 Task: Create an Ethical Hacking and Penetration Testing: Resources for ethical hackers and penetration testers.
Action: Mouse moved to (940, 185)
Screenshot: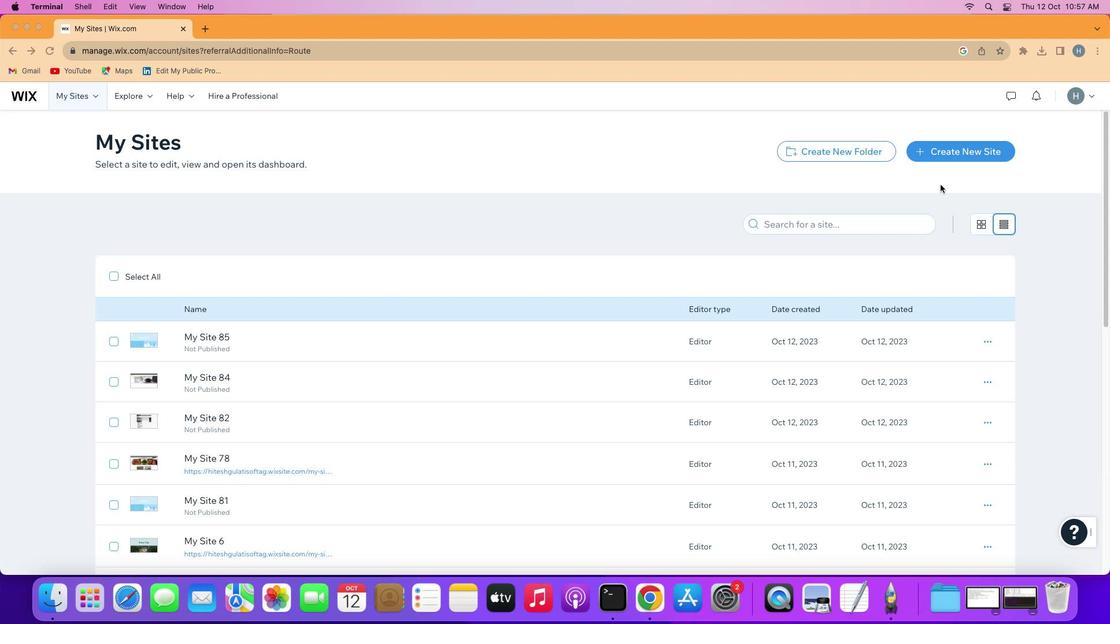 
Action: Mouse pressed left at (940, 185)
Screenshot: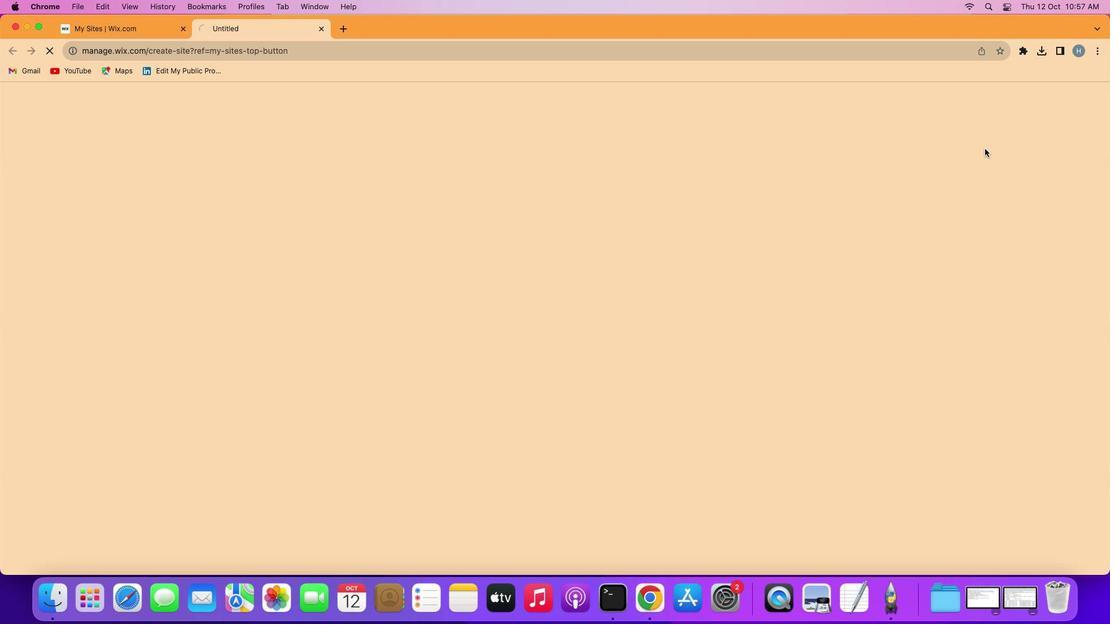 
Action: Mouse moved to (985, 148)
Screenshot: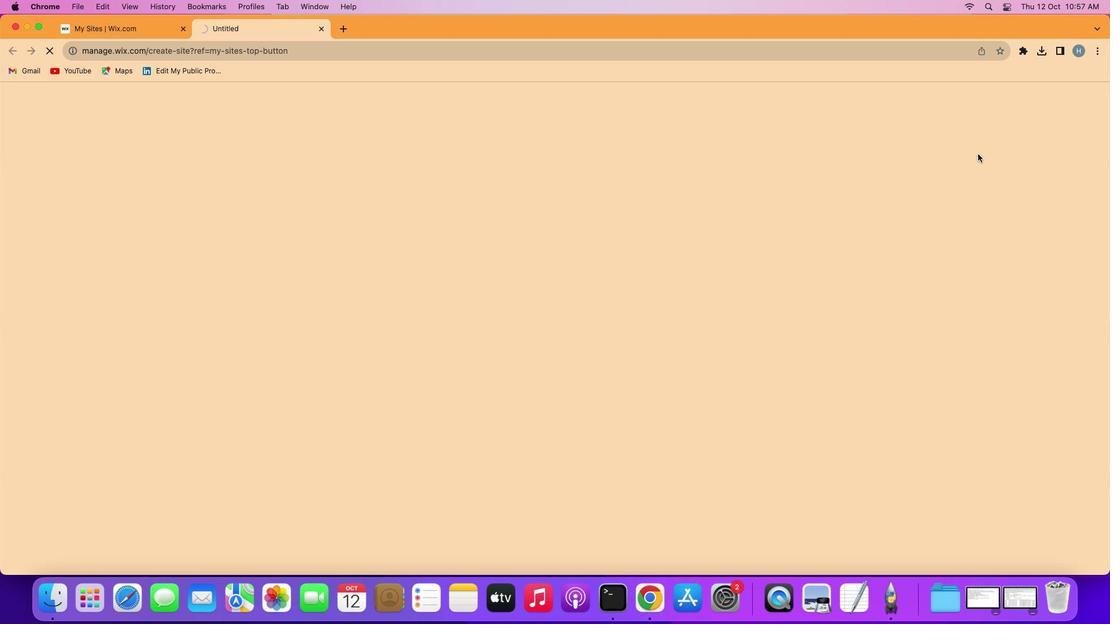
Action: Mouse pressed left at (985, 148)
Screenshot: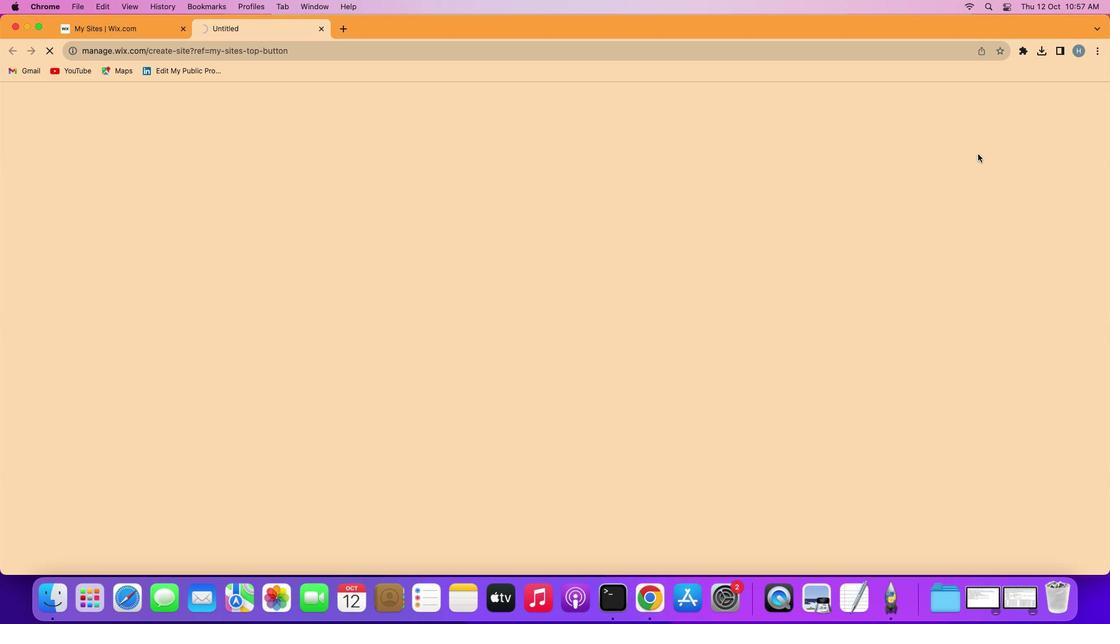 
Action: Mouse moved to (1064, 541)
Screenshot: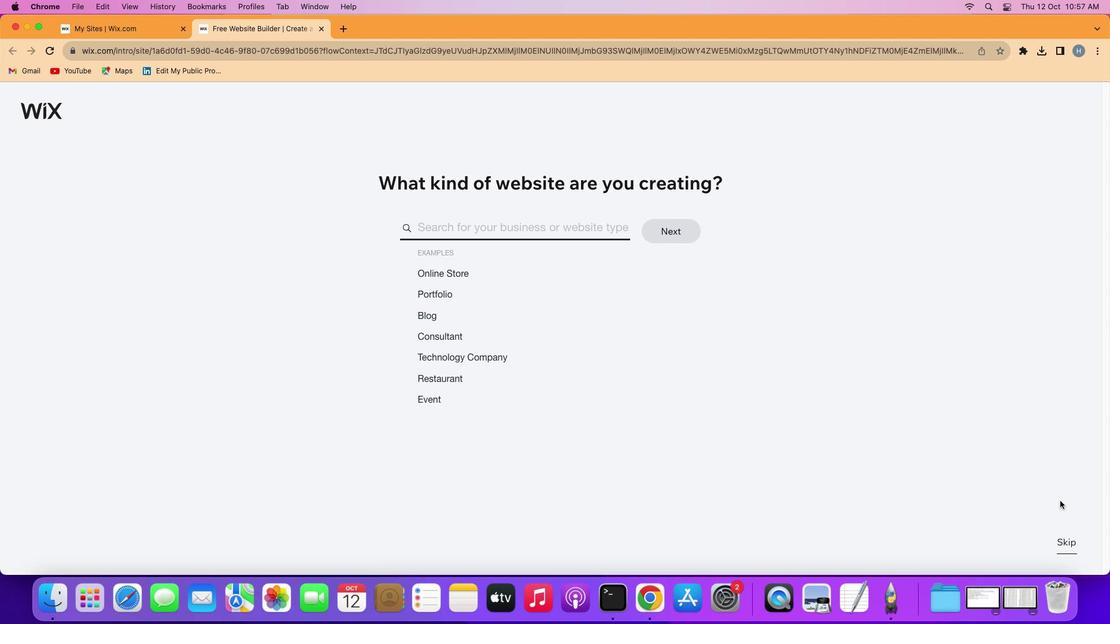 
Action: Mouse pressed left at (1064, 541)
Screenshot: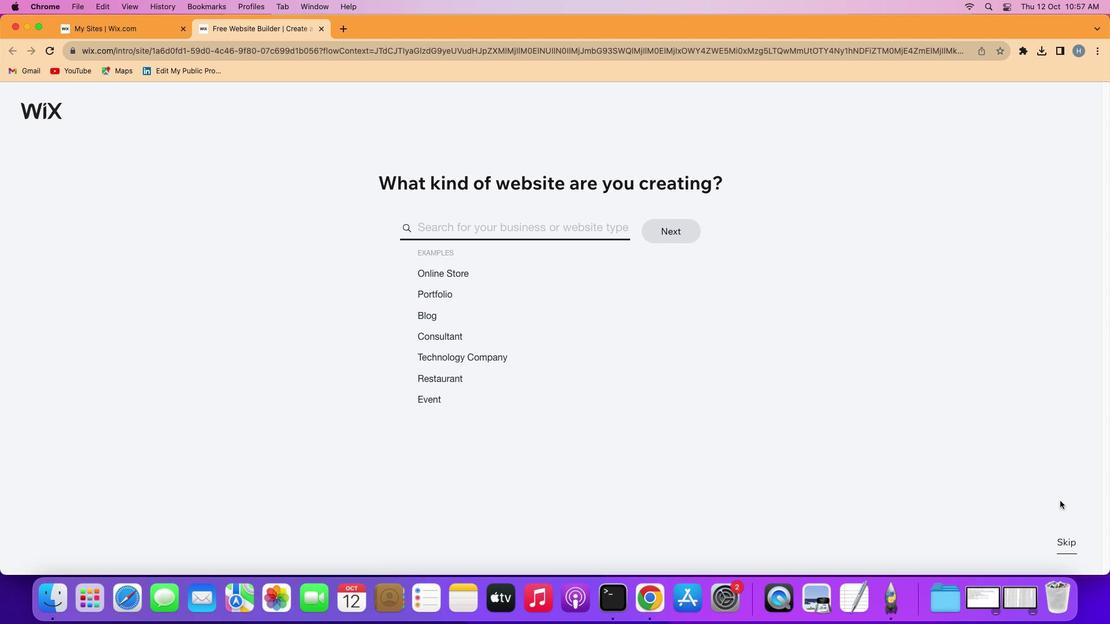 
Action: Mouse moved to (1066, 540)
Screenshot: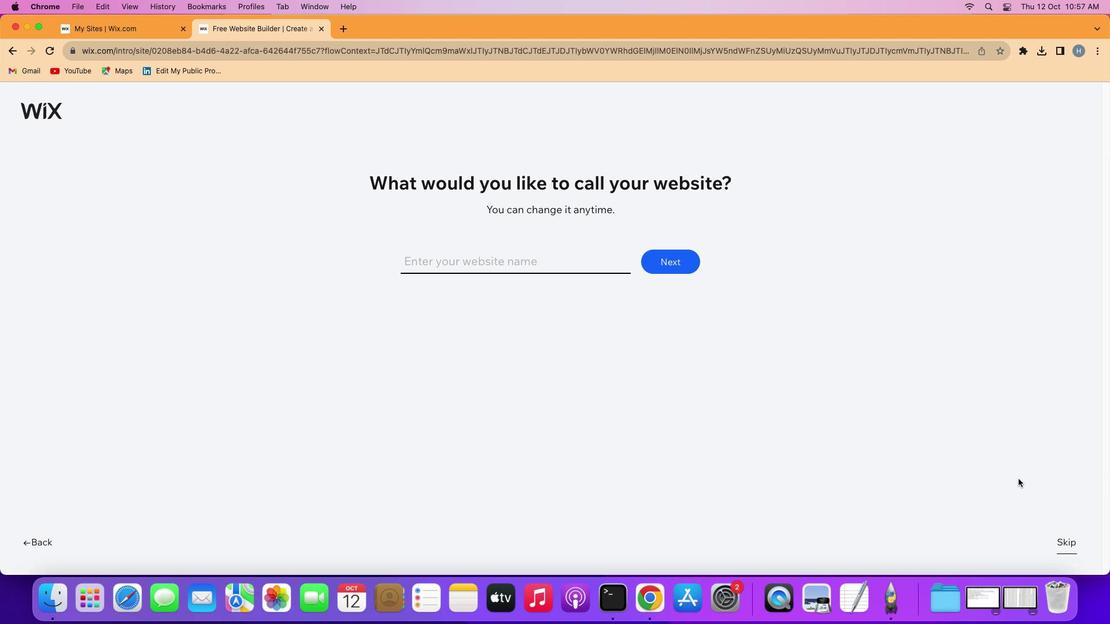 
Action: Mouse pressed left at (1066, 540)
Screenshot: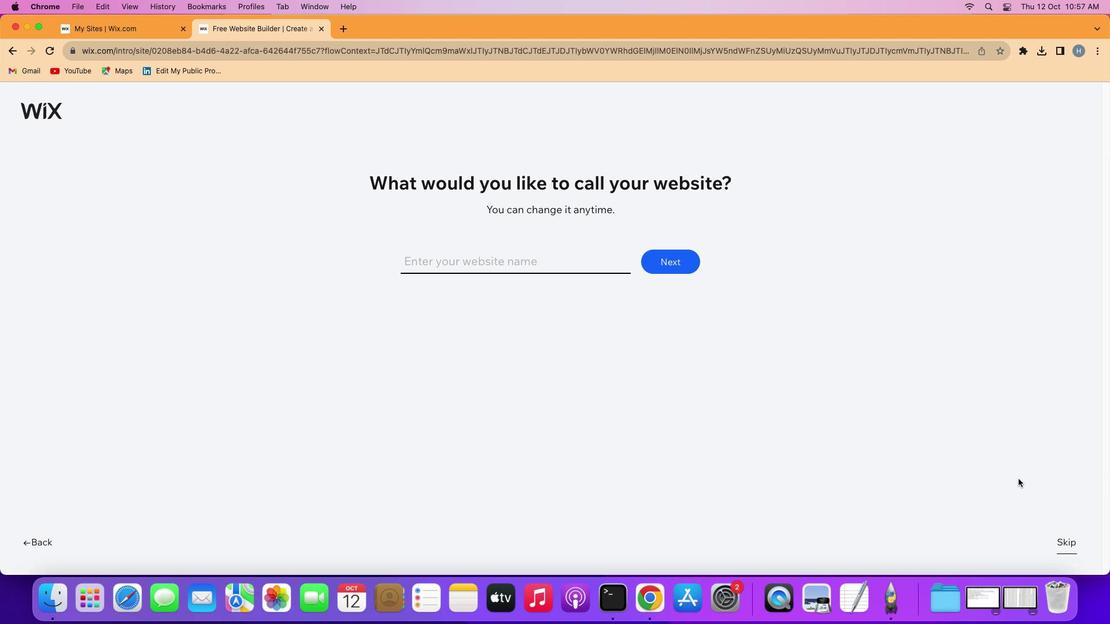 
Action: Mouse moved to (1065, 541)
Screenshot: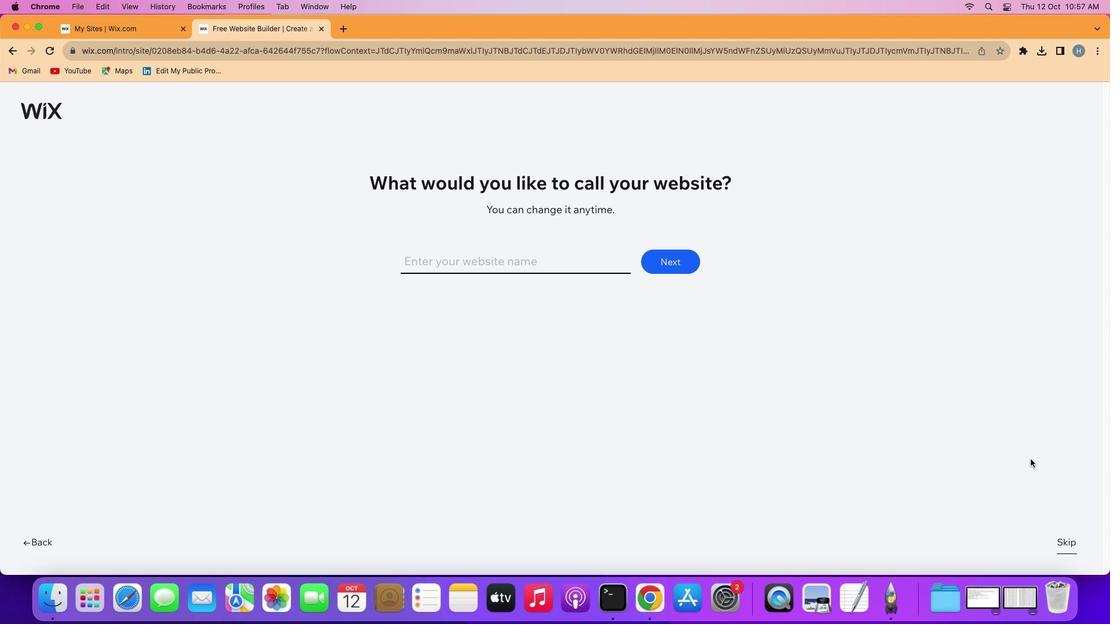 
Action: Mouse pressed left at (1065, 541)
Screenshot: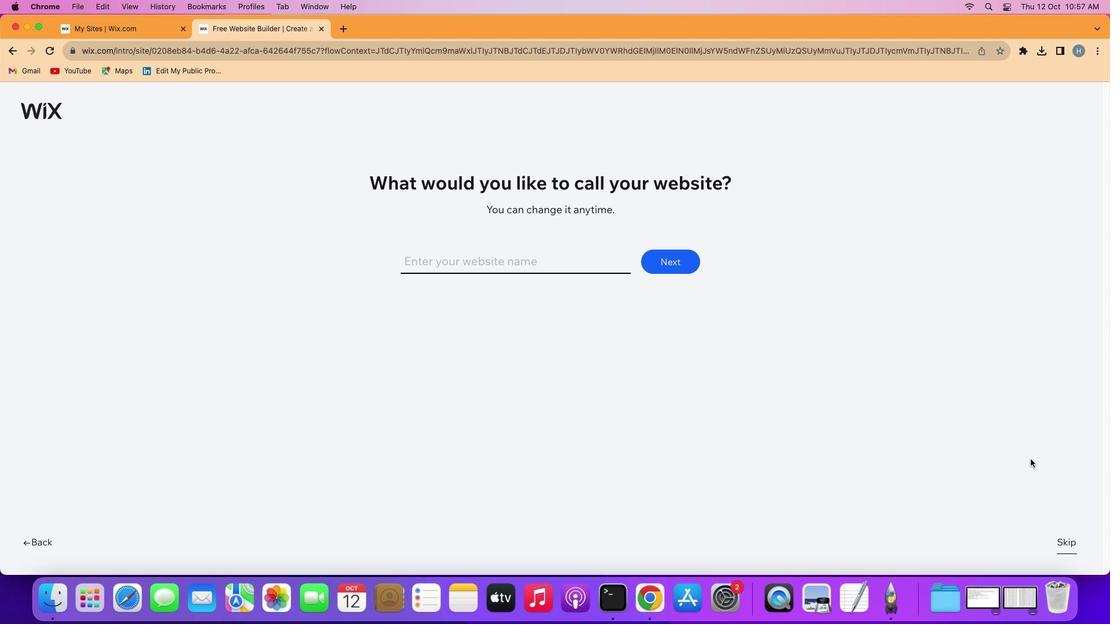 
Action: Mouse moved to (1067, 542)
Screenshot: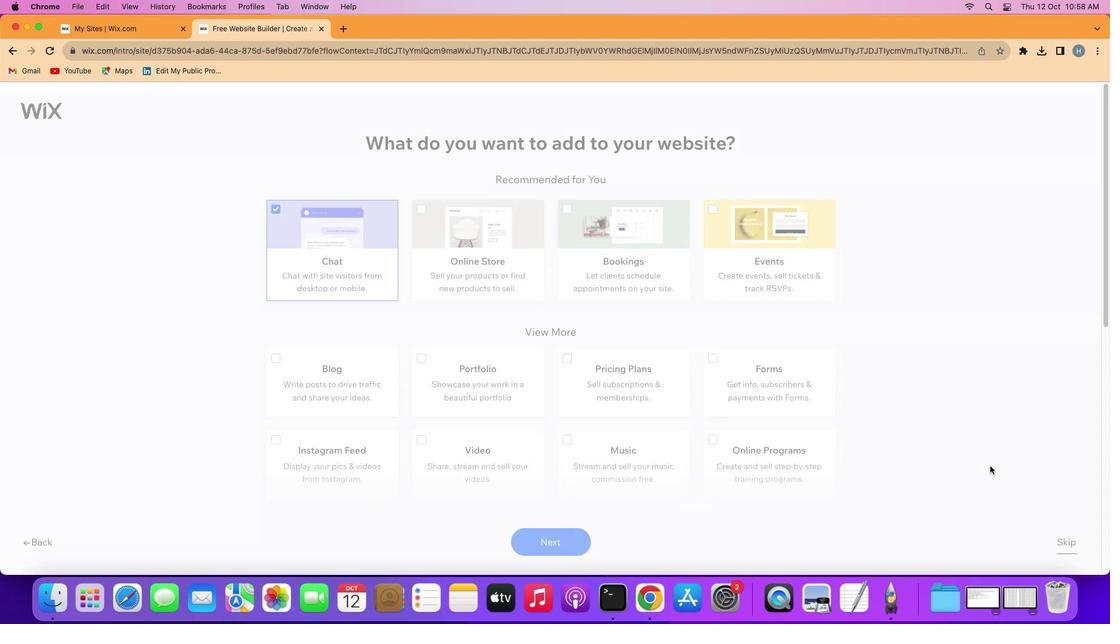
Action: Mouse pressed left at (1067, 542)
Screenshot: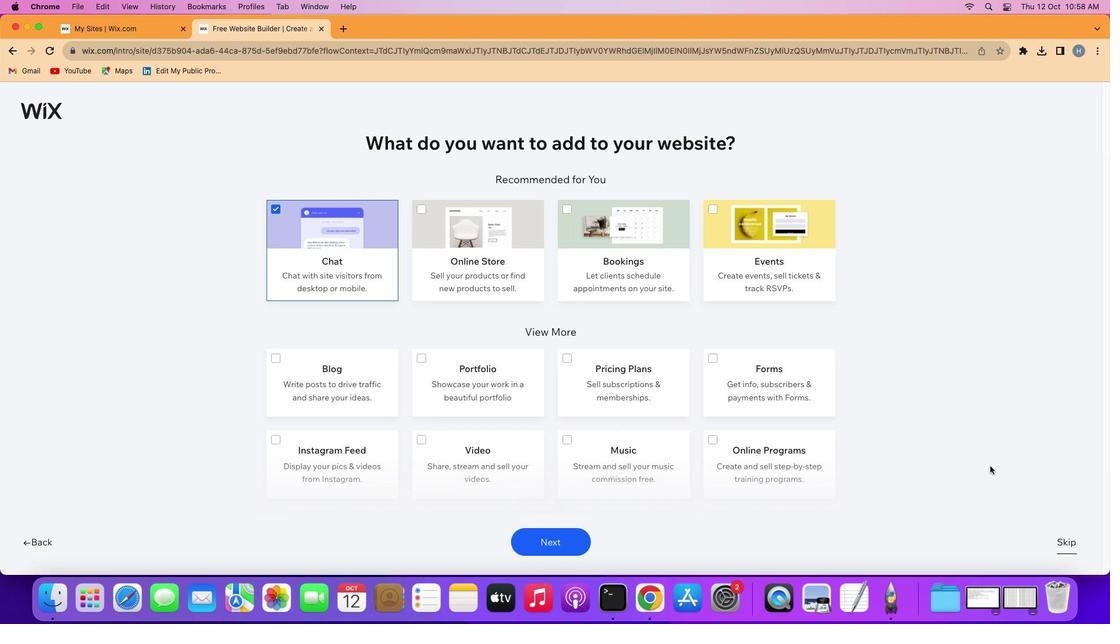 
Action: Mouse moved to (1069, 542)
Screenshot: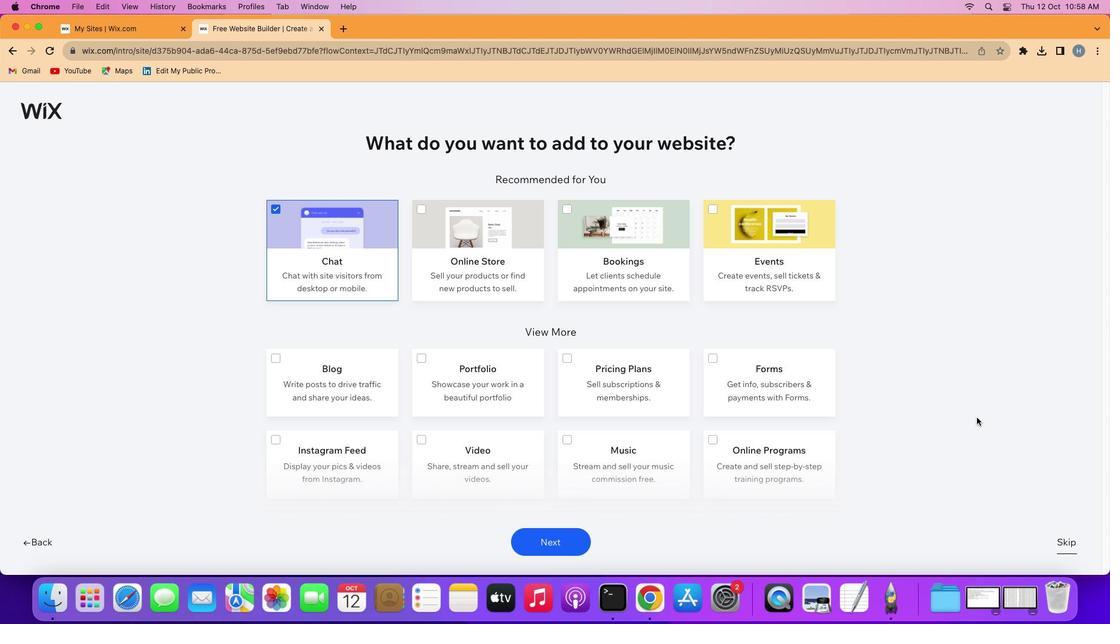 
Action: Mouse pressed left at (1069, 542)
Screenshot: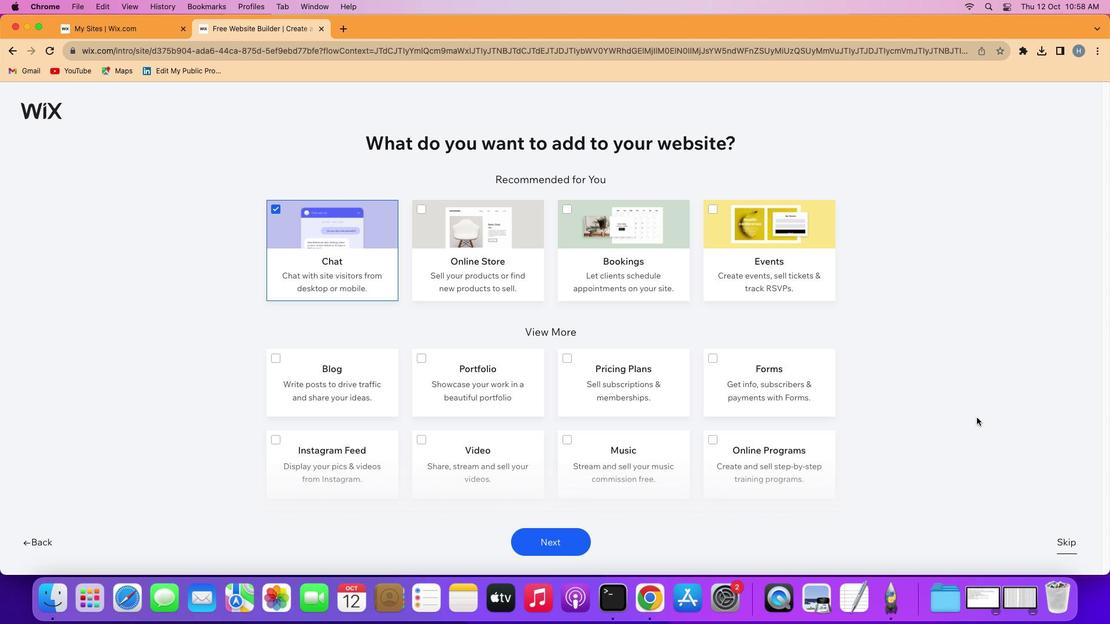 
Action: Mouse moved to (420, 339)
Screenshot: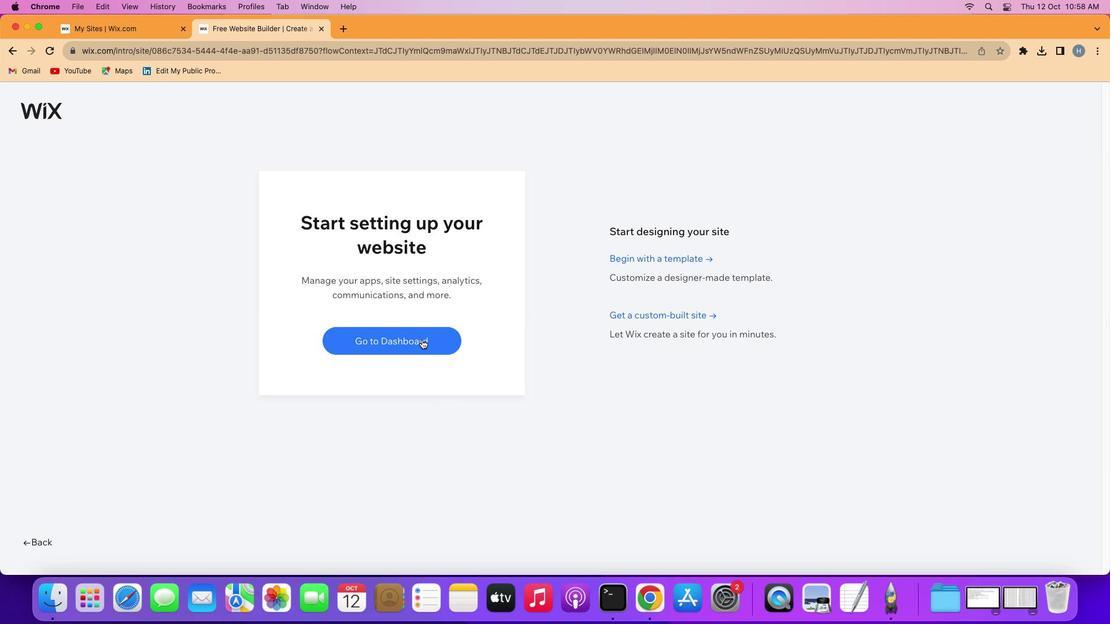 
Action: Mouse pressed left at (420, 339)
Screenshot: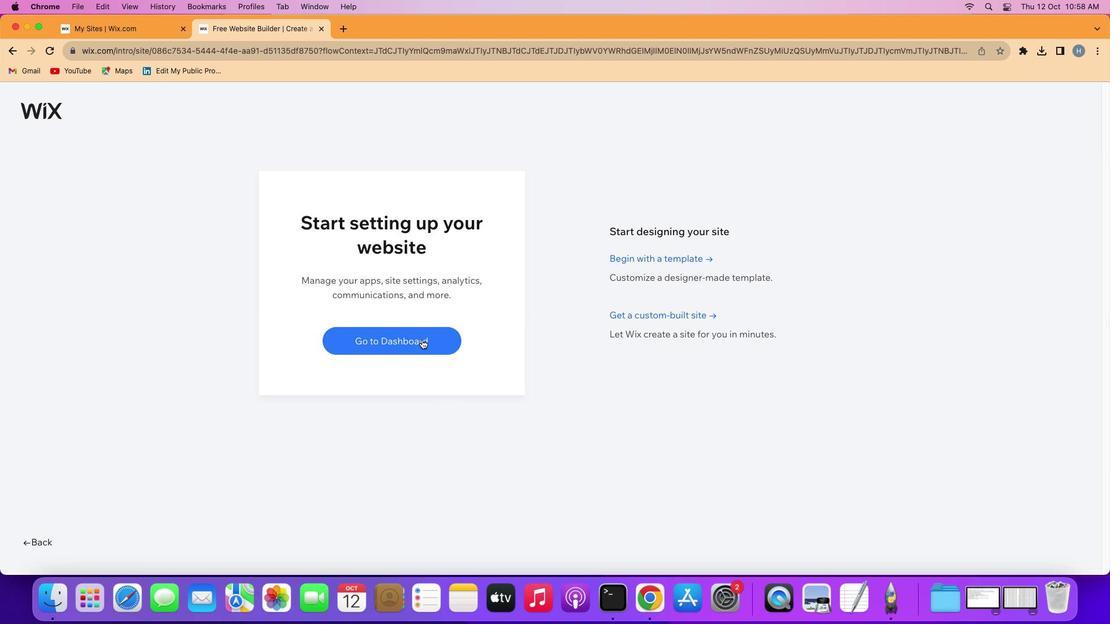 
Action: Mouse moved to (434, 338)
Screenshot: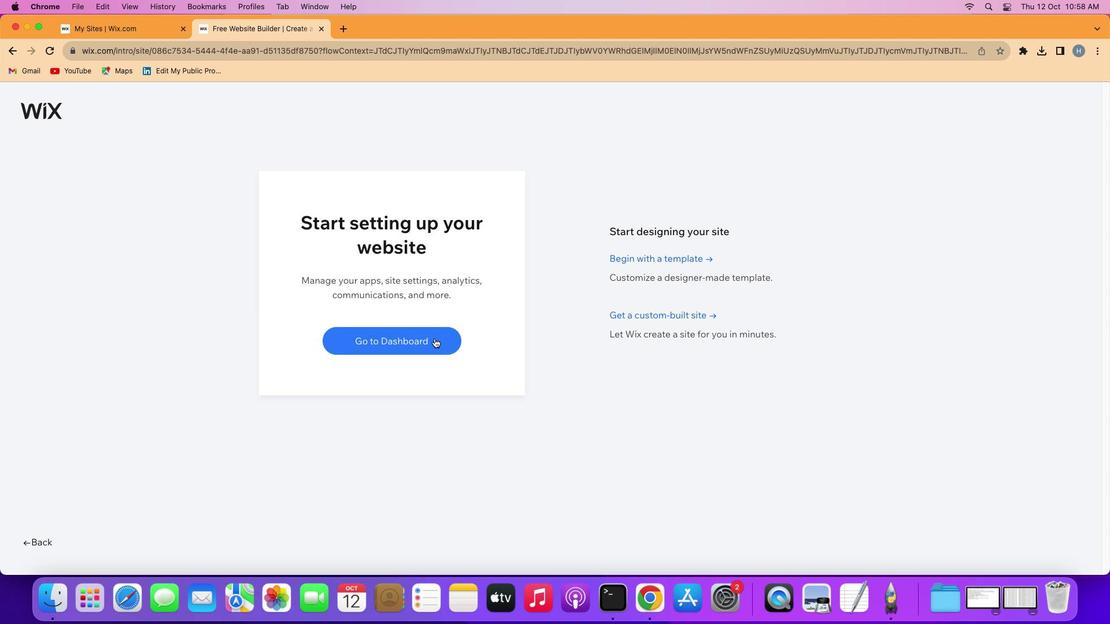 
Action: Mouse pressed left at (434, 338)
Screenshot: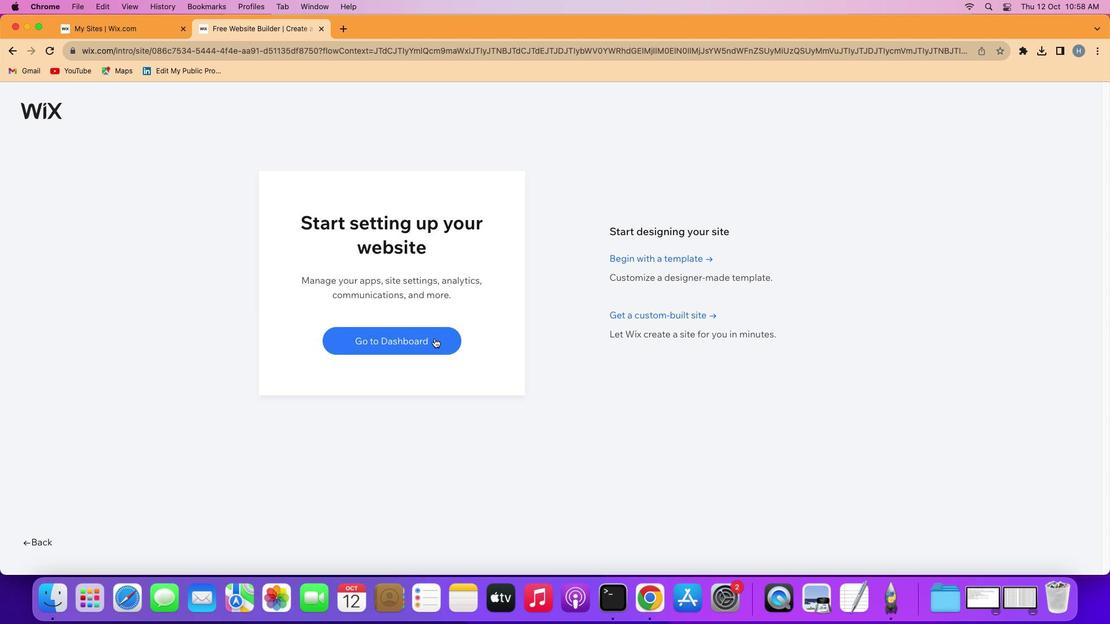 
Action: Mouse moved to (757, 291)
Screenshot: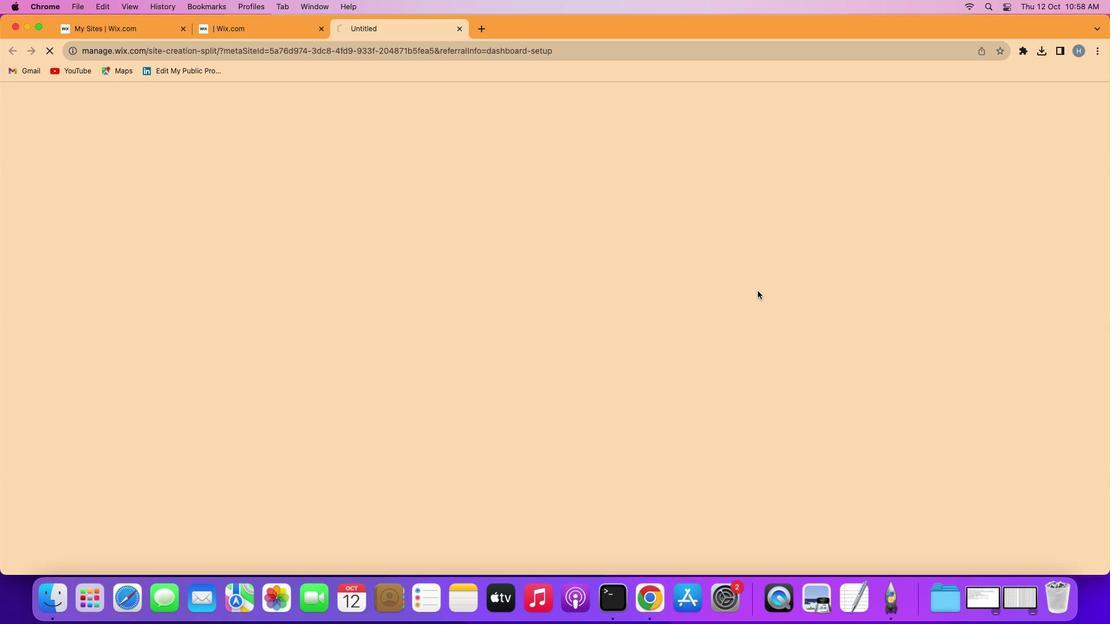 
Action: Mouse pressed left at (757, 291)
Screenshot: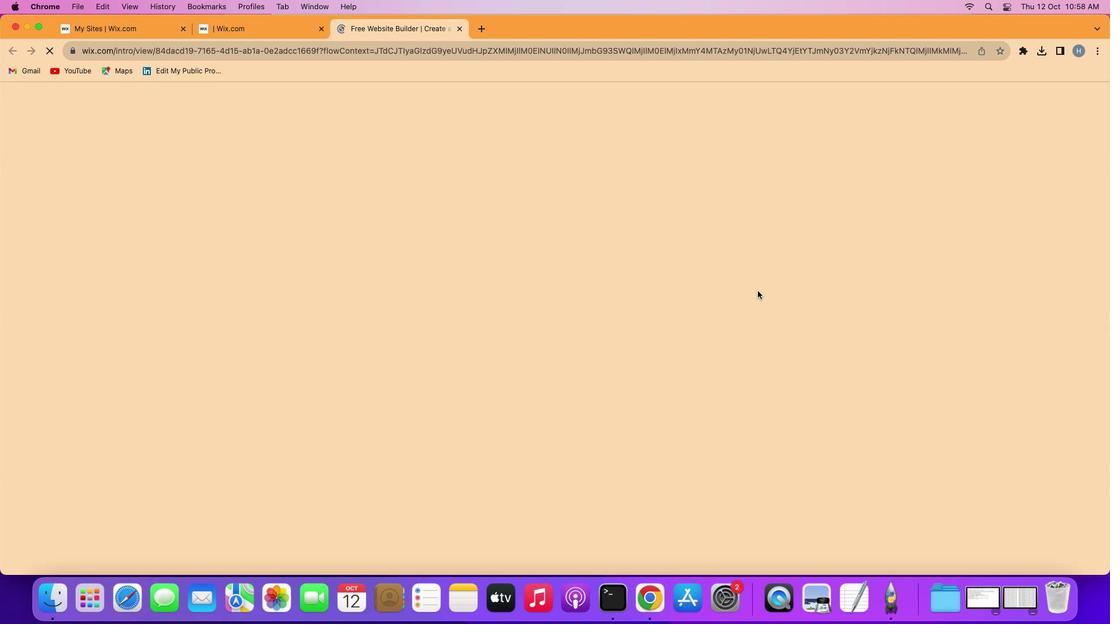 
Action: Mouse moved to (692, 405)
Screenshot: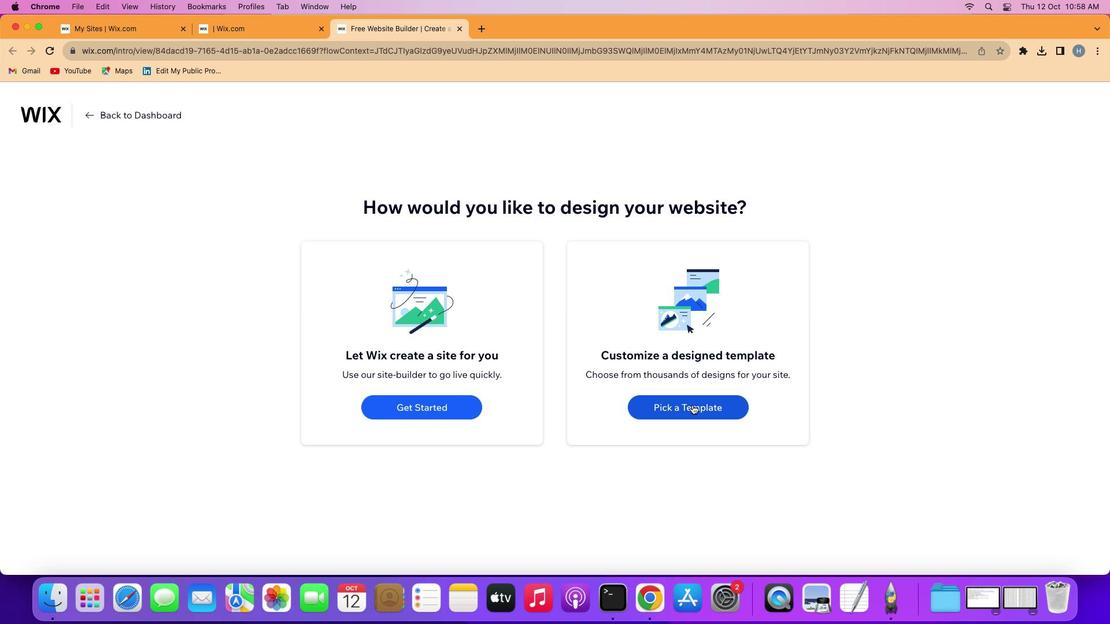 
Action: Mouse pressed left at (692, 405)
Screenshot: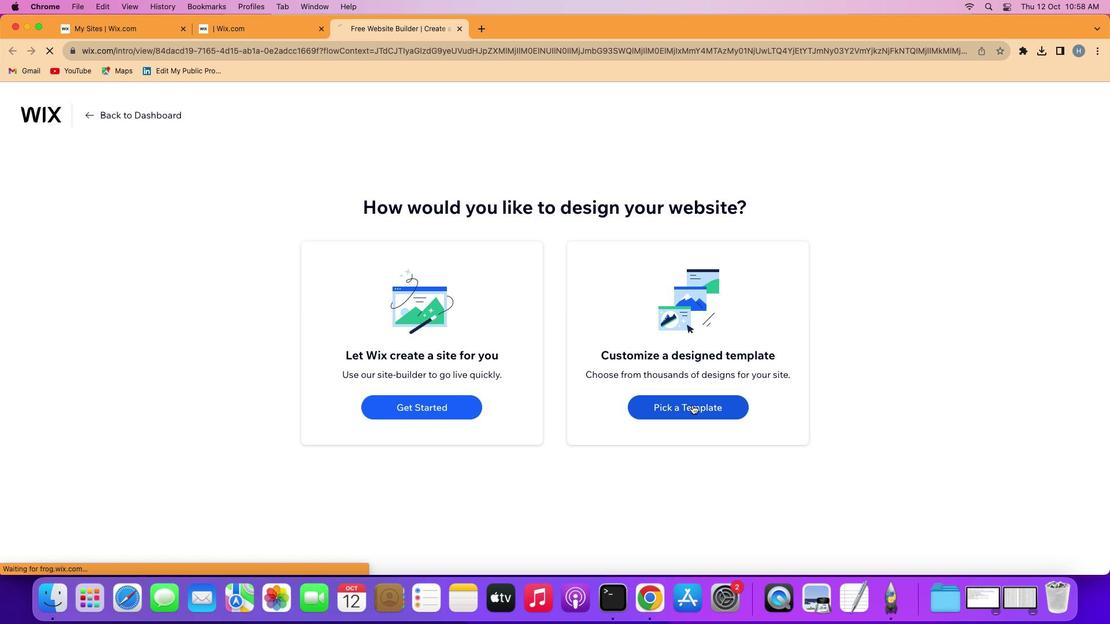 
Action: Mouse moved to (950, 164)
Screenshot: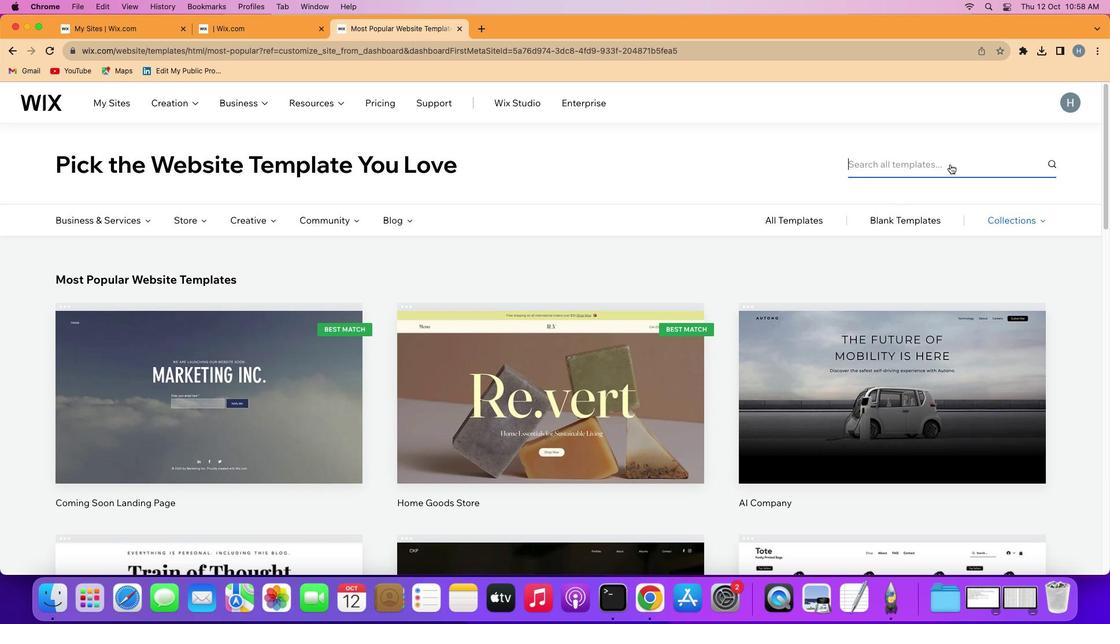 
Action: Mouse pressed left at (950, 164)
Screenshot: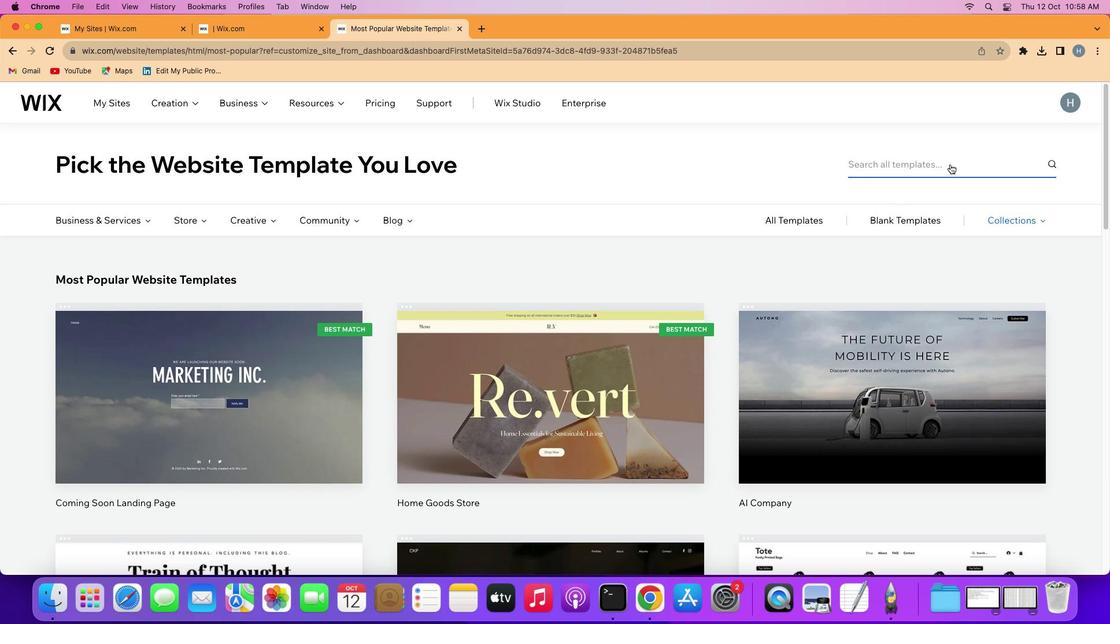 
Action: Key pressed 'e''t''h''i''c''a''l'Key.space'h''a''c''k''i''n''g'Key.enter
Screenshot: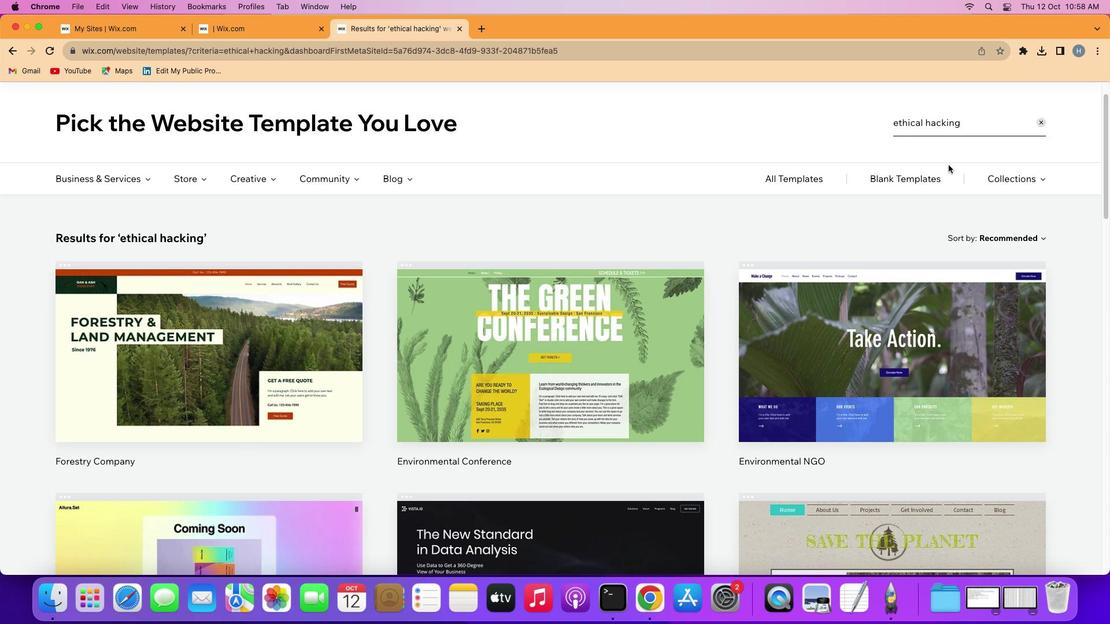 
Action: Mouse moved to (707, 320)
Screenshot: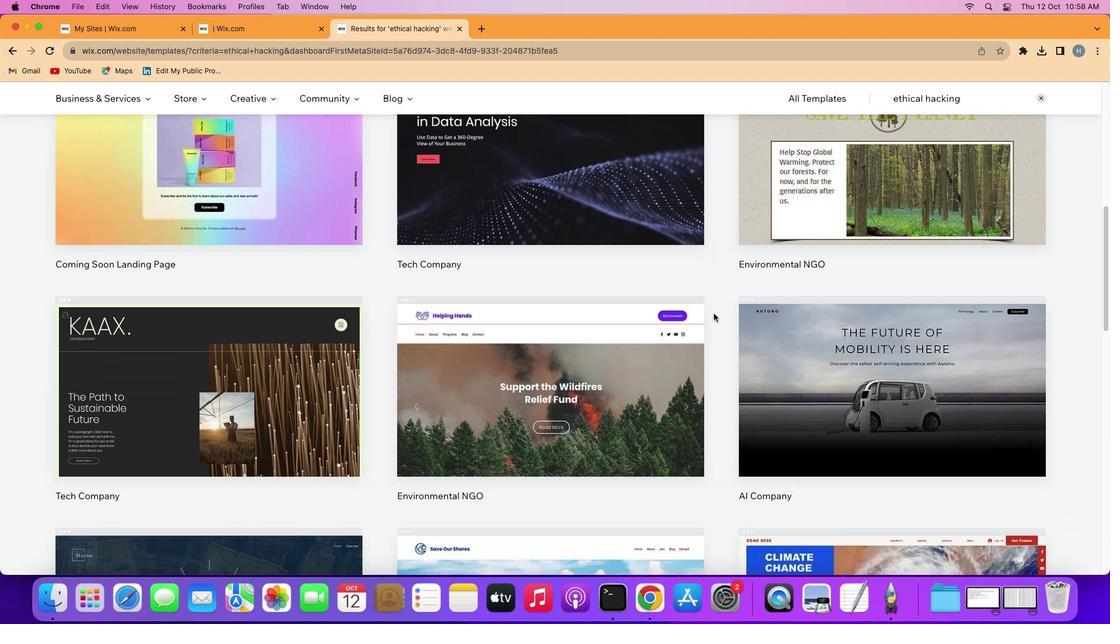 
Action: Mouse scrolled (707, 320) with delta (0, 0)
Screenshot: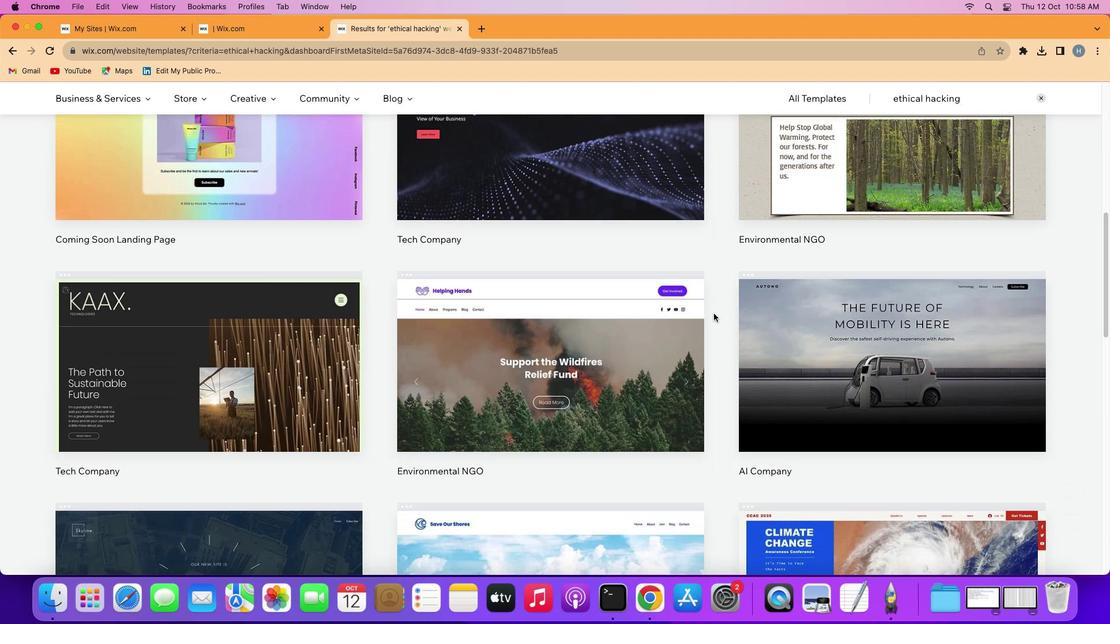 
Action: Mouse scrolled (707, 320) with delta (0, 0)
Screenshot: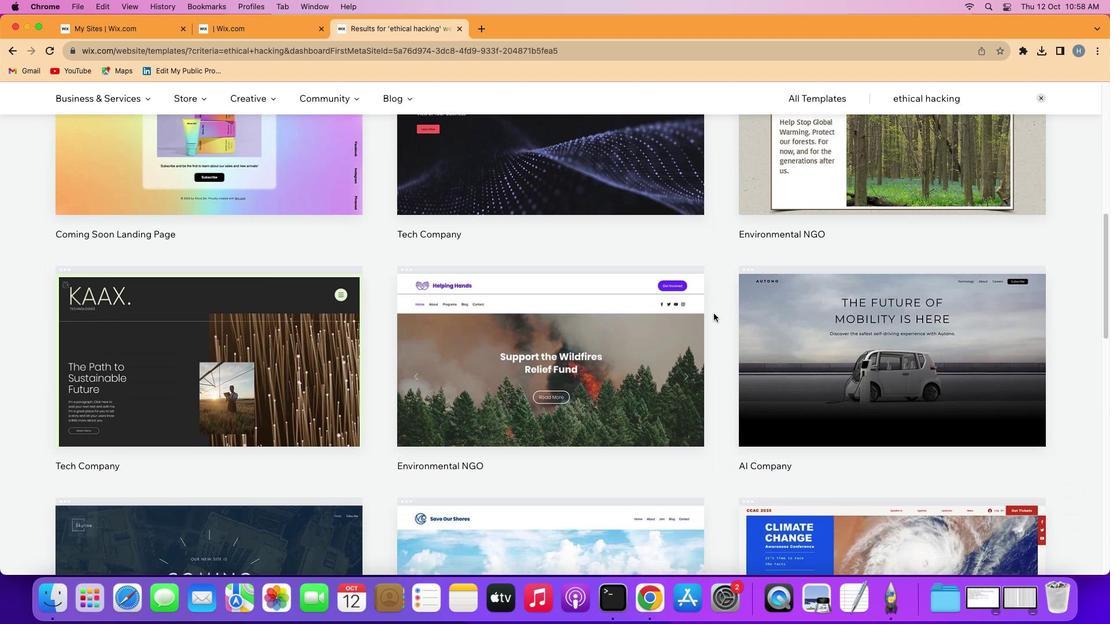 
Action: Mouse moved to (707, 320)
Screenshot: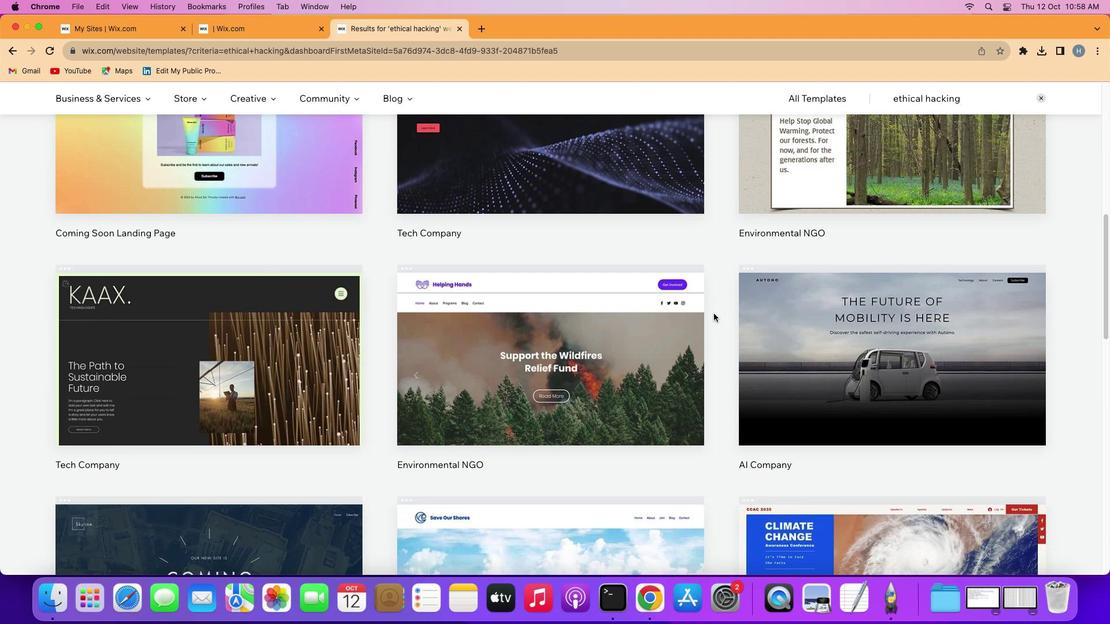 
Action: Mouse scrolled (707, 320) with delta (0, -1)
Screenshot: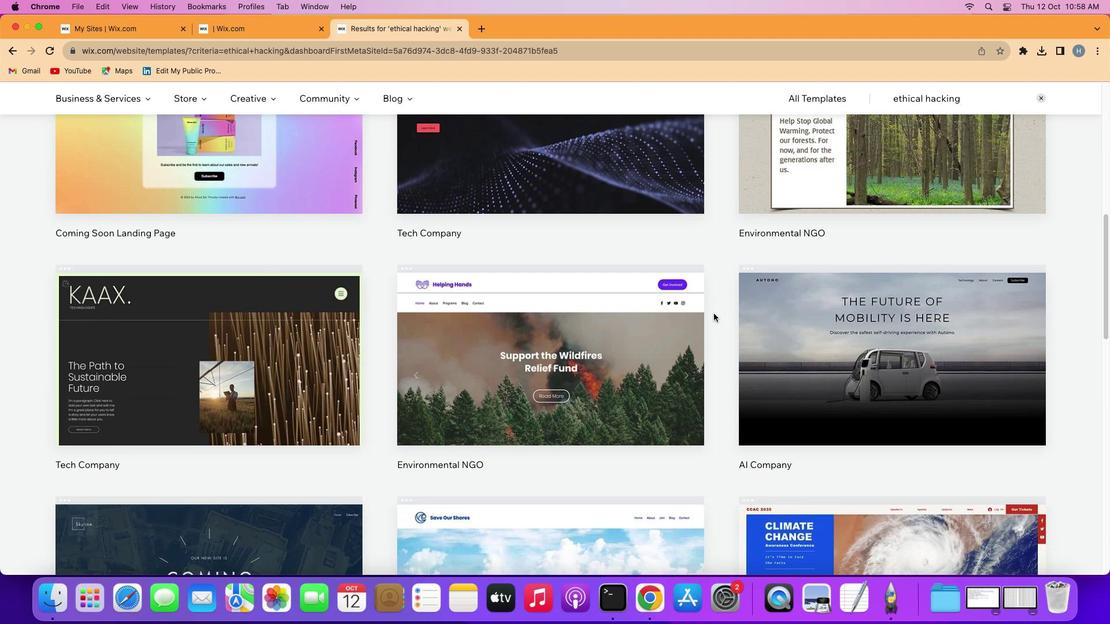 
Action: Mouse moved to (712, 316)
Screenshot: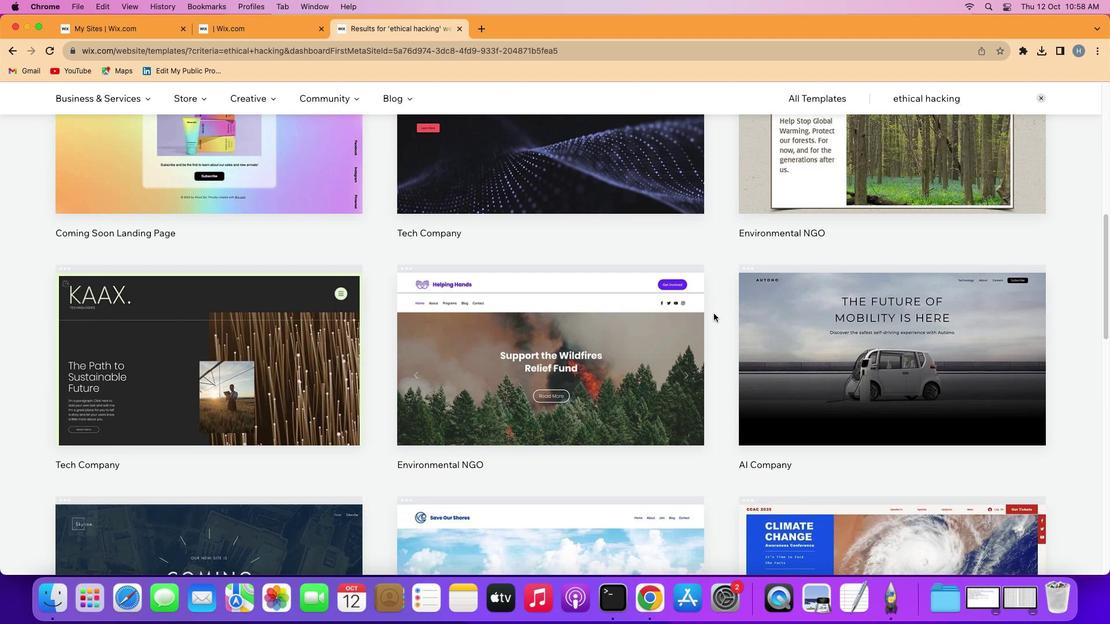 
Action: Mouse scrolled (712, 316) with delta (0, -1)
Screenshot: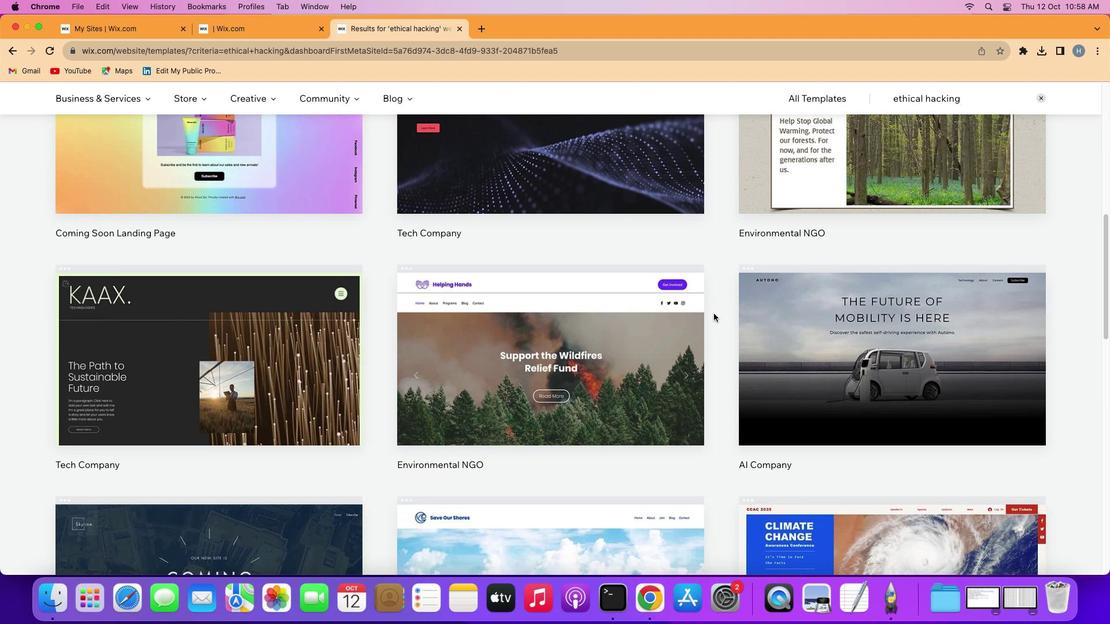 
Action: Mouse moved to (714, 313)
Screenshot: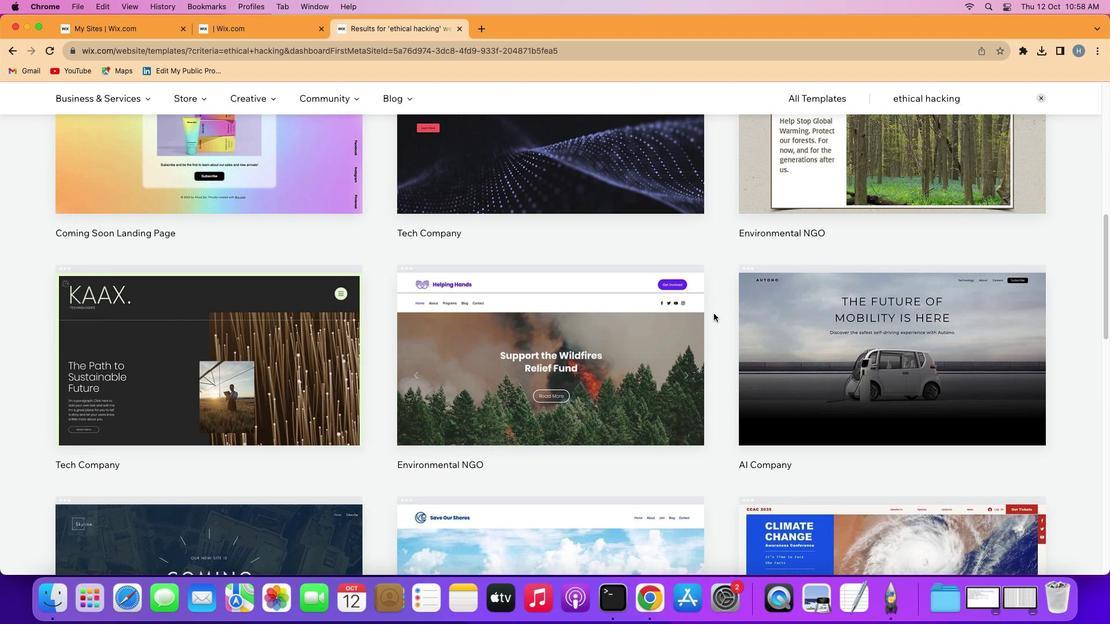 
Action: Mouse scrolled (714, 313) with delta (0, 0)
Screenshot: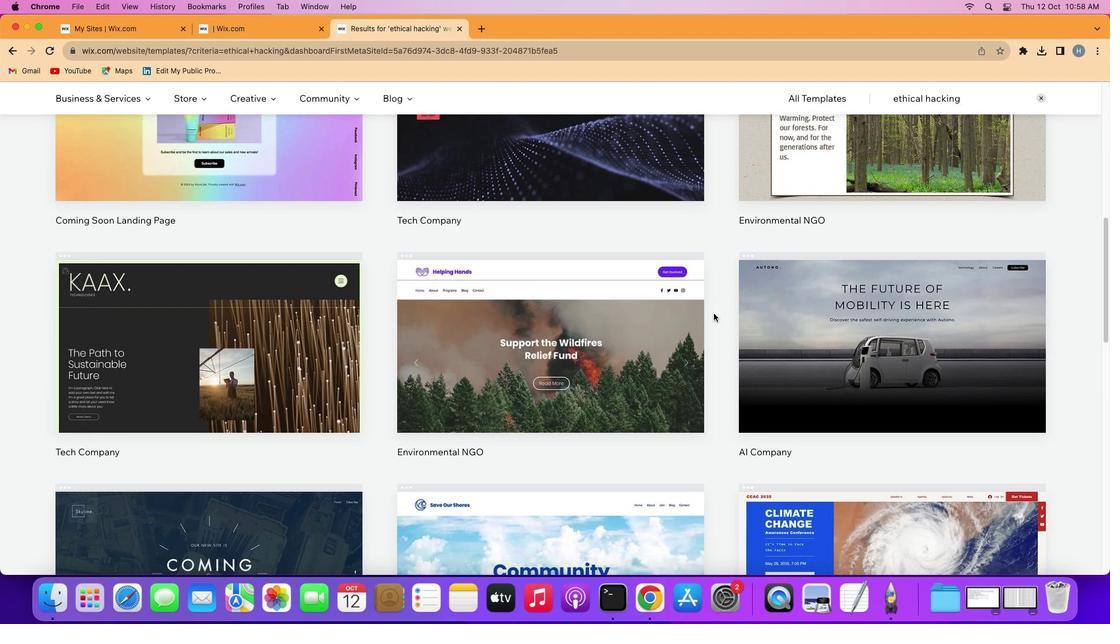 
Action: Mouse scrolled (714, 313) with delta (0, 0)
Screenshot: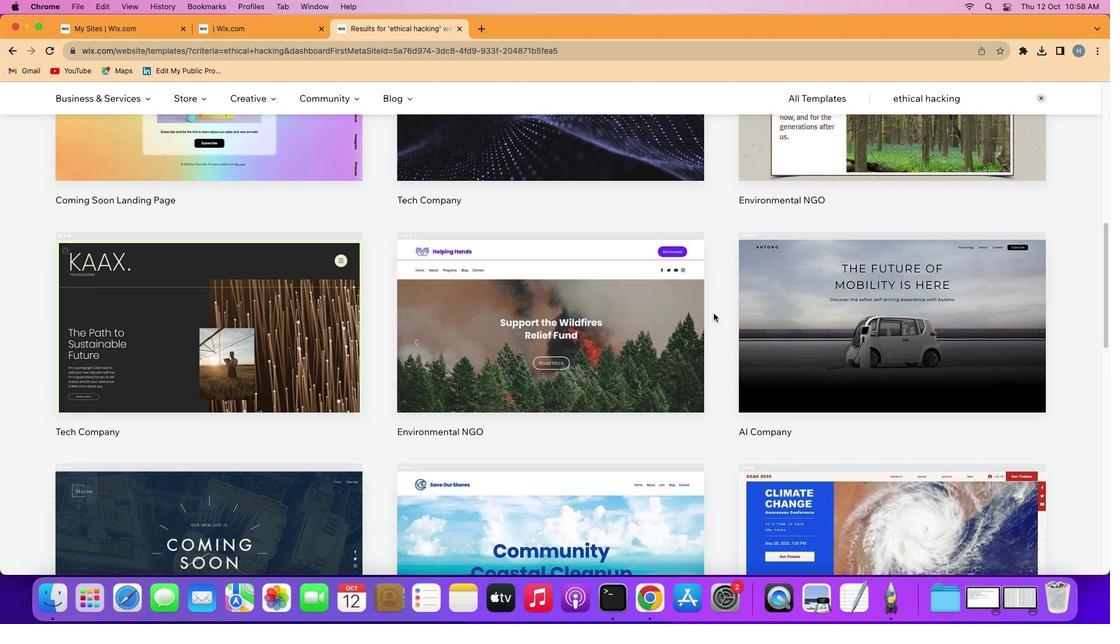 
Action: Mouse scrolled (714, 313) with delta (0, -1)
Screenshot: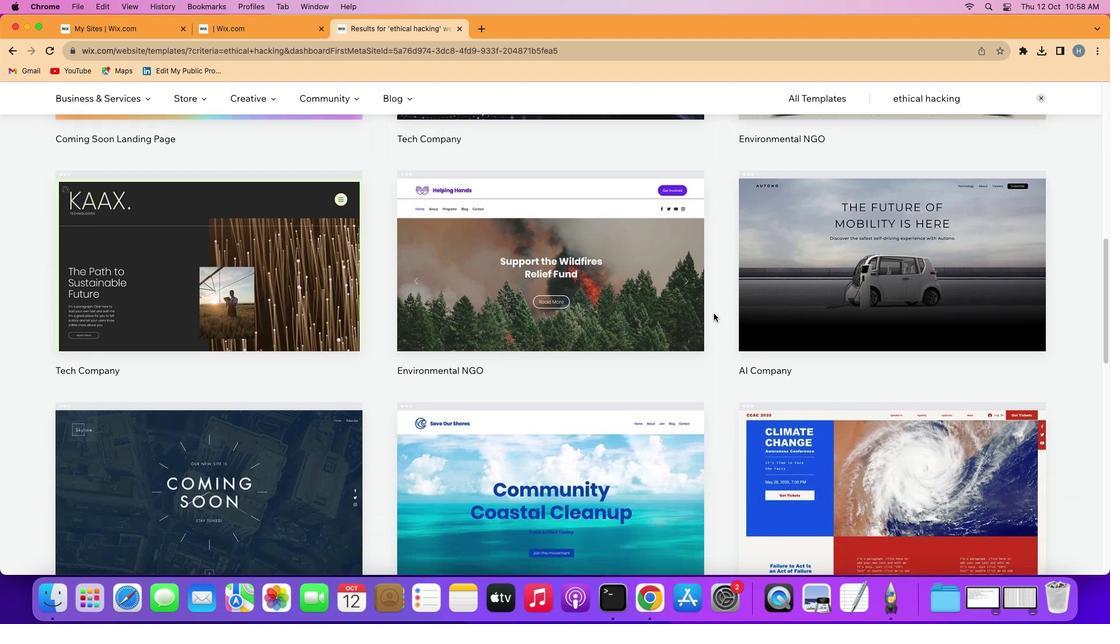 
Action: Mouse scrolled (714, 313) with delta (0, -2)
Screenshot: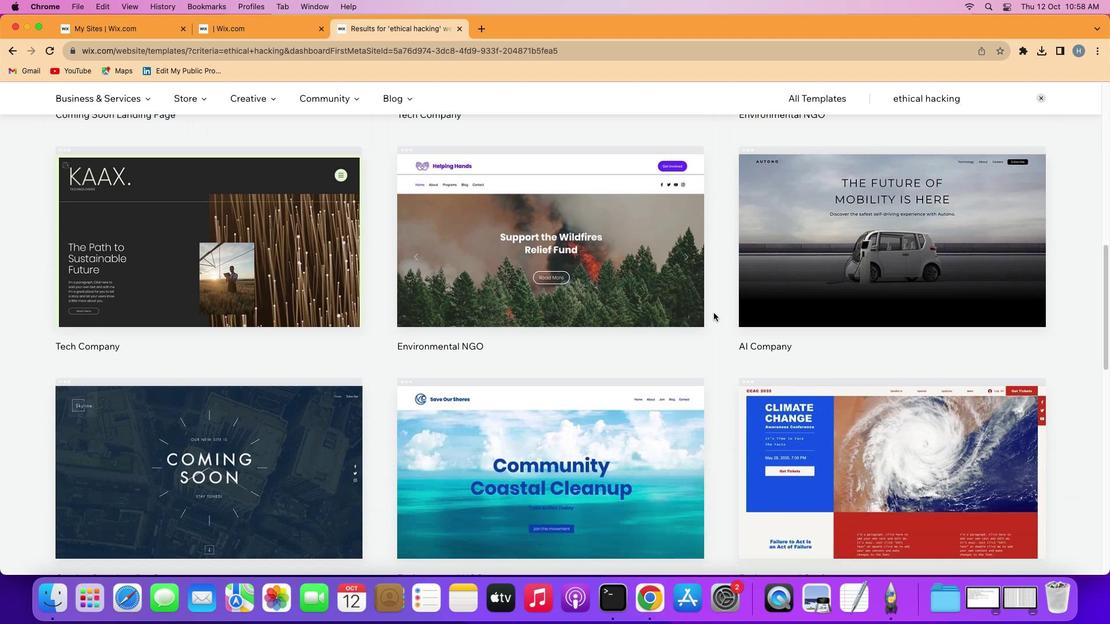 
Action: Mouse scrolled (714, 313) with delta (0, 0)
Screenshot: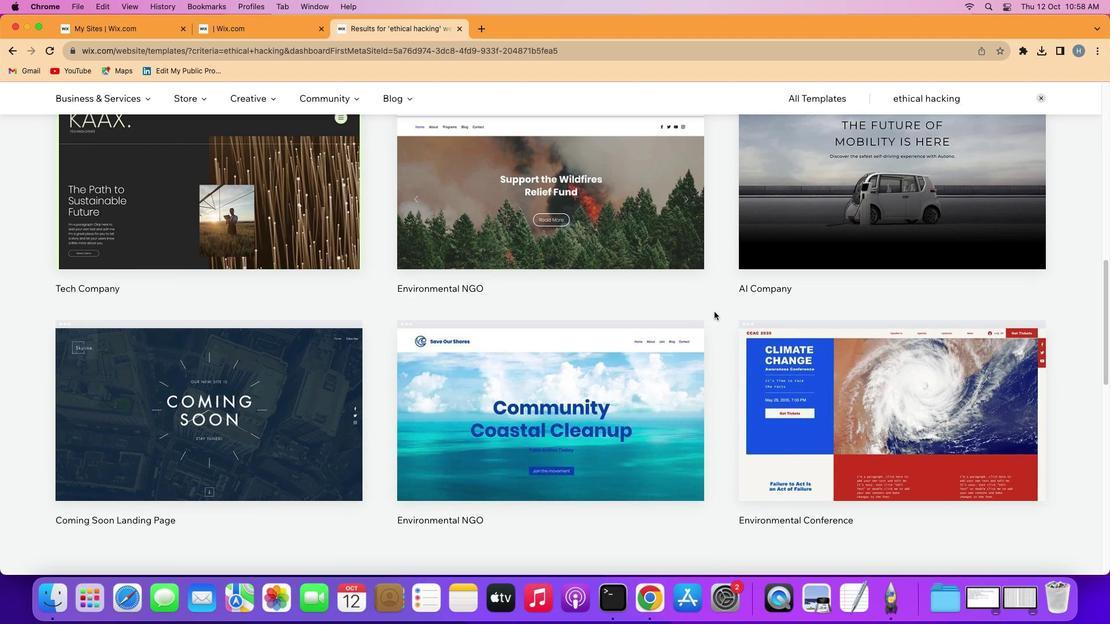 
Action: Mouse scrolled (714, 313) with delta (0, 0)
Screenshot: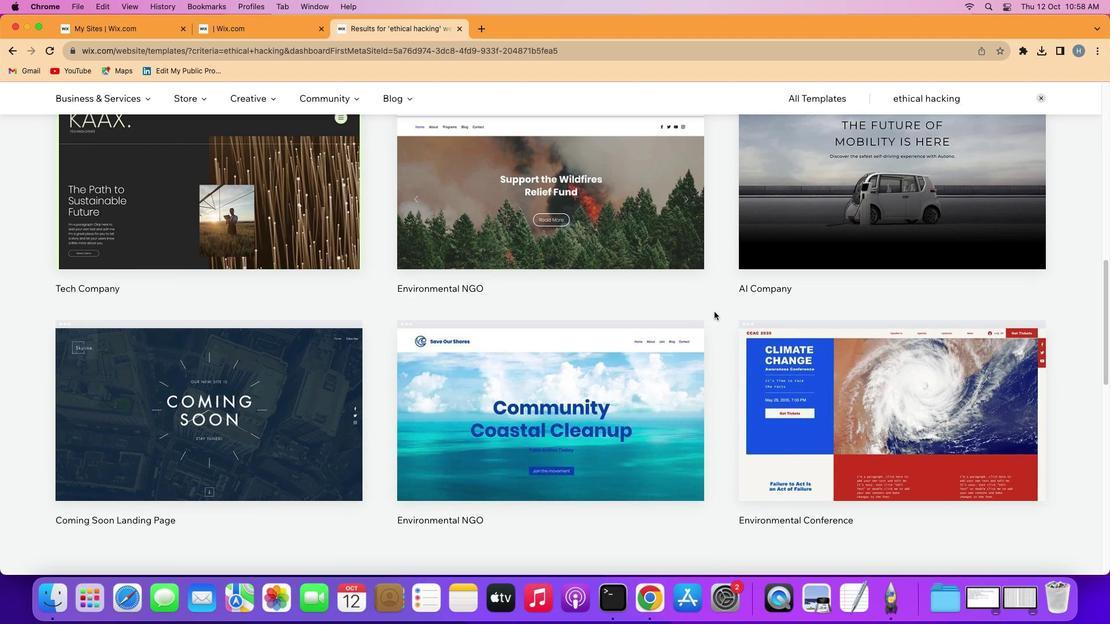 
Action: Mouse scrolled (714, 313) with delta (0, 0)
Screenshot: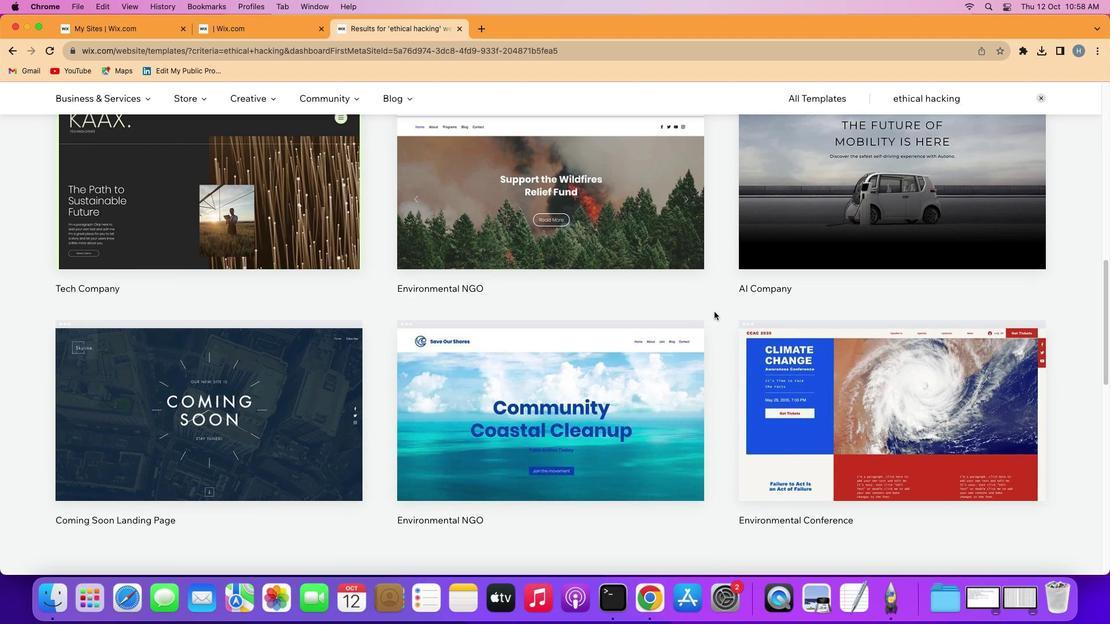 
Action: Mouse scrolled (714, 313) with delta (0, 0)
Screenshot: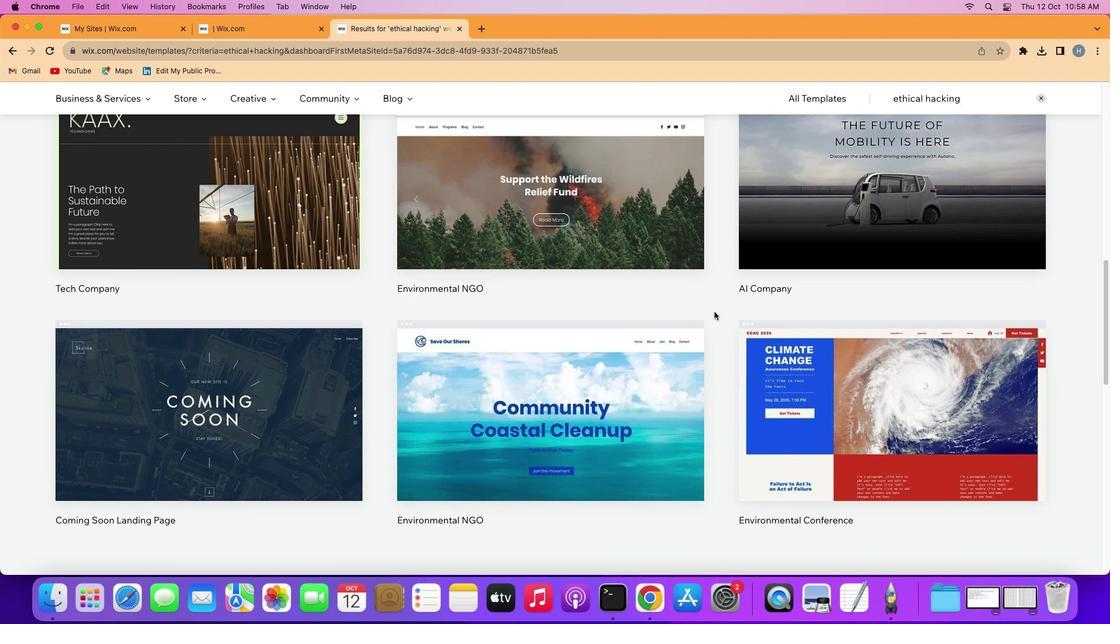 
Action: Mouse moved to (714, 313)
Screenshot: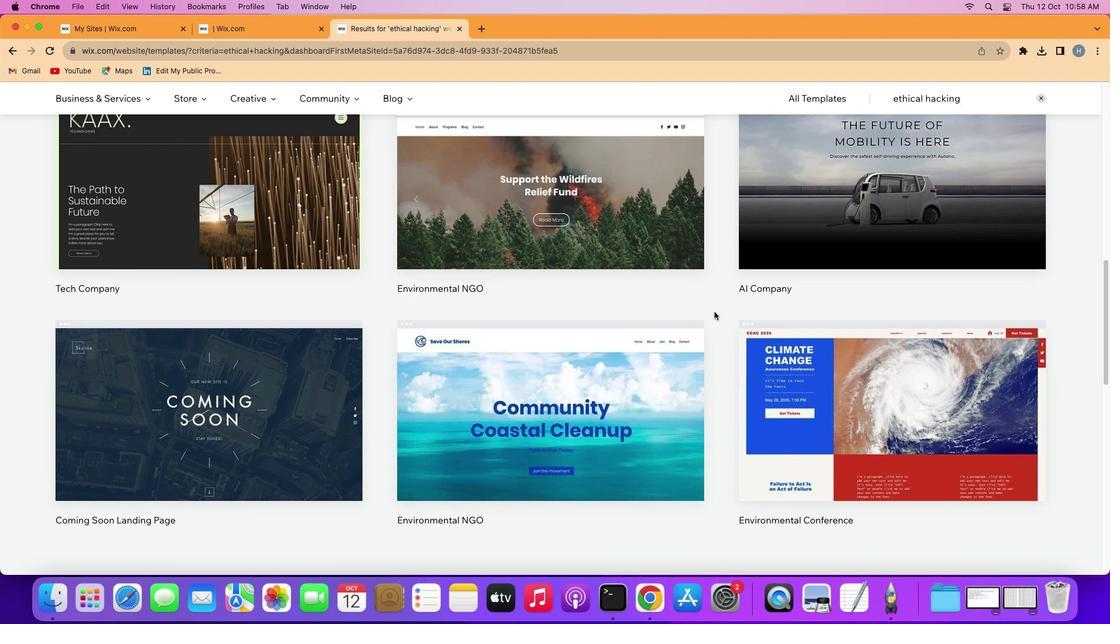 
Action: Mouse scrolled (714, 313) with delta (0, 0)
Screenshot: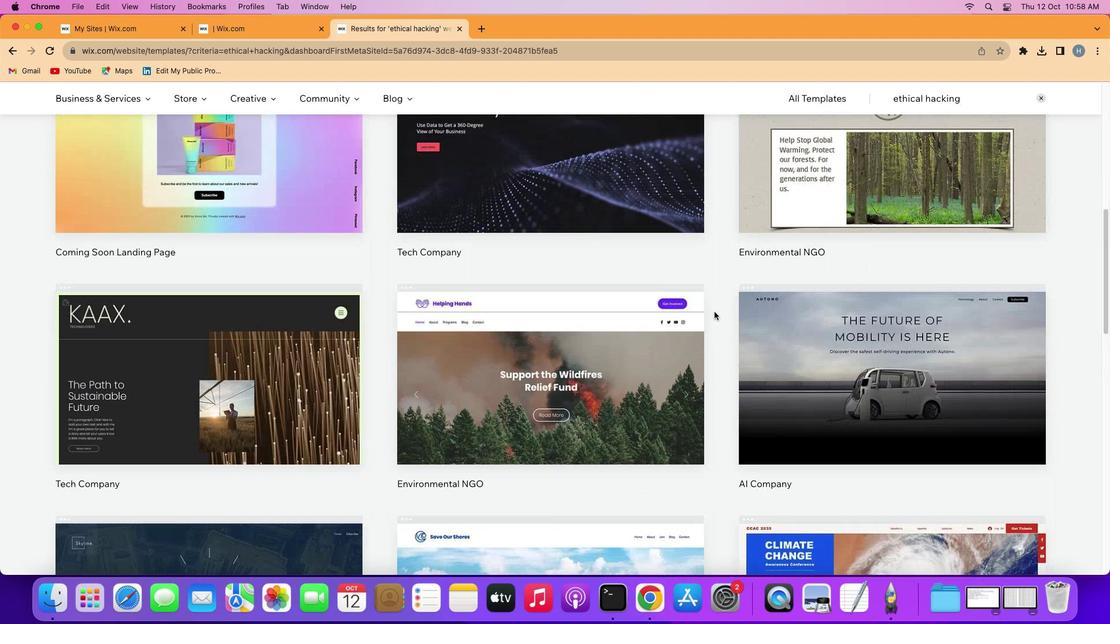 
Action: Mouse scrolled (714, 313) with delta (0, 0)
Screenshot: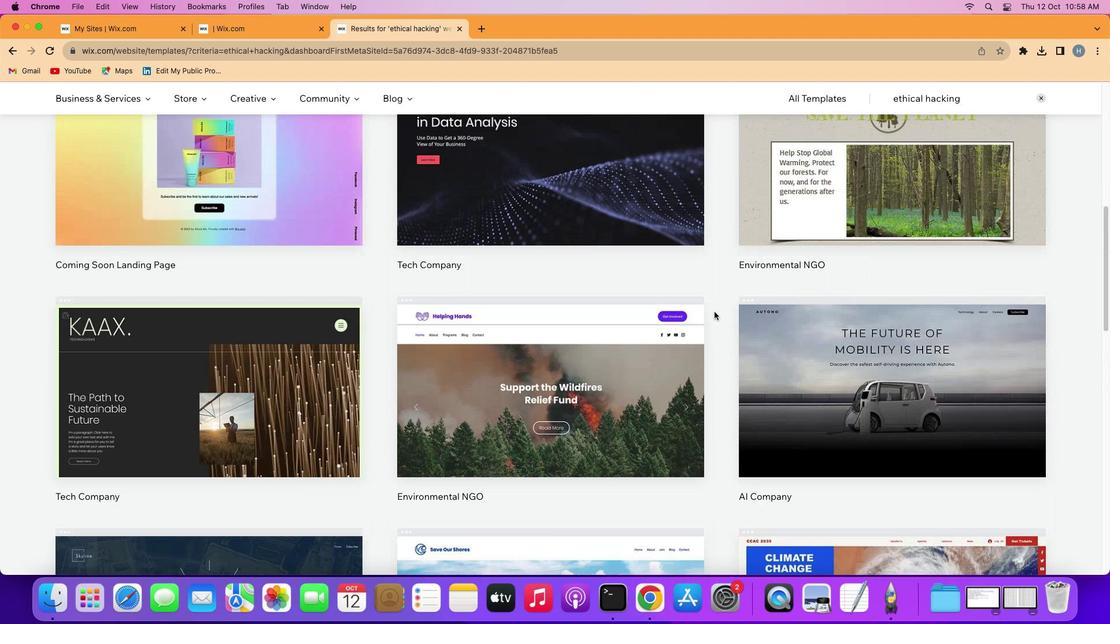 
Action: Mouse scrolled (714, 313) with delta (0, -1)
Screenshot: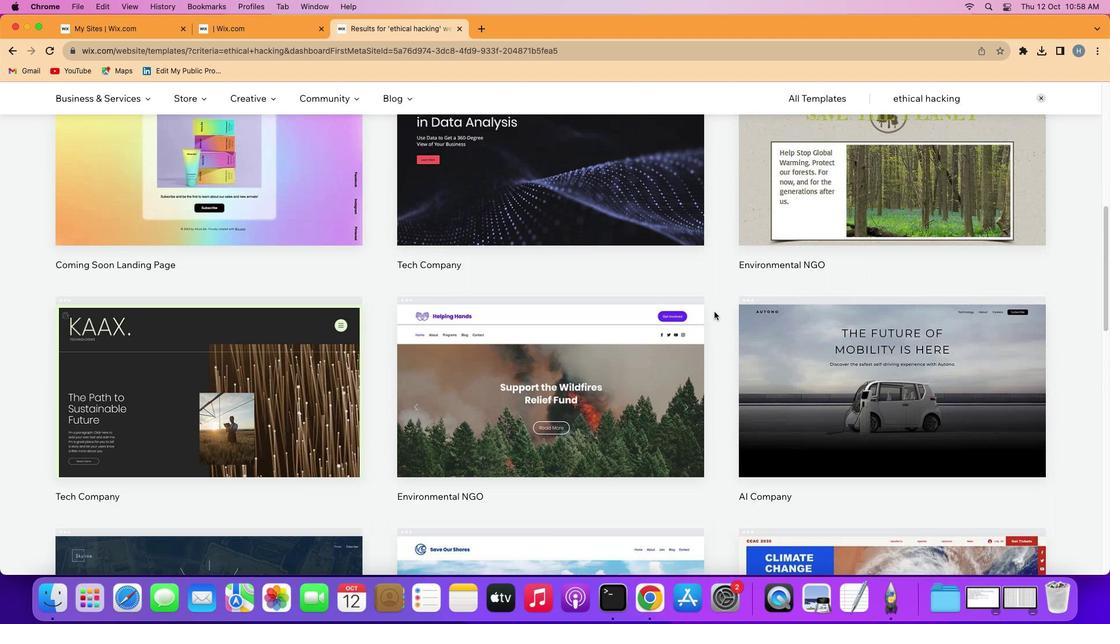 
Action: Mouse scrolled (714, 313) with delta (0, -1)
Screenshot: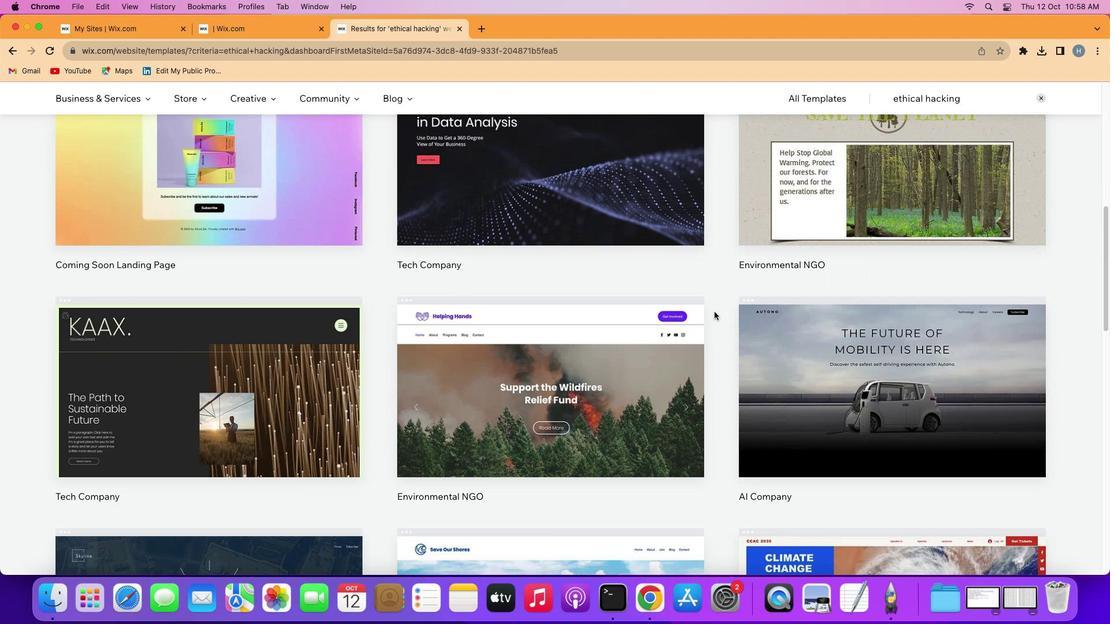 
Action: Mouse moved to (714, 312)
Screenshot: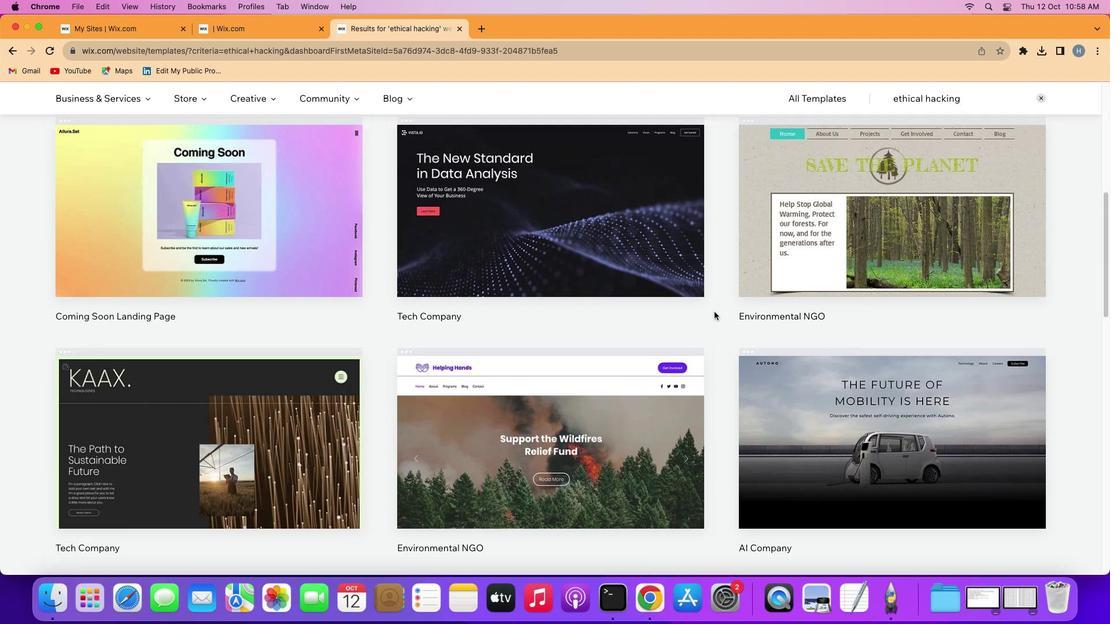 
Action: Mouse scrolled (714, 312) with delta (0, 0)
Screenshot: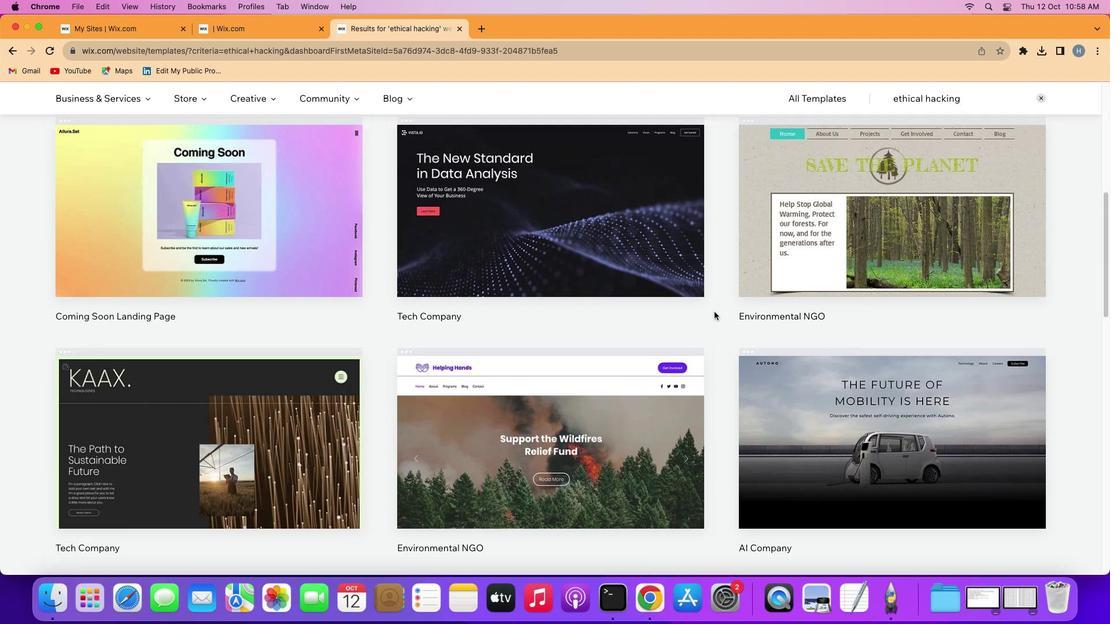 
Action: Mouse moved to (714, 311)
Screenshot: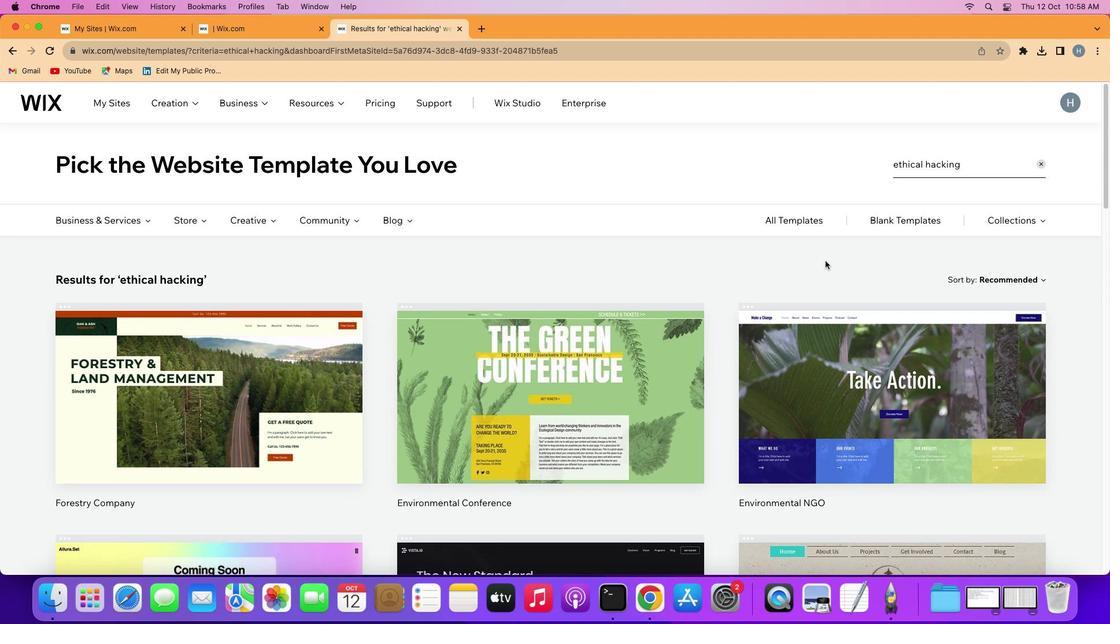 
Action: Mouse scrolled (714, 311) with delta (0, 0)
Screenshot: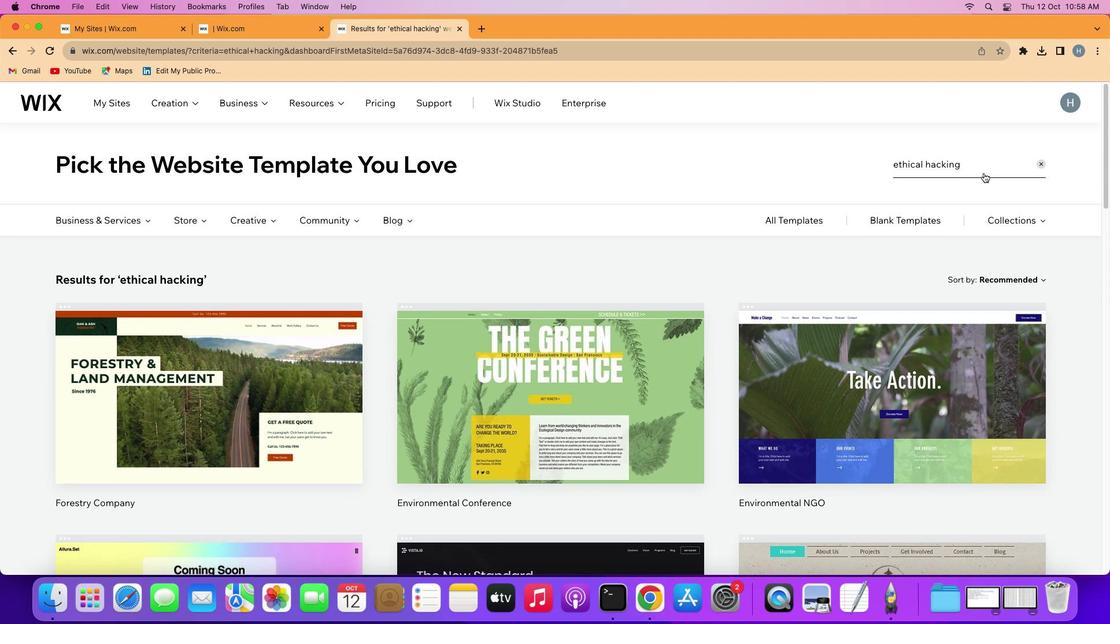 
Action: Mouse scrolled (714, 311) with delta (0, 0)
Screenshot: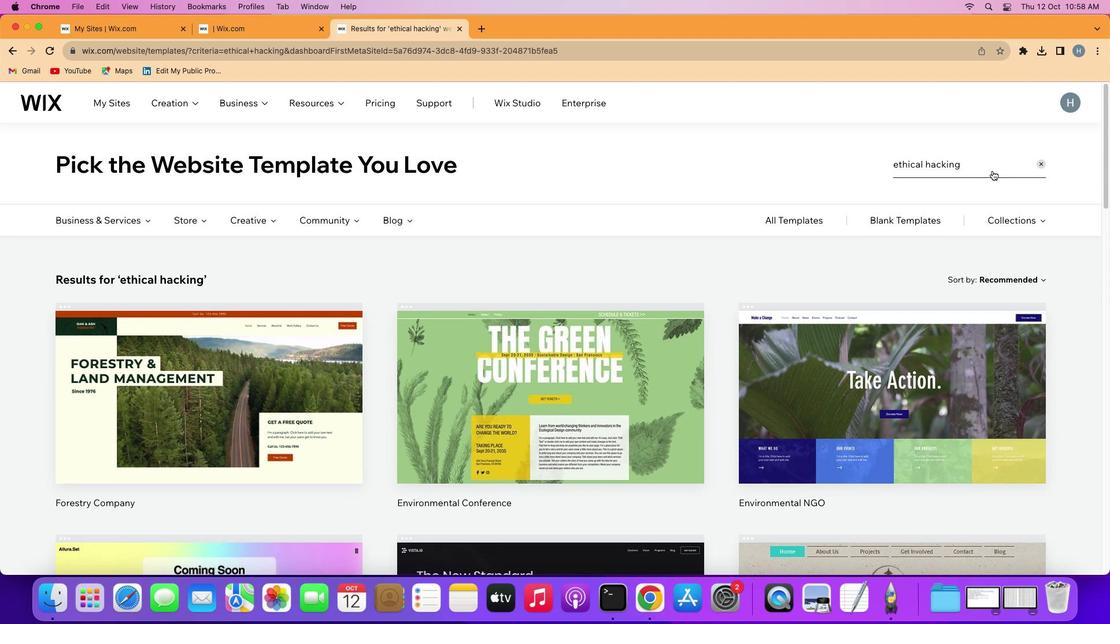 
Action: Mouse scrolled (714, 311) with delta (0, 1)
Screenshot: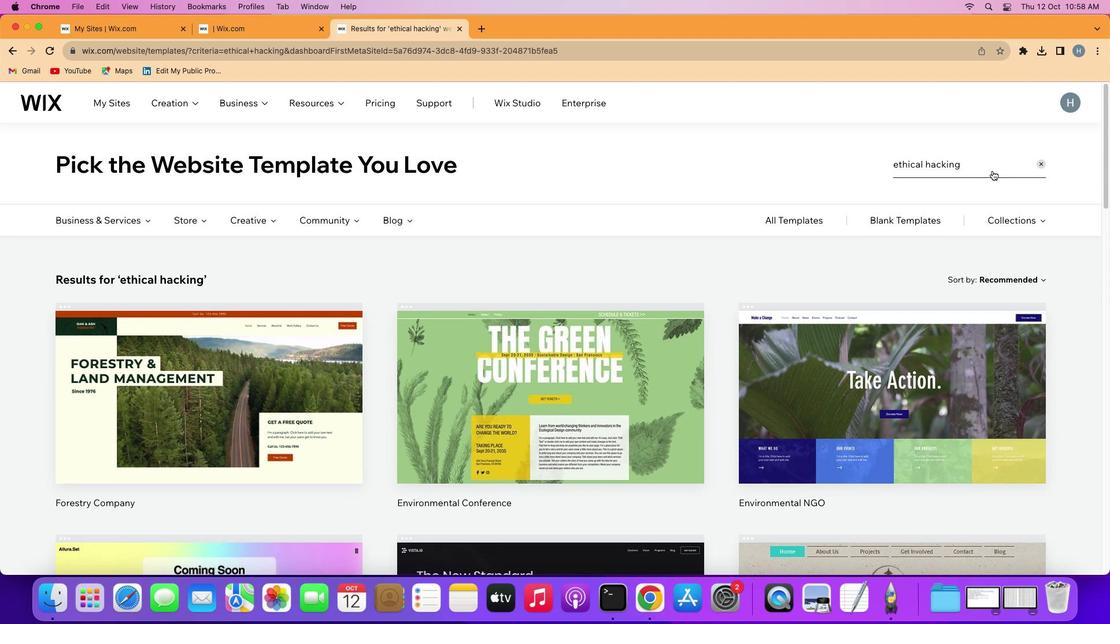 
Action: Mouse scrolled (714, 311) with delta (0, 2)
Screenshot: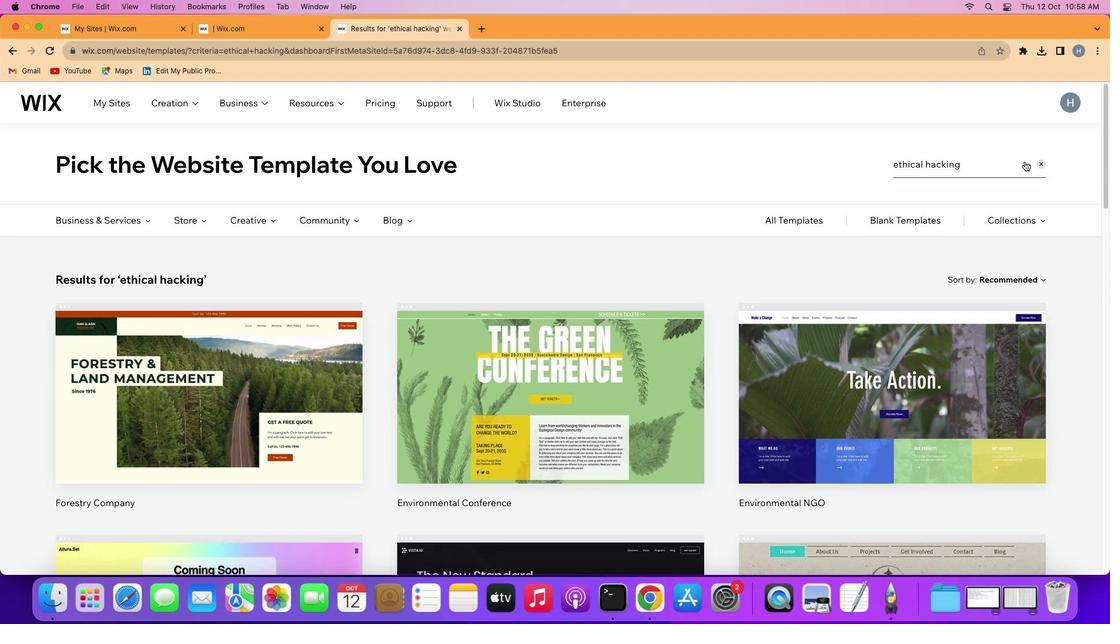 
Action: Mouse scrolled (714, 311) with delta (0, 0)
Screenshot: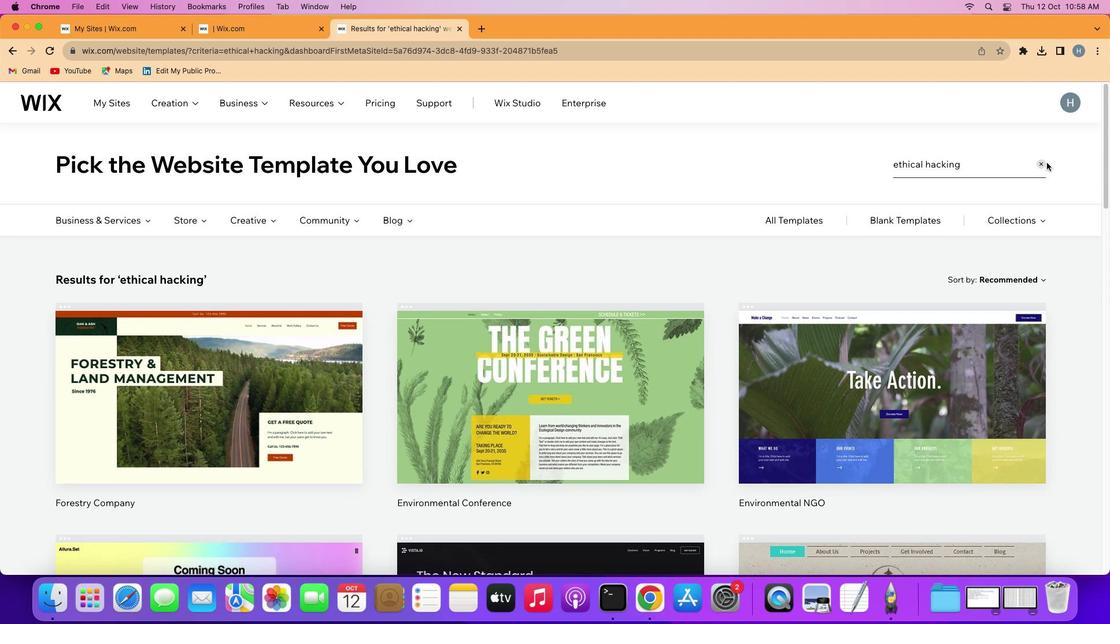 
Action: Mouse scrolled (714, 311) with delta (0, 0)
Screenshot: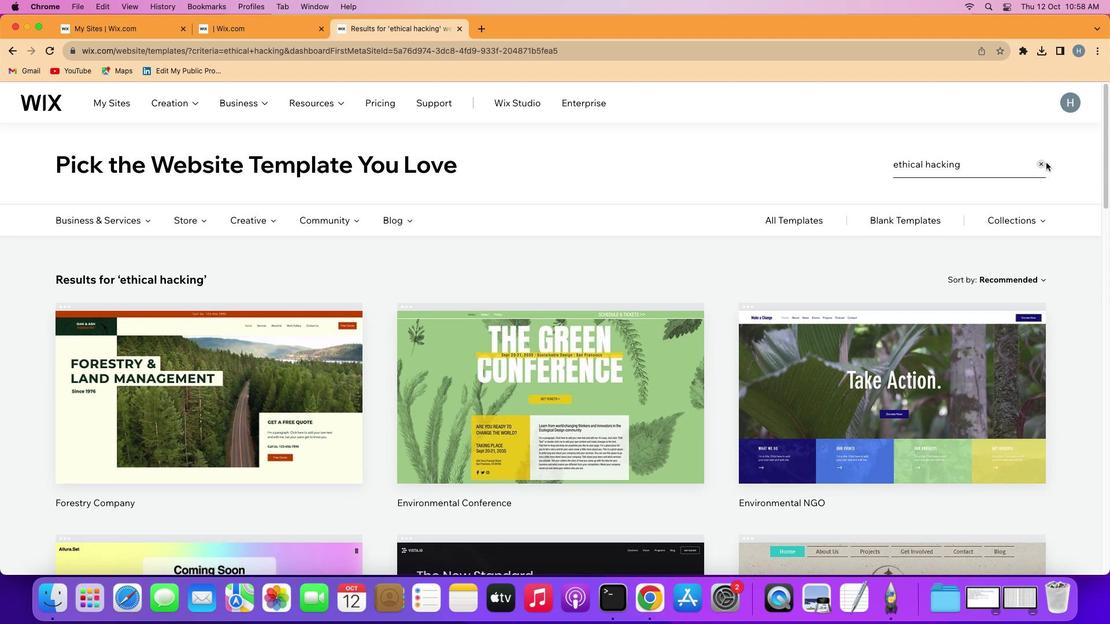 
Action: Mouse scrolled (714, 311) with delta (0, 2)
Screenshot: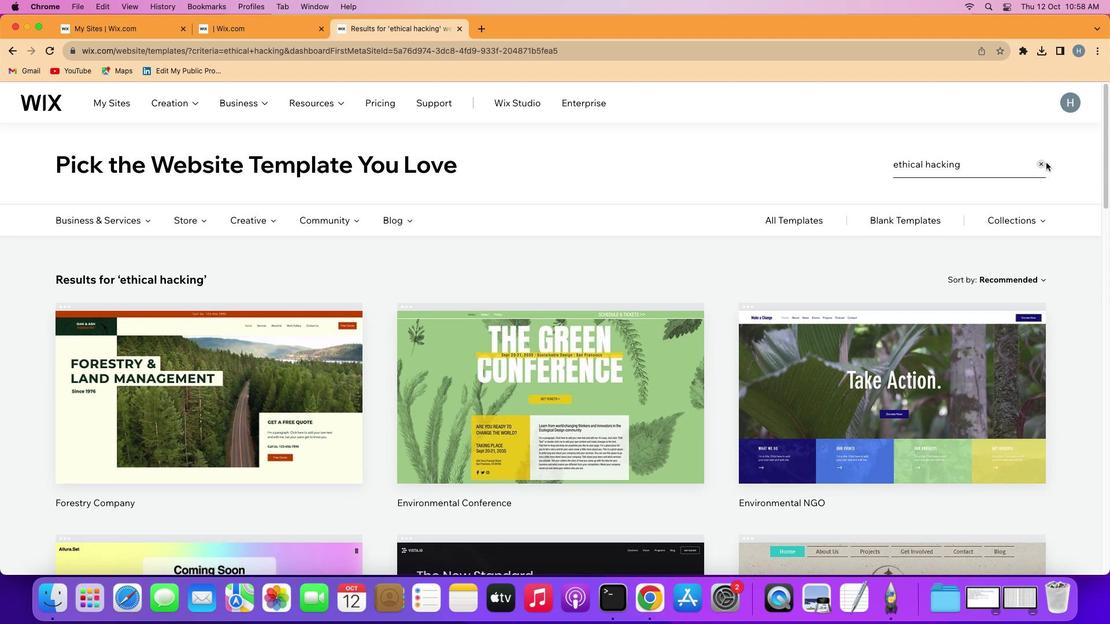 
Action: Mouse scrolled (714, 311) with delta (0, 2)
Screenshot: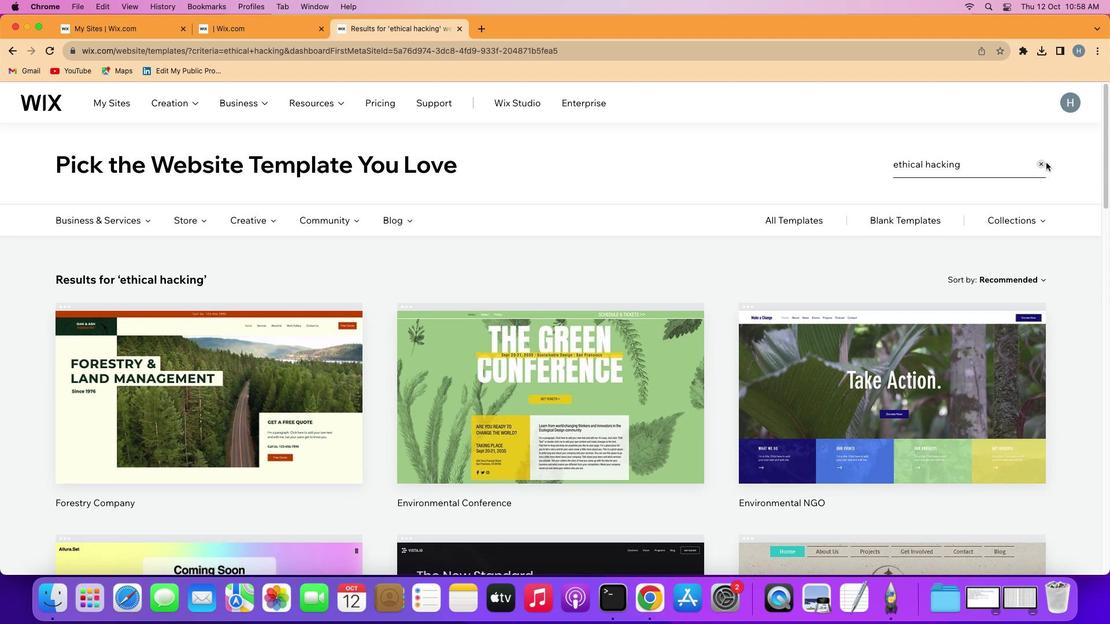 
Action: Mouse scrolled (714, 311) with delta (0, 3)
Screenshot: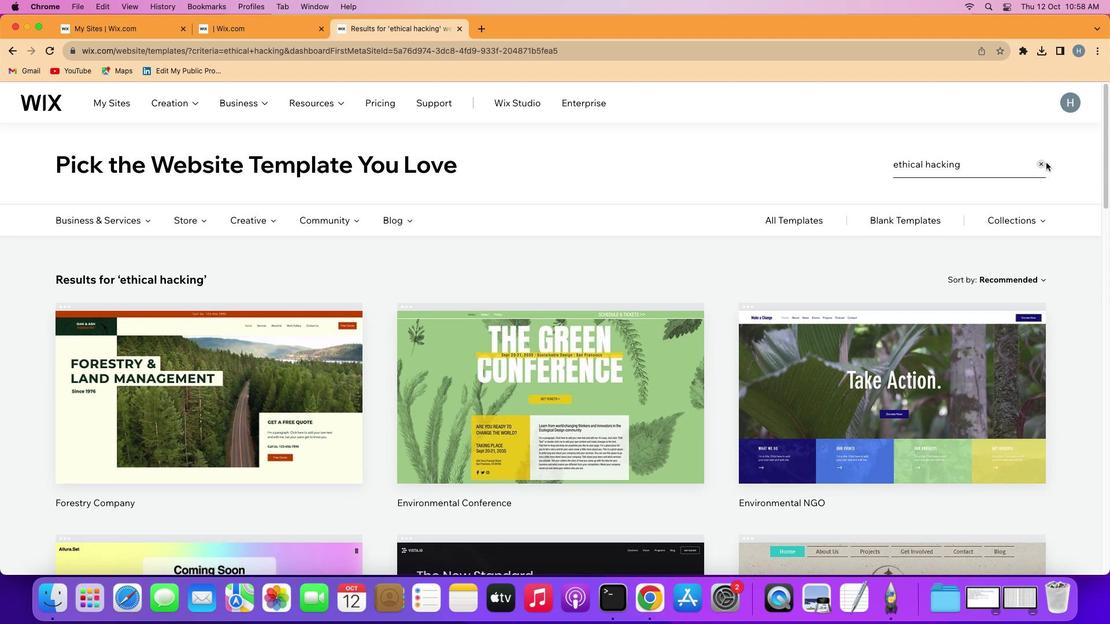 
Action: Mouse scrolled (714, 311) with delta (0, 4)
Screenshot: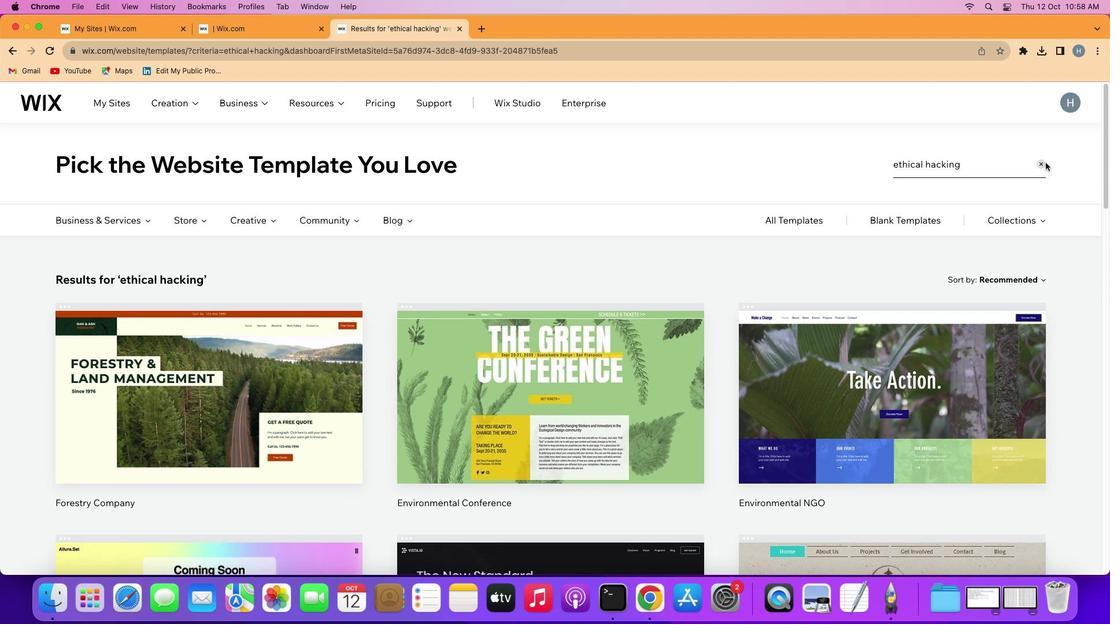
Action: Mouse moved to (714, 310)
Screenshot: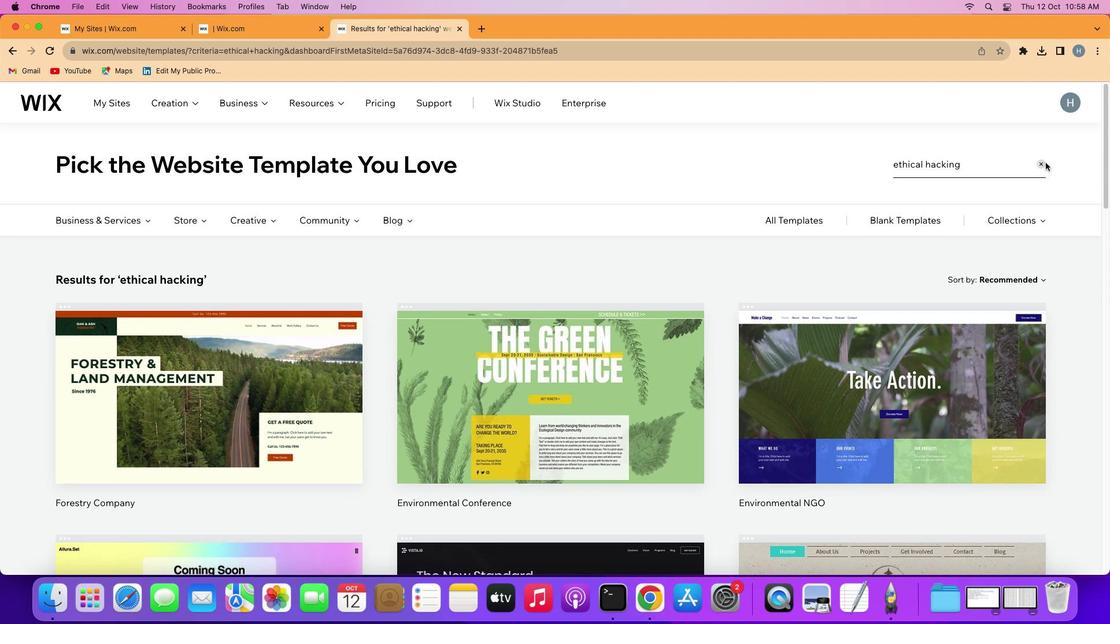
Action: Mouse scrolled (714, 310) with delta (0, 0)
Screenshot: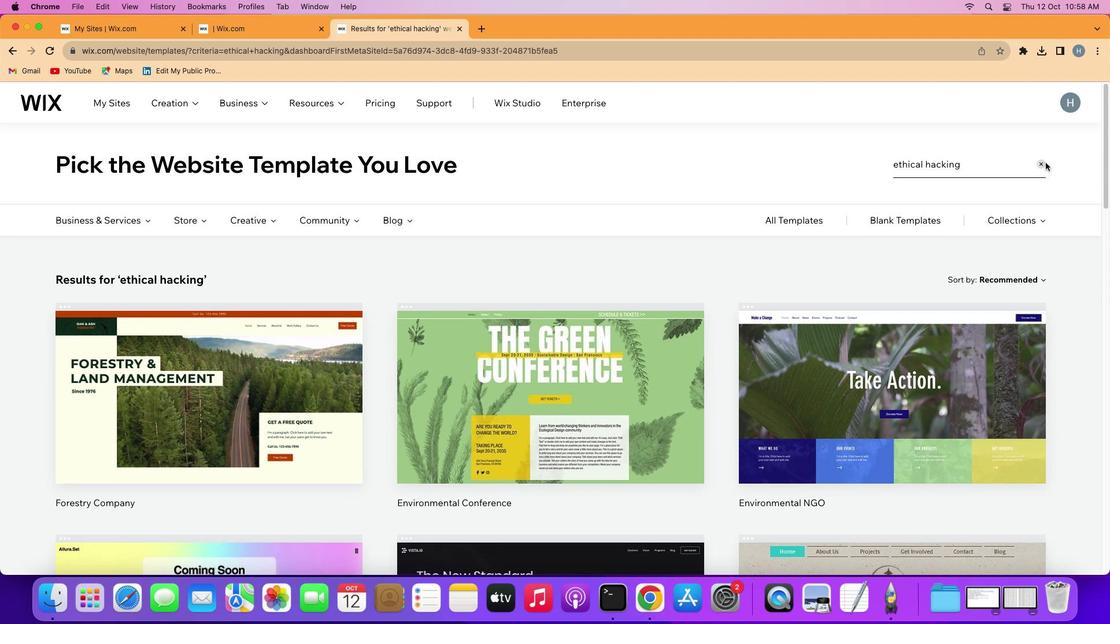 
Action: Mouse scrolled (714, 310) with delta (0, 0)
Screenshot: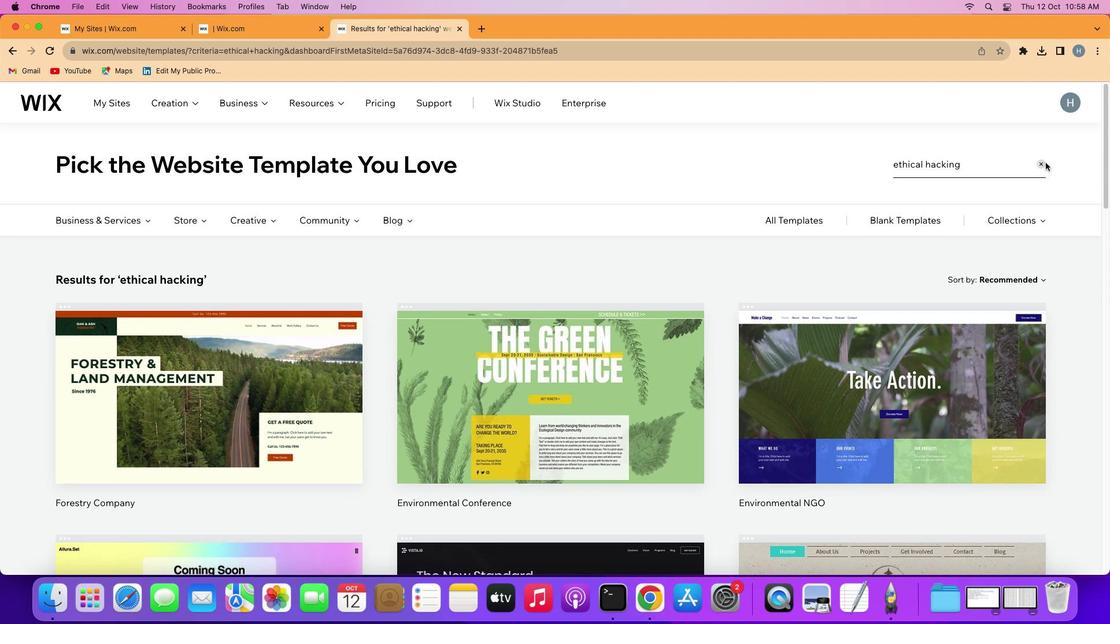 
Action: Mouse scrolled (714, 310) with delta (0, 2)
Screenshot: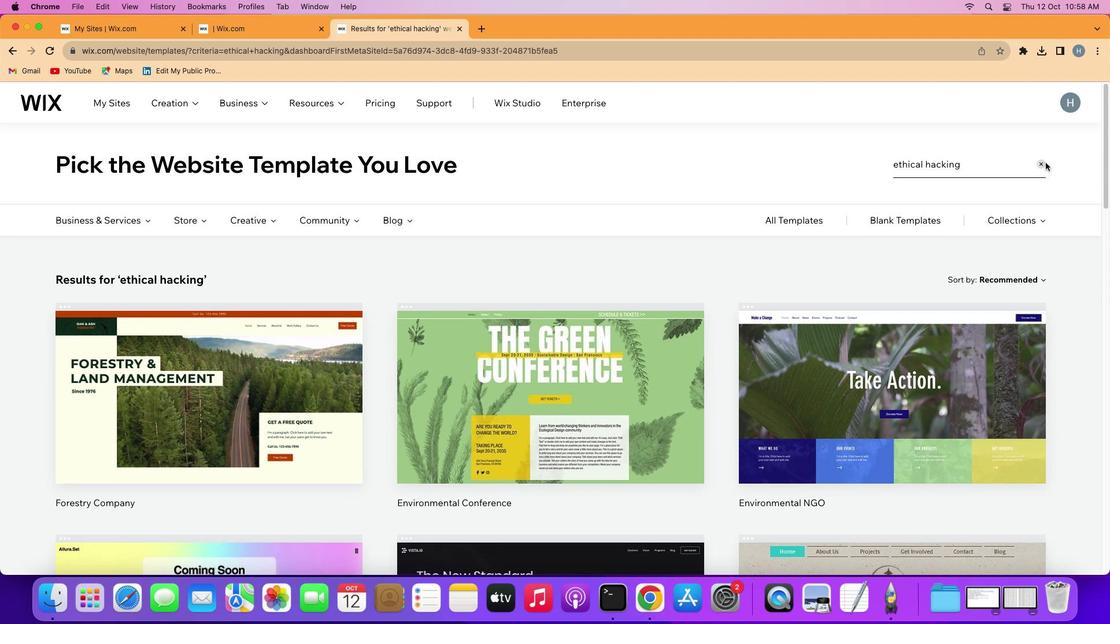 
Action: Mouse moved to (714, 310)
Screenshot: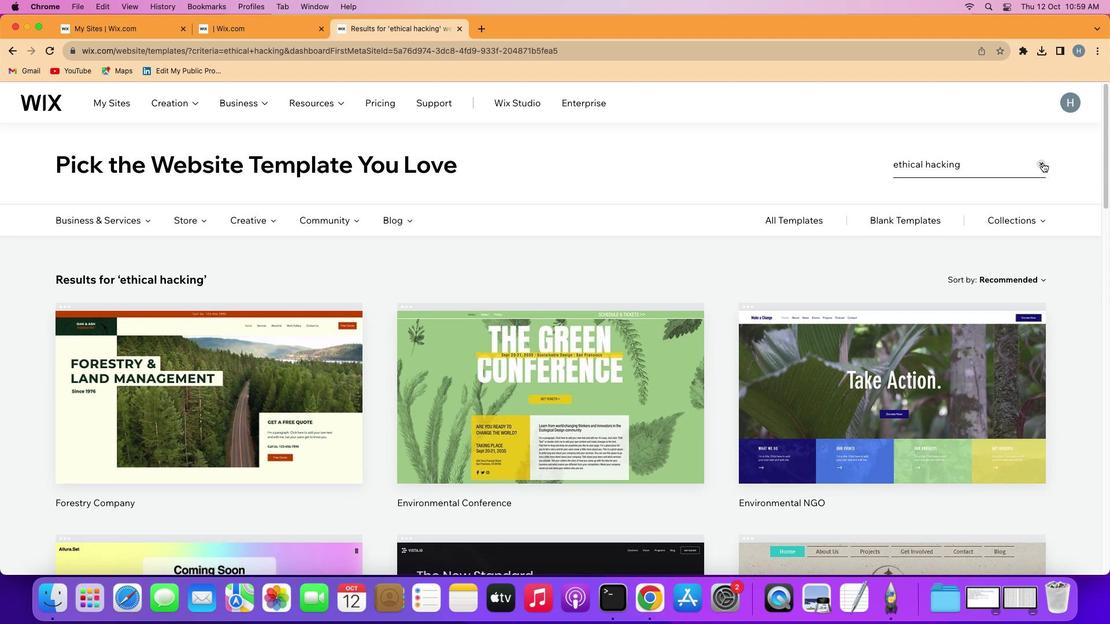
Action: Mouse scrolled (714, 310) with delta (0, 2)
Screenshot: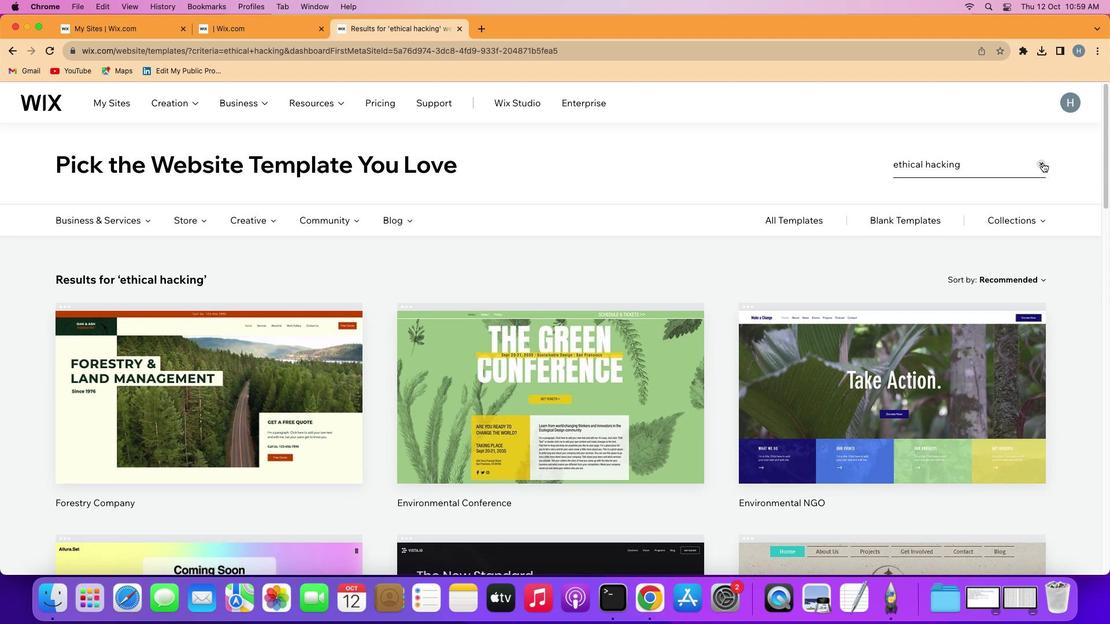 
Action: Mouse moved to (714, 309)
Screenshot: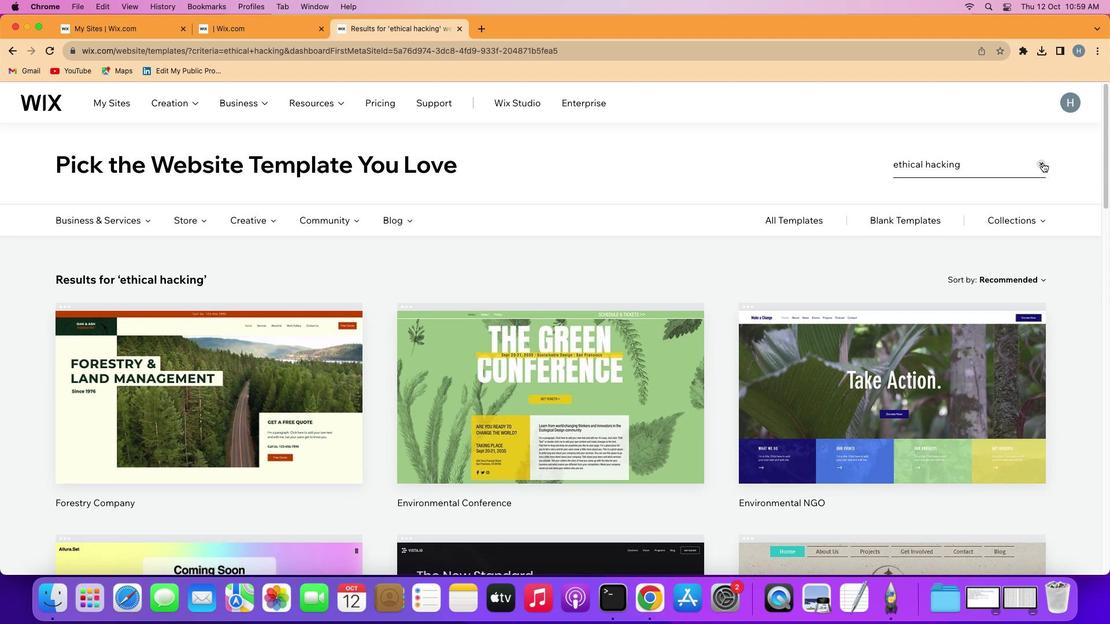 
Action: Mouse scrolled (714, 309) with delta (0, 3)
Screenshot: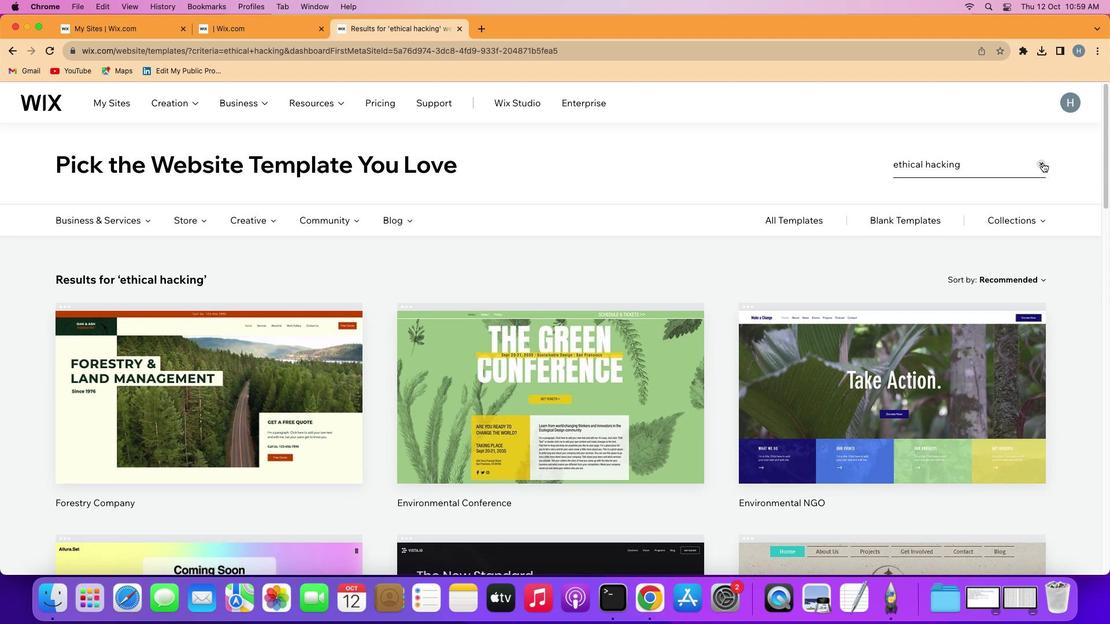 
Action: Mouse moved to (714, 309)
Screenshot: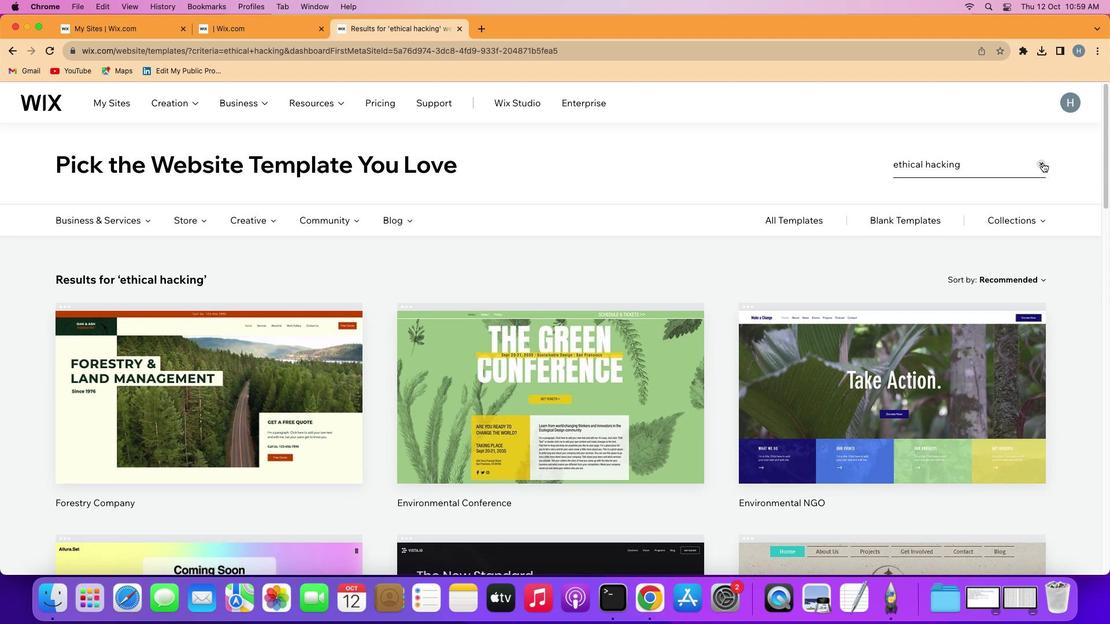 
Action: Mouse scrolled (714, 309) with delta (0, 4)
Screenshot: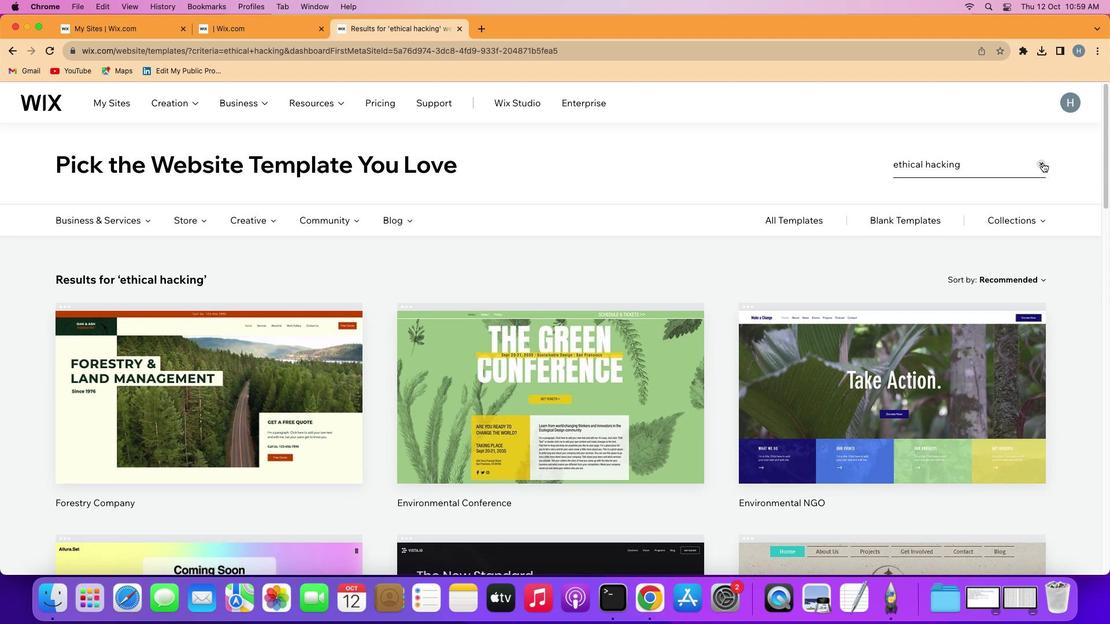 
Action: Mouse moved to (714, 308)
Screenshot: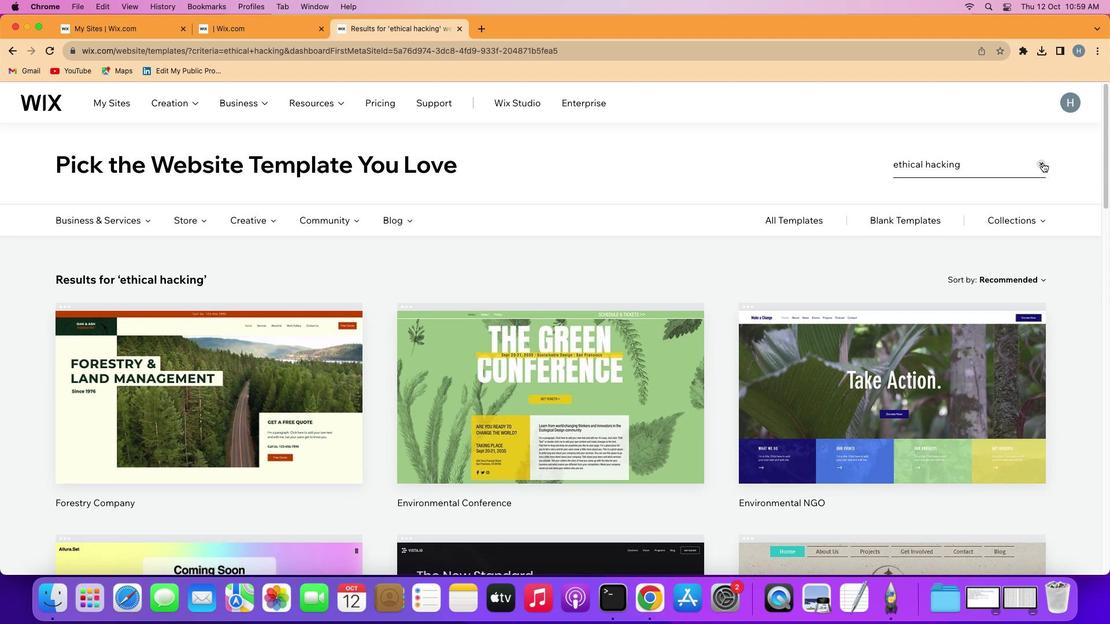 
Action: Mouse scrolled (714, 308) with delta (0, 4)
Screenshot: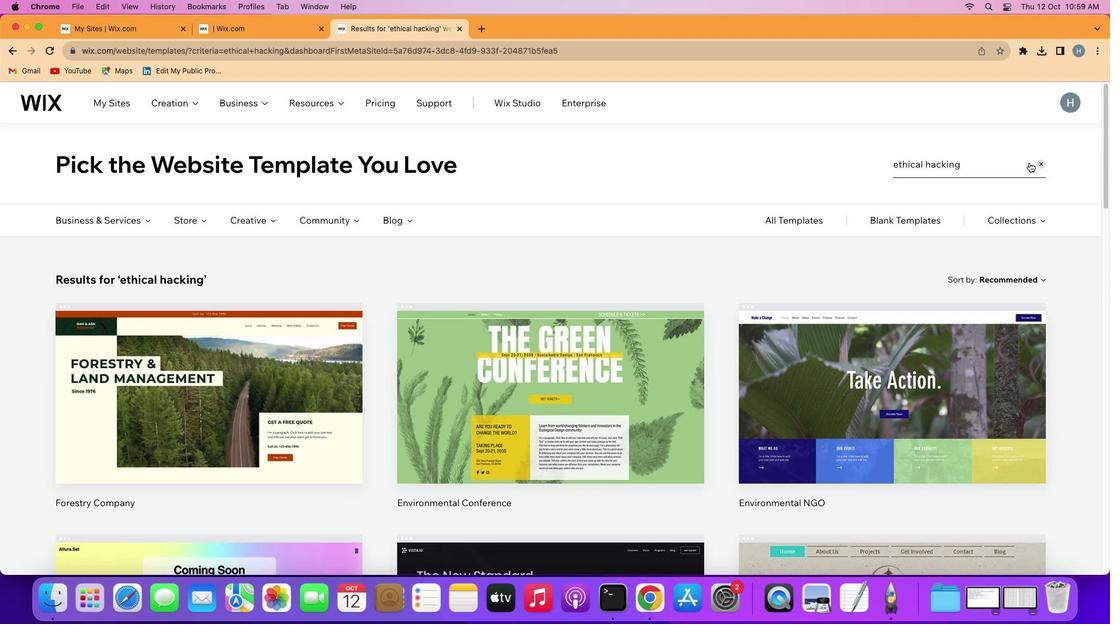 
Action: Mouse scrolled (714, 308) with delta (0, 4)
Screenshot: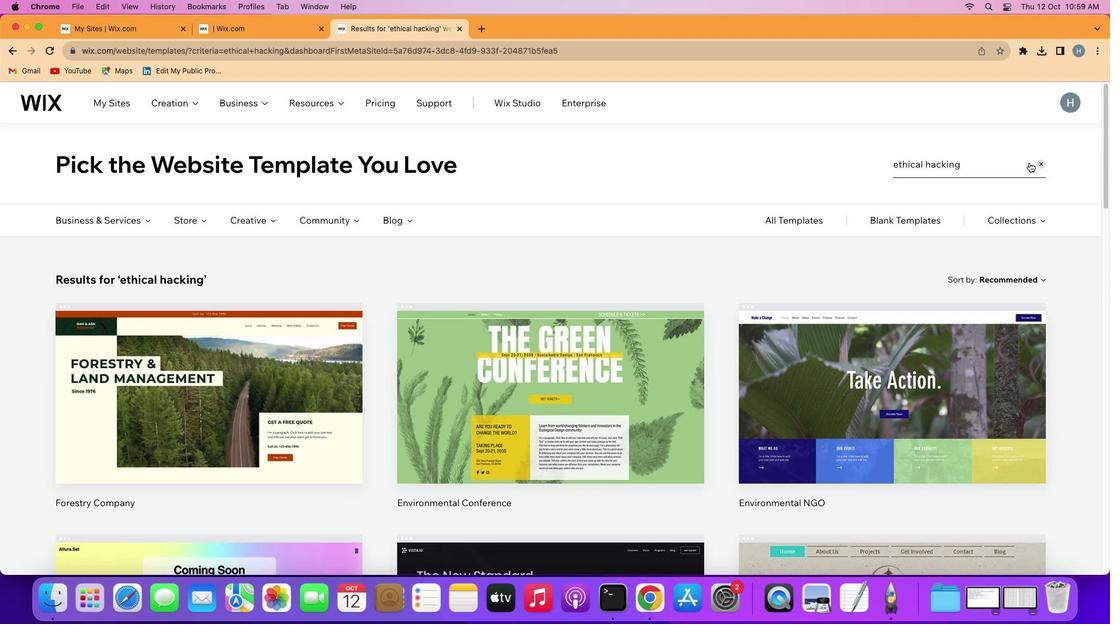 
Action: Mouse moved to (715, 308)
Screenshot: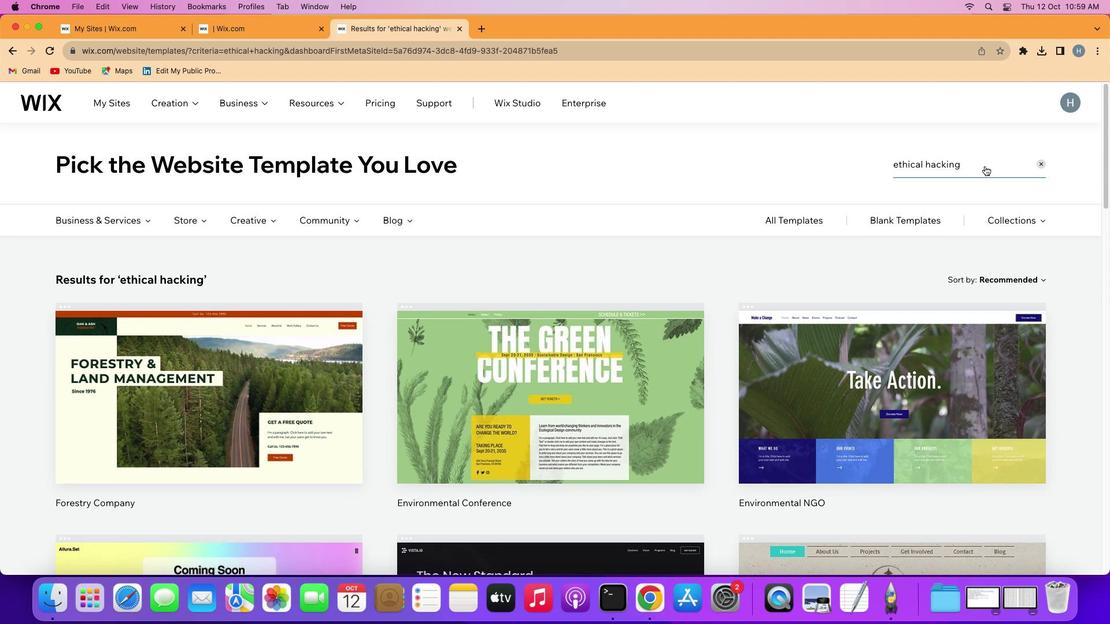 
Action: Mouse scrolled (715, 308) with delta (0, 0)
Screenshot: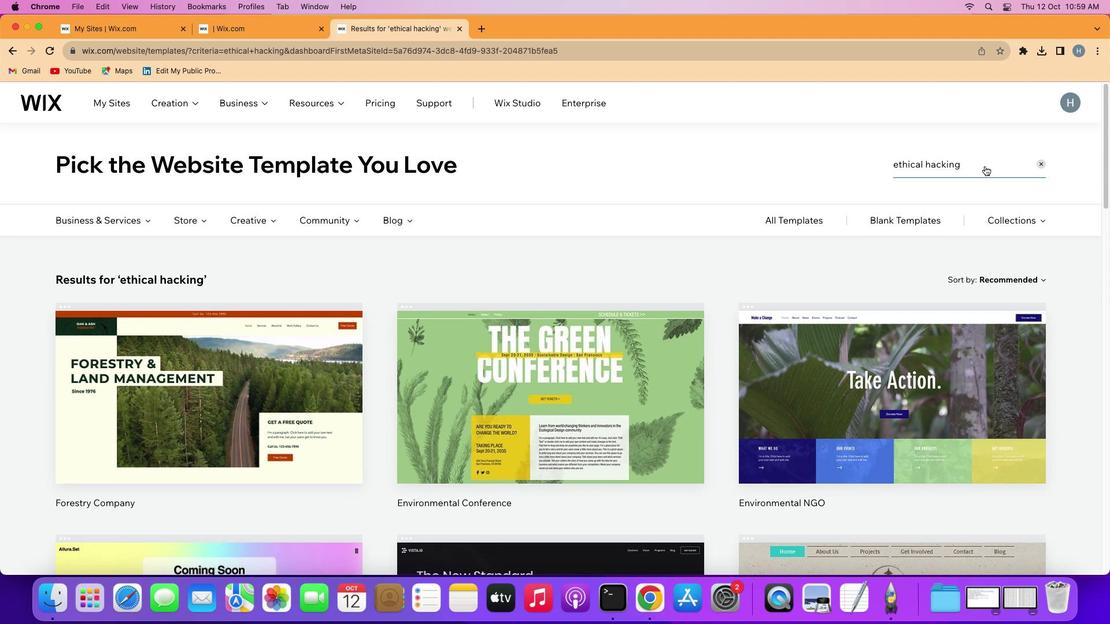 
Action: Mouse scrolled (715, 308) with delta (0, 0)
Screenshot: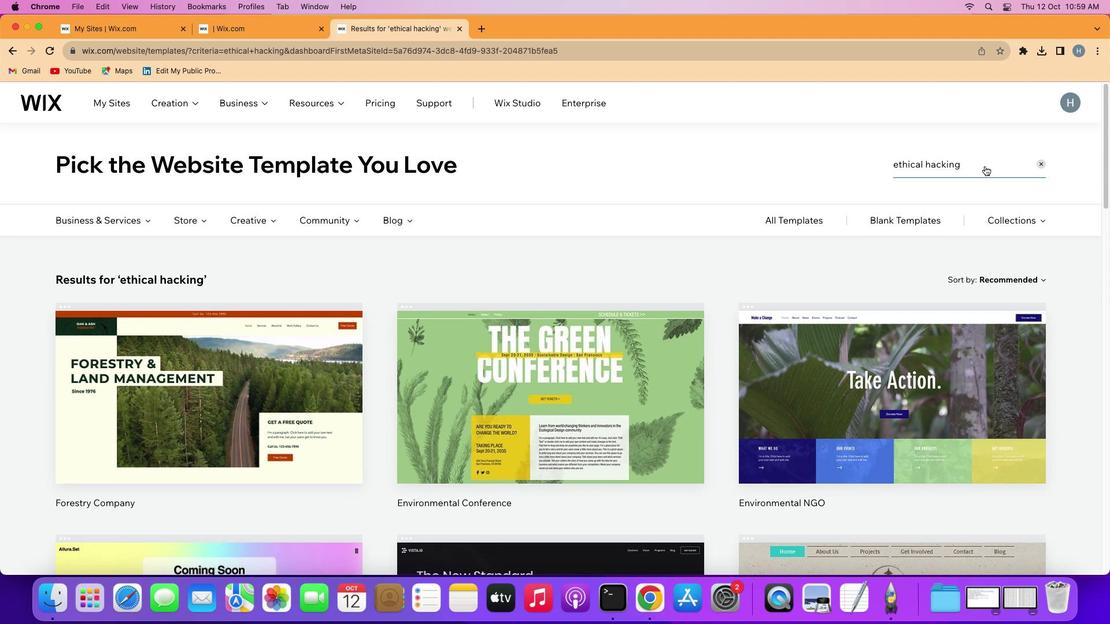 
Action: Mouse scrolled (715, 308) with delta (0, 2)
Screenshot: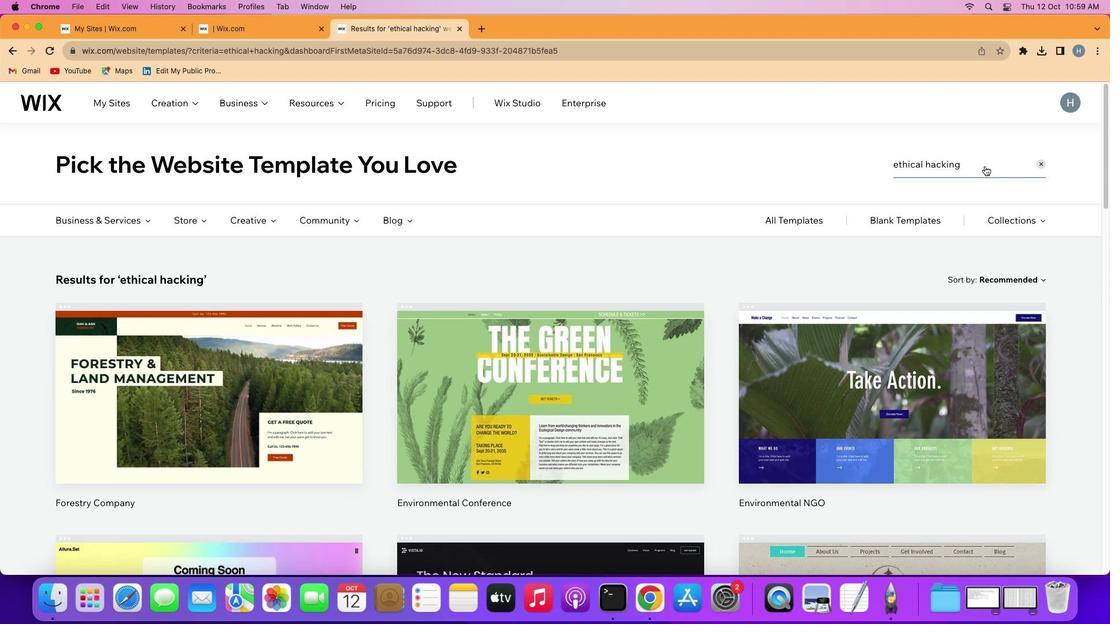 
Action: Mouse scrolled (715, 308) with delta (0, 2)
Screenshot: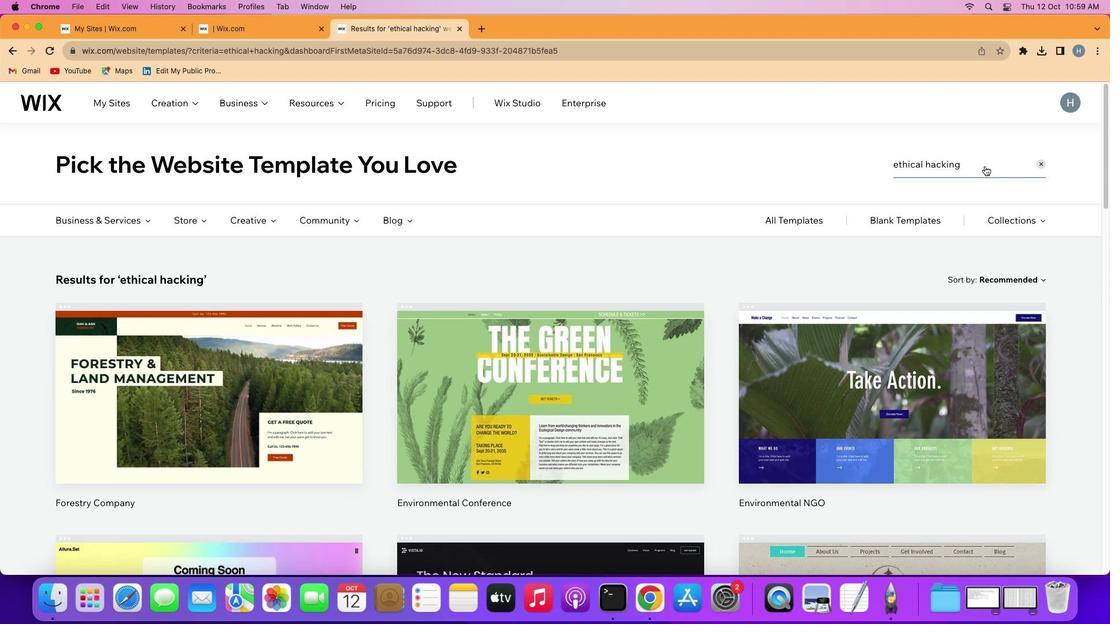 
Action: Mouse moved to (1046, 163)
Screenshot: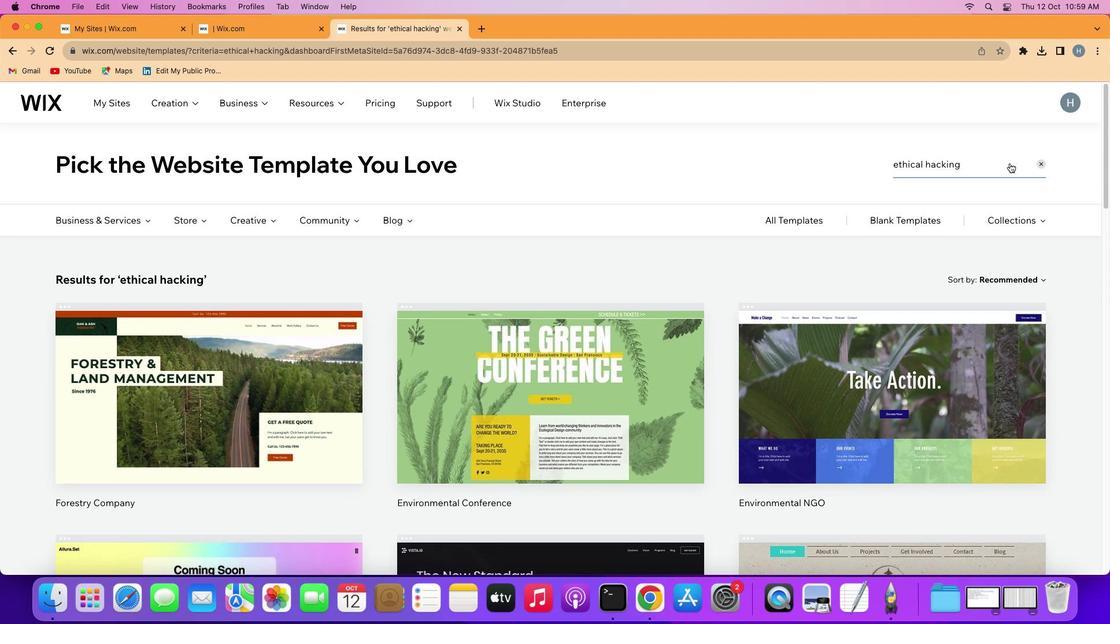 
Action: Mouse pressed left at (1046, 163)
Screenshot: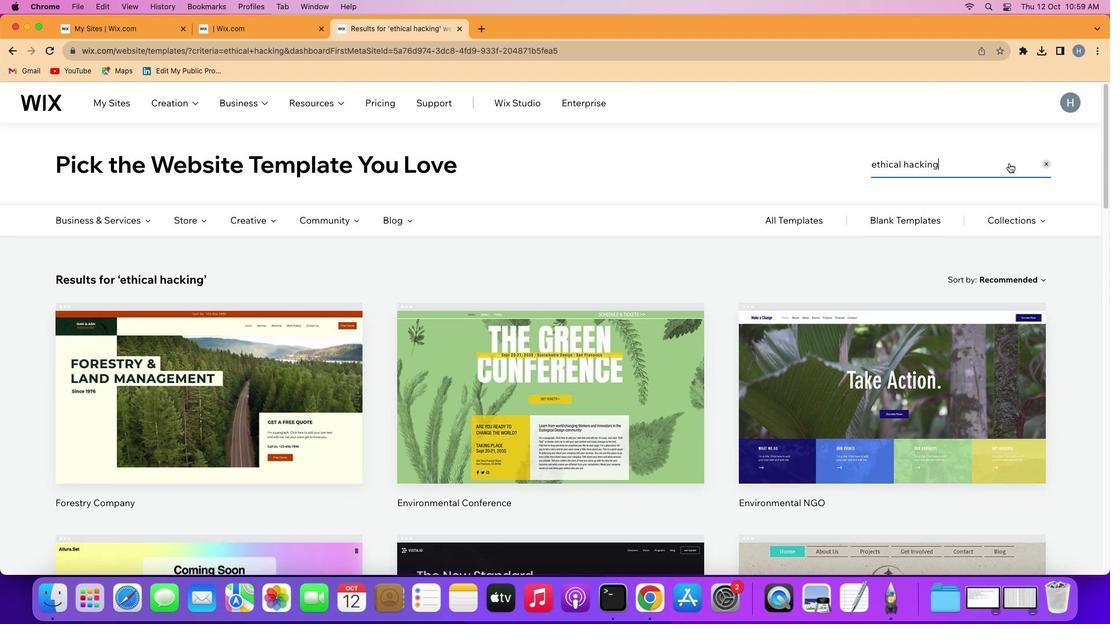 
Action: Mouse moved to (1009, 163)
Screenshot: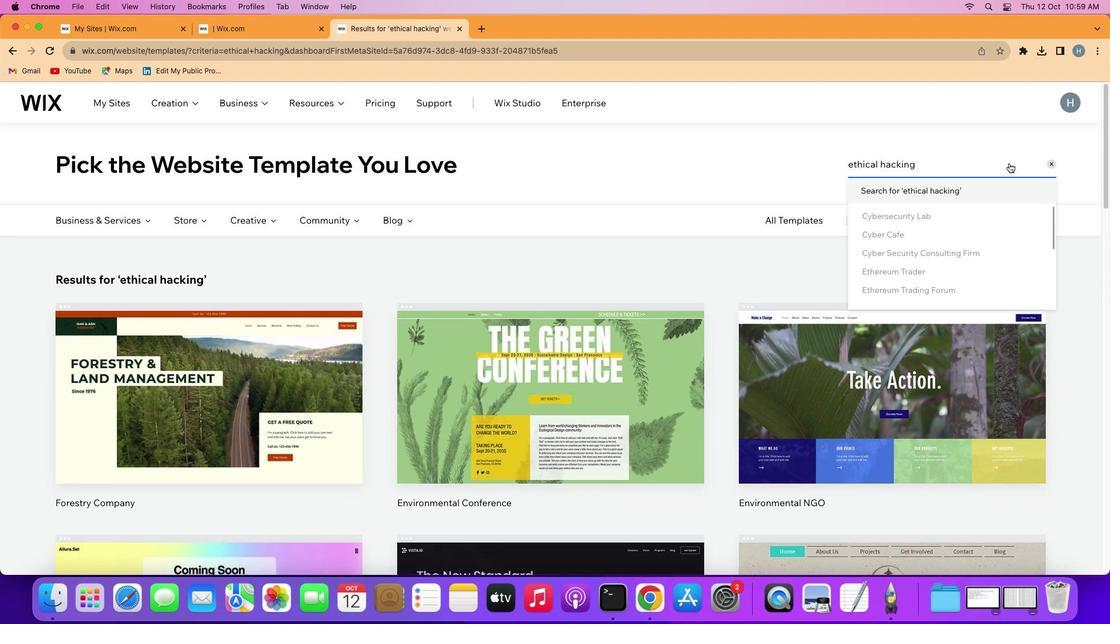 
Action: Mouse pressed left at (1009, 163)
Screenshot: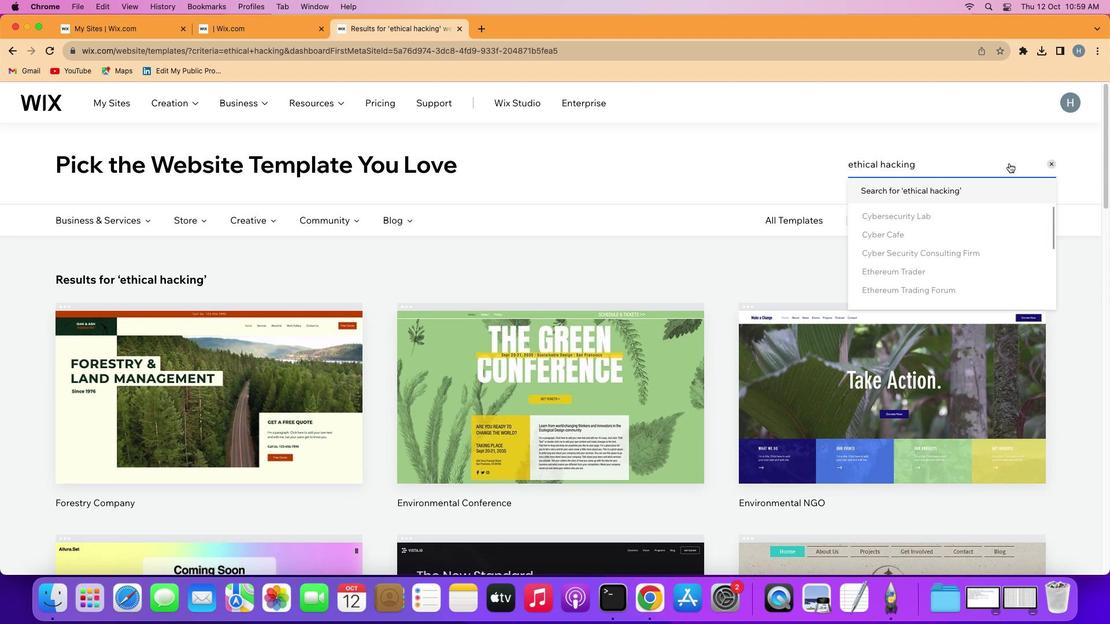 
Action: Key pressed Key.backspaceKey.backspaceKey.backspaceKey.backspaceKey.backspaceKey.backspaceKey.backspace
Screenshot: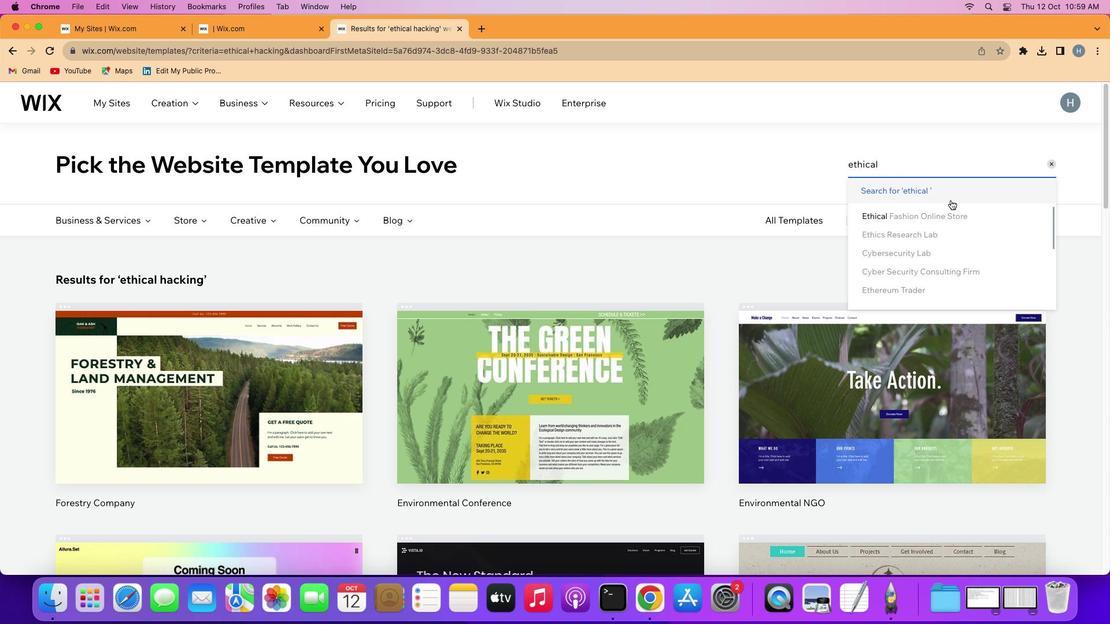 
Action: Mouse moved to (940, 272)
Screenshot: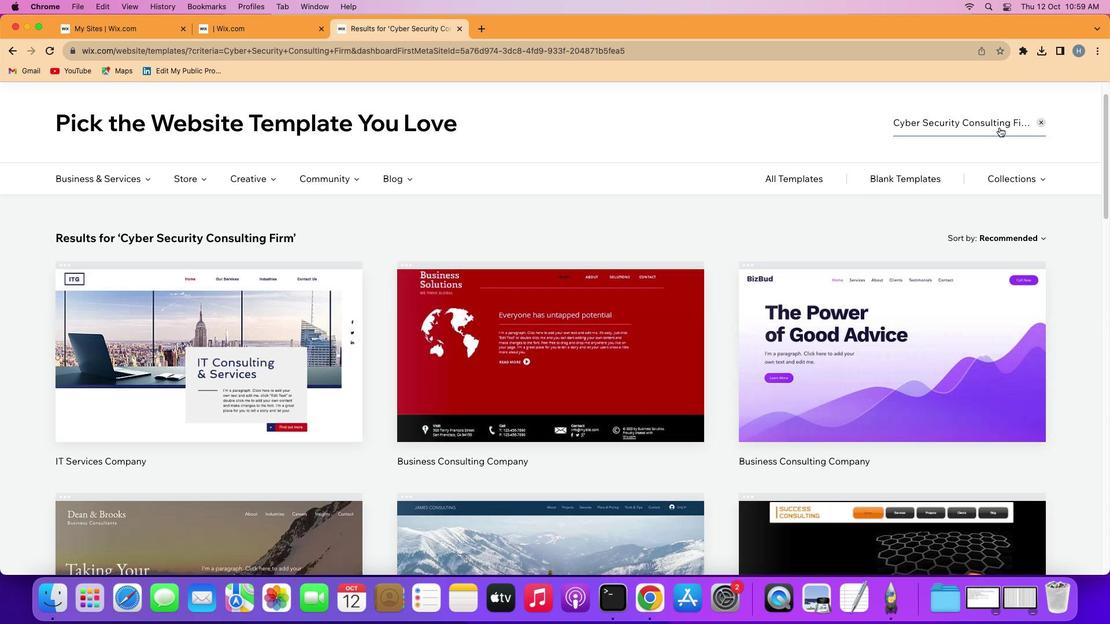 
Action: Mouse pressed left at (940, 272)
Screenshot: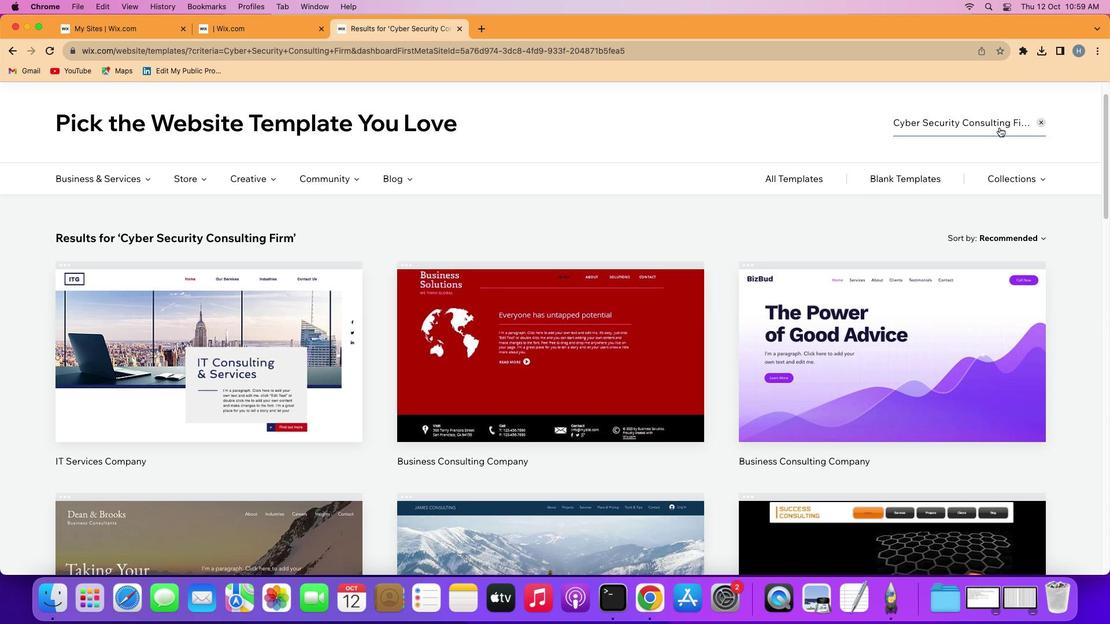 
Action: Mouse moved to (719, 390)
Screenshot: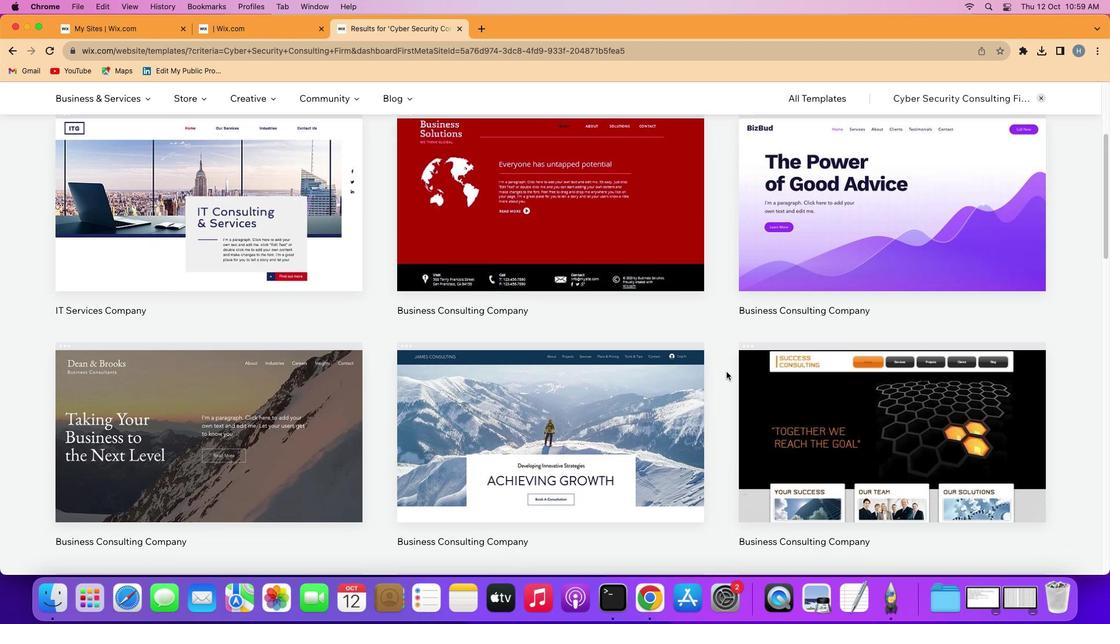 
Action: Mouse scrolled (719, 390) with delta (0, 0)
Screenshot: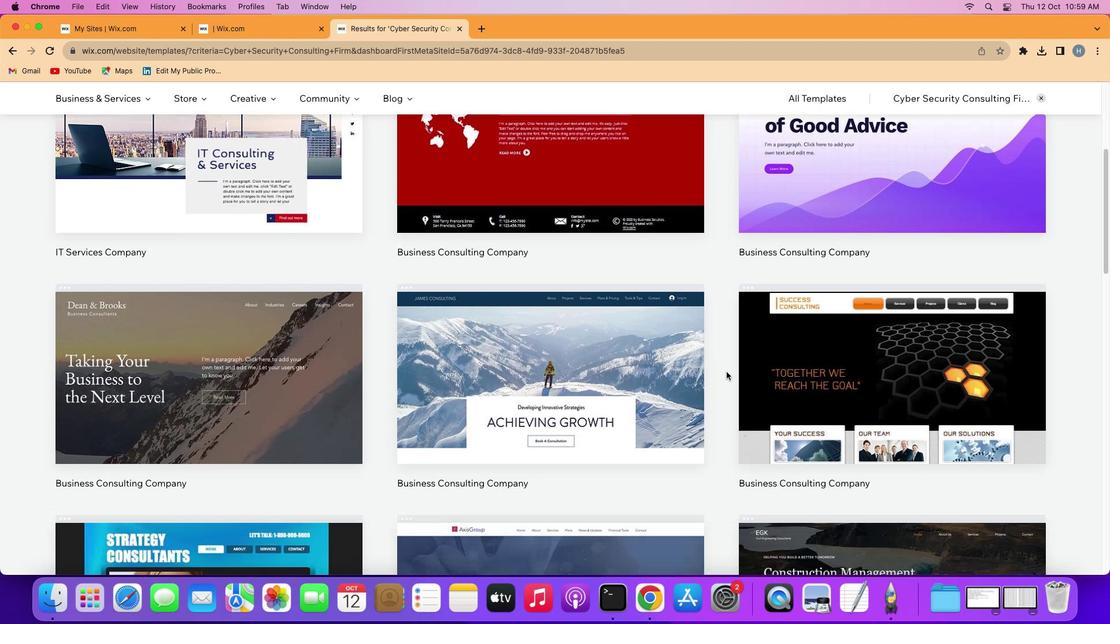 
Action: Mouse moved to (719, 389)
Screenshot: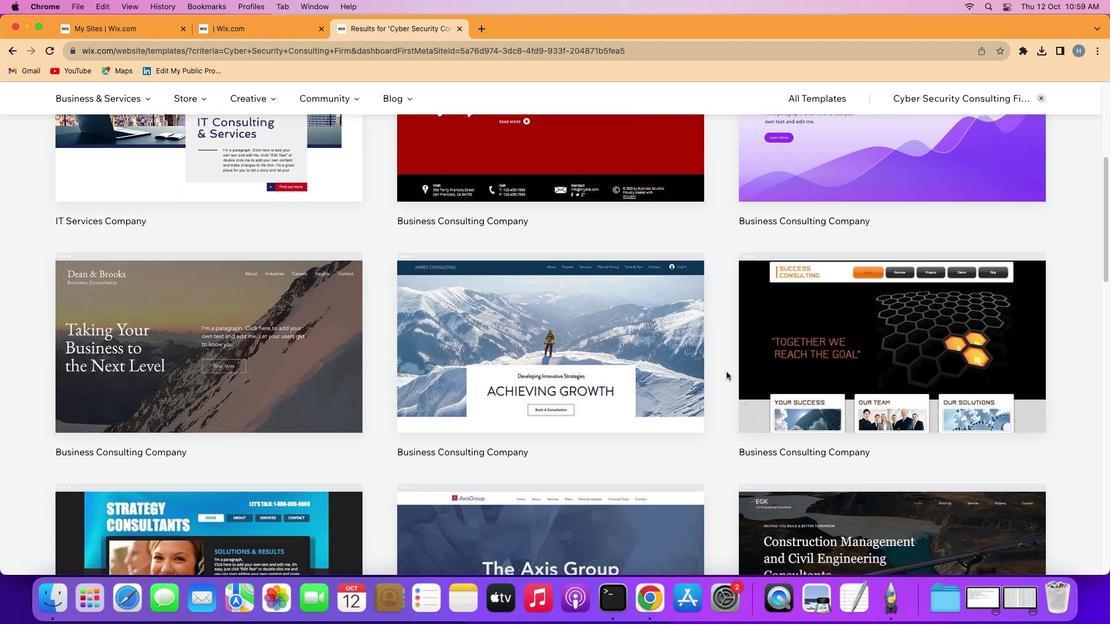 
Action: Mouse scrolled (719, 389) with delta (0, 0)
Screenshot: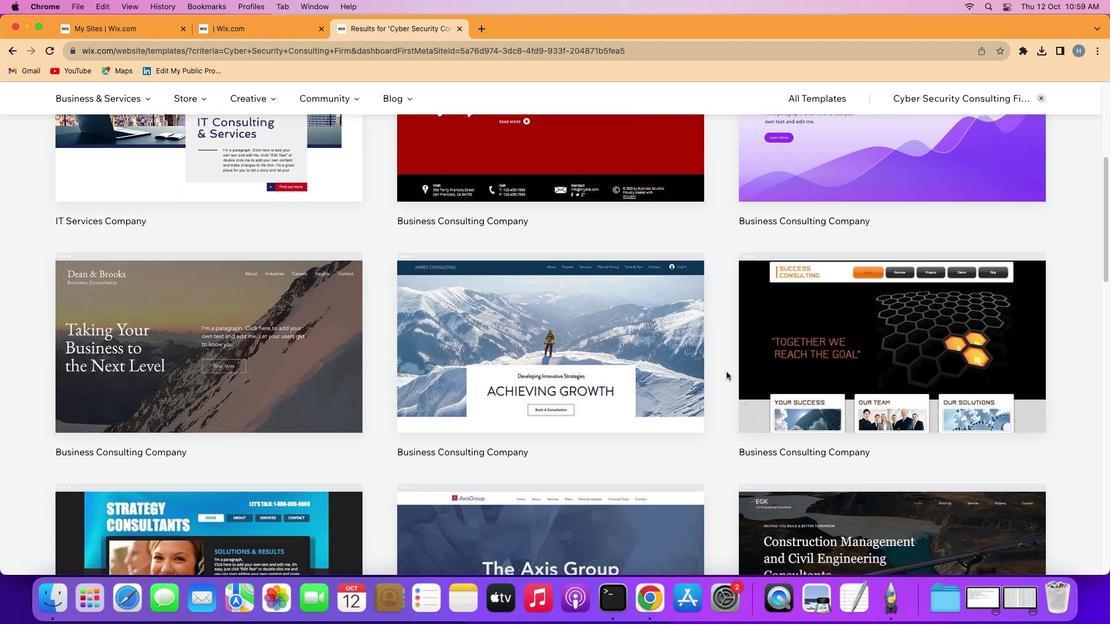 
Action: Mouse moved to (719, 385)
Screenshot: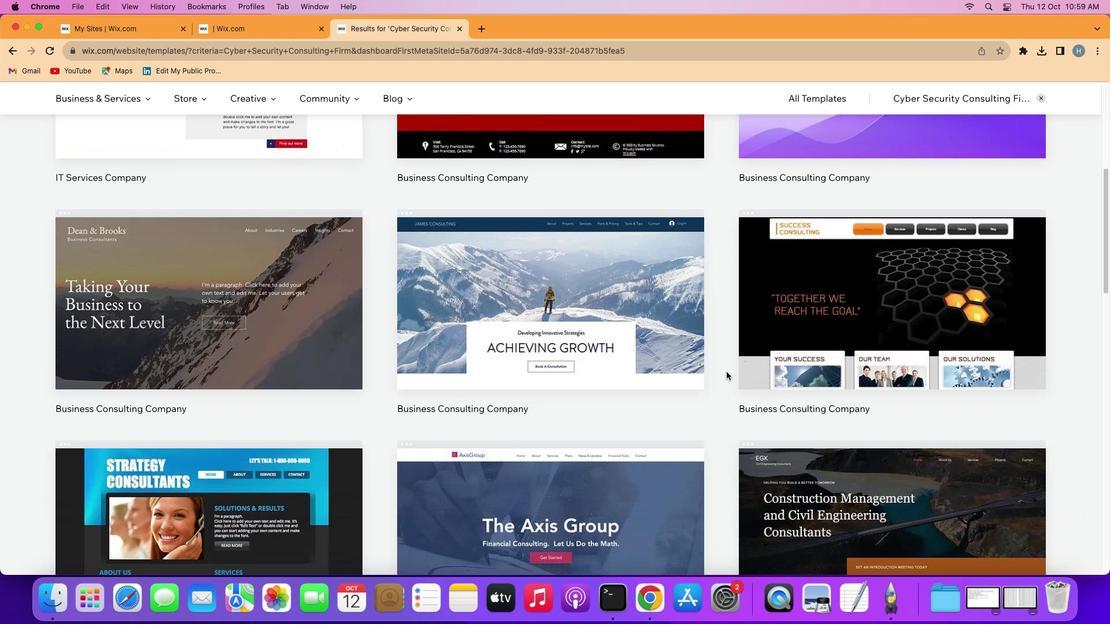 
Action: Mouse scrolled (719, 385) with delta (0, 0)
Screenshot: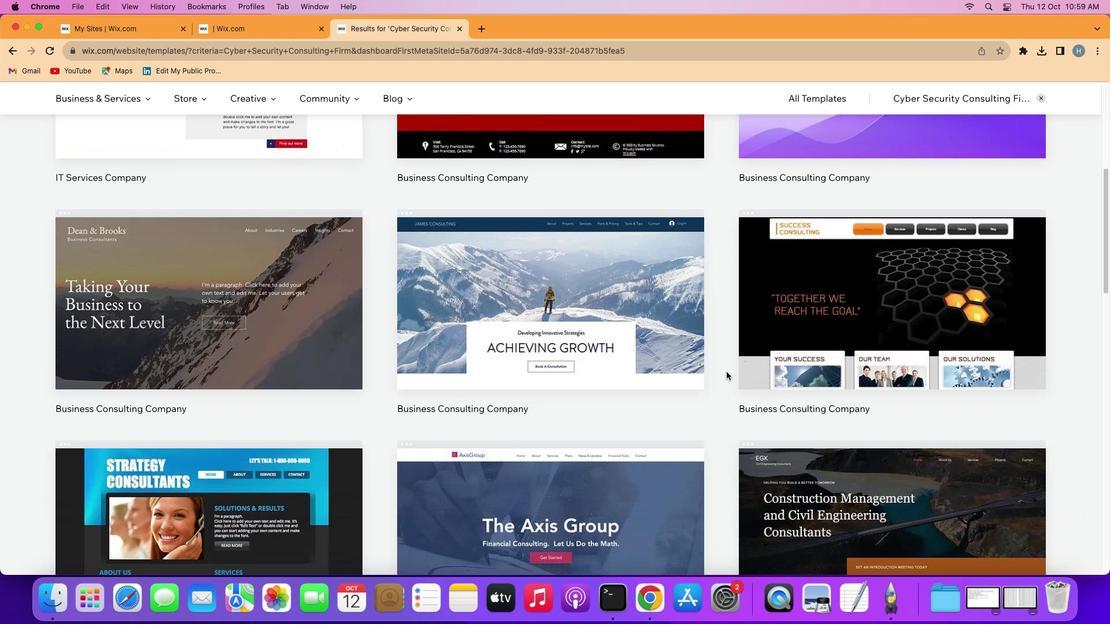 
Action: Mouse moved to (726, 371)
Screenshot: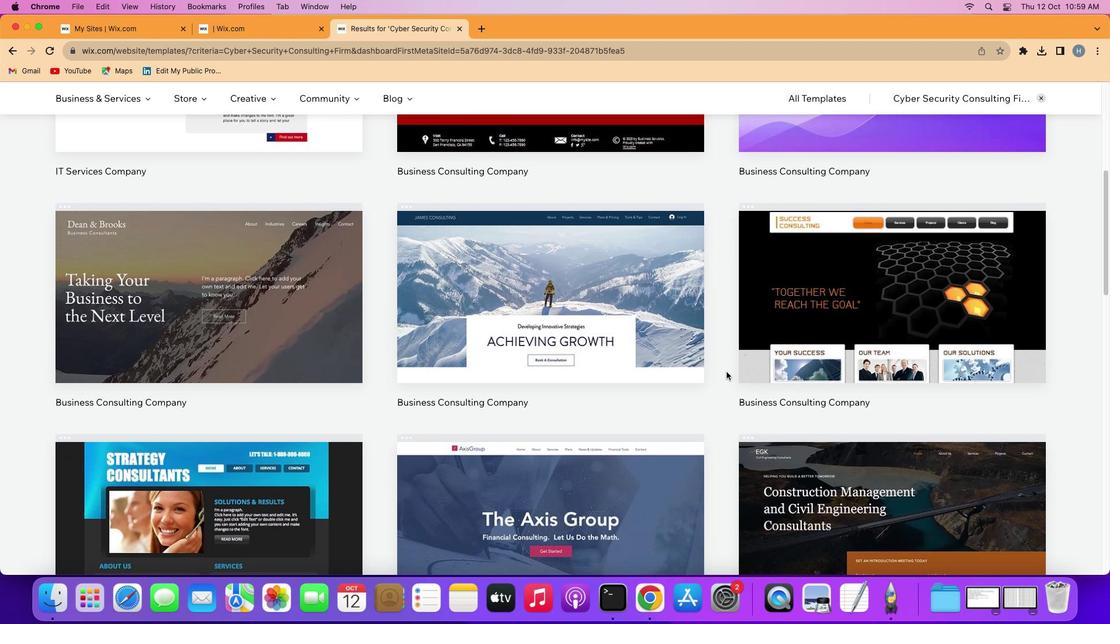 
Action: Mouse scrolled (726, 371) with delta (0, 0)
Screenshot: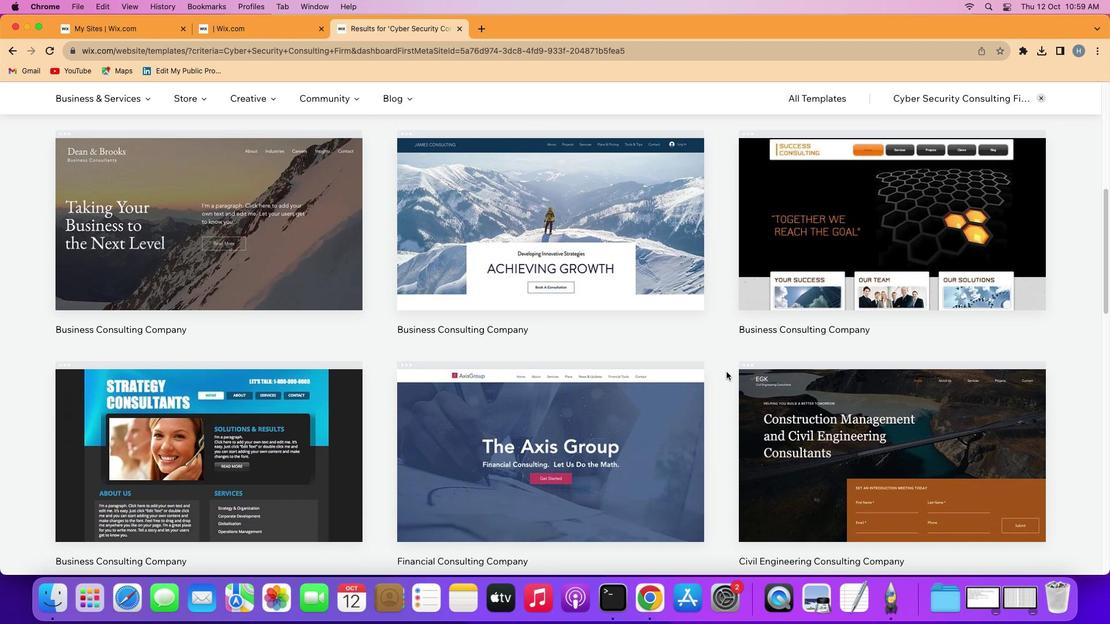 
Action: Mouse scrolled (726, 371) with delta (0, 0)
Screenshot: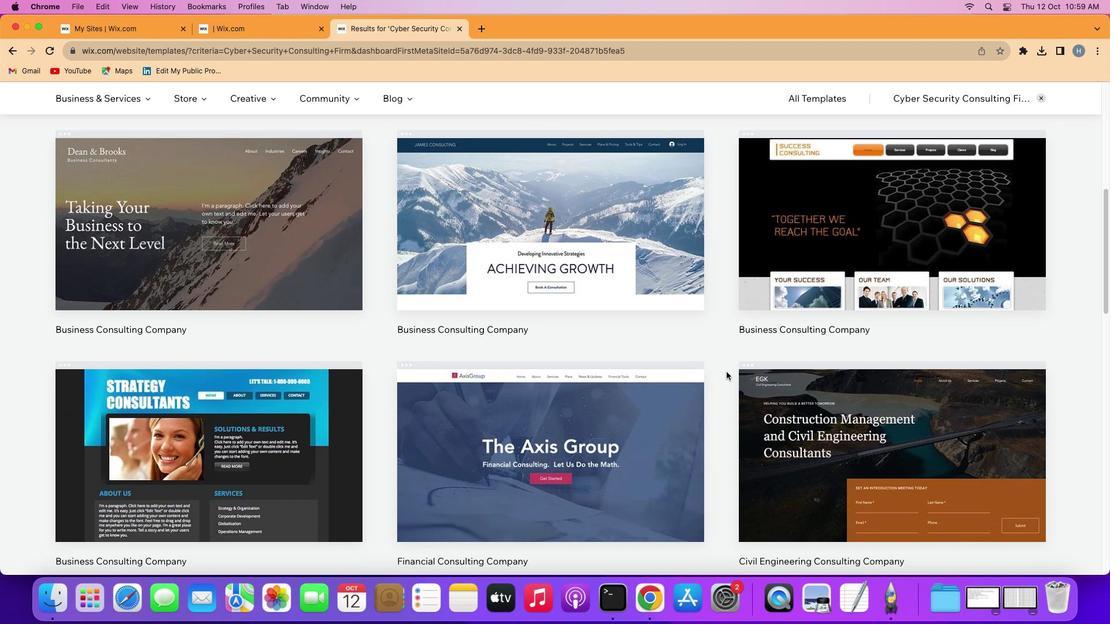 
Action: Mouse scrolled (726, 371) with delta (0, -1)
Screenshot: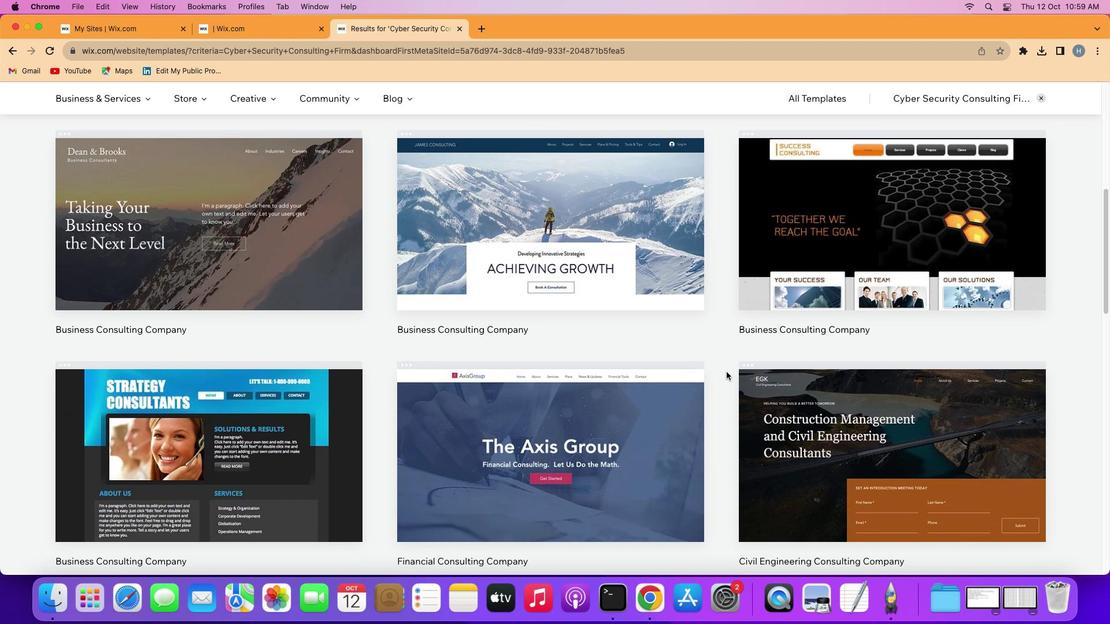 
Action: Mouse scrolled (726, 371) with delta (0, 0)
Screenshot: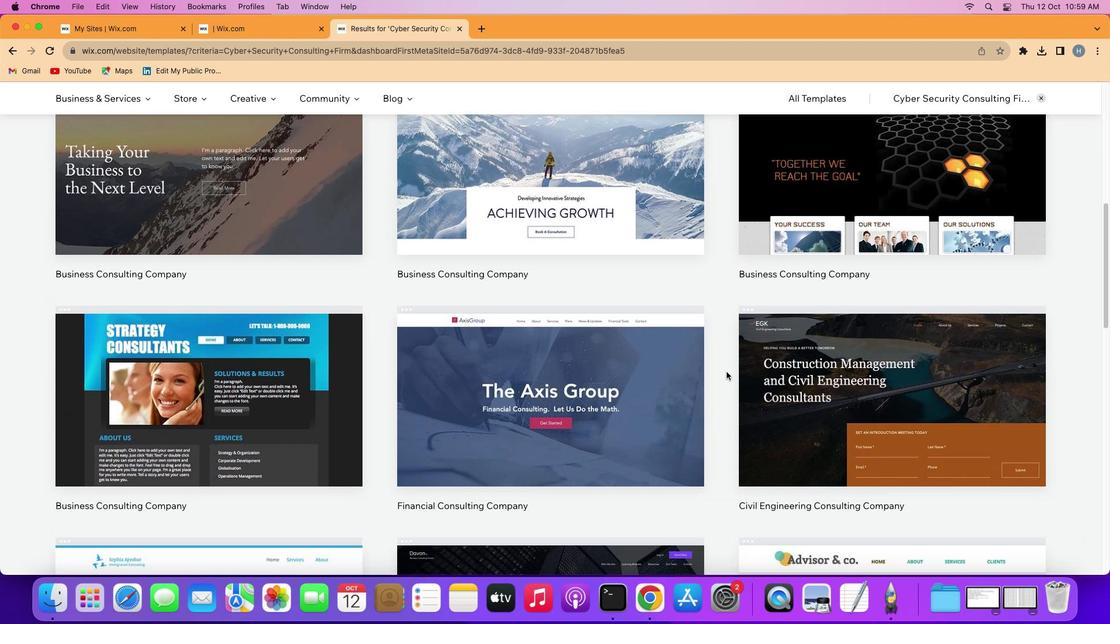 
Action: Mouse scrolled (726, 371) with delta (0, 0)
Screenshot: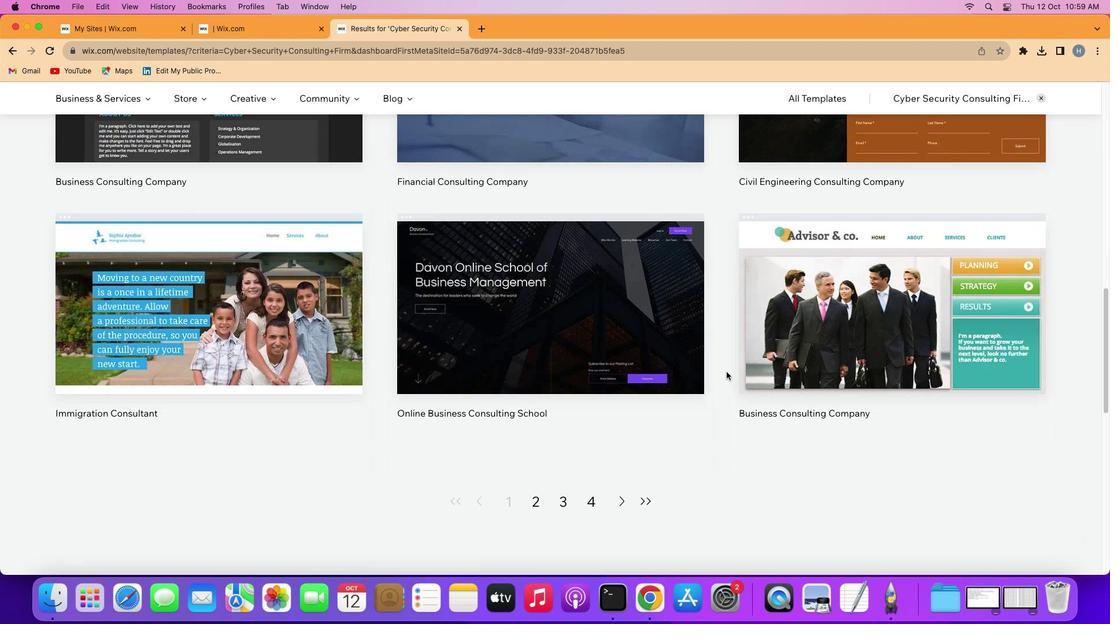 
Action: Mouse scrolled (726, 371) with delta (0, -1)
Screenshot: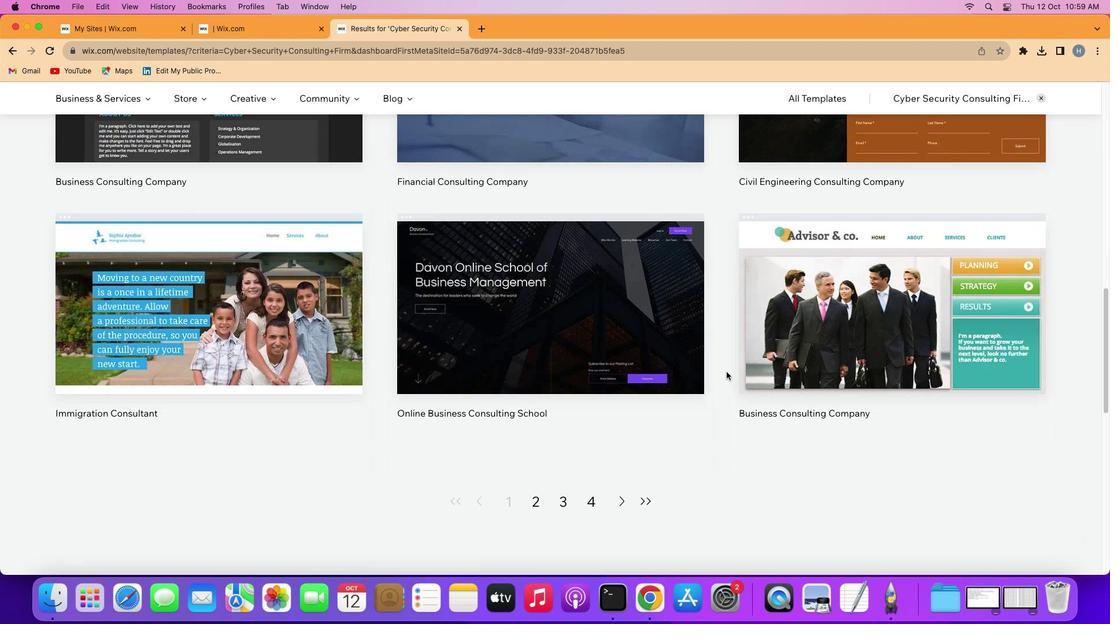 
Action: Mouse scrolled (726, 371) with delta (0, -1)
Screenshot: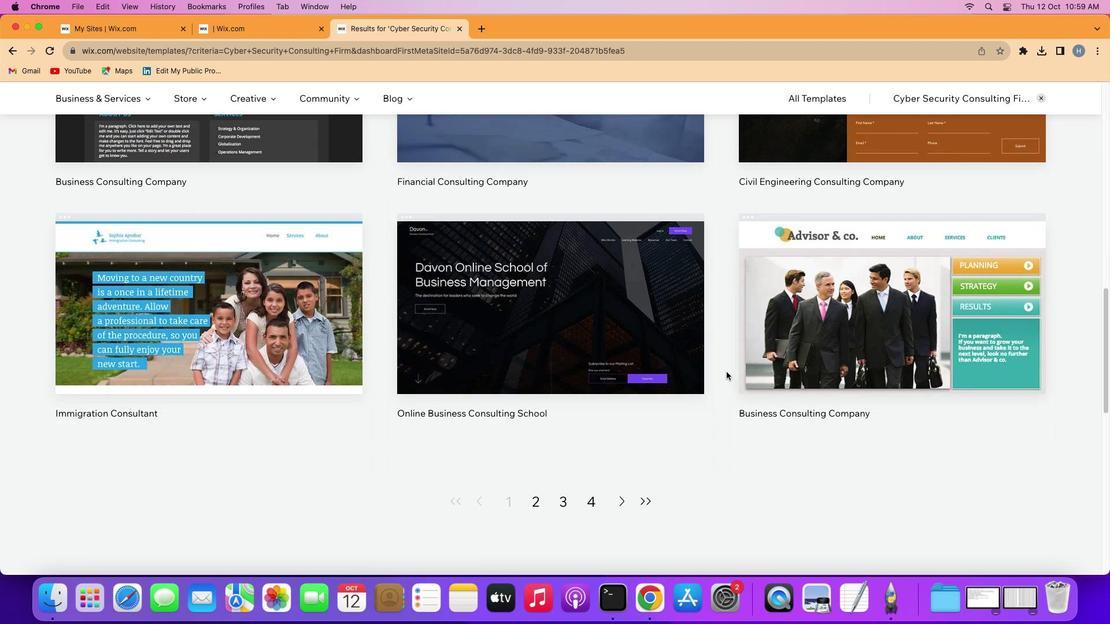 
Action: Mouse scrolled (726, 371) with delta (0, 0)
Screenshot: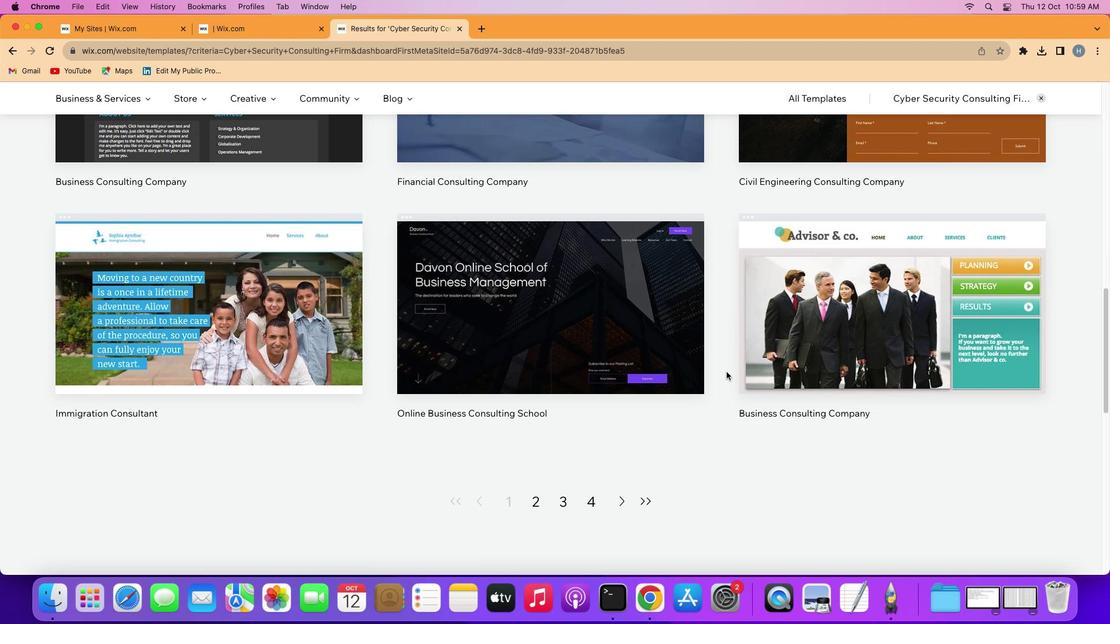 
Action: Mouse scrolled (726, 371) with delta (0, 0)
Screenshot: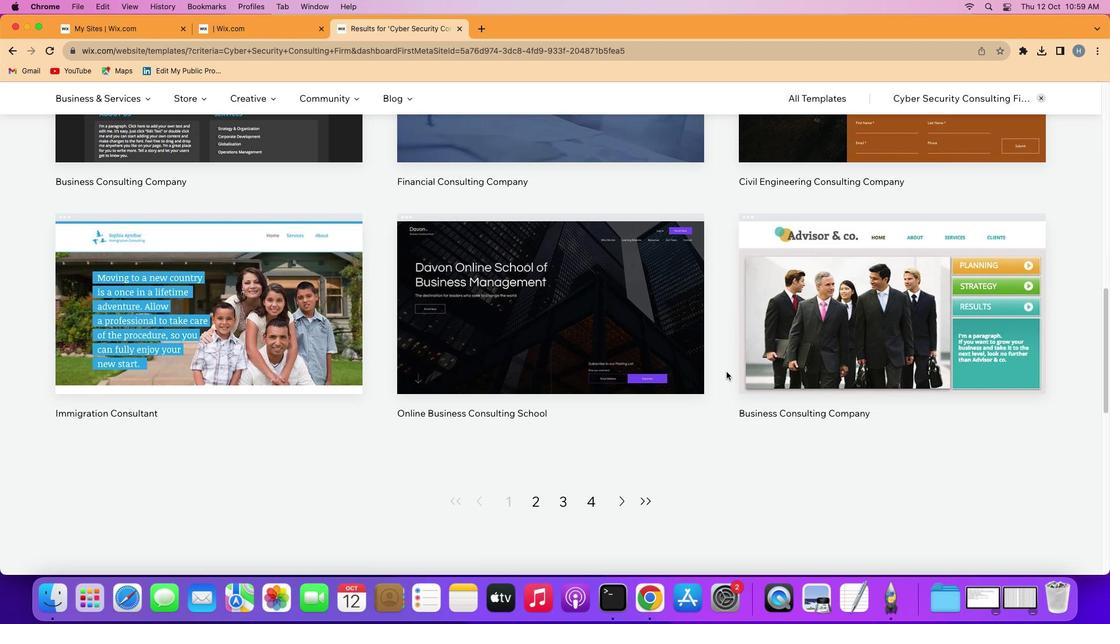 
Action: Mouse scrolled (726, 371) with delta (0, -1)
Screenshot: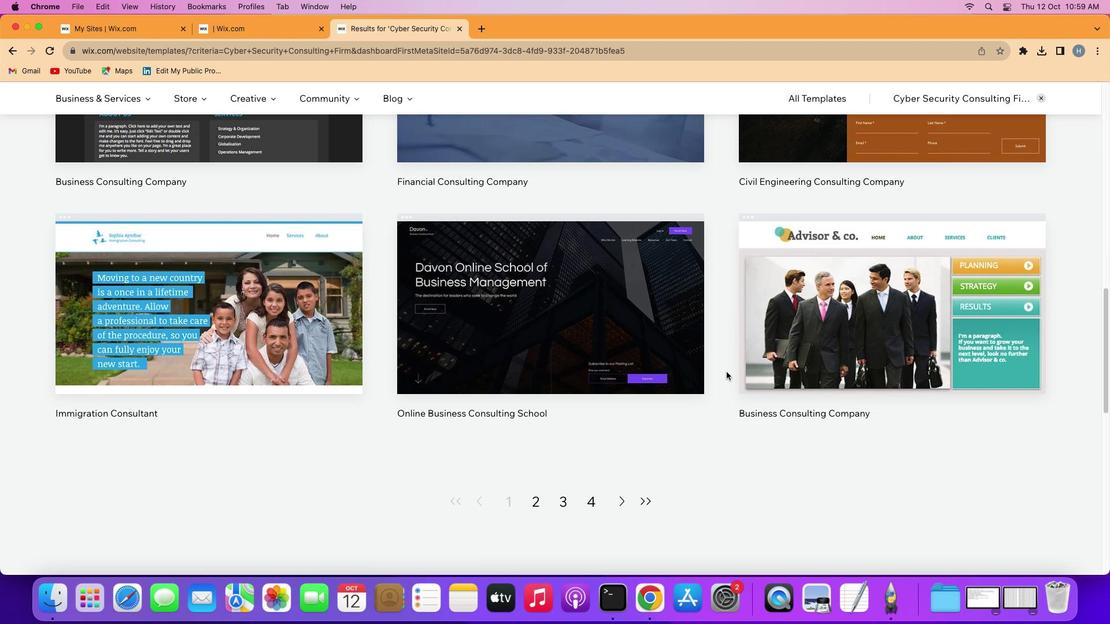 
Action: Mouse scrolled (726, 371) with delta (0, 0)
Screenshot: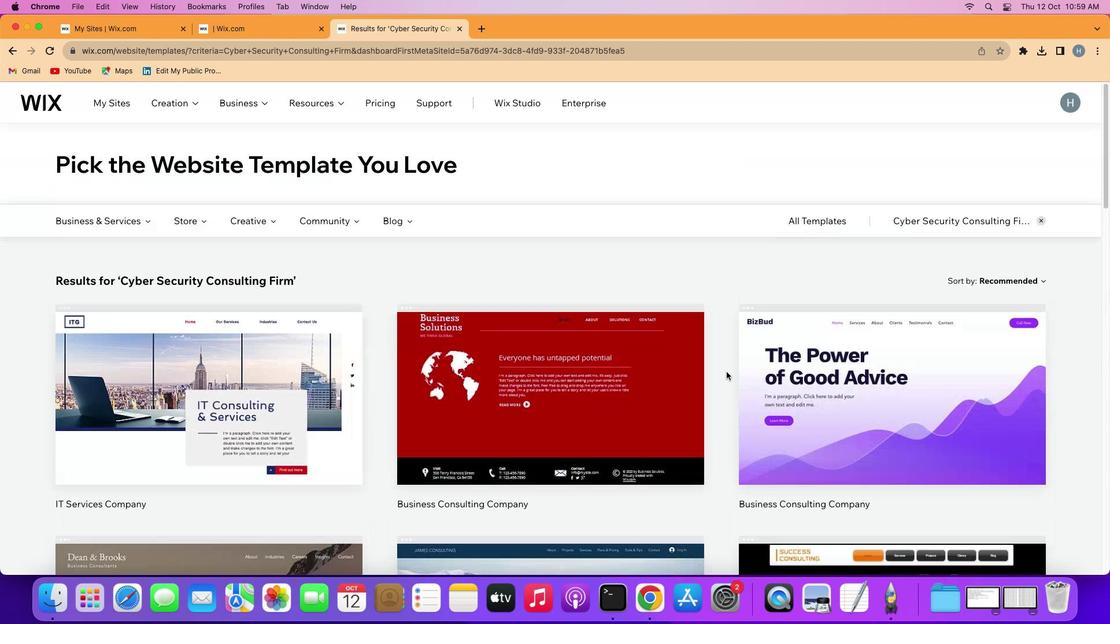 
Action: Mouse scrolled (726, 371) with delta (0, 0)
Screenshot: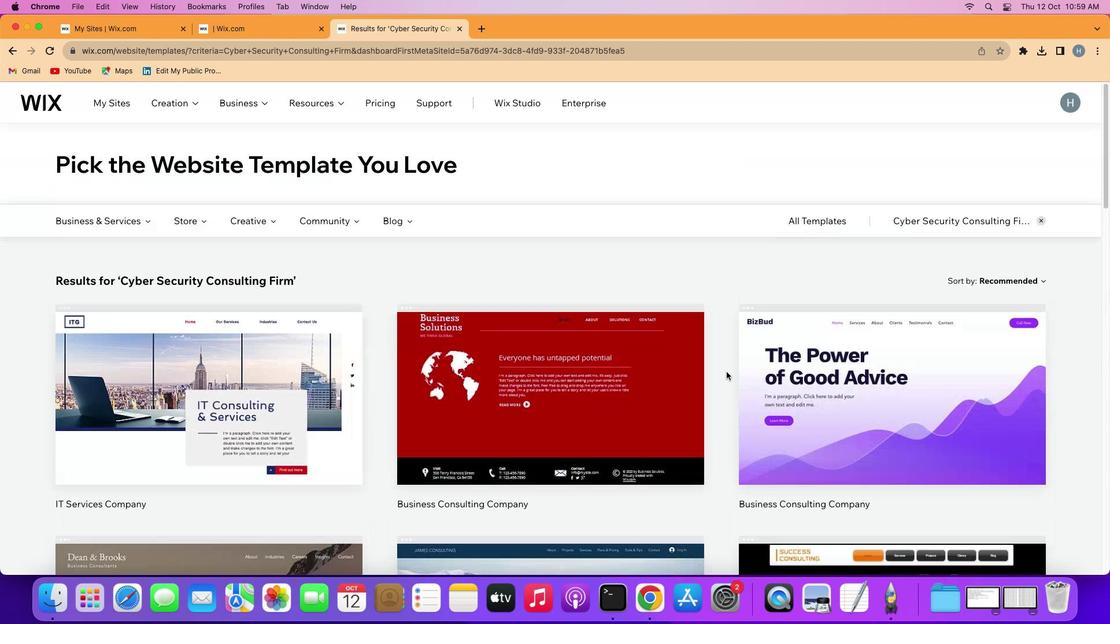 
Action: Mouse scrolled (726, 371) with delta (0, -1)
Screenshot: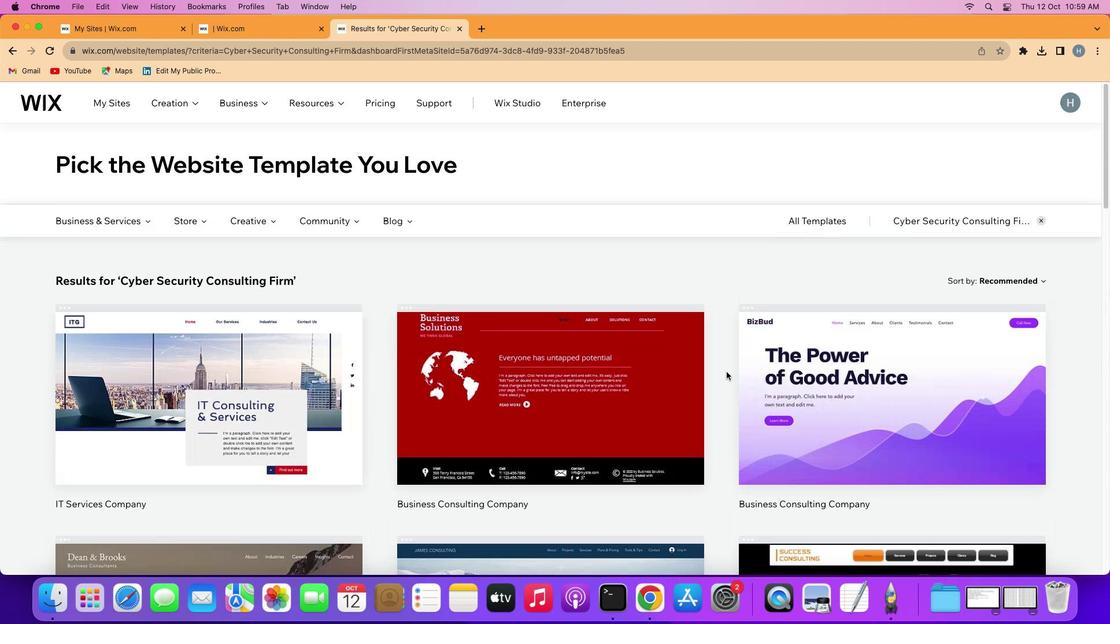 
Action: Mouse scrolled (726, 371) with delta (0, -2)
Screenshot: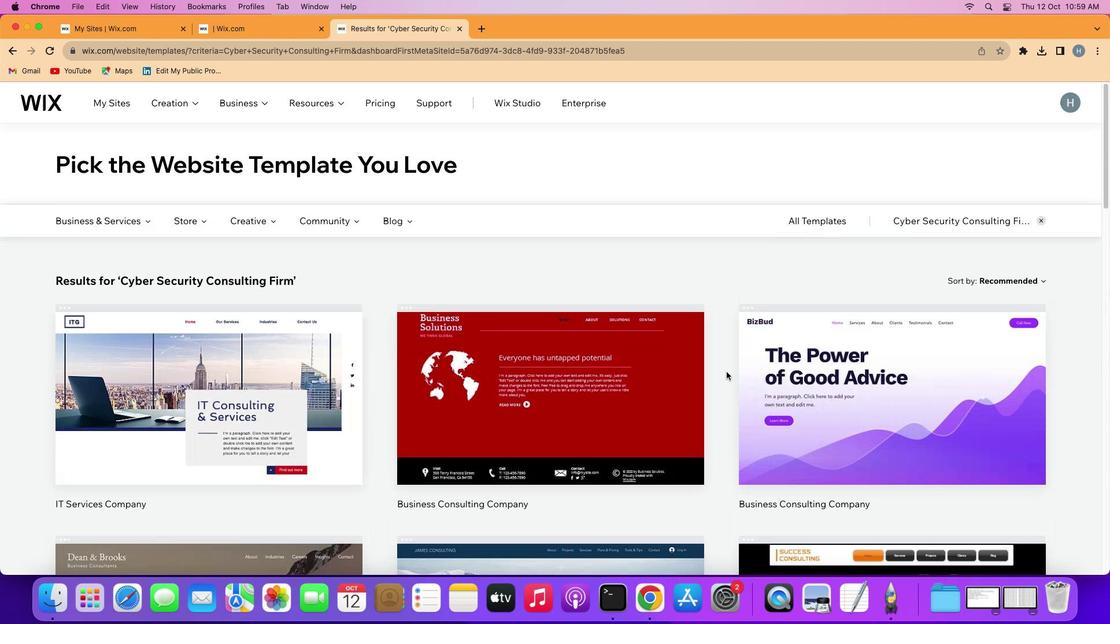 
Action: Mouse scrolled (726, 371) with delta (0, -2)
Screenshot: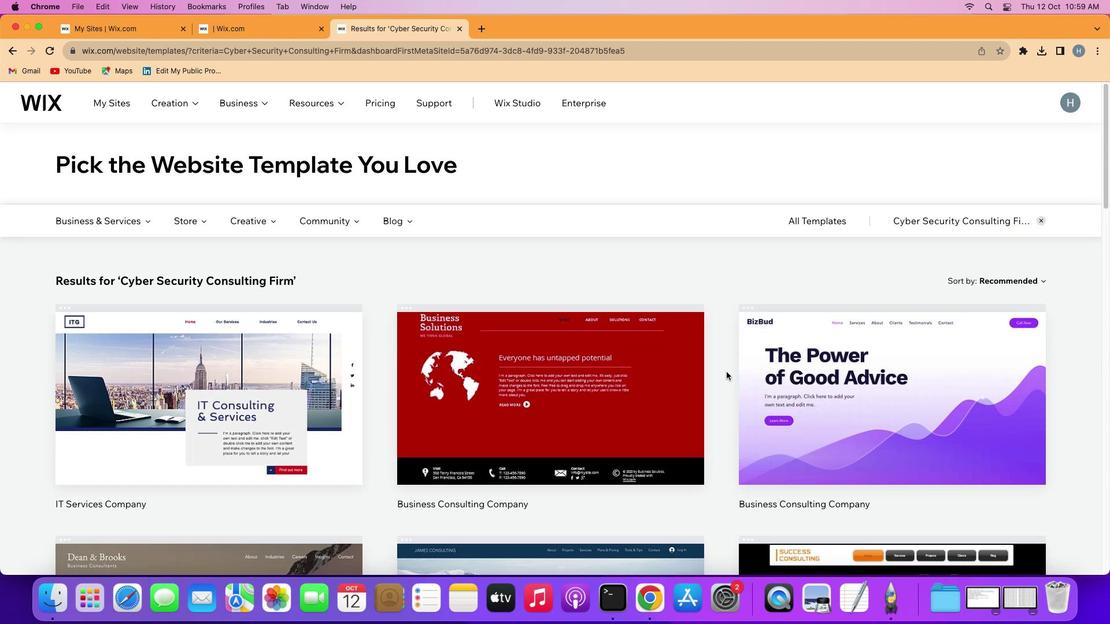
Action: Mouse scrolled (726, 371) with delta (0, 0)
Screenshot: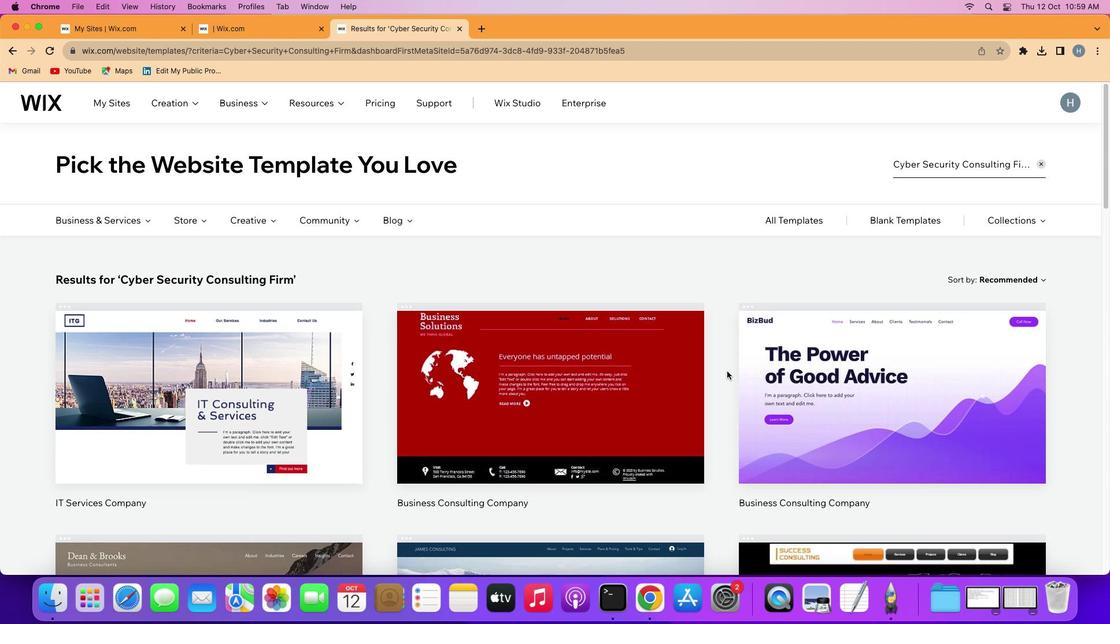 
Action: Mouse scrolled (726, 371) with delta (0, 0)
Screenshot: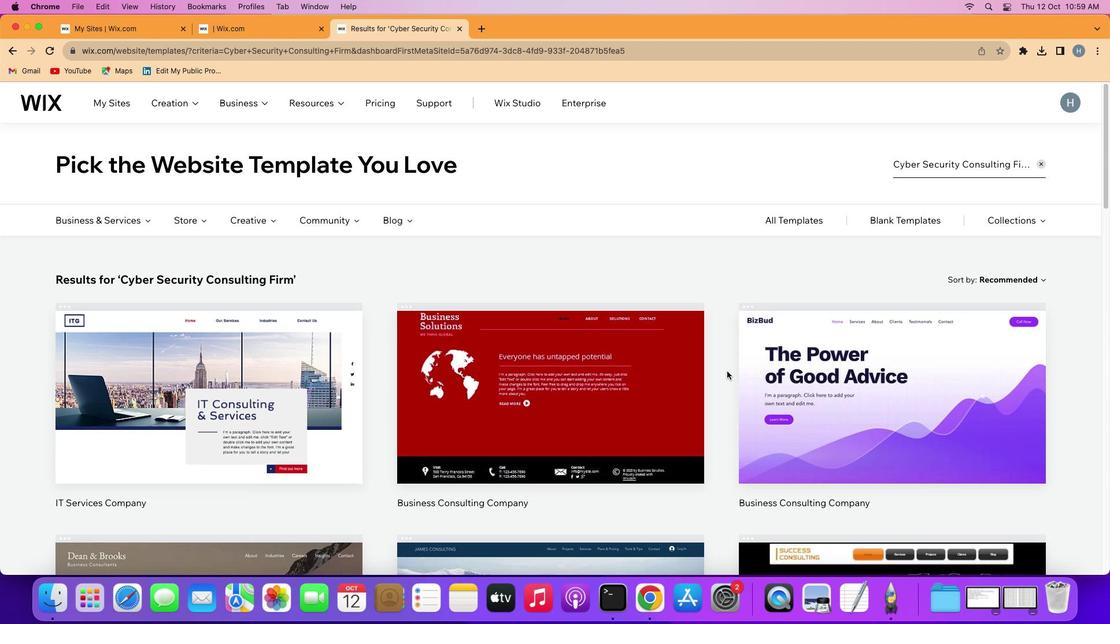 
Action: Mouse scrolled (726, 371) with delta (0, 1)
Screenshot: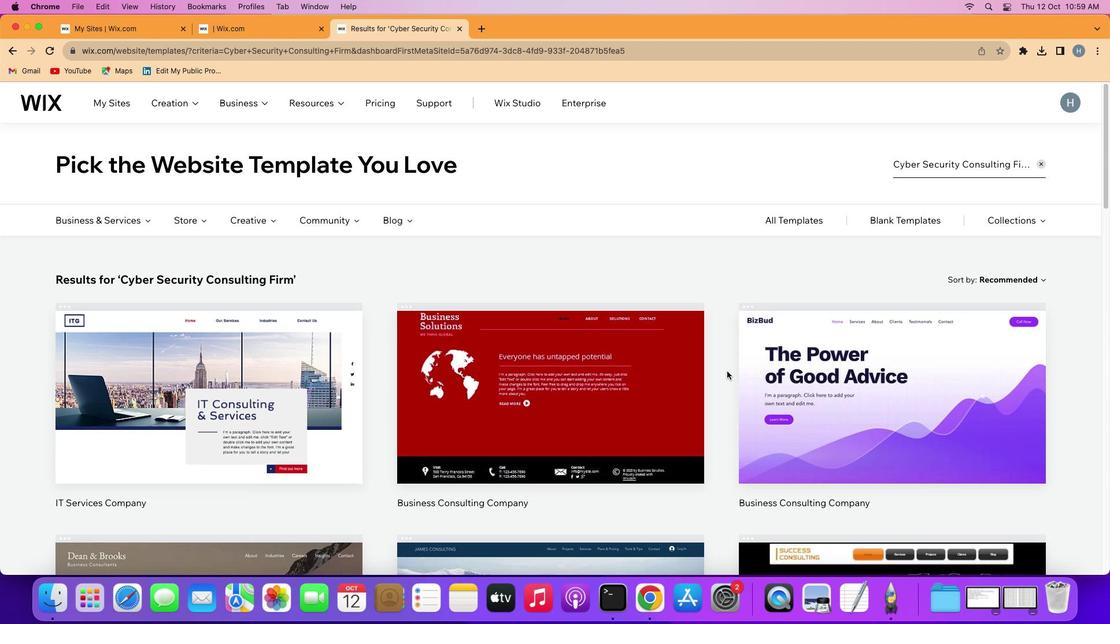 
Action: Mouse scrolled (726, 371) with delta (0, 2)
Screenshot: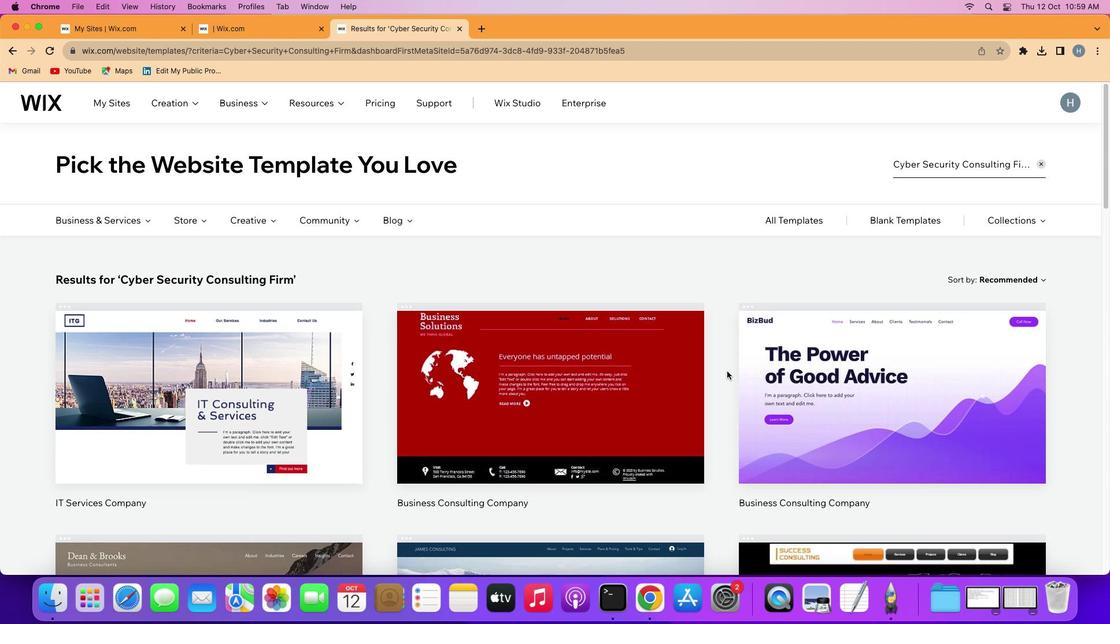 
Action: Mouse scrolled (726, 371) with delta (0, 3)
Screenshot: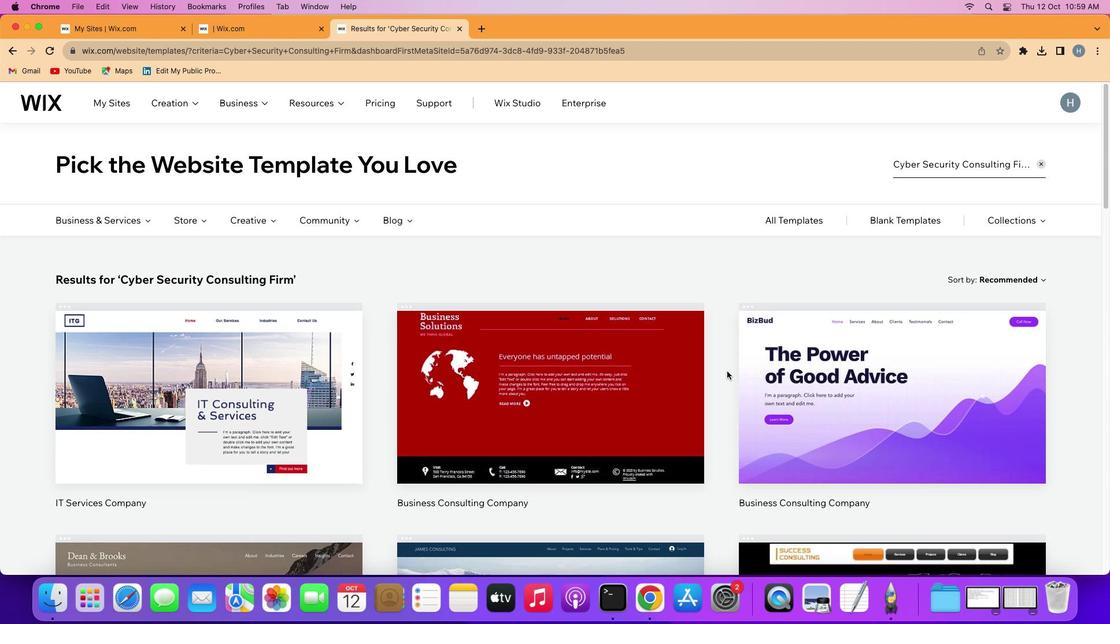 
Action: Mouse scrolled (726, 371) with delta (0, 0)
Screenshot: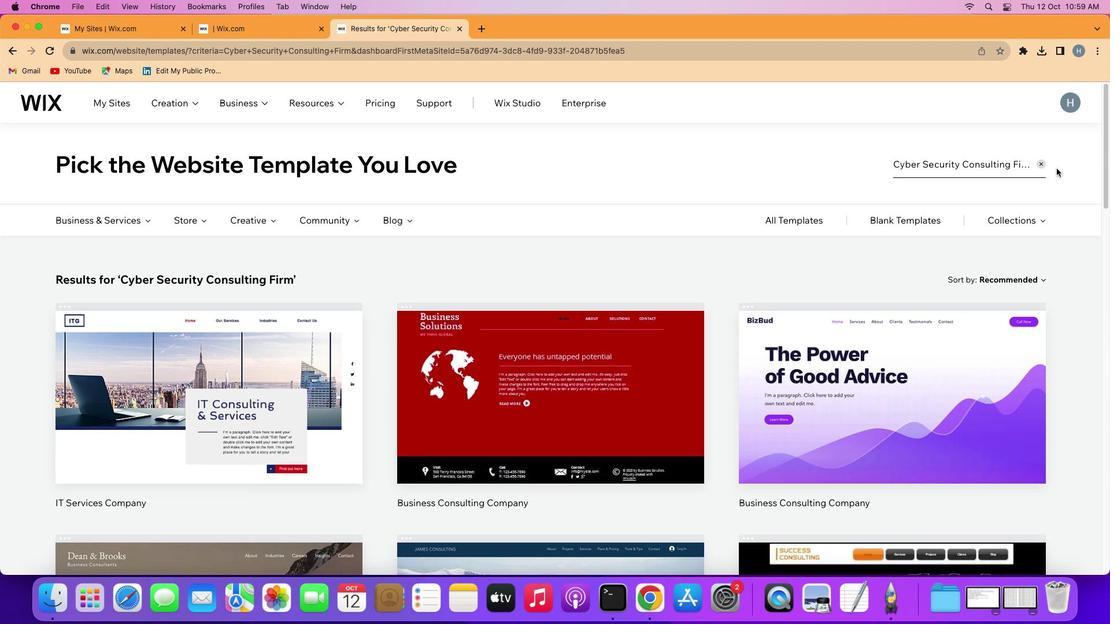 
Action: Mouse scrolled (726, 371) with delta (0, 0)
Screenshot: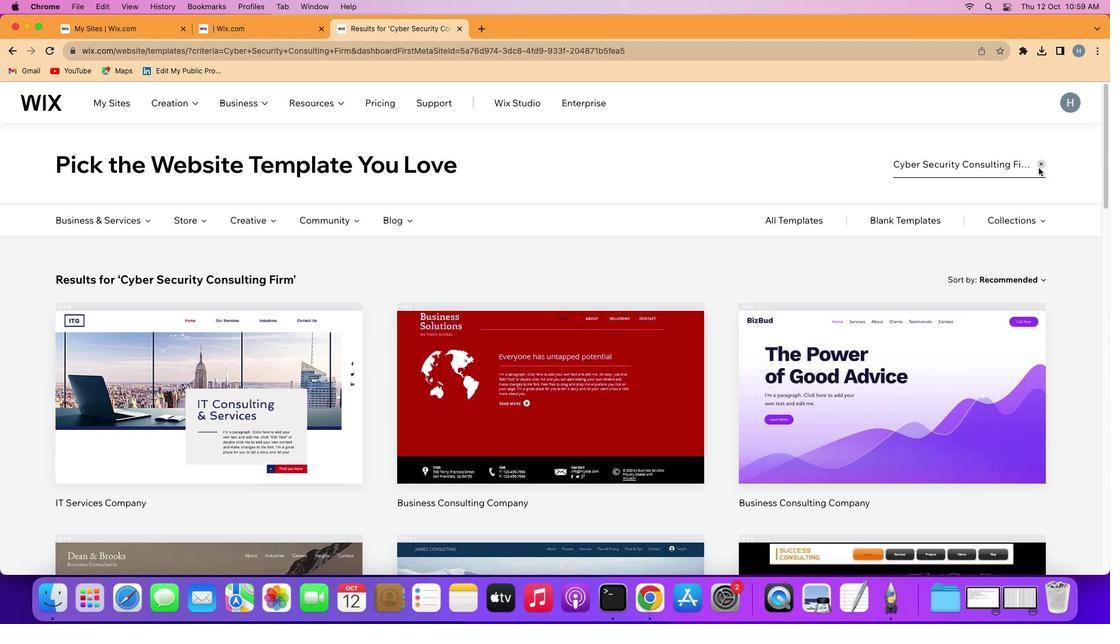 
Action: Mouse scrolled (726, 371) with delta (0, 2)
Screenshot: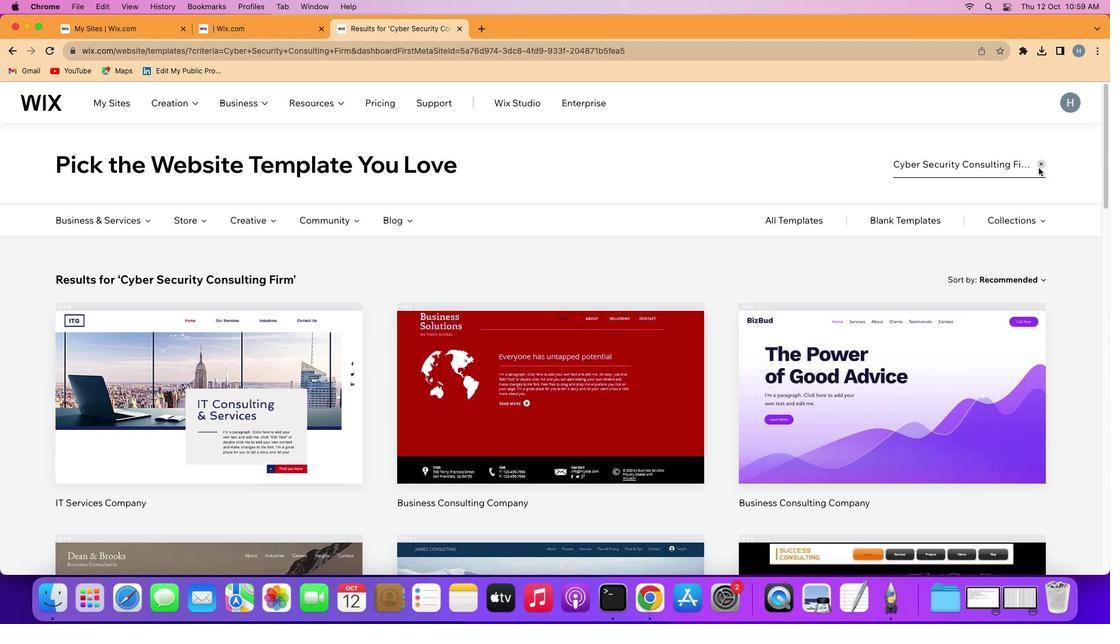 
Action: Mouse scrolled (726, 371) with delta (0, 2)
Screenshot: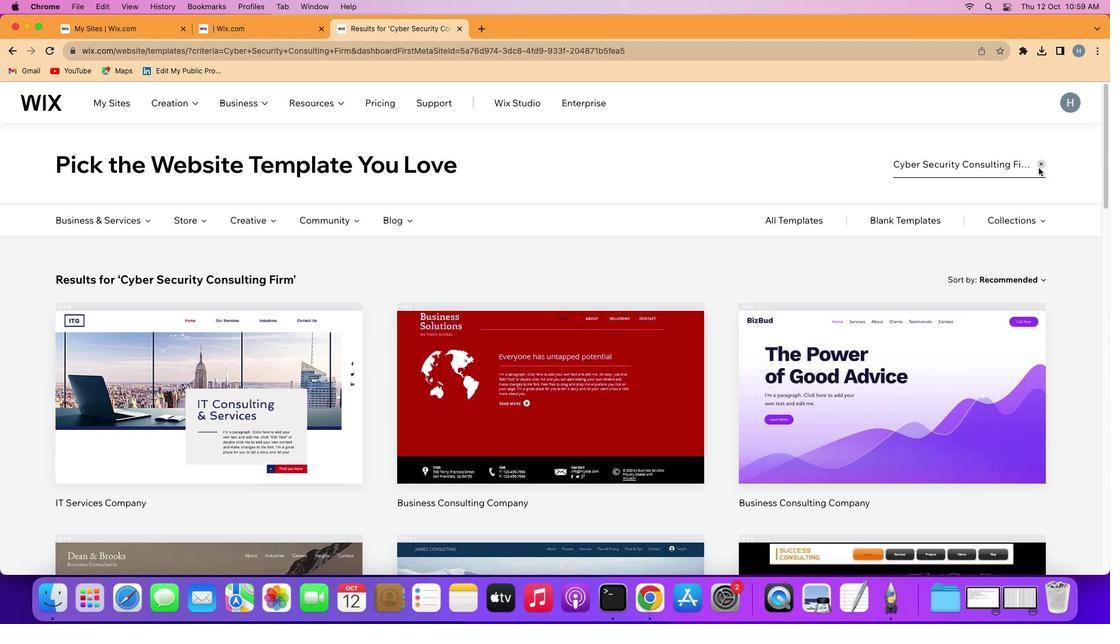 
Action: Mouse scrolled (726, 371) with delta (0, 3)
Screenshot: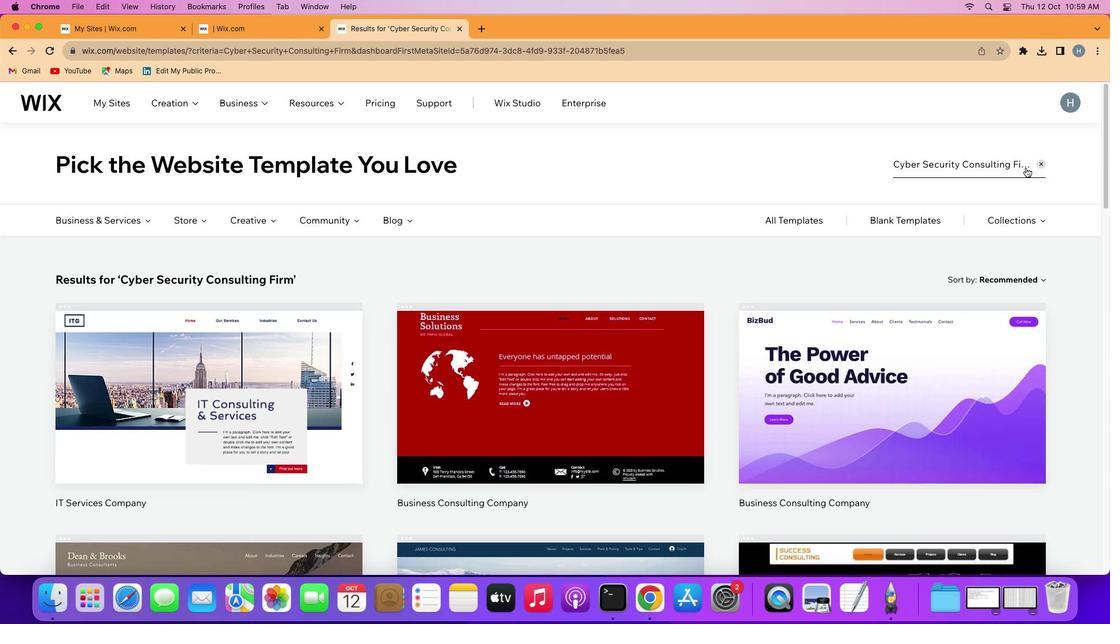 
Action: Mouse scrolled (726, 371) with delta (0, 4)
Screenshot: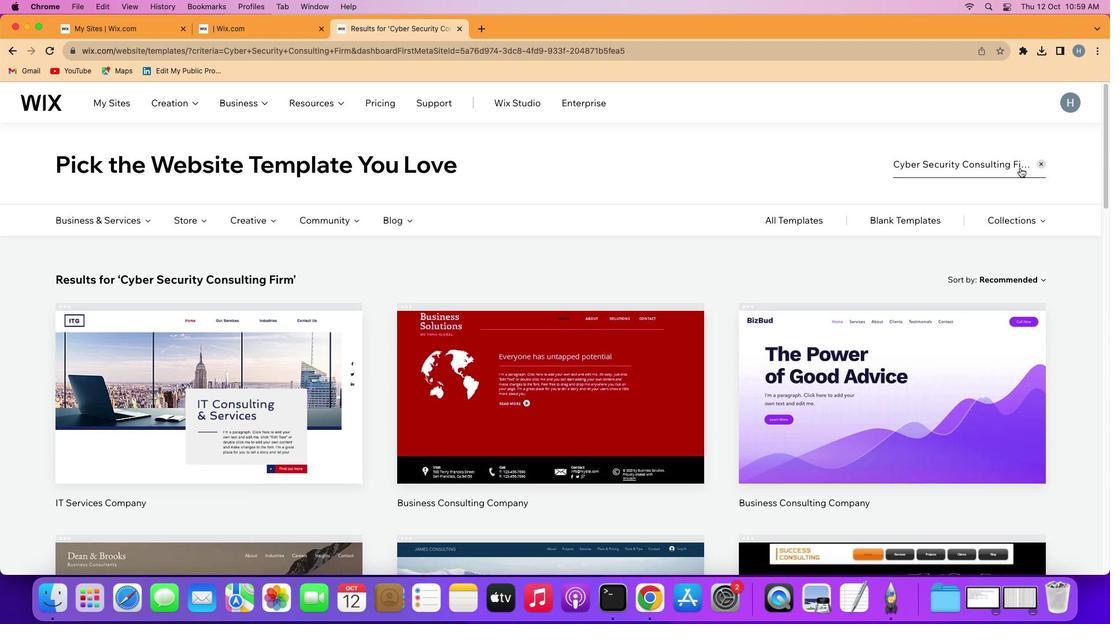 
Action: Mouse moved to (1007, 165)
Screenshot: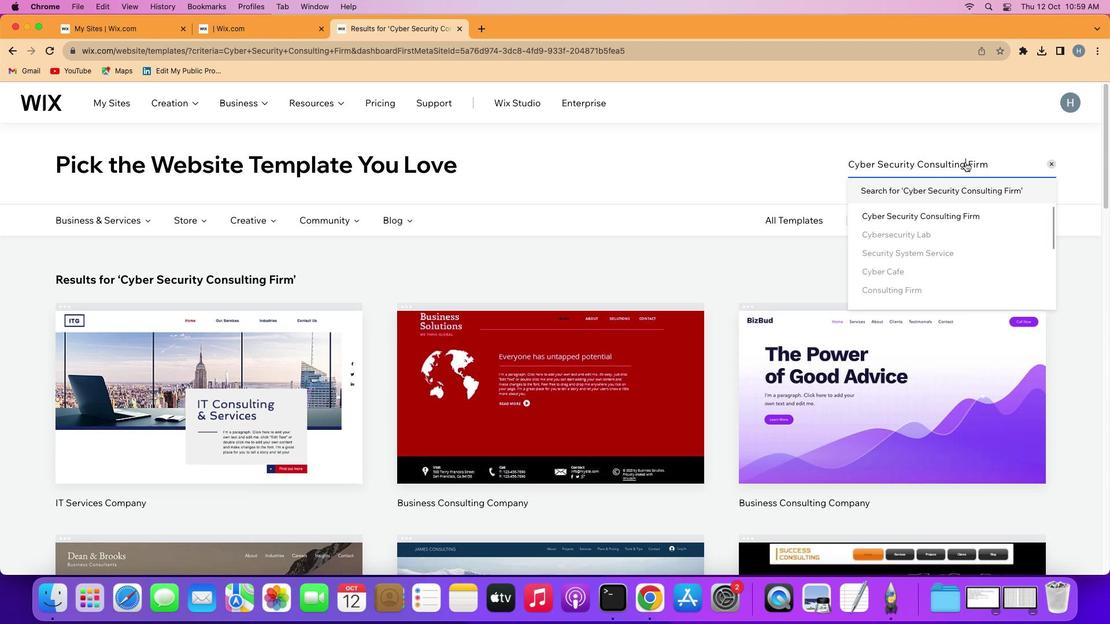 
Action: Mouse pressed left at (1007, 165)
Screenshot: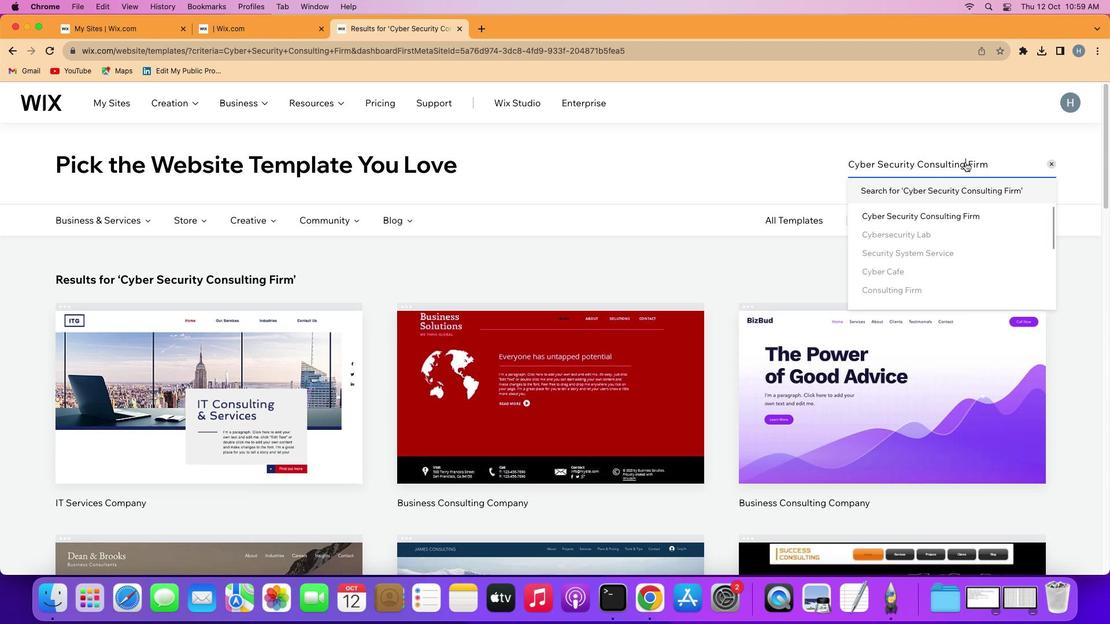 
Action: Mouse moved to (965, 162)
Screenshot: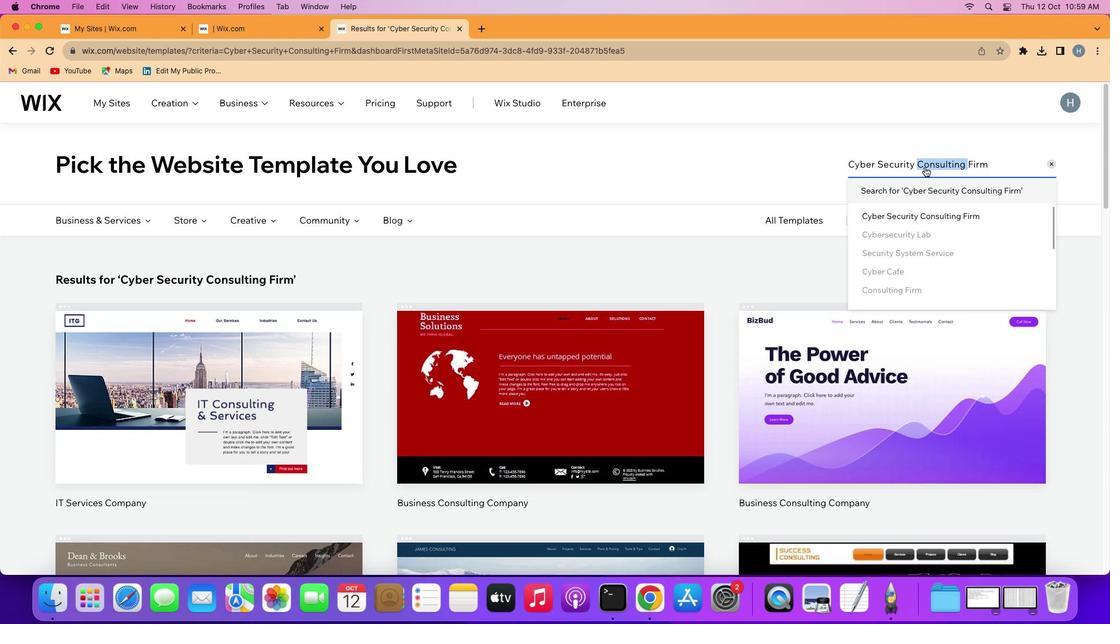 
Action: Mouse pressed left at (965, 162)
Screenshot: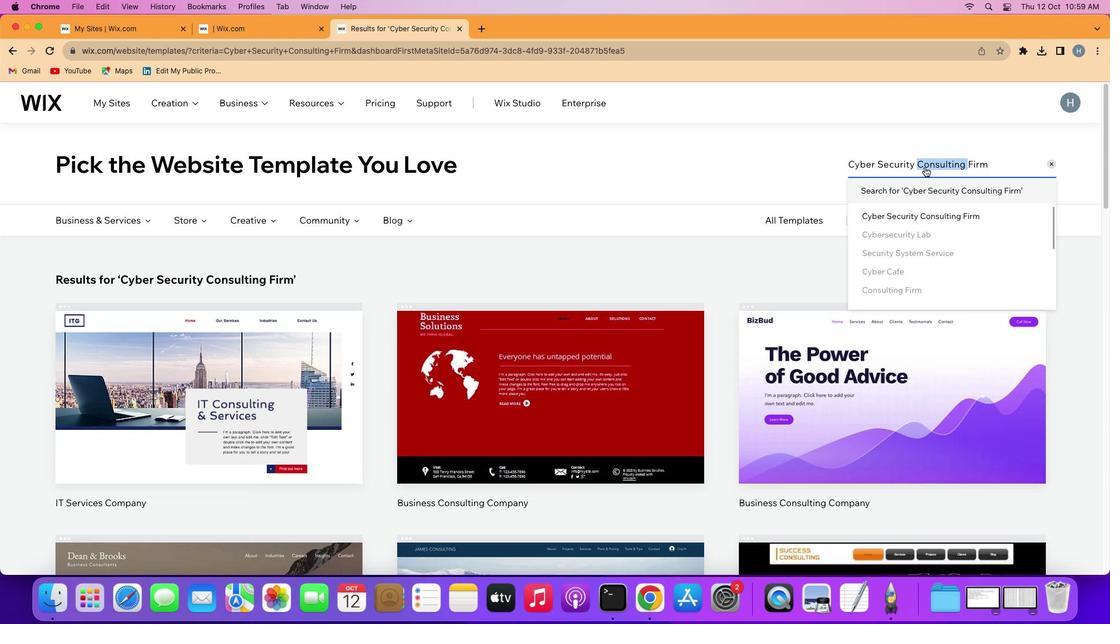 
Action: Mouse pressed left at (965, 162)
Screenshot: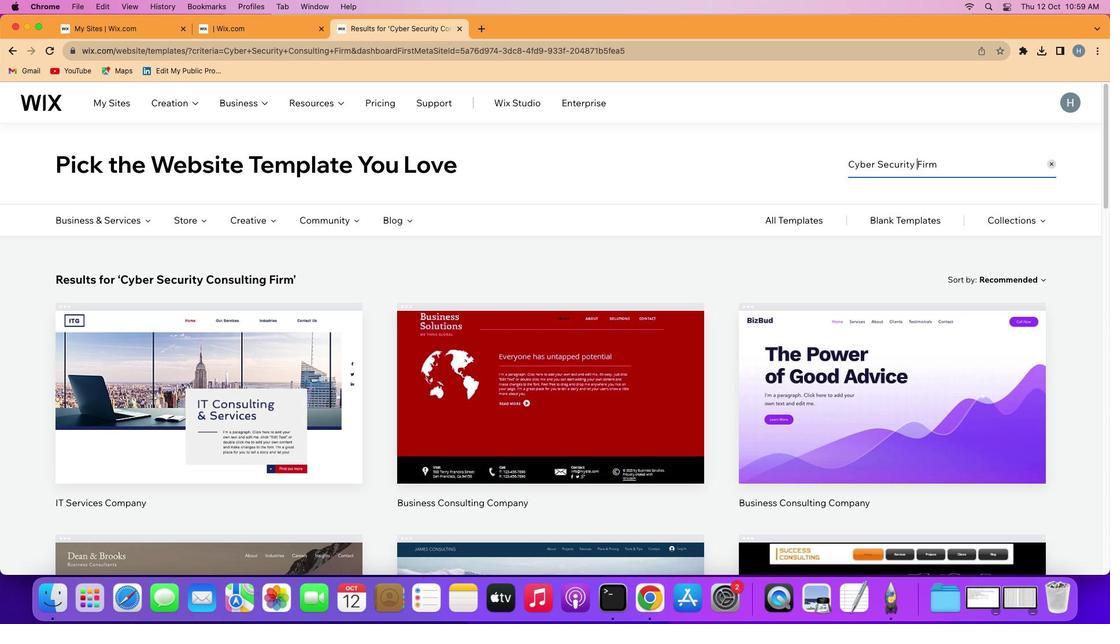 
Action: Mouse moved to (924, 167)
Screenshot: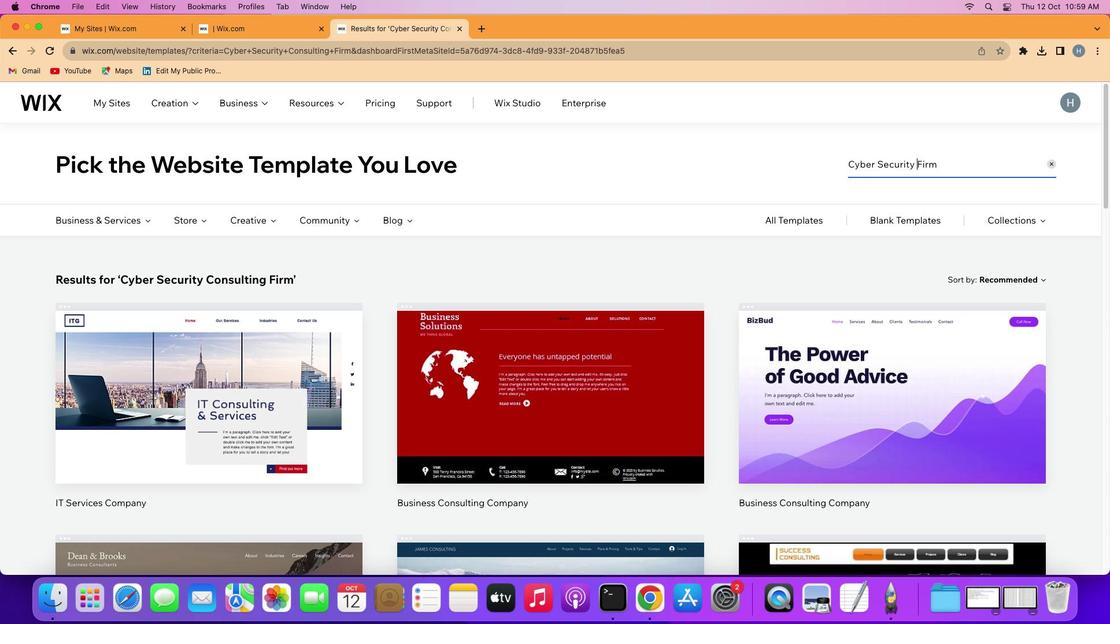 
Action: Key pressed Key.backspaceKey.enter
Screenshot: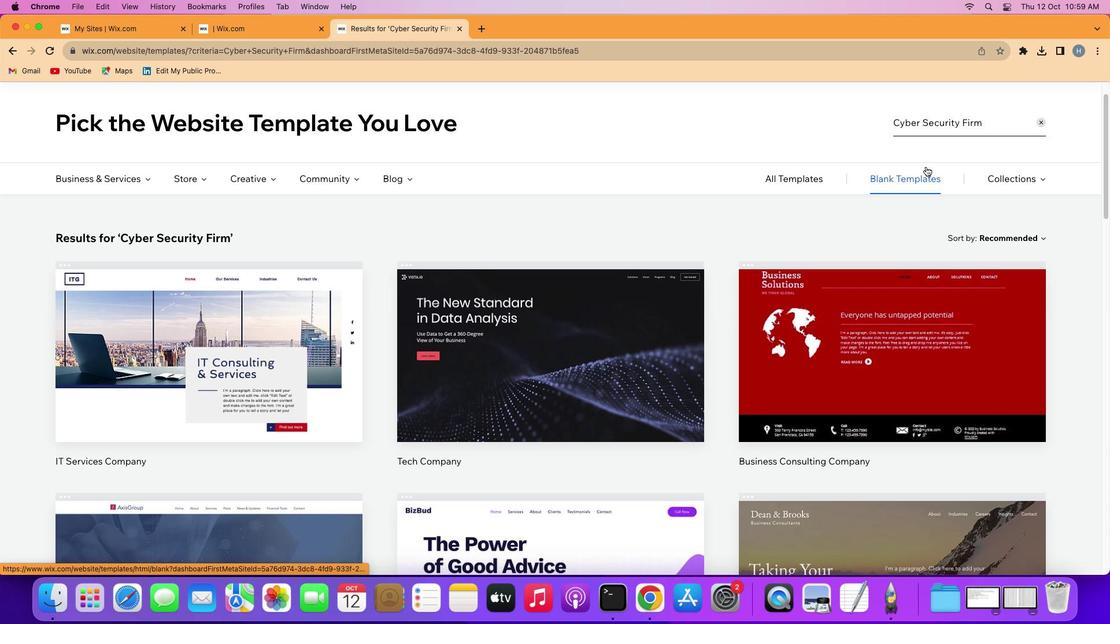 
Action: Mouse moved to (715, 330)
Screenshot: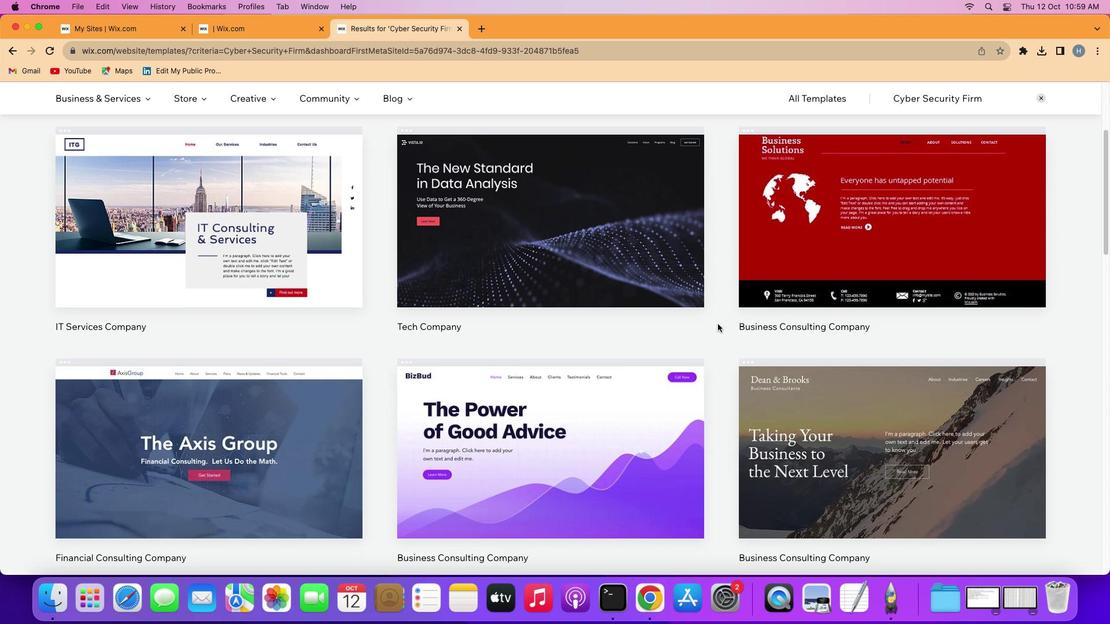 
Action: Mouse scrolled (715, 330) with delta (0, 0)
Screenshot: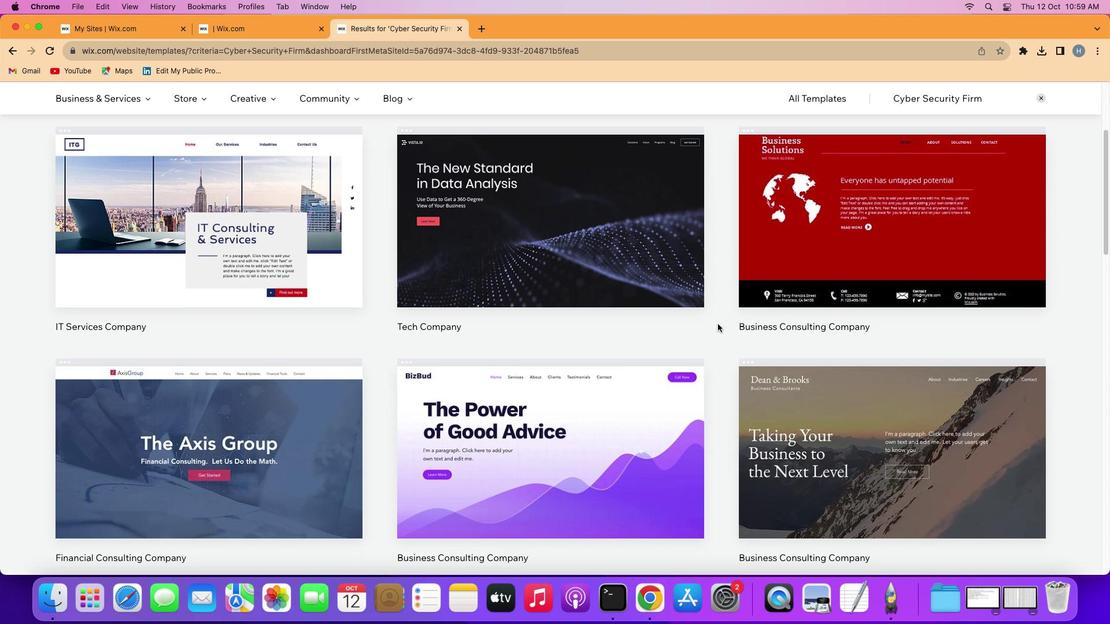 
Action: Mouse moved to (715, 330)
Screenshot: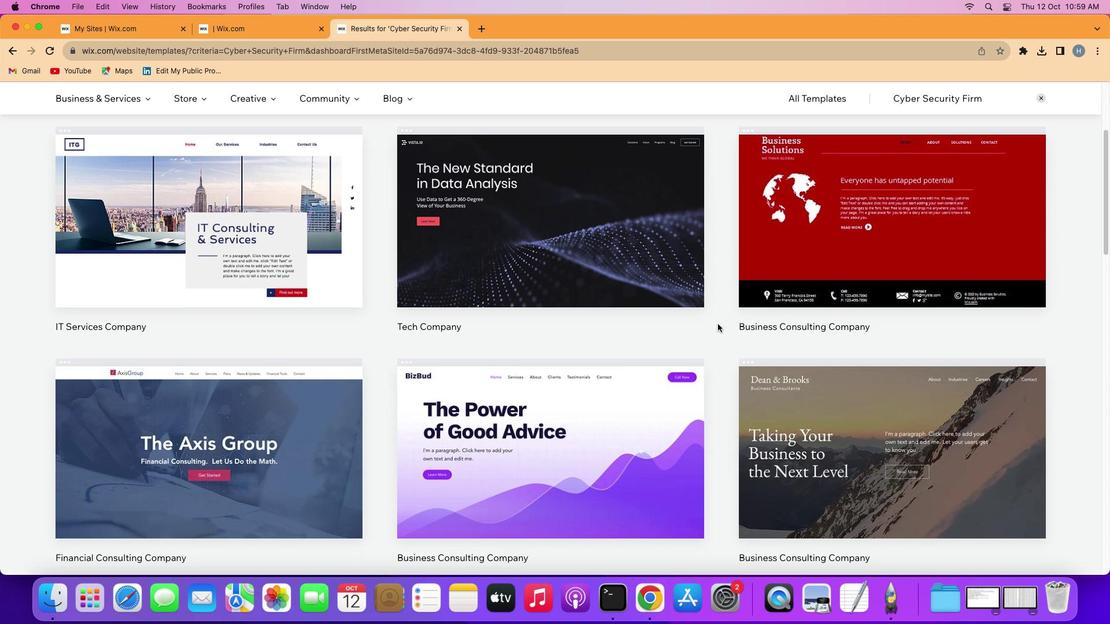 
Action: Mouse scrolled (715, 330) with delta (0, 0)
Screenshot: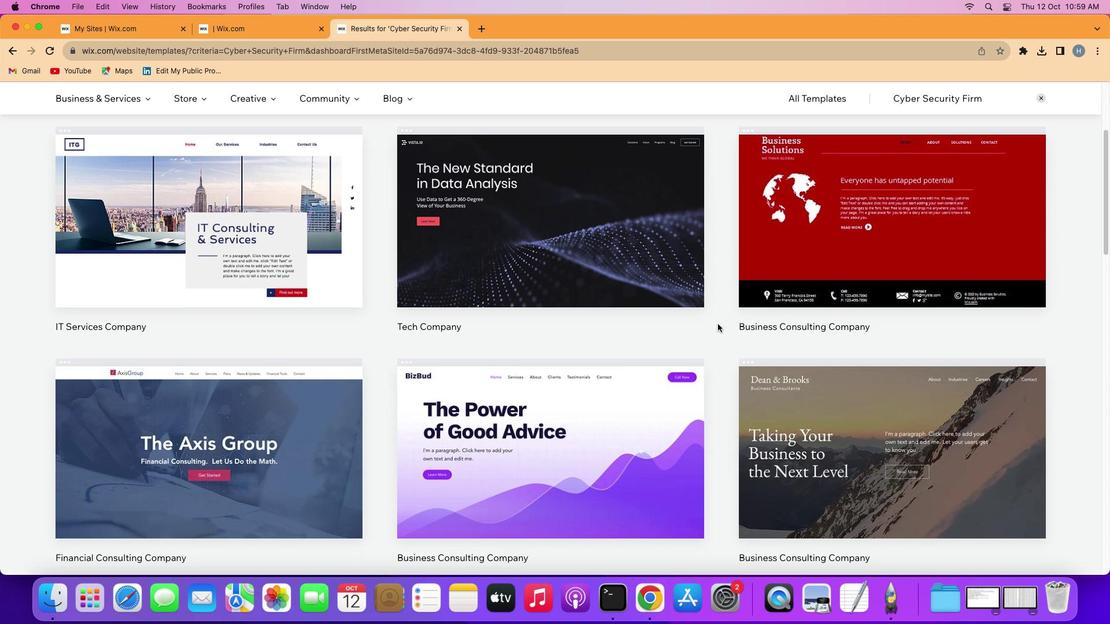 
Action: Mouse moved to (715, 328)
Screenshot: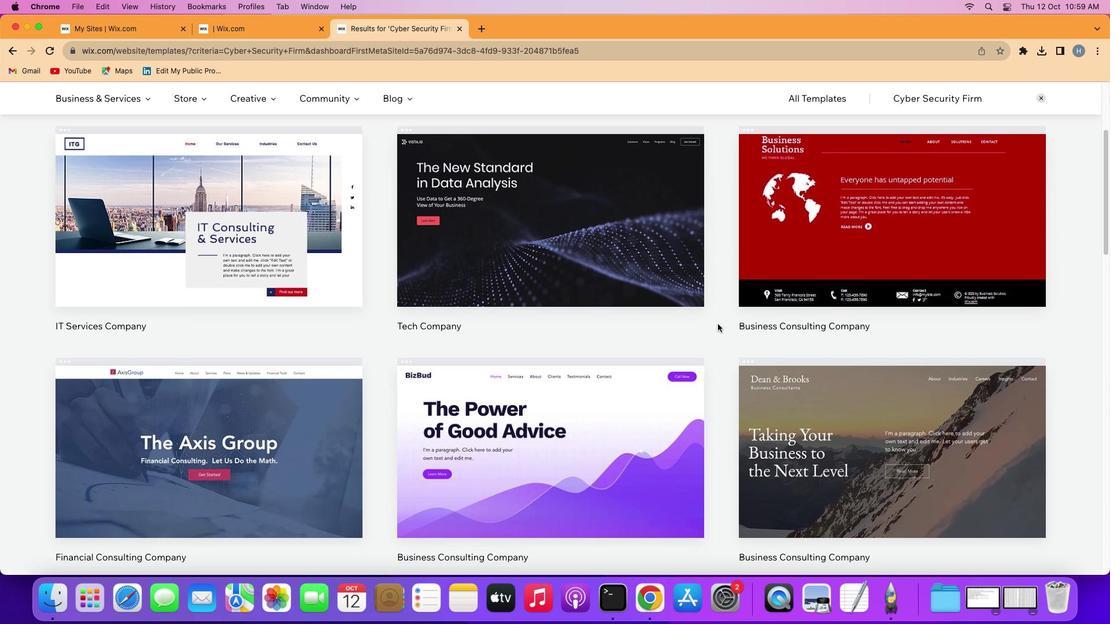 
Action: Mouse scrolled (715, 328) with delta (0, -1)
Screenshot: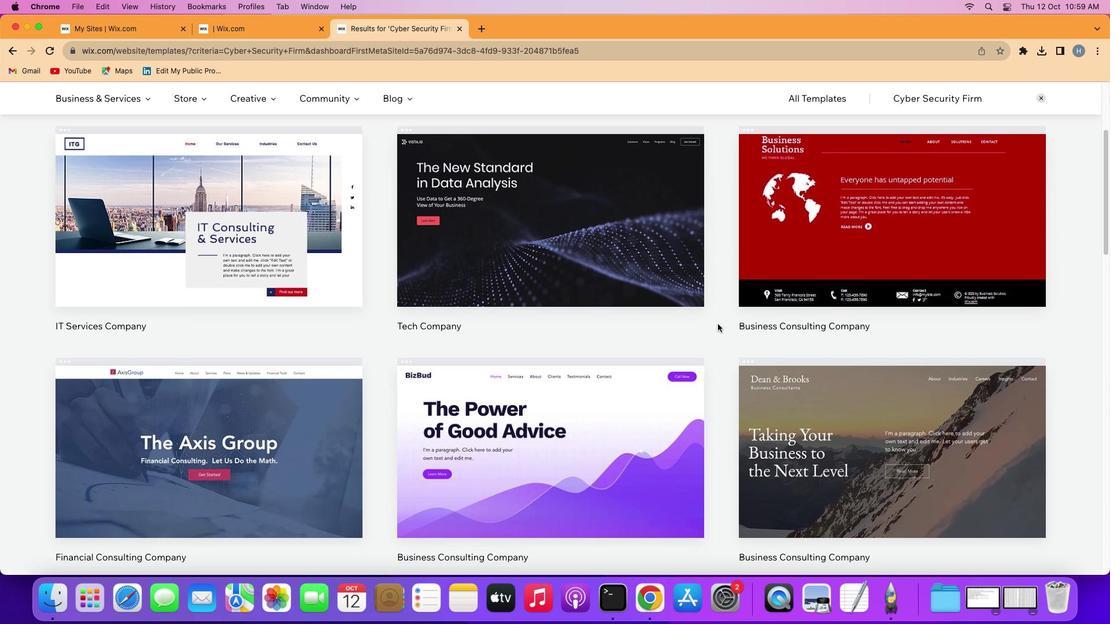 
Action: Mouse moved to (717, 326)
Screenshot: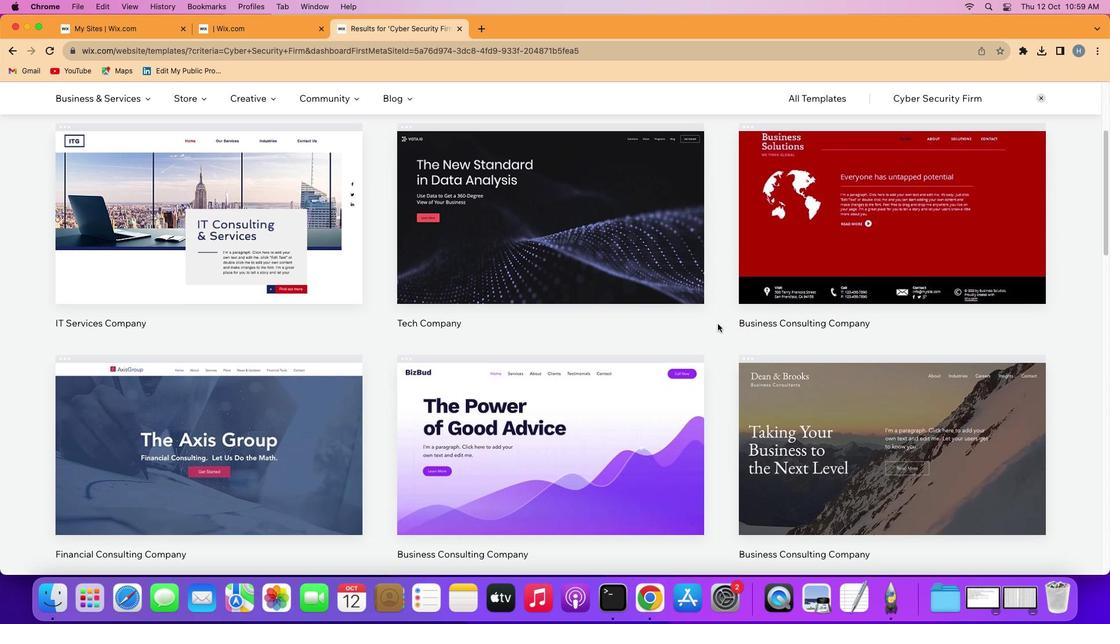 
Action: Mouse scrolled (717, 326) with delta (0, -1)
Screenshot: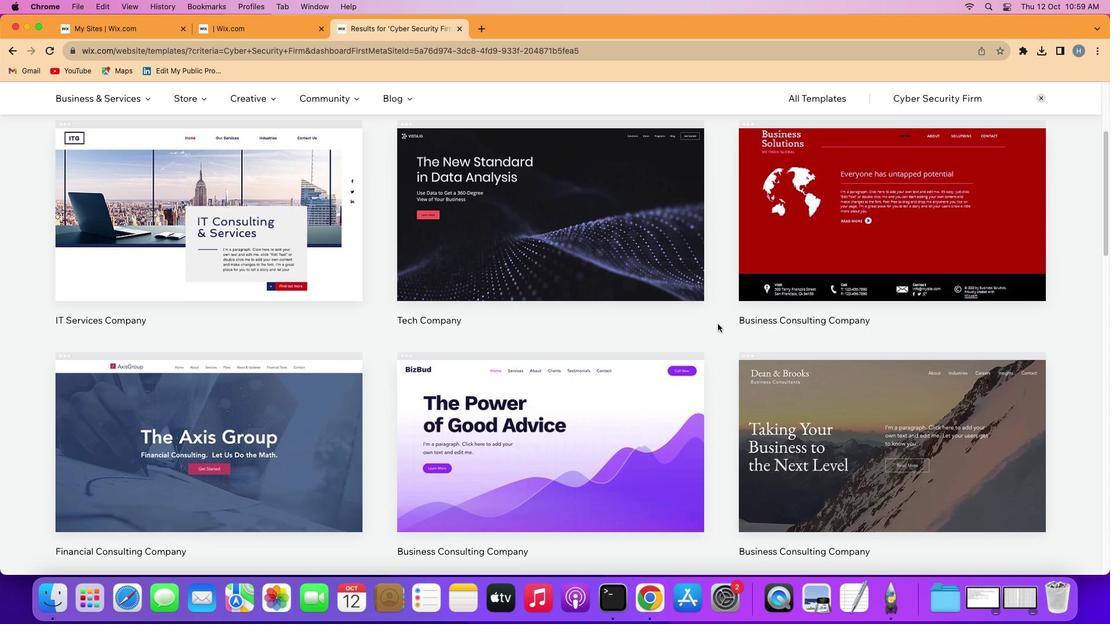 
Action: Mouse moved to (718, 324)
Screenshot: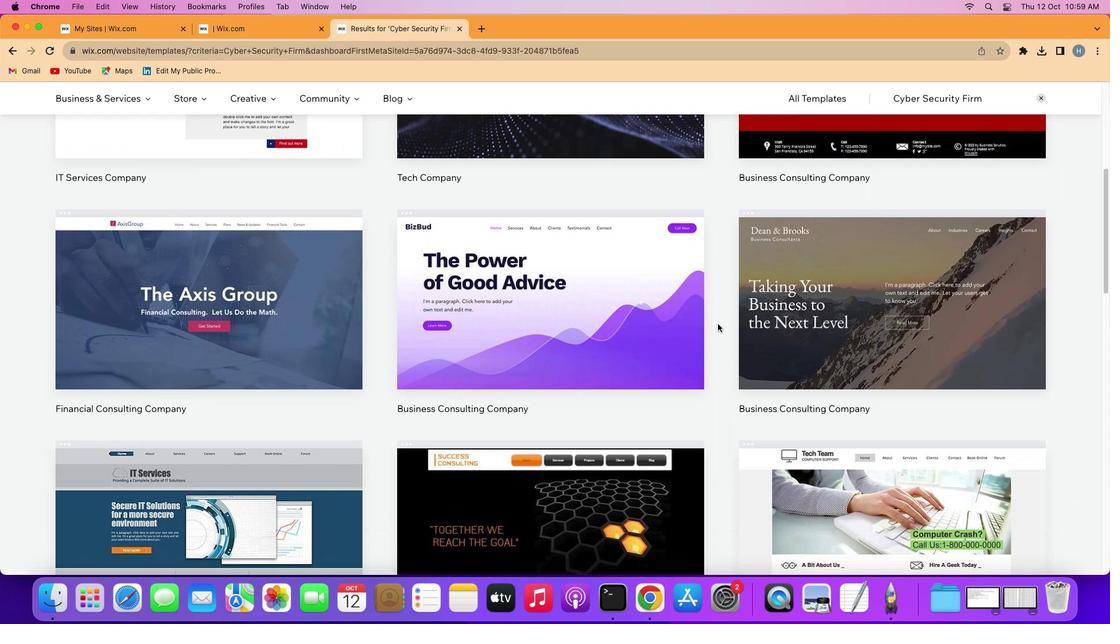 
Action: Mouse scrolled (718, 324) with delta (0, 0)
Screenshot: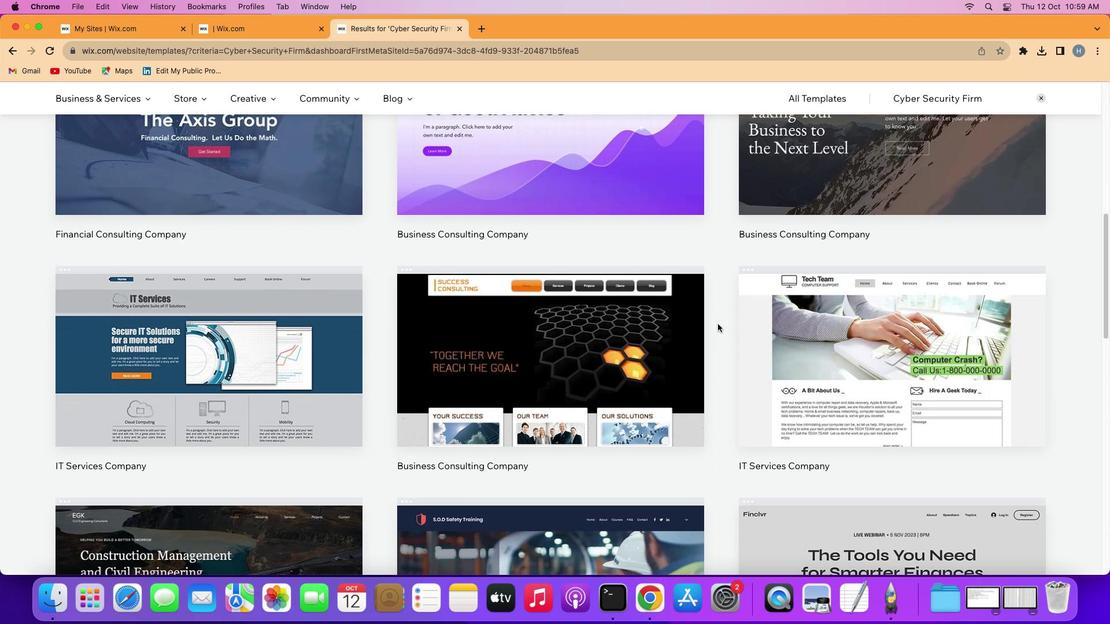 
Action: Mouse scrolled (718, 324) with delta (0, 0)
Screenshot: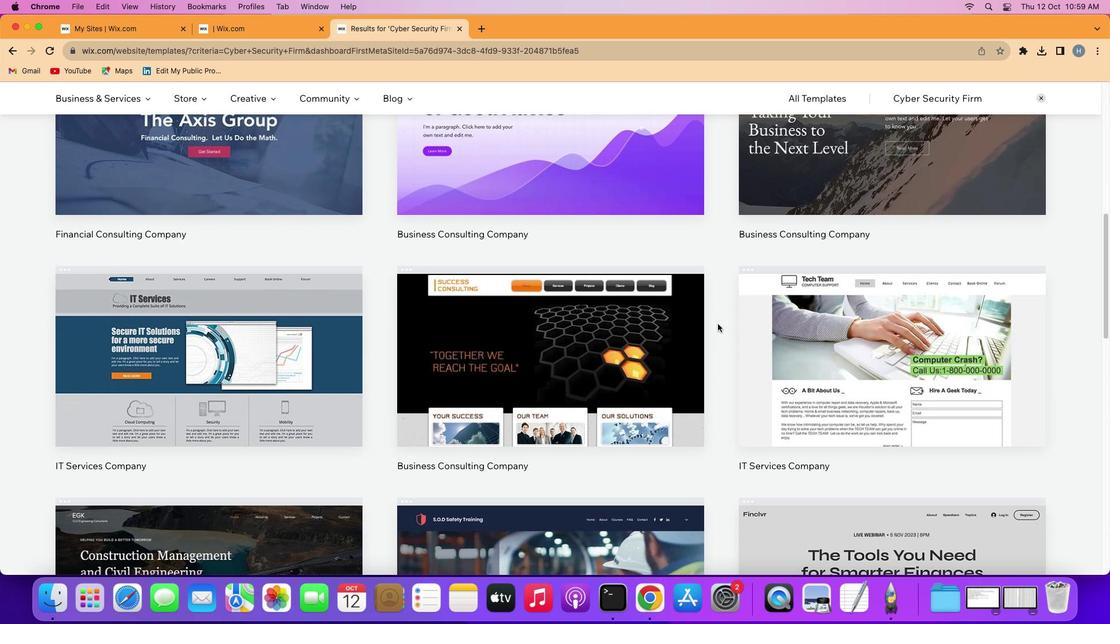 
Action: Mouse scrolled (718, 324) with delta (0, -1)
Screenshot: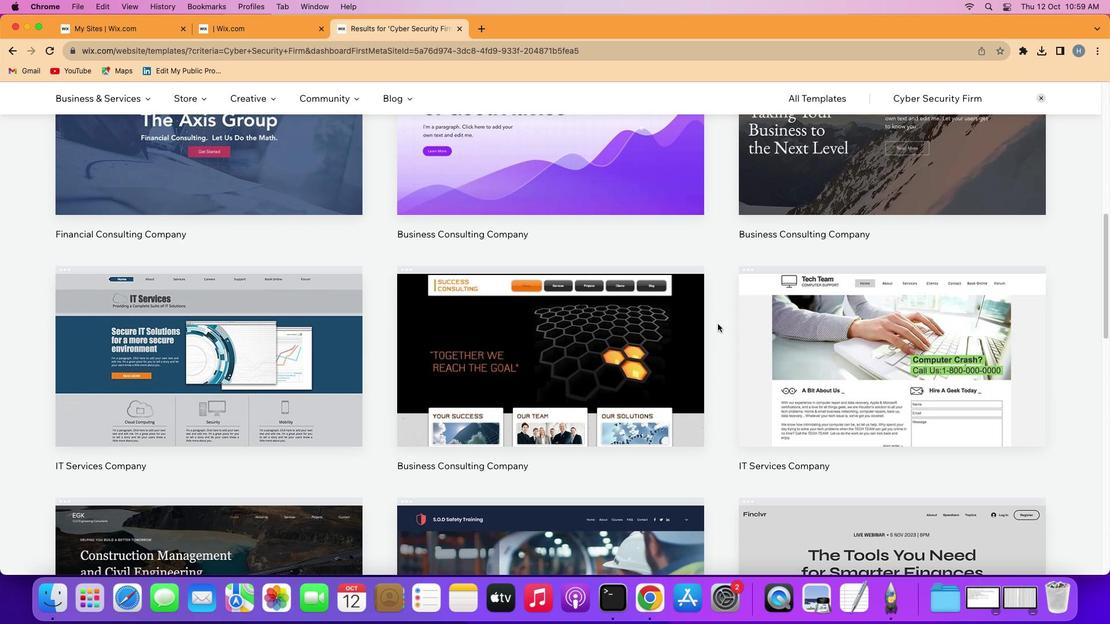 
Action: Mouse scrolled (718, 324) with delta (0, -1)
Screenshot: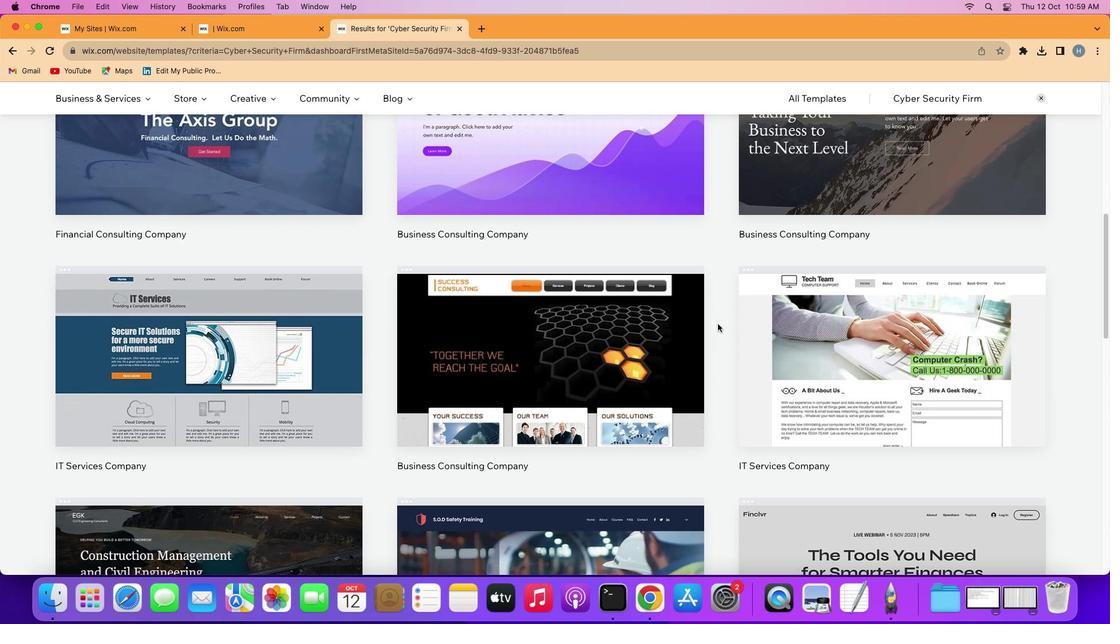 
Action: Mouse scrolled (718, 324) with delta (0, 0)
Screenshot: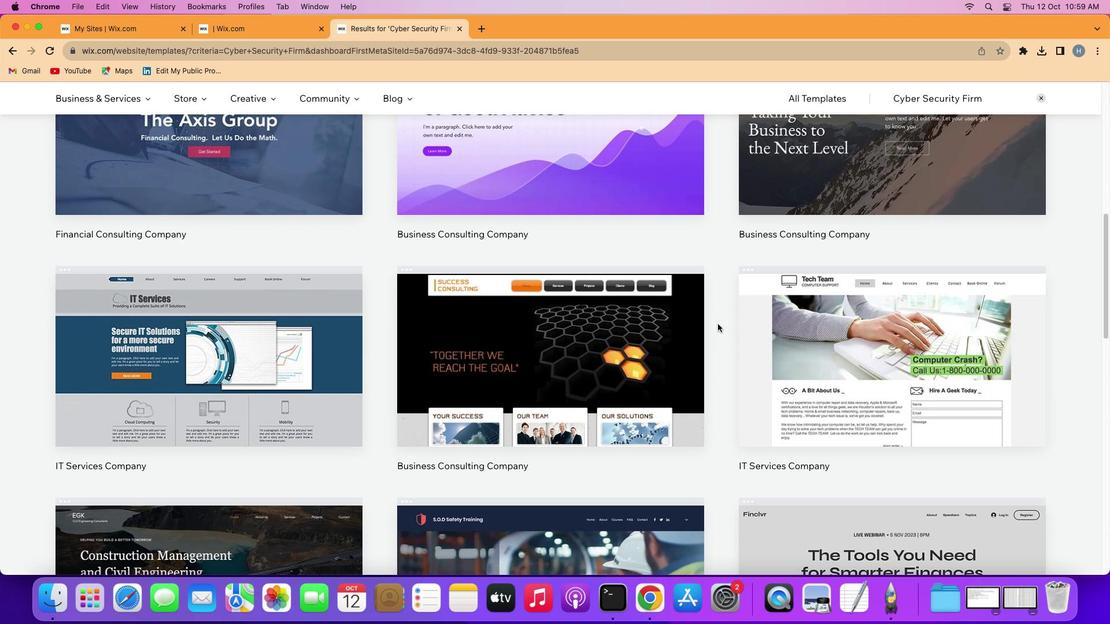 
Action: Mouse scrolled (718, 324) with delta (0, 0)
Screenshot: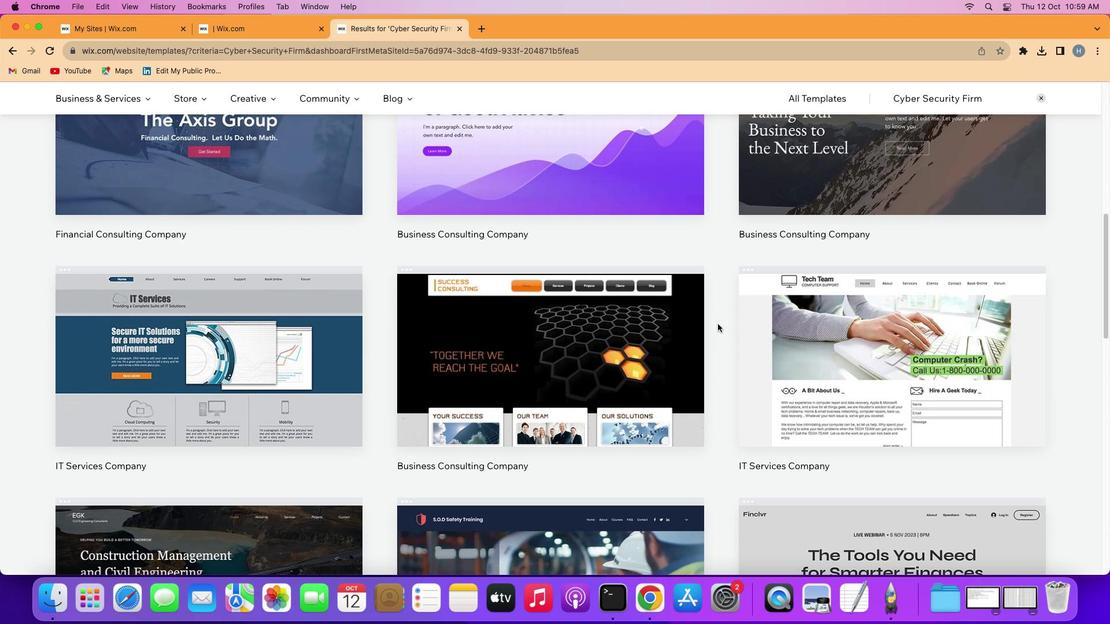 
Action: Mouse scrolled (718, 324) with delta (0, -1)
Screenshot: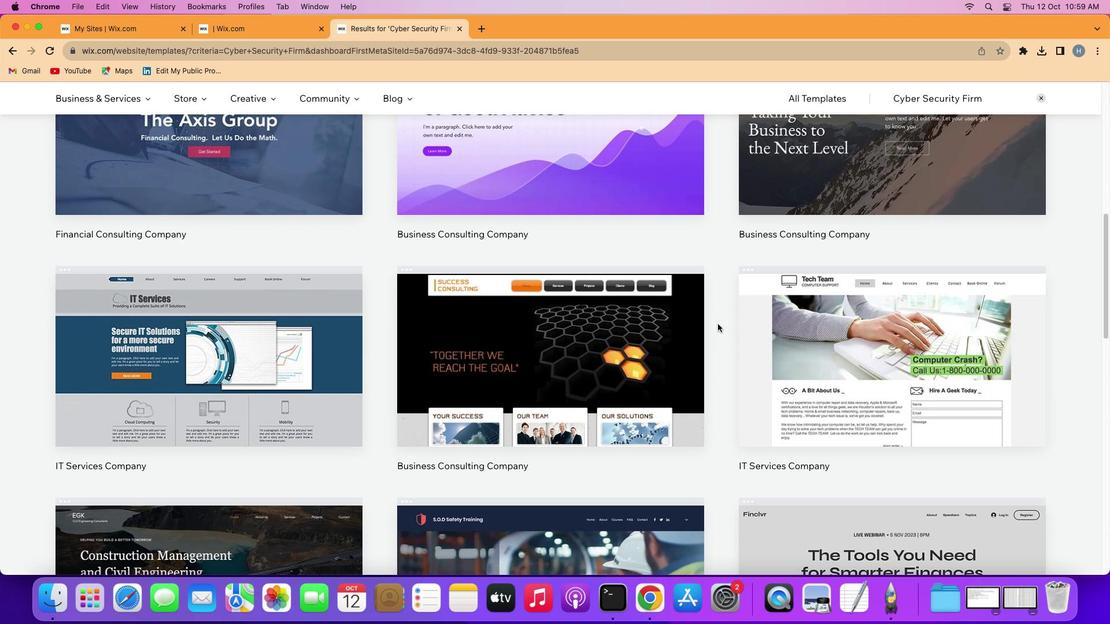 
Action: Mouse scrolled (718, 324) with delta (0, -1)
Screenshot: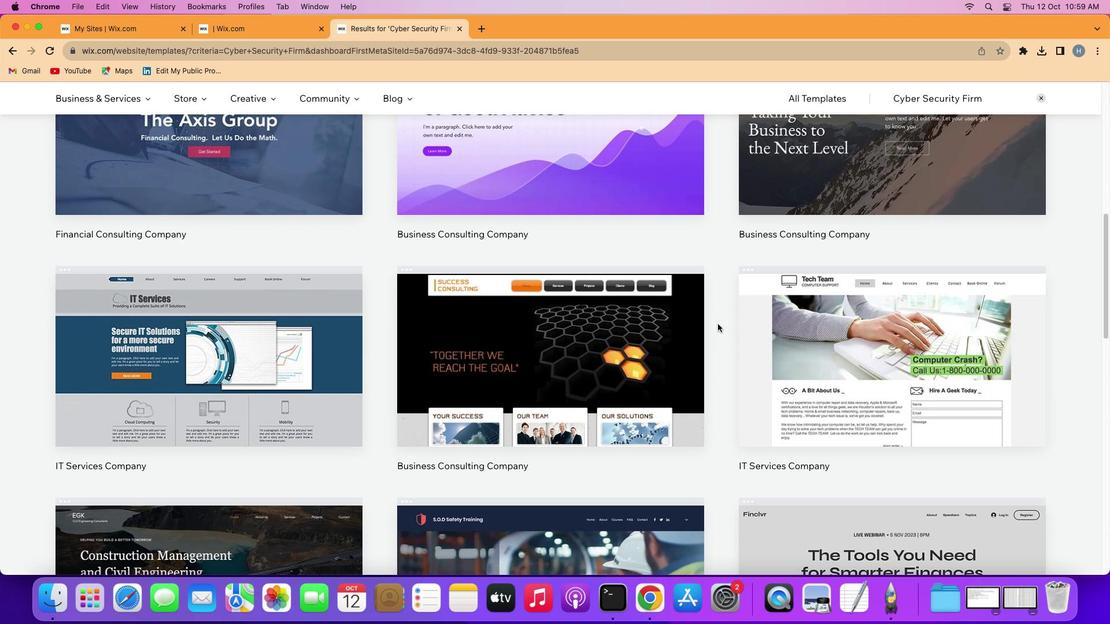 
Action: Mouse scrolled (718, 324) with delta (0, 0)
Screenshot: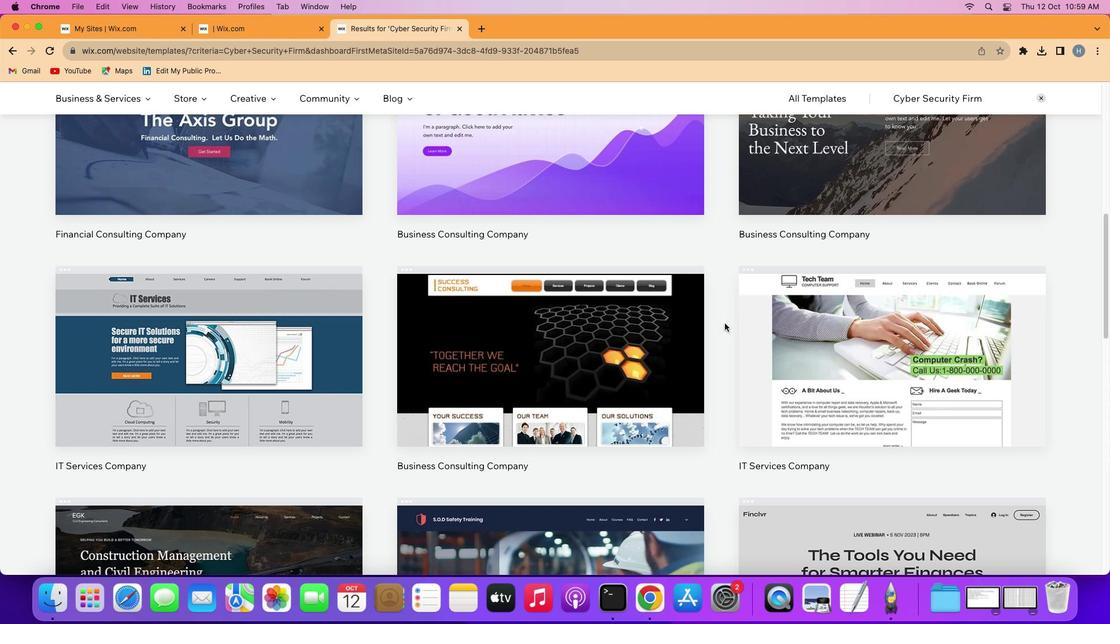 
Action: Mouse scrolled (718, 324) with delta (0, 0)
Screenshot: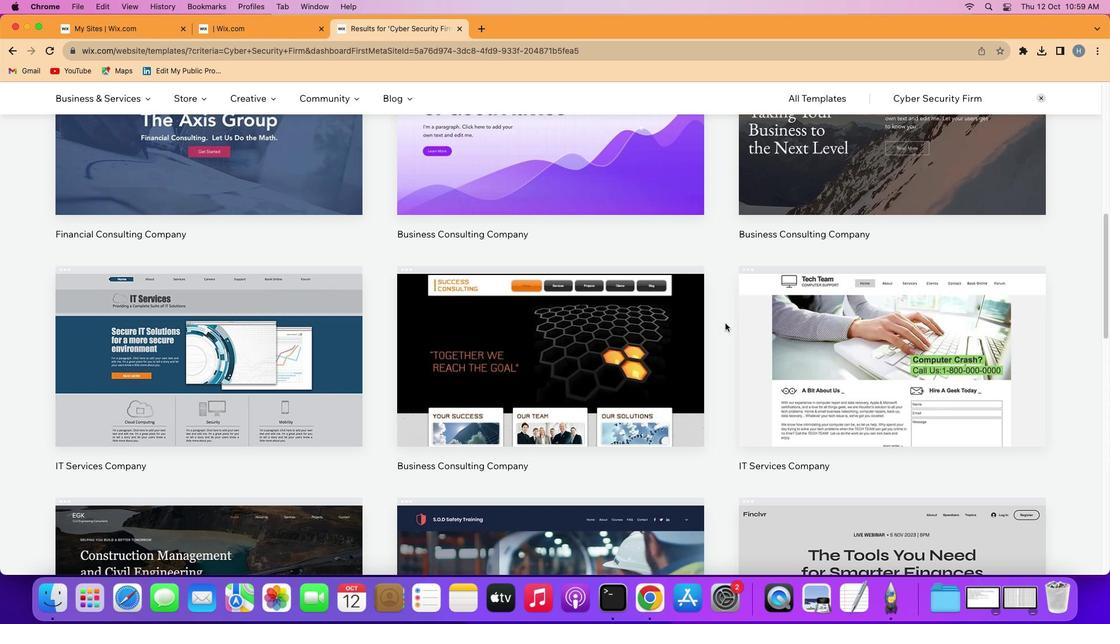 
Action: Mouse moved to (718, 330)
Screenshot: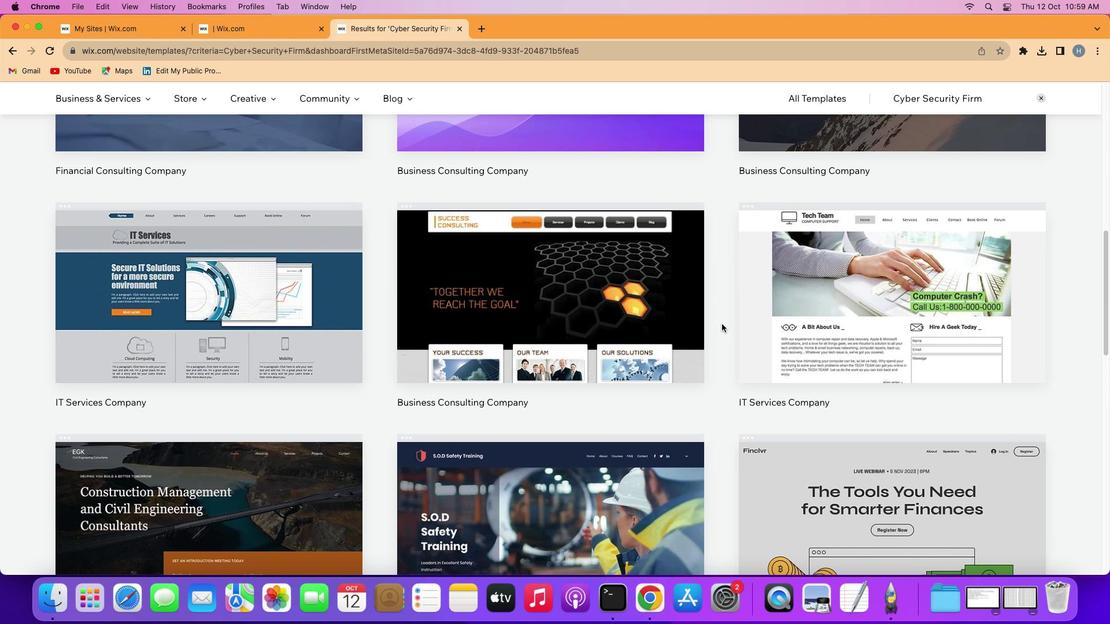 
Action: Mouse scrolled (718, 330) with delta (0, 0)
Screenshot: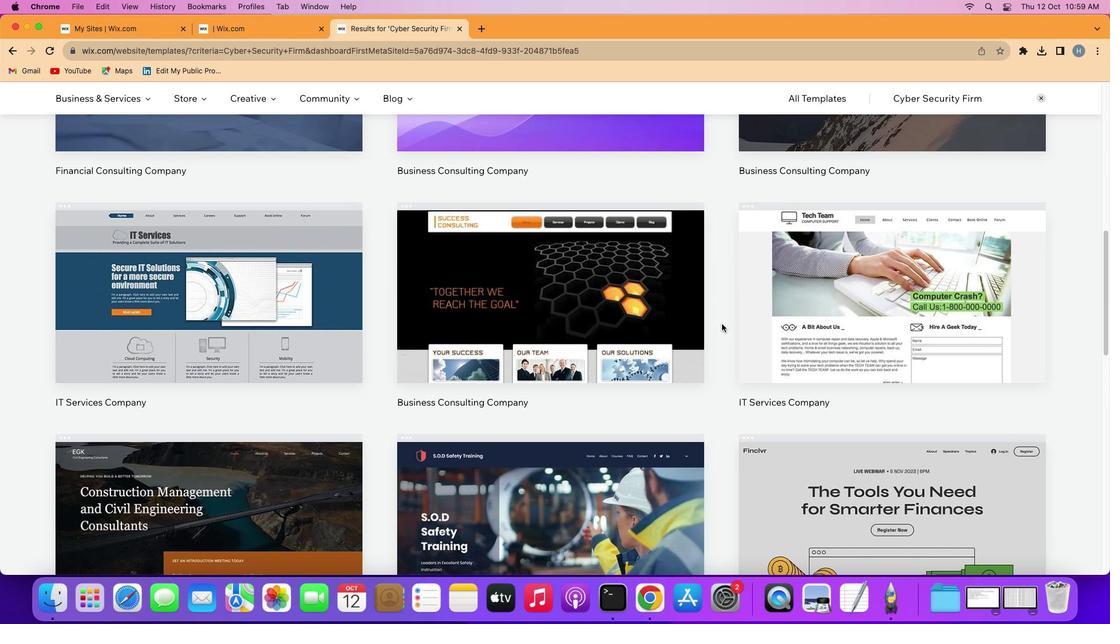 
Action: Mouse scrolled (718, 330) with delta (0, 0)
Screenshot: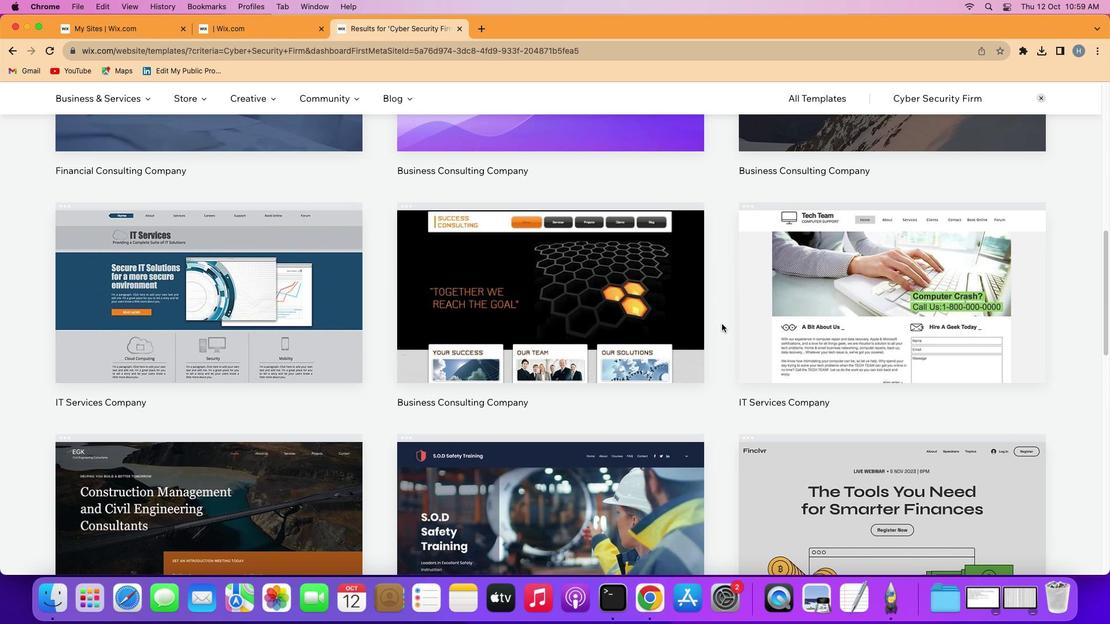 
Action: Mouse scrolled (718, 330) with delta (0, 0)
Screenshot: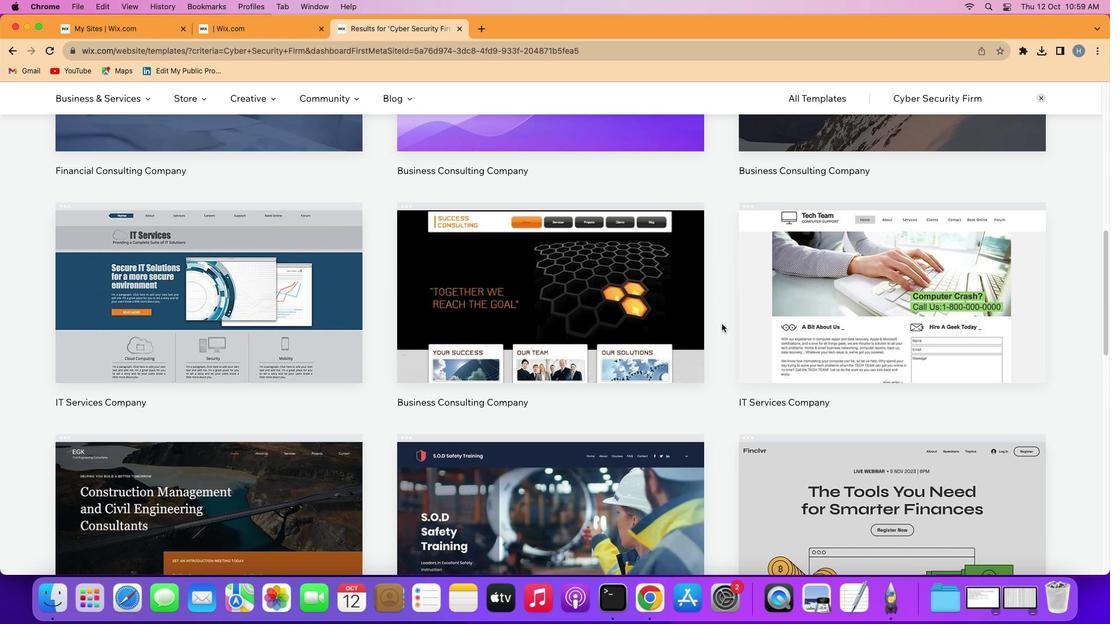 
Action: Mouse moved to (223, 279)
Screenshot: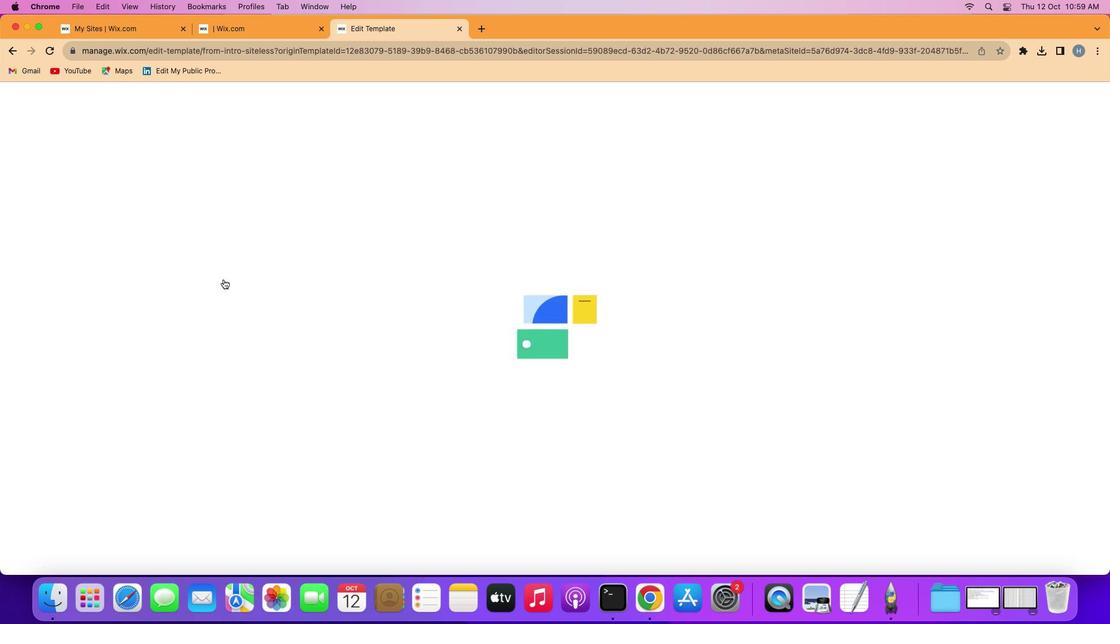 
Action: Mouse pressed left at (223, 279)
Screenshot: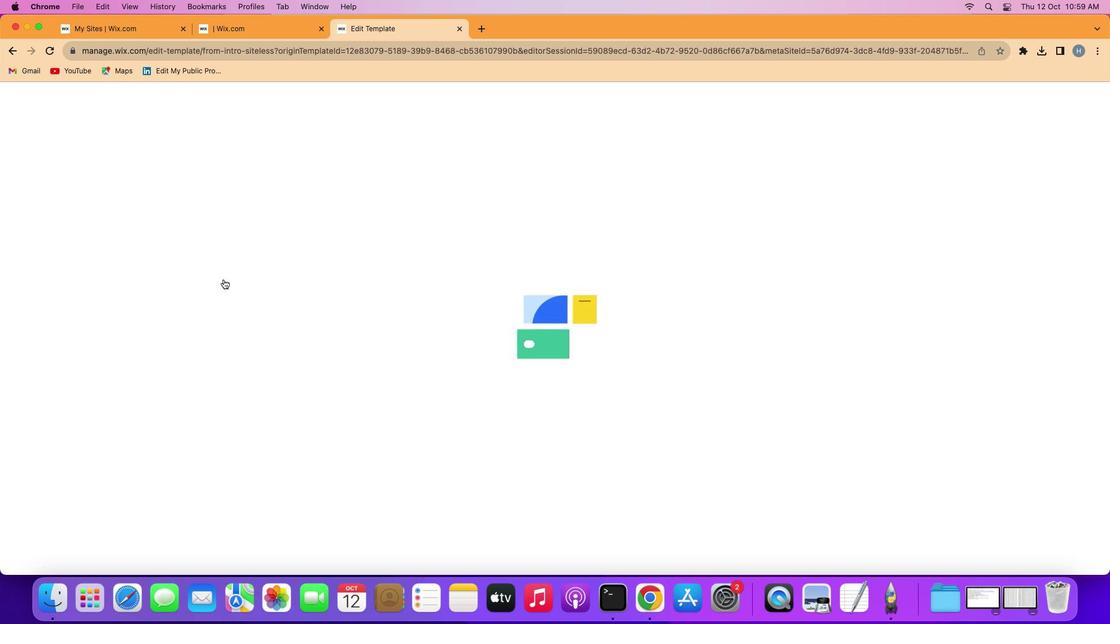 
Action: Mouse moved to (731, 137)
Screenshot: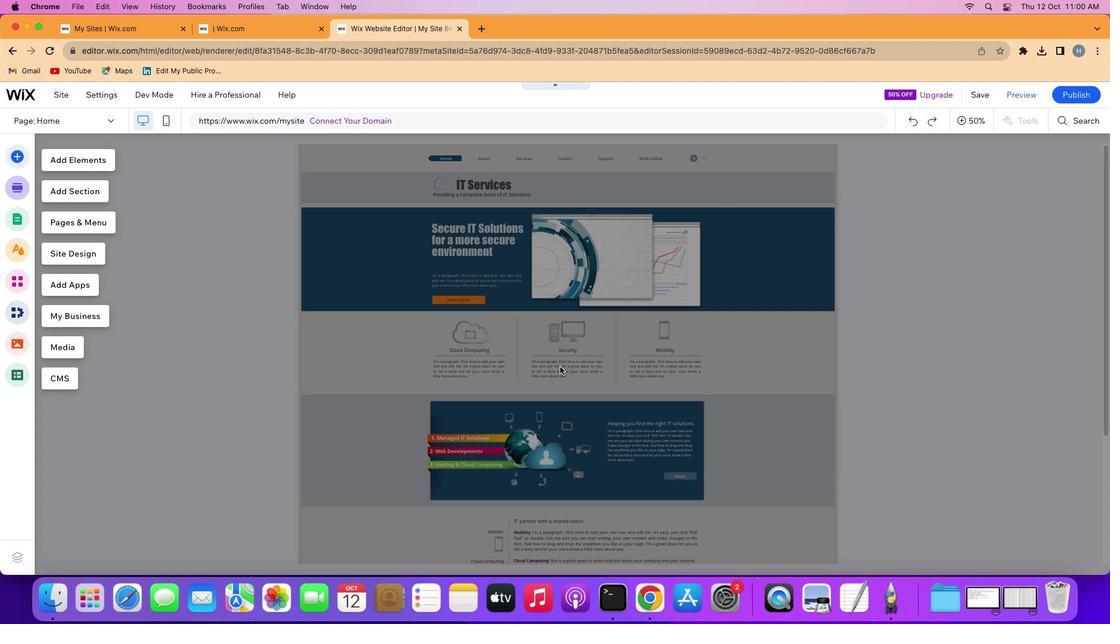 
Action: Mouse pressed left at (731, 137)
Screenshot: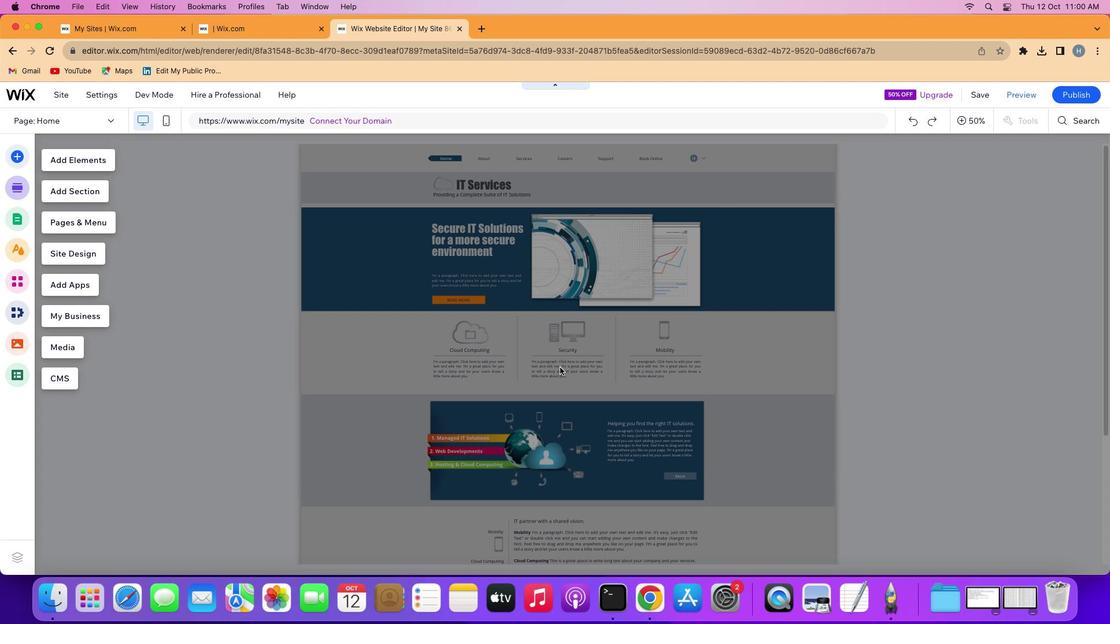 
Action: Mouse moved to (573, 419)
Screenshot: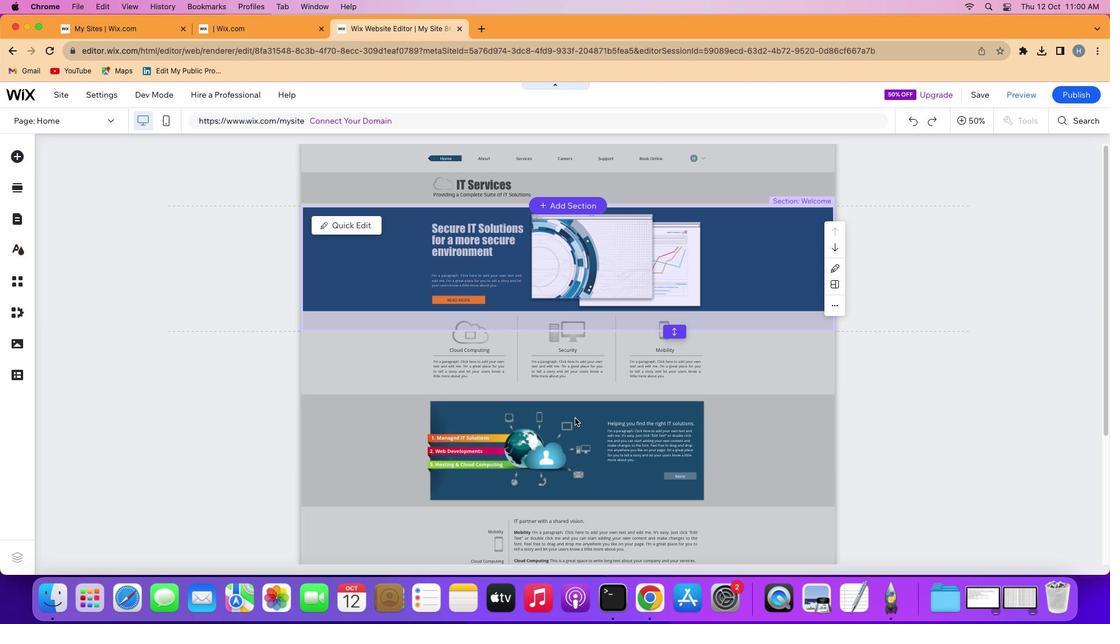 
Action: Mouse pressed left at (573, 419)
Screenshot: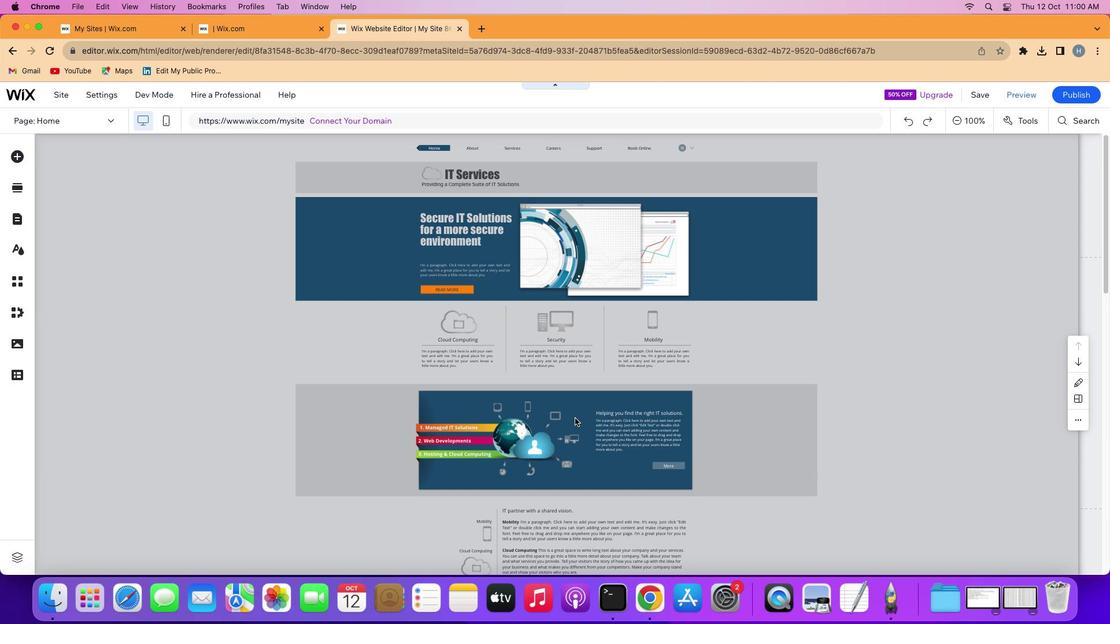 
Action: Mouse pressed left at (573, 419)
Screenshot: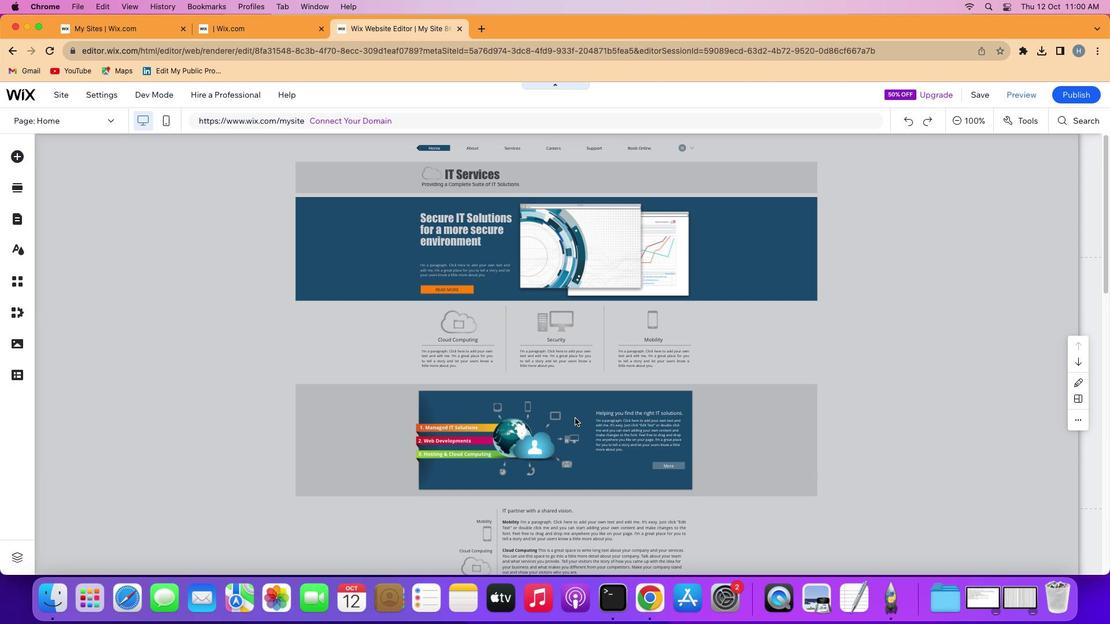 
Action: Mouse moved to (563, 387)
Screenshot: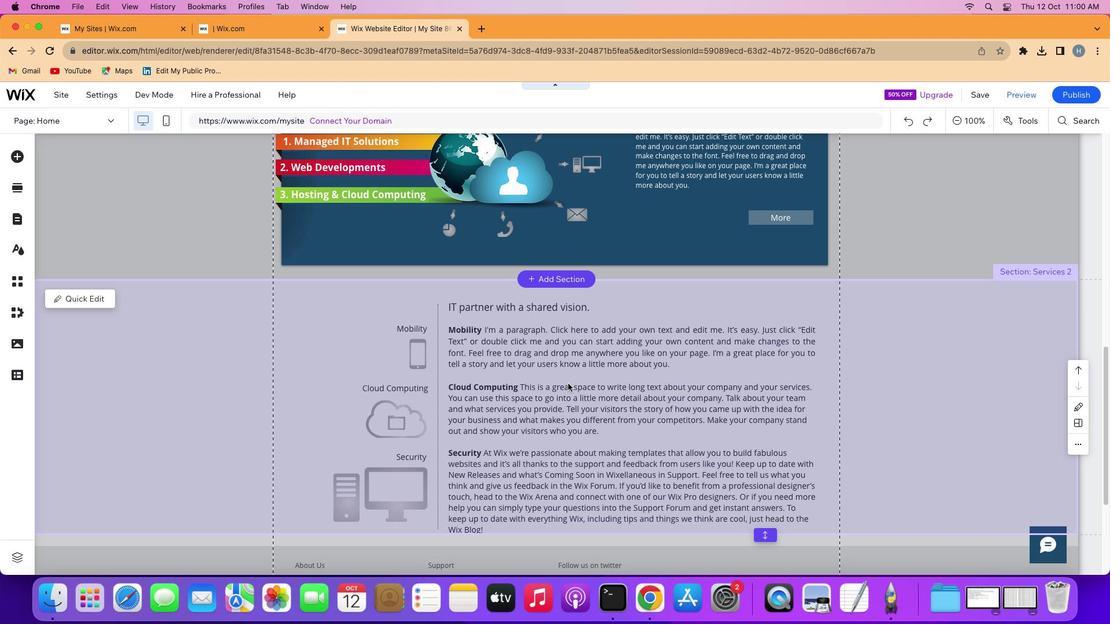 
Action: Mouse scrolled (563, 387) with delta (0, 0)
Screenshot: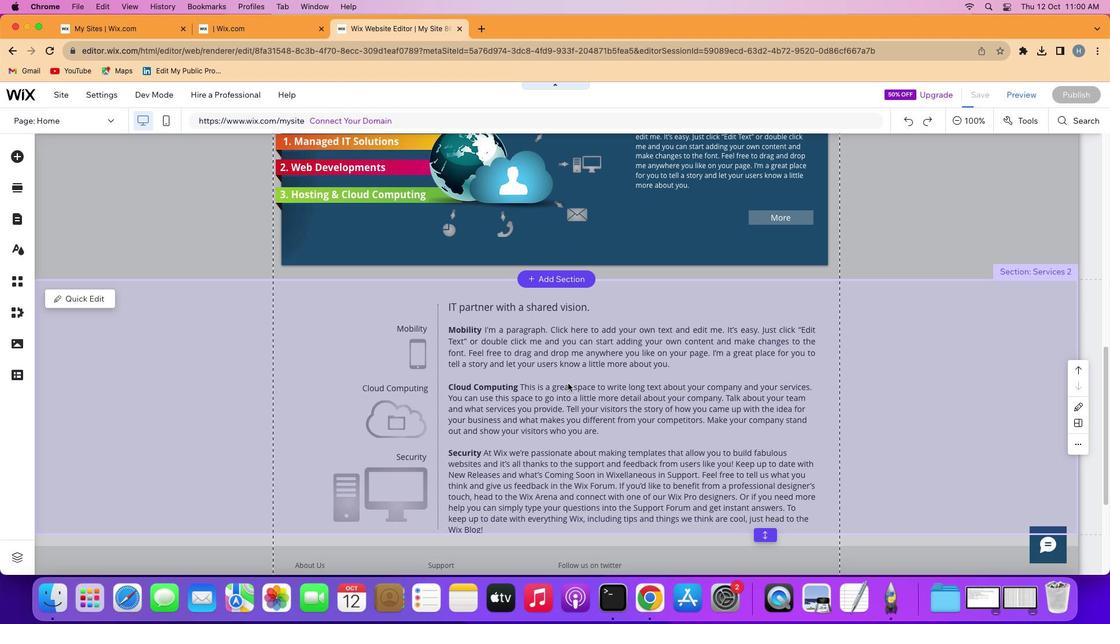 
Action: Mouse scrolled (563, 387) with delta (0, 0)
Screenshot: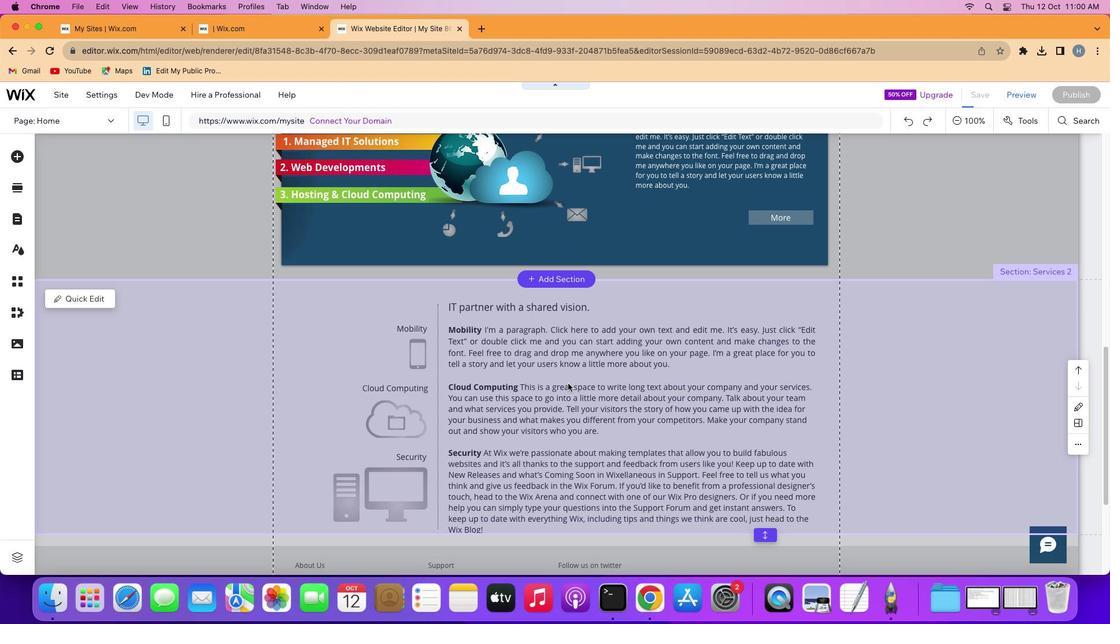 
Action: Mouse scrolled (563, 387) with delta (0, -1)
Screenshot: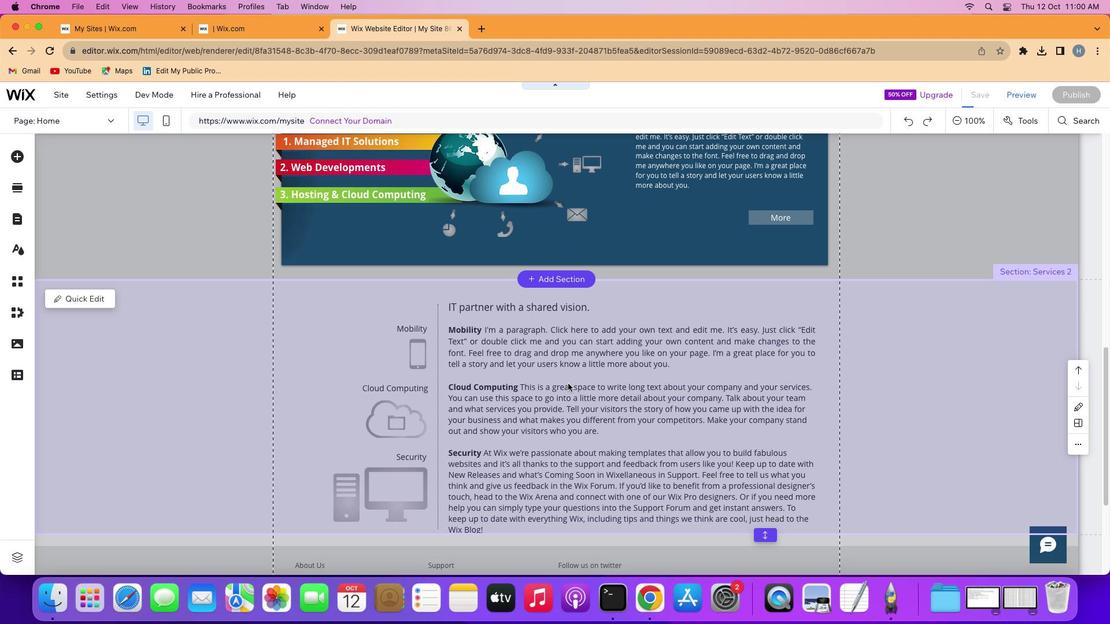 
Action: Mouse scrolled (563, 387) with delta (0, -2)
Screenshot: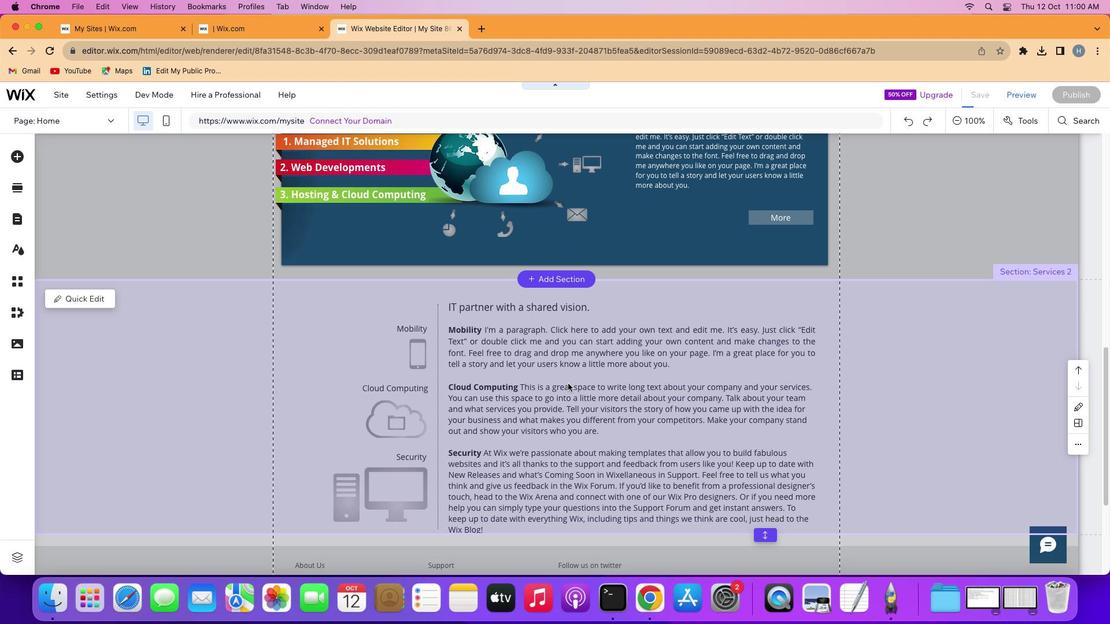 
Action: Mouse moved to (564, 386)
Screenshot: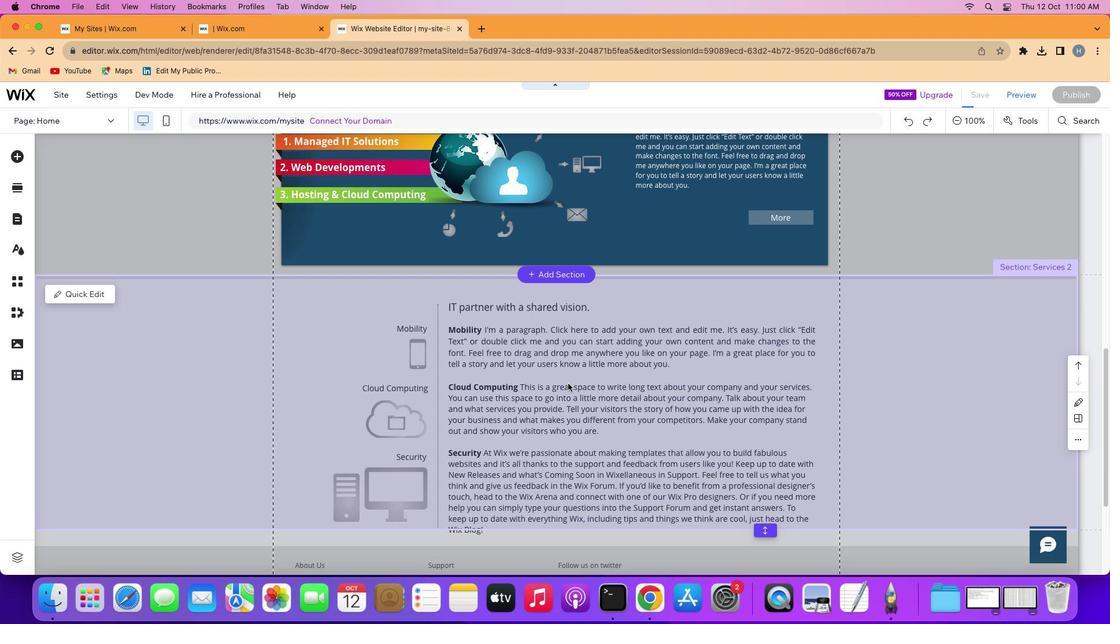 
Action: Mouse scrolled (564, 386) with delta (0, -2)
Screenshot: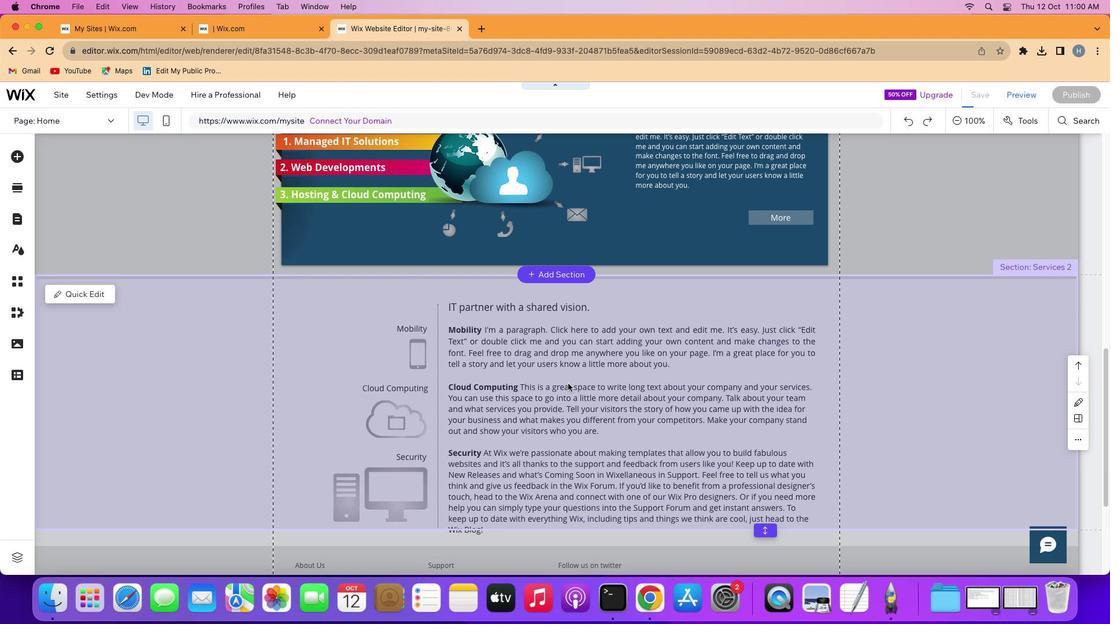 
Action: Mouse moved to (566, 384)
Screenshot: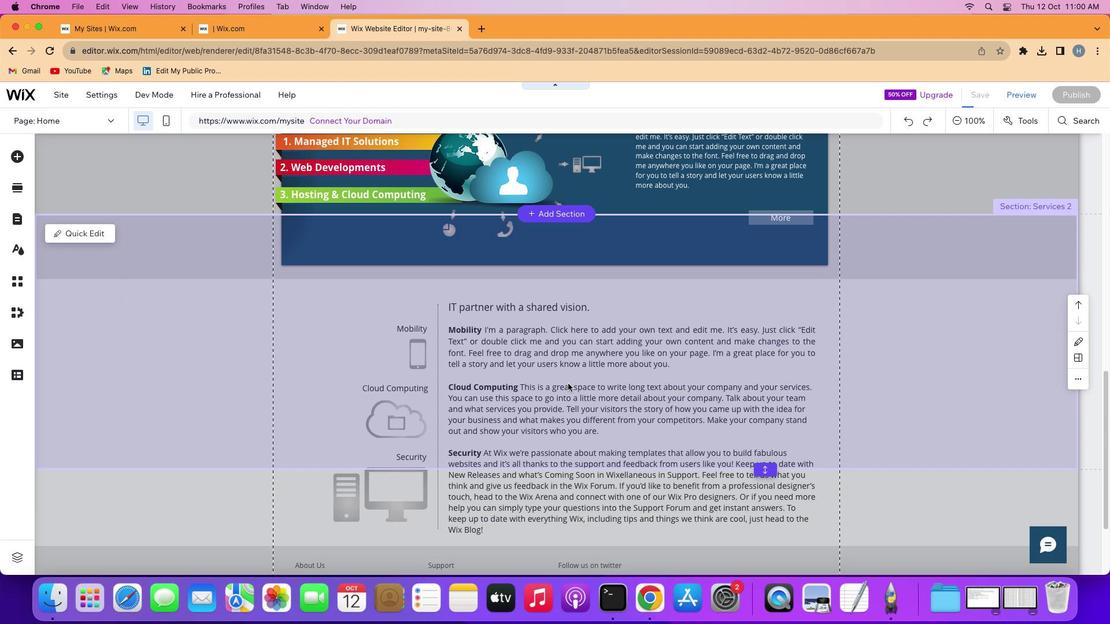 
Action: Mouse scrolled (566, 384) with delta (0, 0)
Screenshot: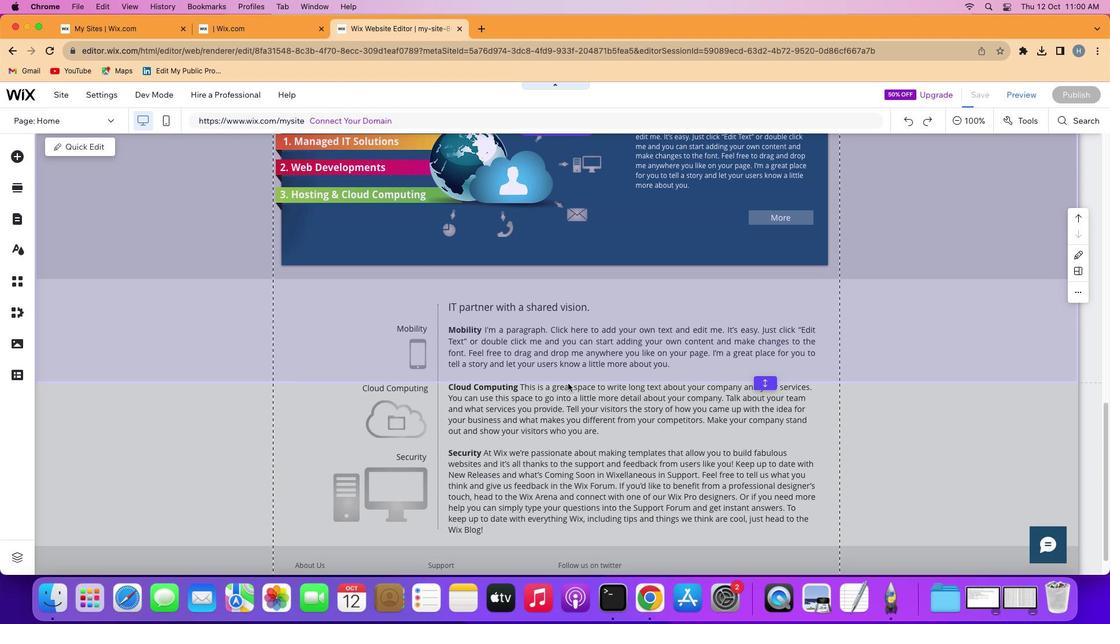 
Action: Mouse scrolled (566, 384) with delta (0, 0)
Screenshot: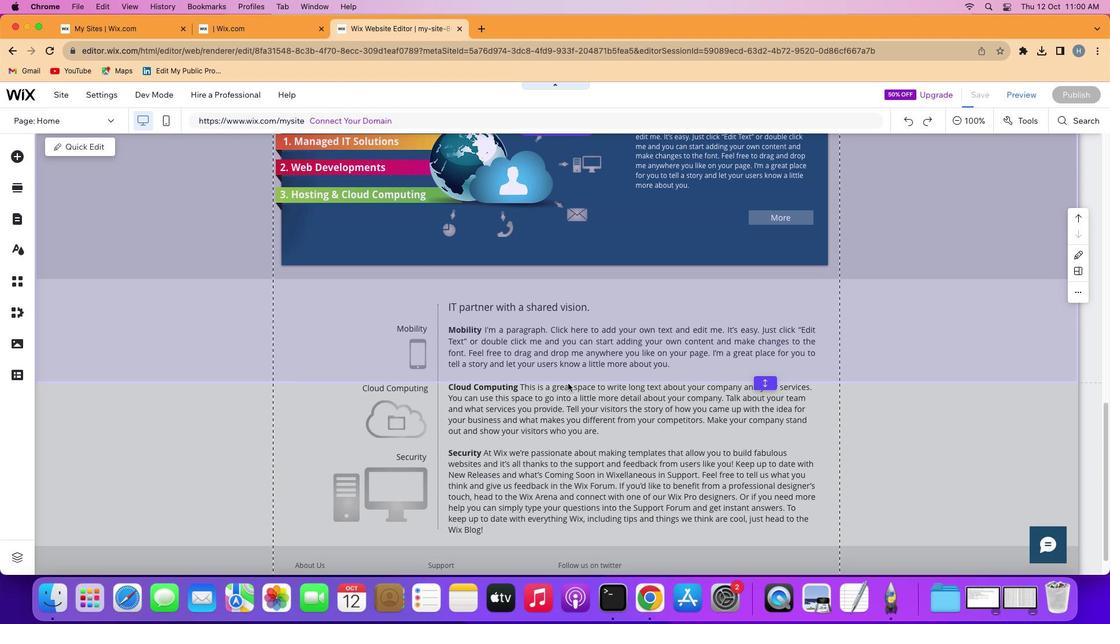 
Action: Mouse scrolled (566, 384) with delta (0, -2)
Screenshot: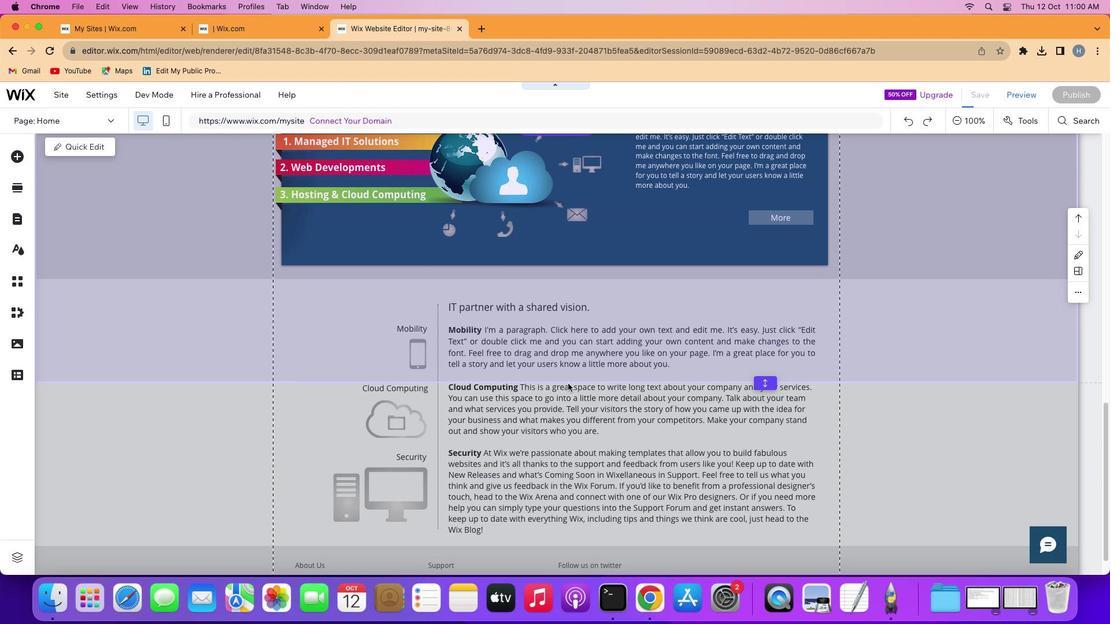 
Action: Mouse scrolled (566, 384) with delta (0, -2)
Screenshot: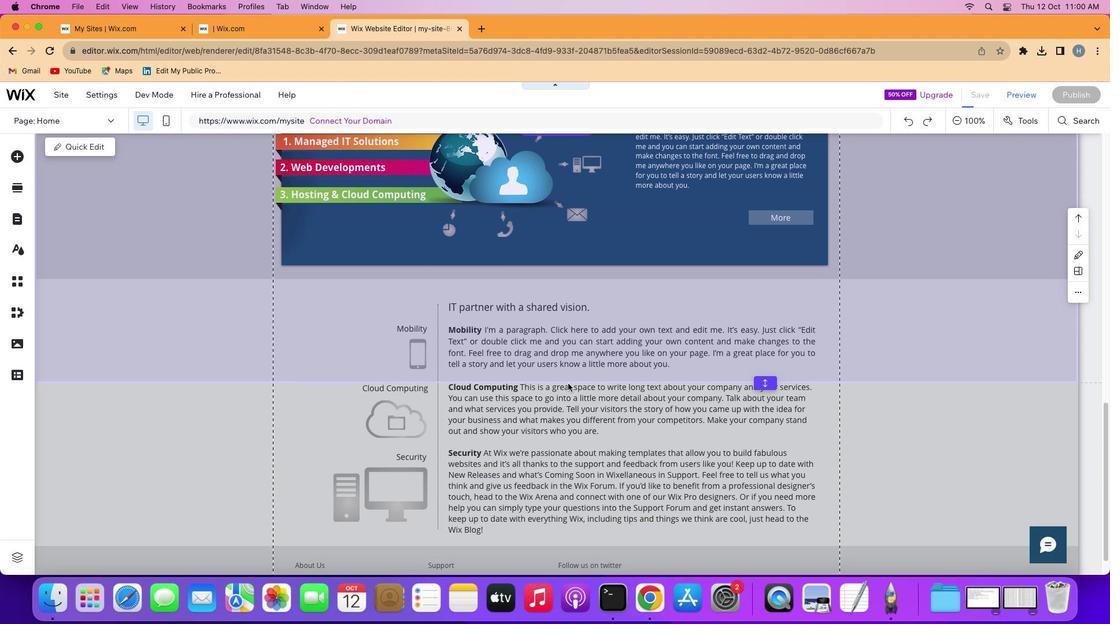 
Action: Mouse moved to (568, 383)
Screenshot: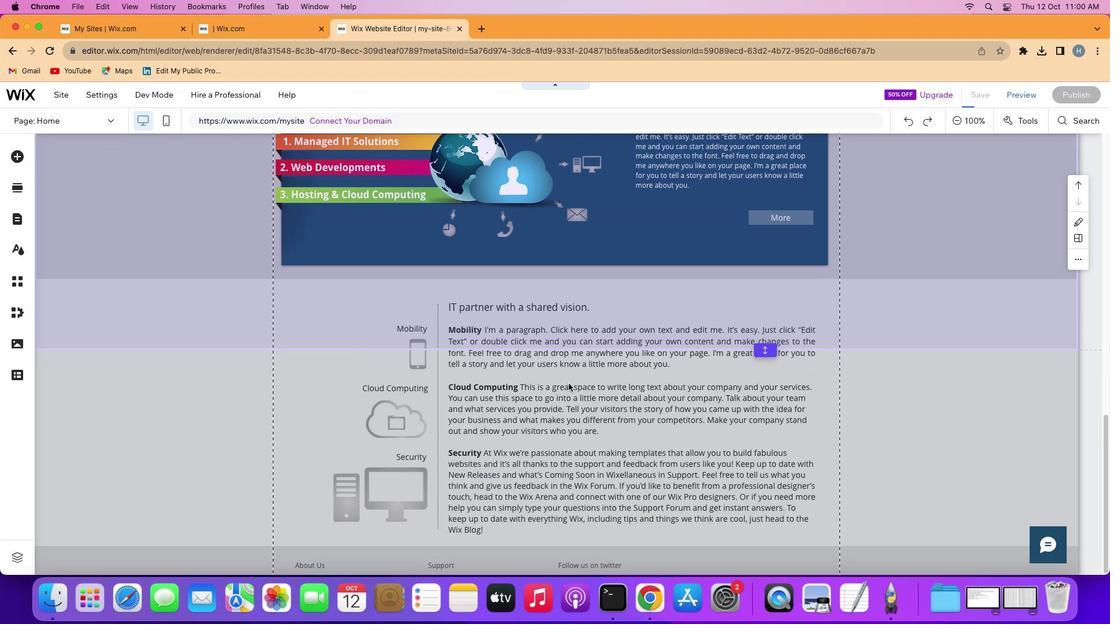 
Action: Mouse scrolled (568, 383) with delta (0, 0)
Screenshot: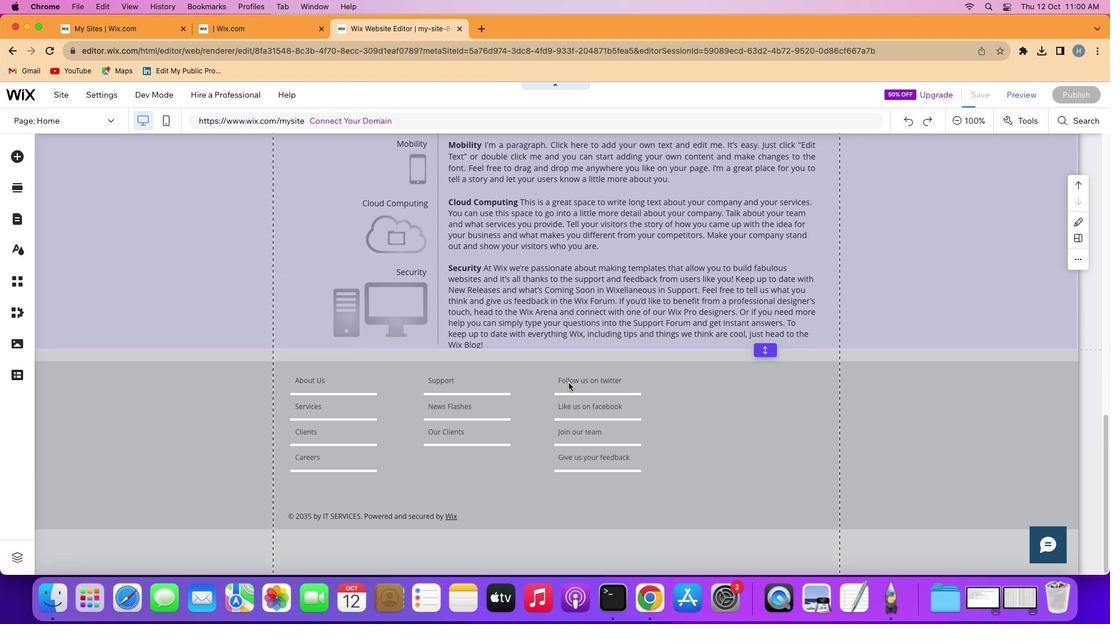
Action: Mouse scrolled (568, 383) with delta (0, 0)
Screenshot: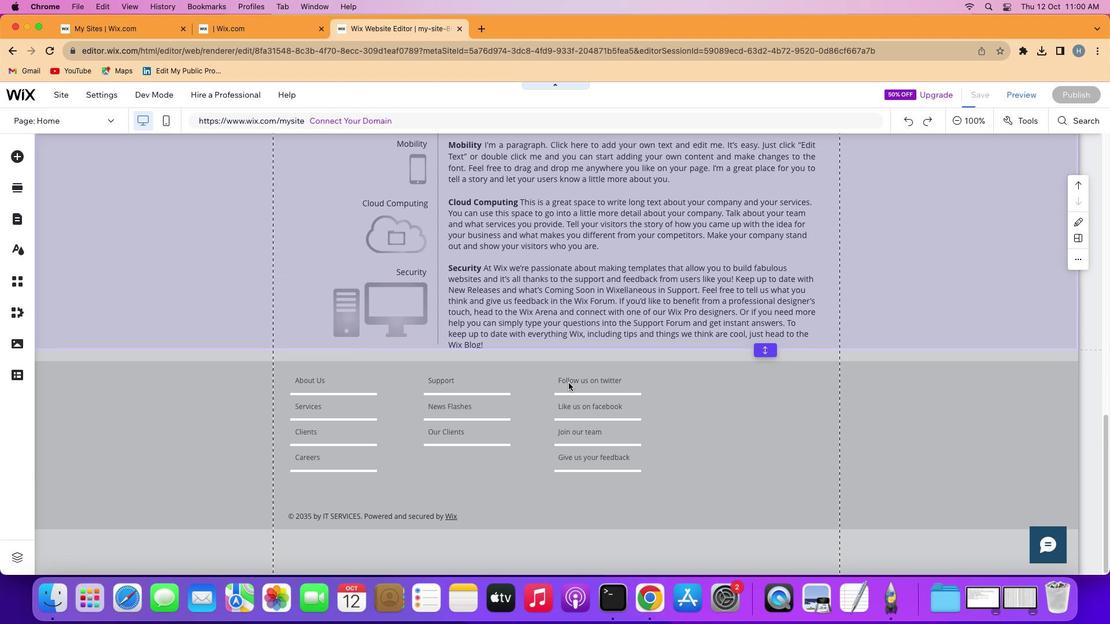 
Action: Mouse scrolled (568, 383) with delta (0, -1)
Screenshot: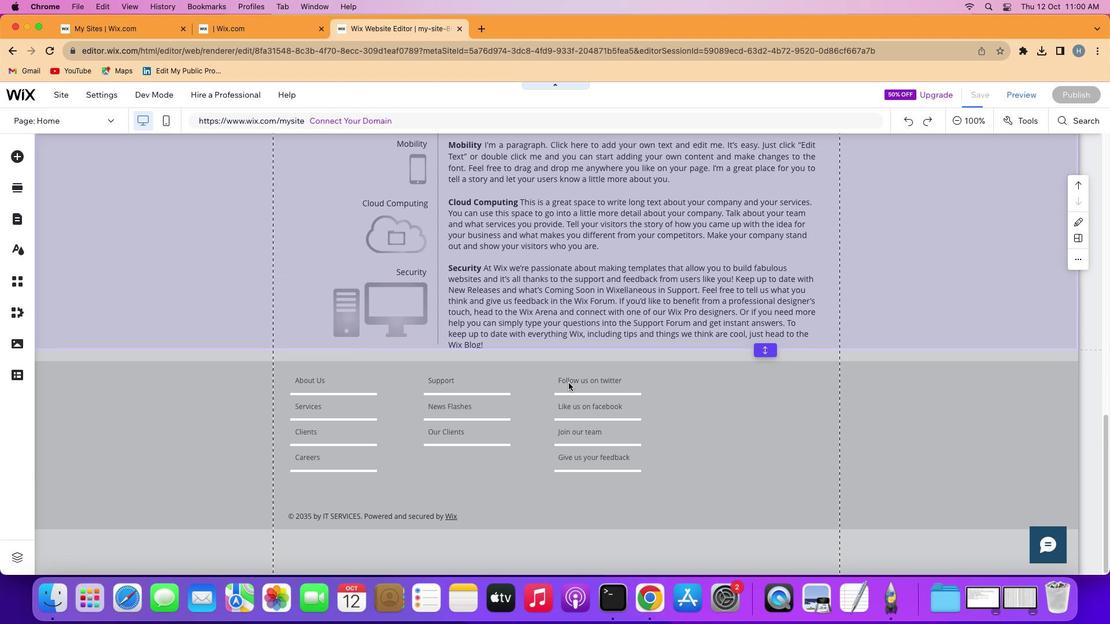 
Action: Mouse scrolled (568, 383) with delta (0, -1)
Screenshot: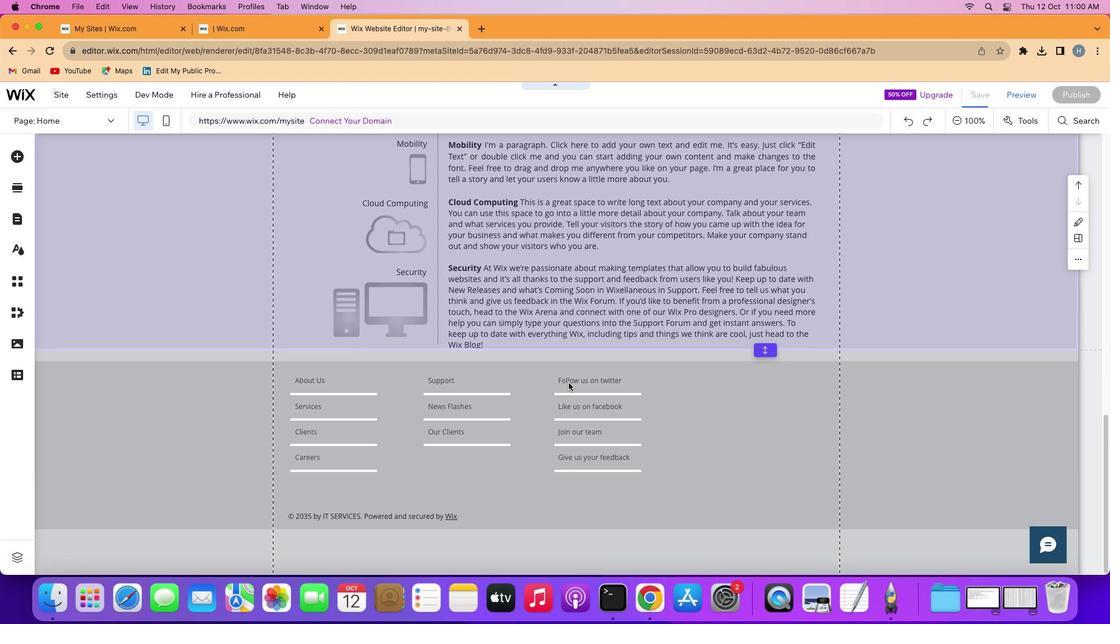 
Action: Mouse scrolled (568, 383) with delta (0, 0)
Screenshot: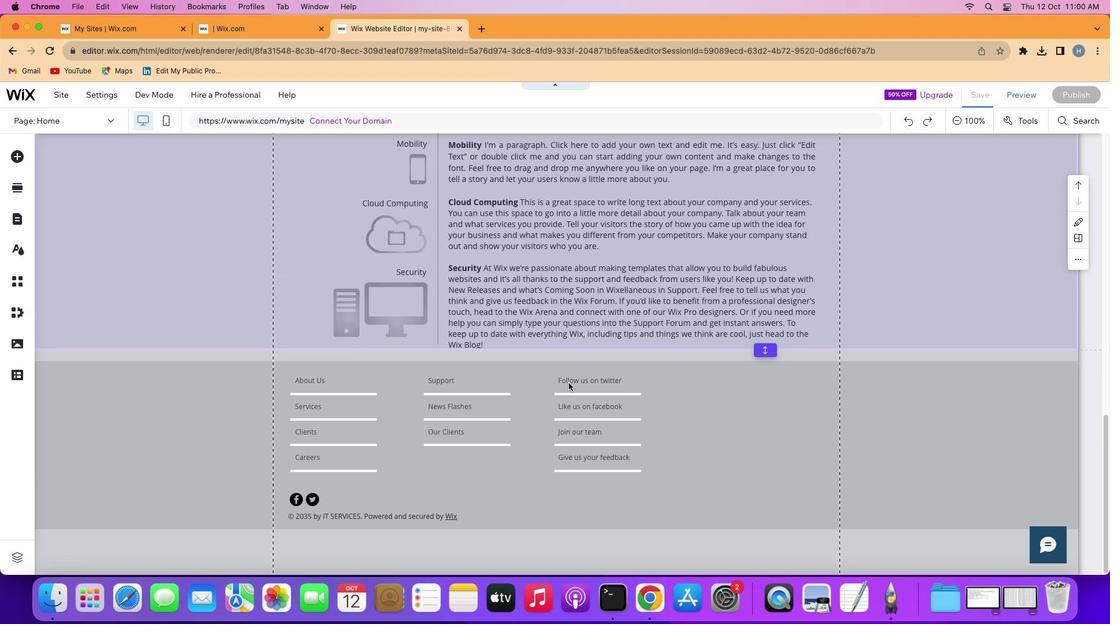 
Action: Mouse scrolled (568, 383) with delta (0, 0)
Screenshot: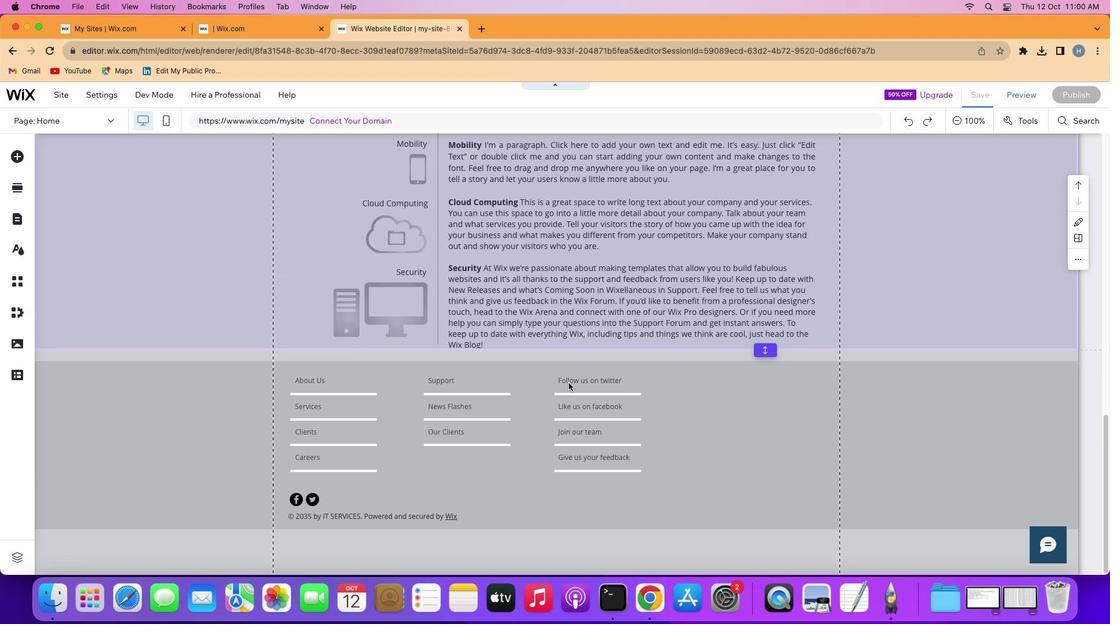 
Action: Mouse scrolled (568, 383) with delta (0, -1)
Screenshot: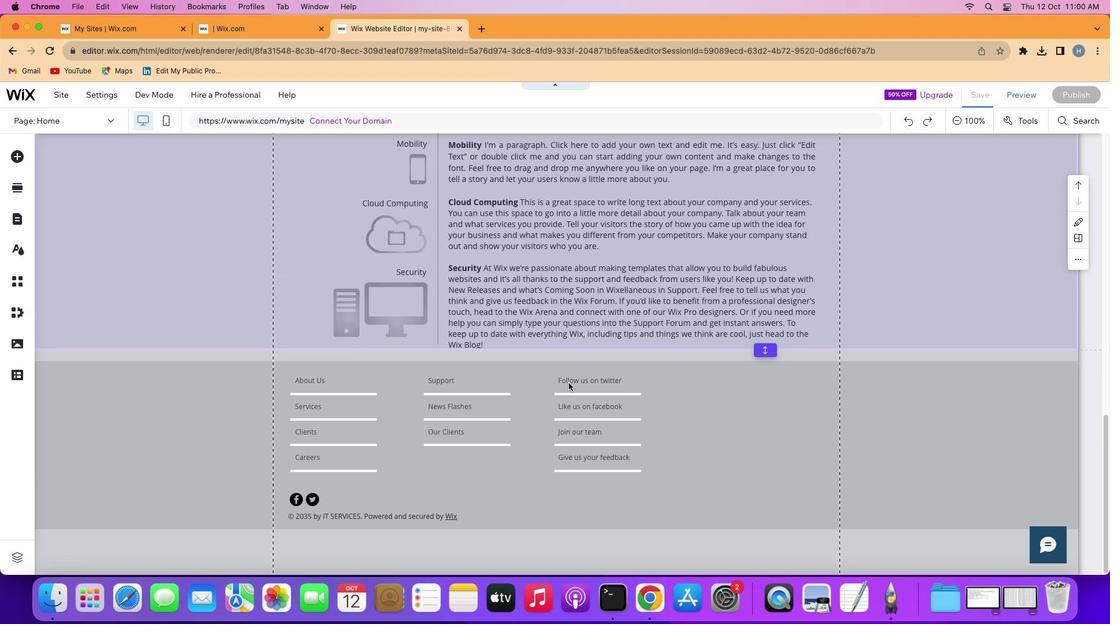 
Action: Mouse scrolled (568, 383) with delta (0, -2)
Screenshot: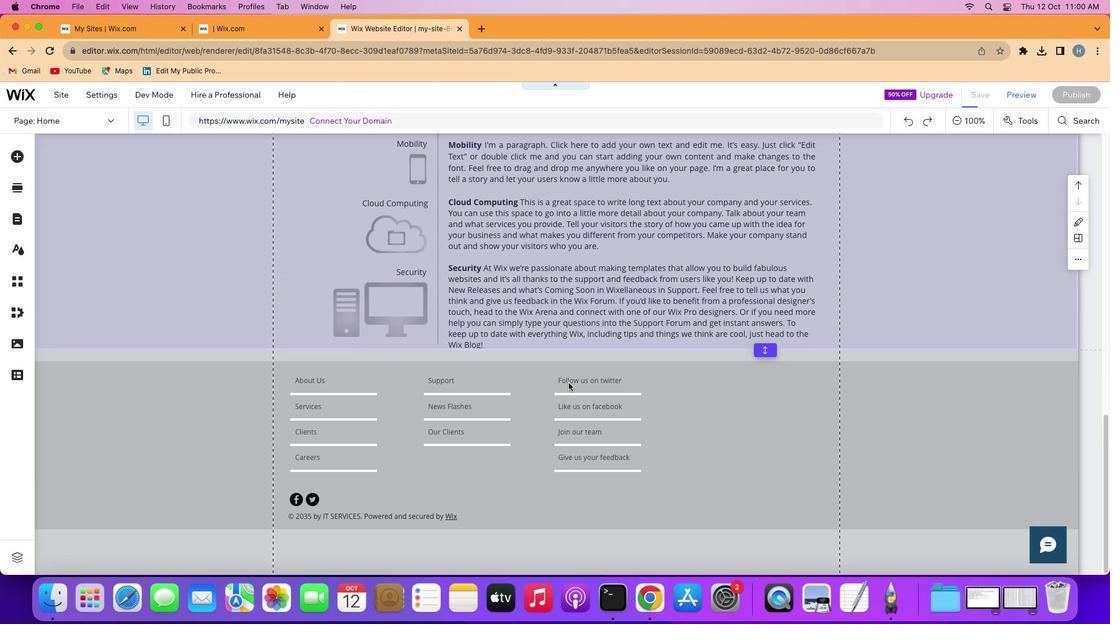 
Action: Mouse moved to (568, 383)
Screenshot: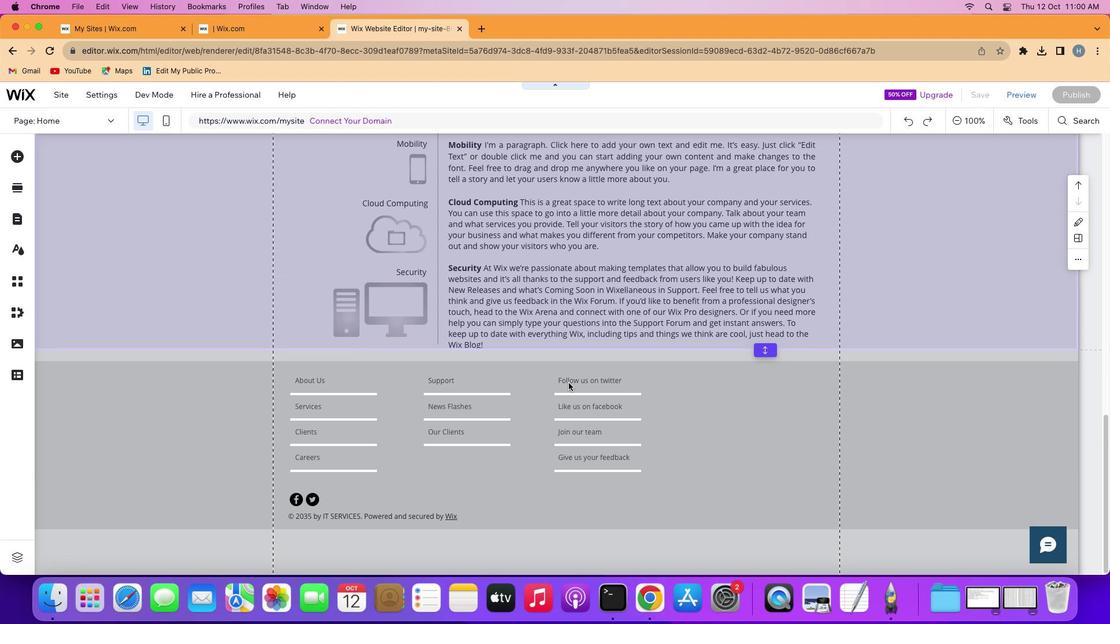 
Action: Mouse scrolled (568, 383) with delta (0, 0)
Screenshot: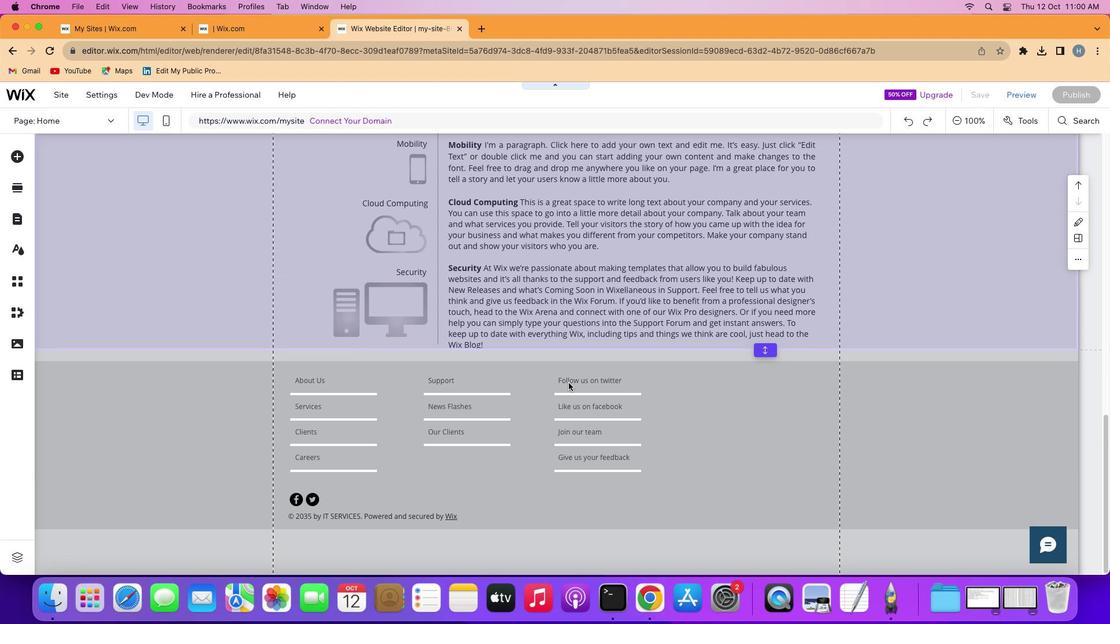 
Action: Mouse moved to (568, 383)
Screenshot: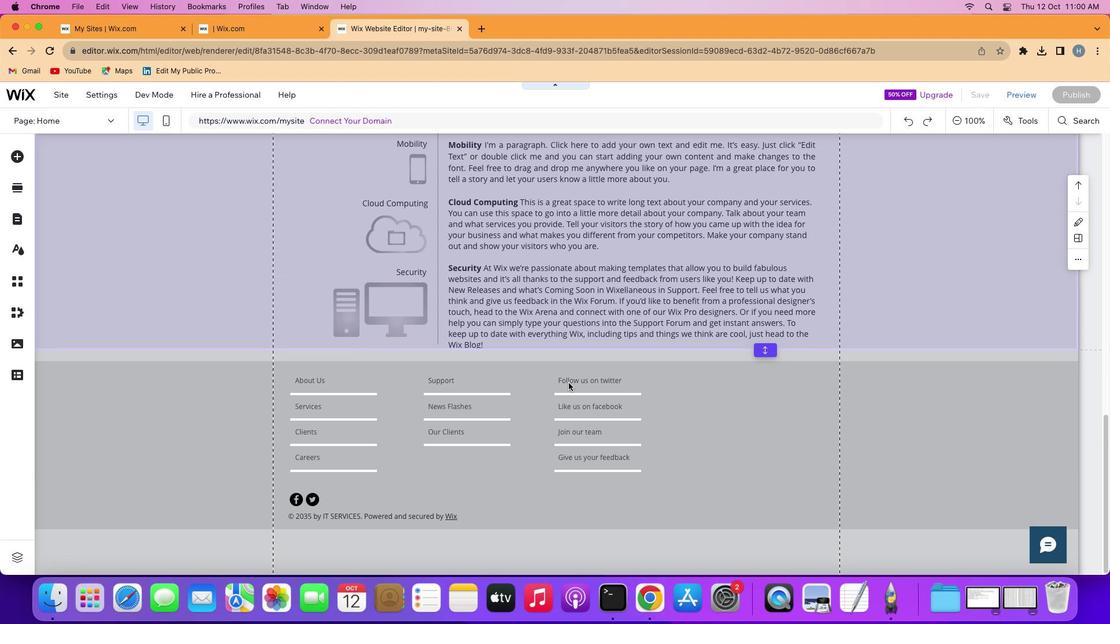 
Action: Mouse scrolled (568, 383) with delta (0, 0)
Screenshot: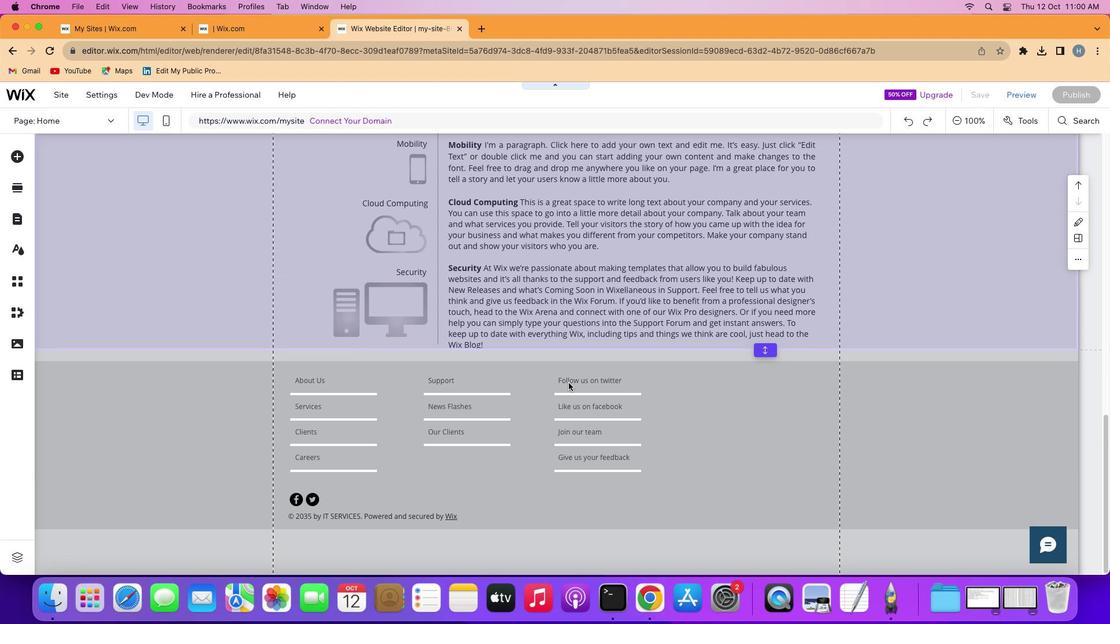 
Action: Mouse scrolled (568, 383) with delta (0, -1)
Screenshot: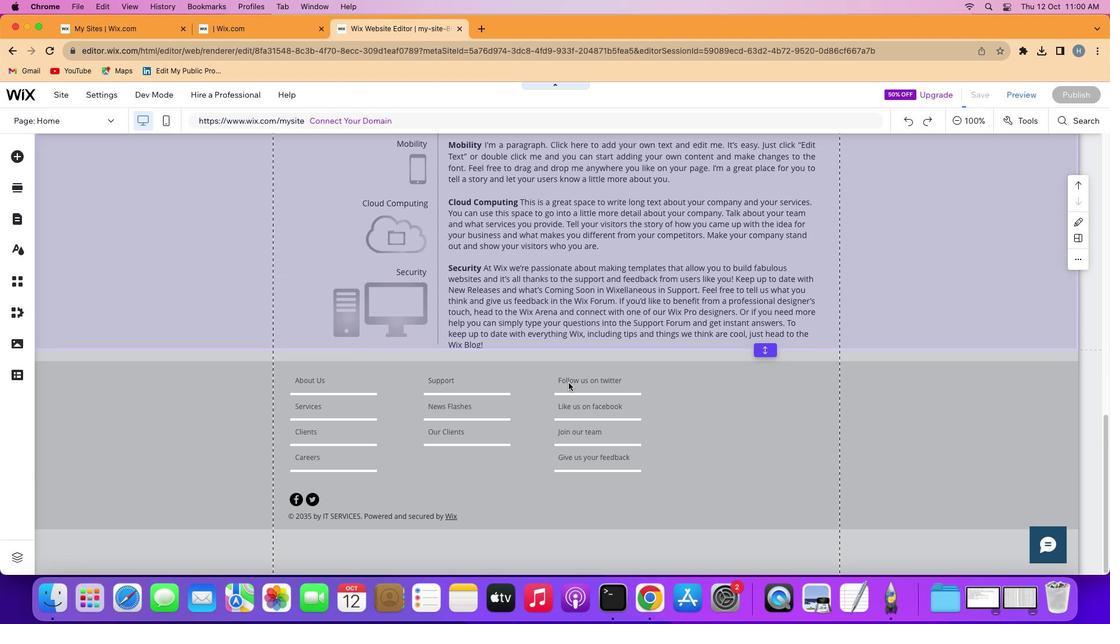 
Action: Mouse scrolled (568, 383) with delta (0, -2)
Screenshot: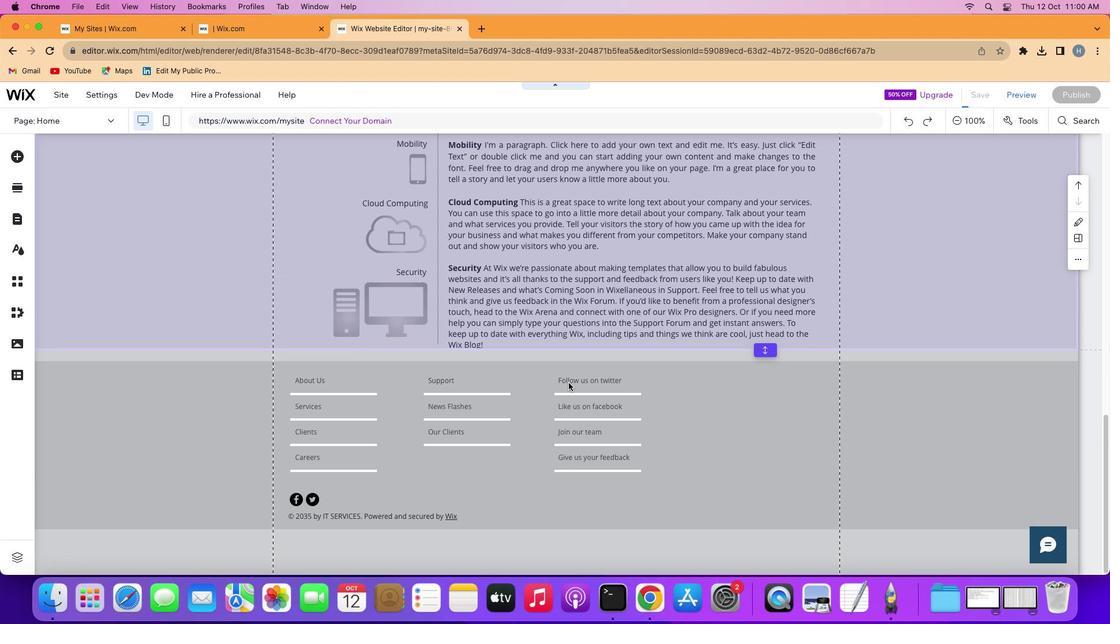
Action: Mouse moved to (537, 394)
Screenshot: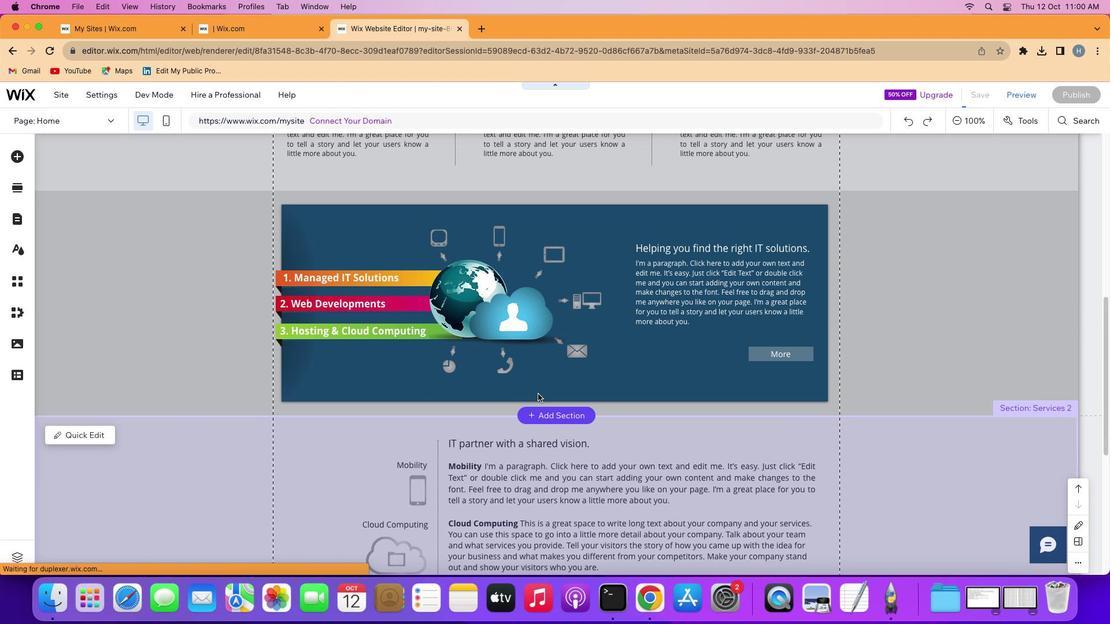 
Action: Mouse scrolled (537, 394) with delta (0, 0)
Screenshot: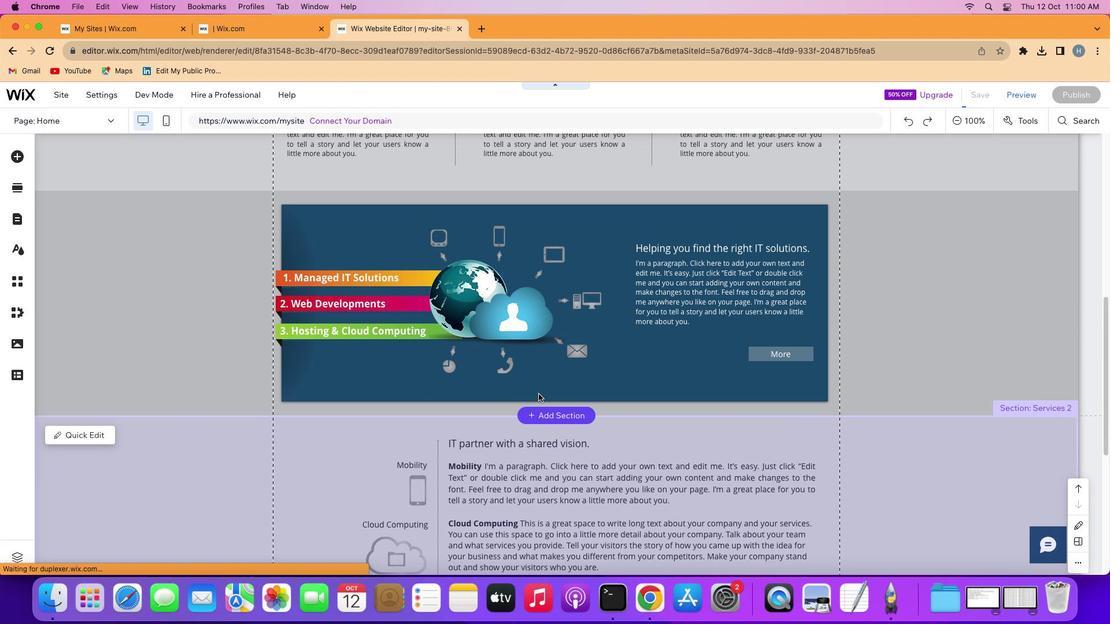 
Action: Mouse scrolled (537, 394) with delta (0, 0)
Screenshot: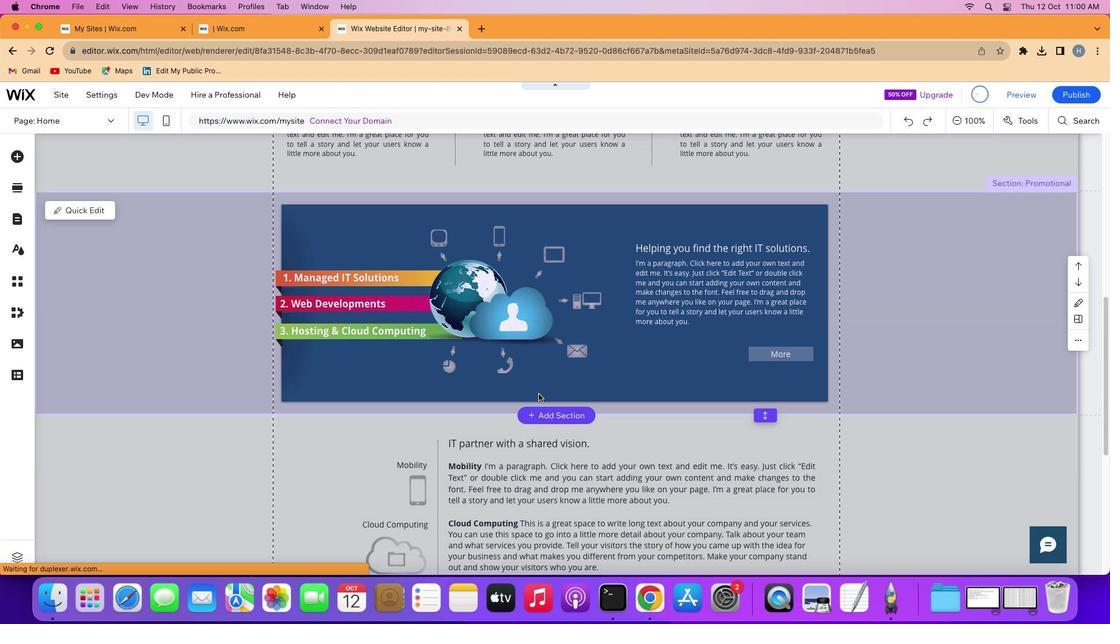 
Action: Mouse scrolled (537, 394) with delta (0, 1)
Screenshot: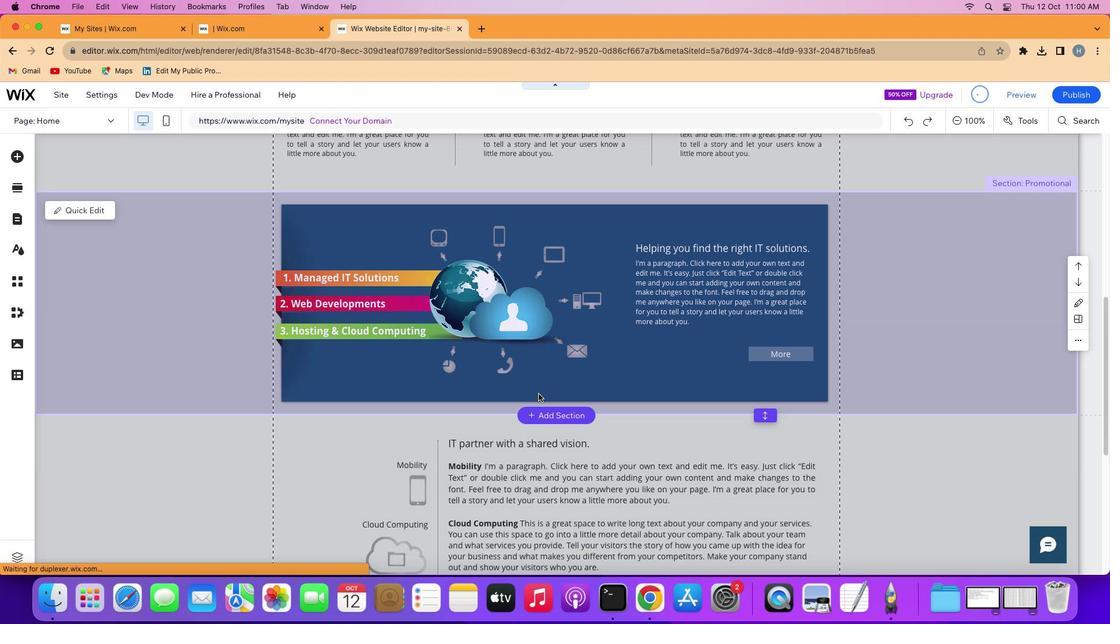 
Action: Mouse scrolled (537, 394) with delta (0, 2)
Screenshot: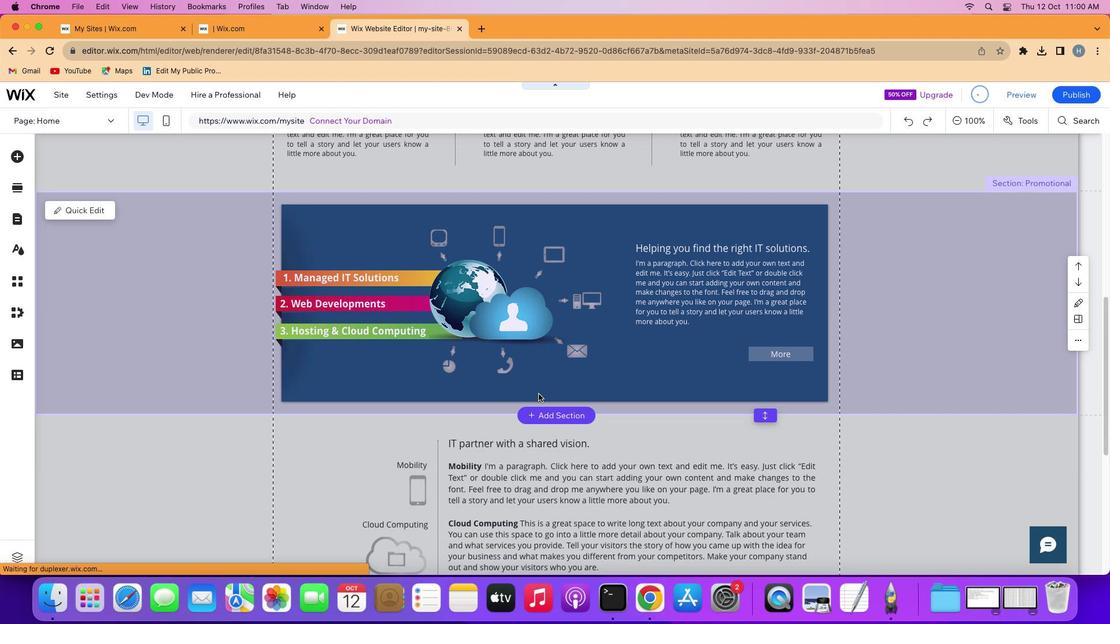 
Action: Mouse moved to (537, 394)
Screenshot: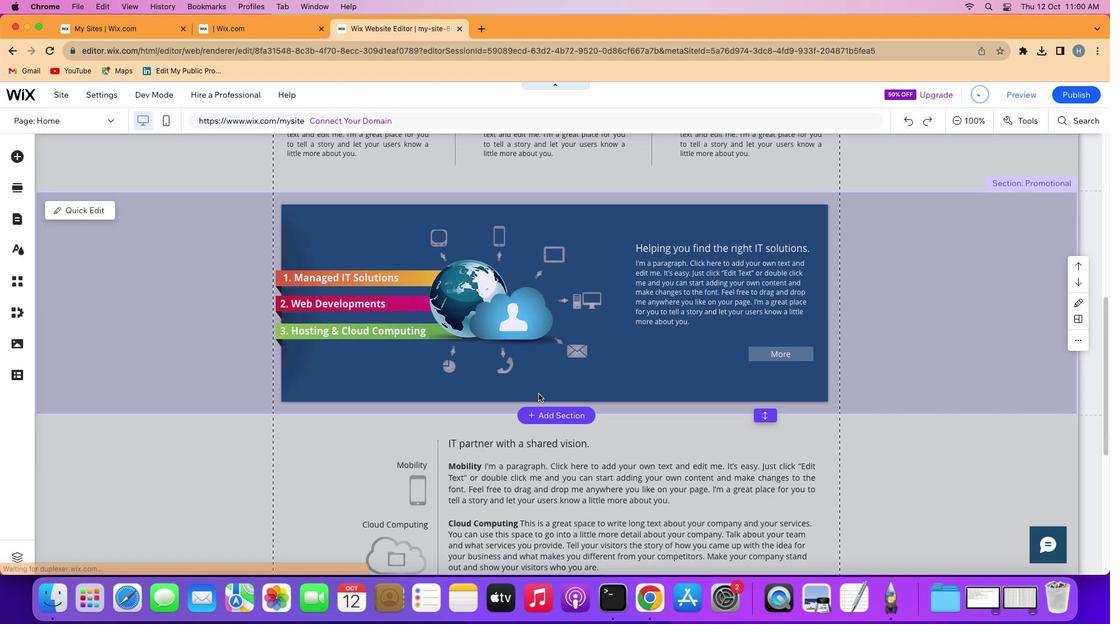 
Action: Mouse scrolled (537, 394) with delta (0, 0)
Screenshot: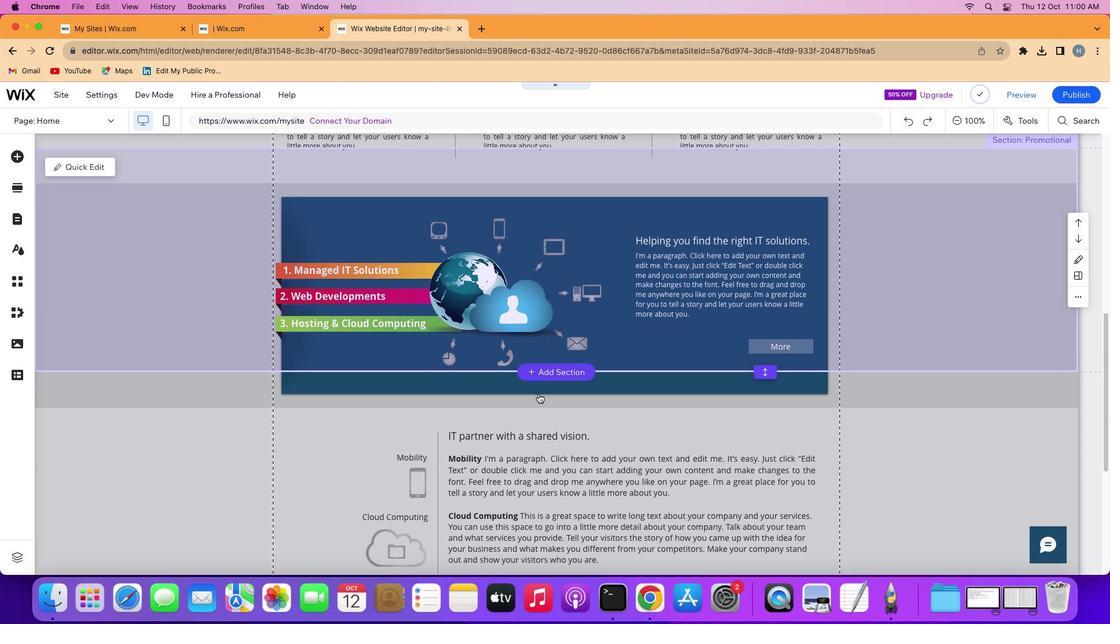 
Action: Mouse scrolled (537, 394) with delta (0, 0)
Screenshot: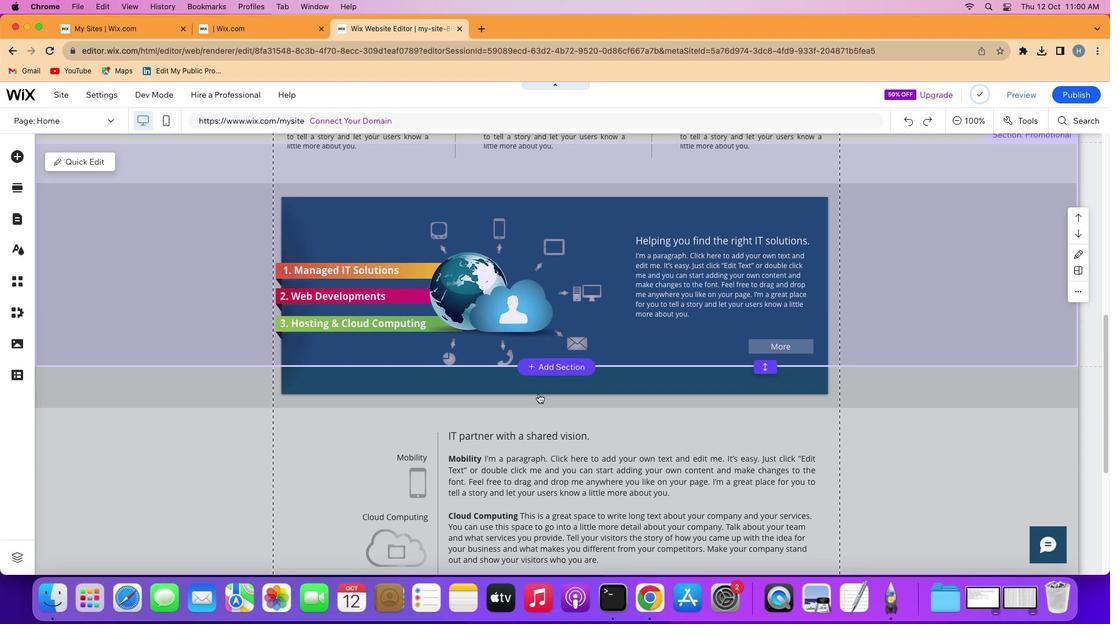 
Action: Mouse scrolled (537, 394) with delta (0, 1)
Screenshot: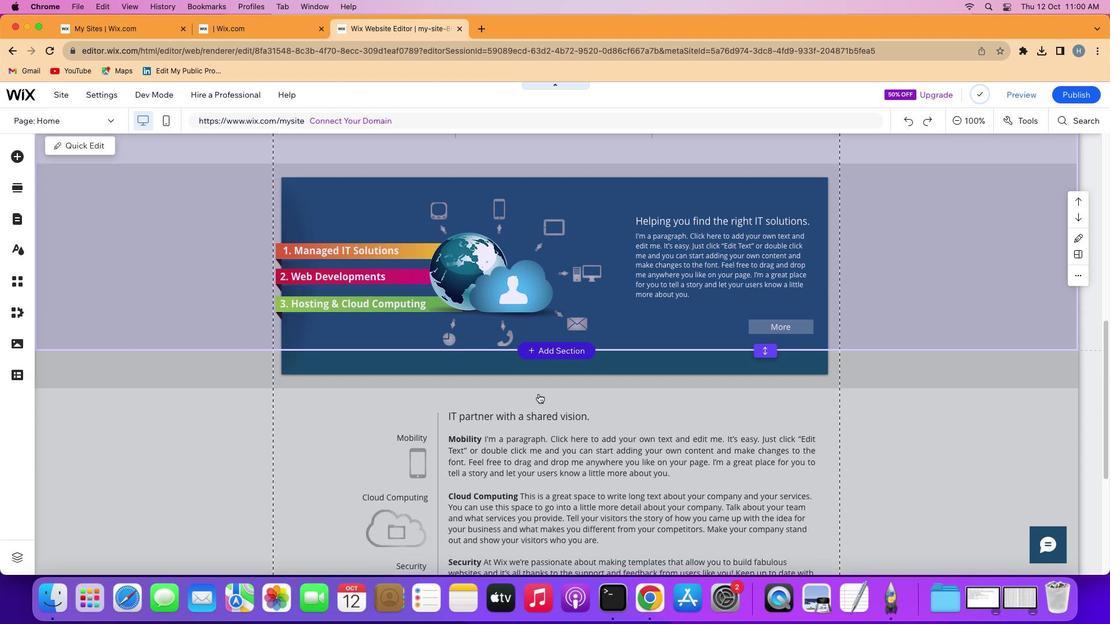 
Action: Mouse moved to (538, 393)
Screenshot: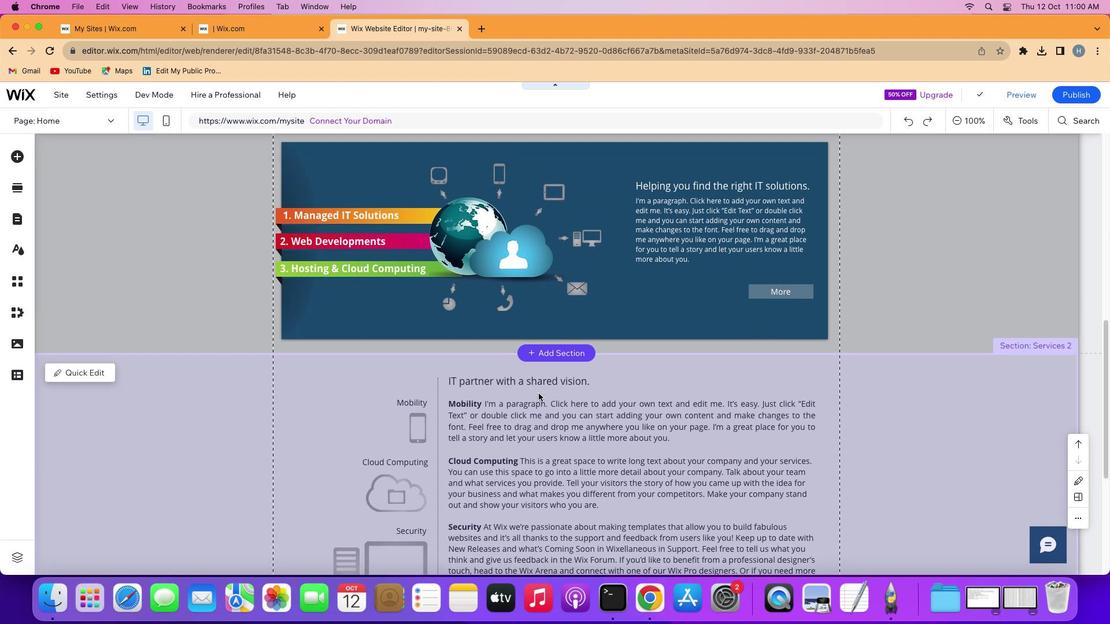 
Action: Mouse scrolled (538, 393) with delta (0, 0)
Screenshot: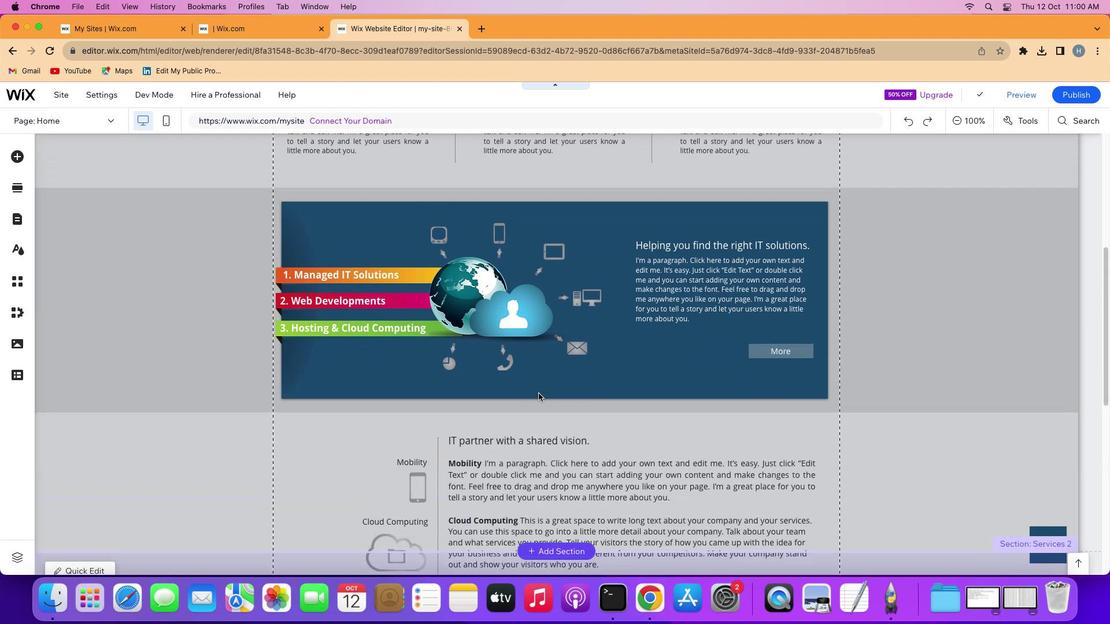 
Action: Mouse scrolled (538, 393) with delta (0, 0)
Screenshot: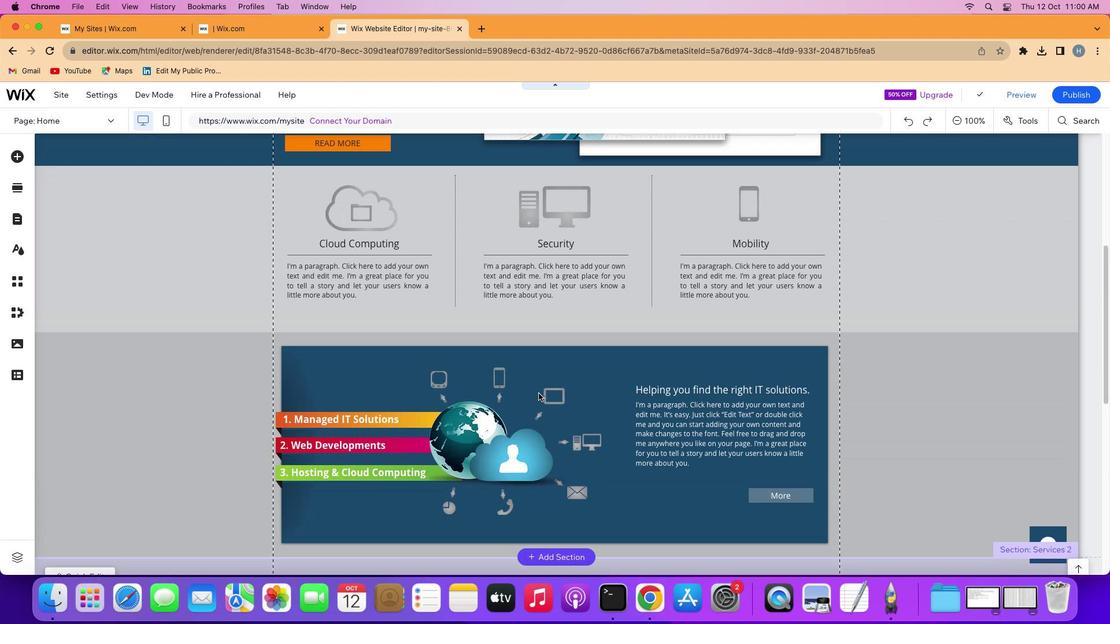 
Action: Mouse scrolled (538, 393) with delta (0, 0)
Screenshot: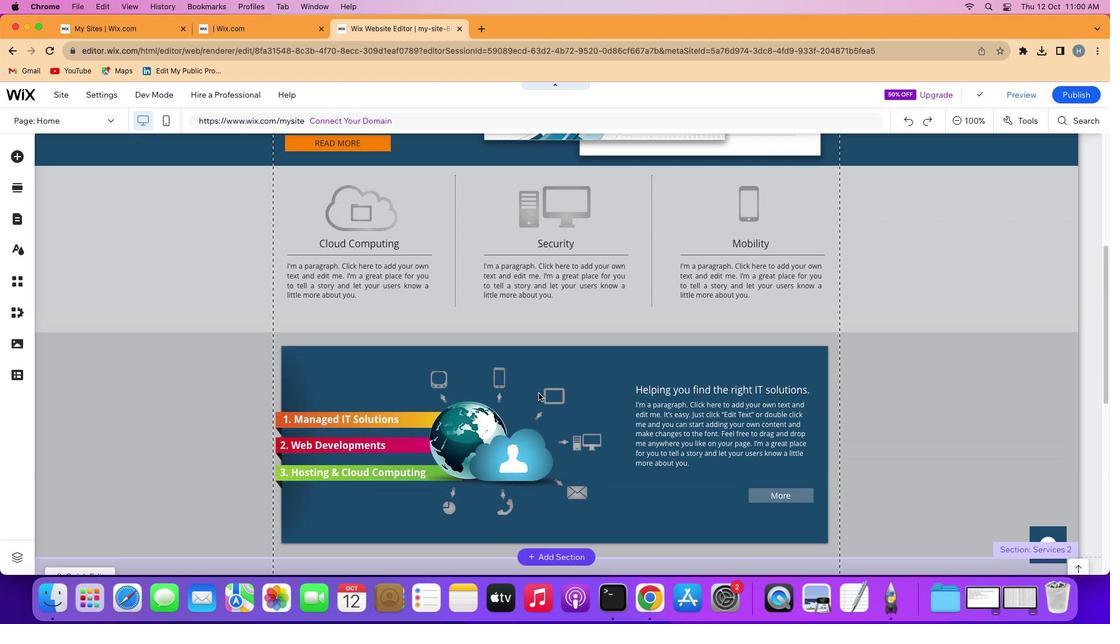 
Action: Mouse scrolled (538, 393) with delta (0, 0)
Screenshot: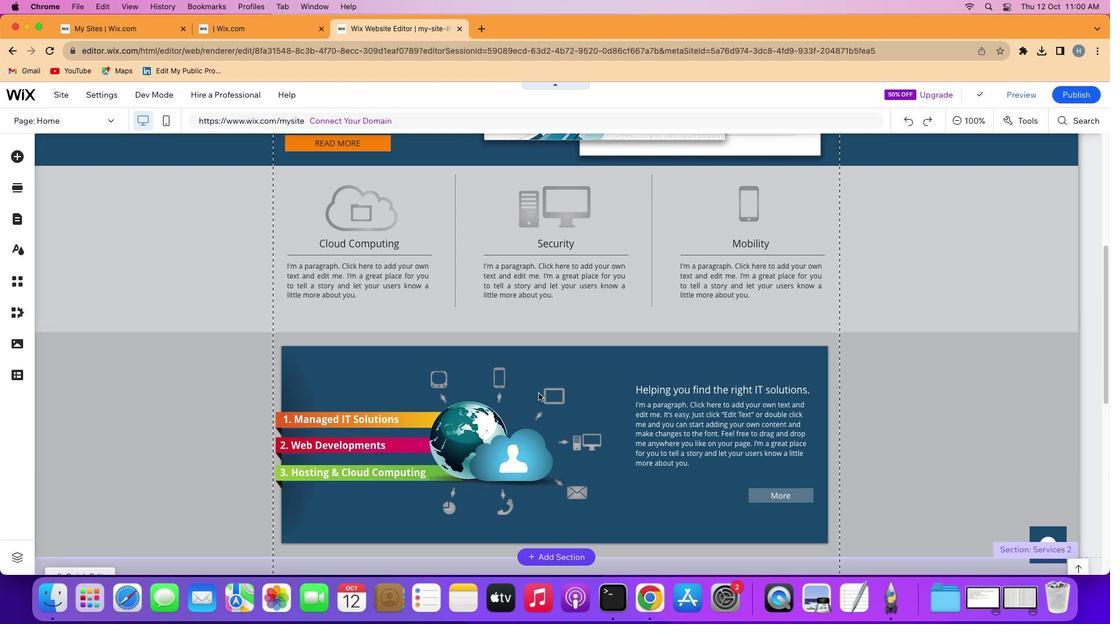 
Action: Mouse moved to (538, 393)
Screenshot: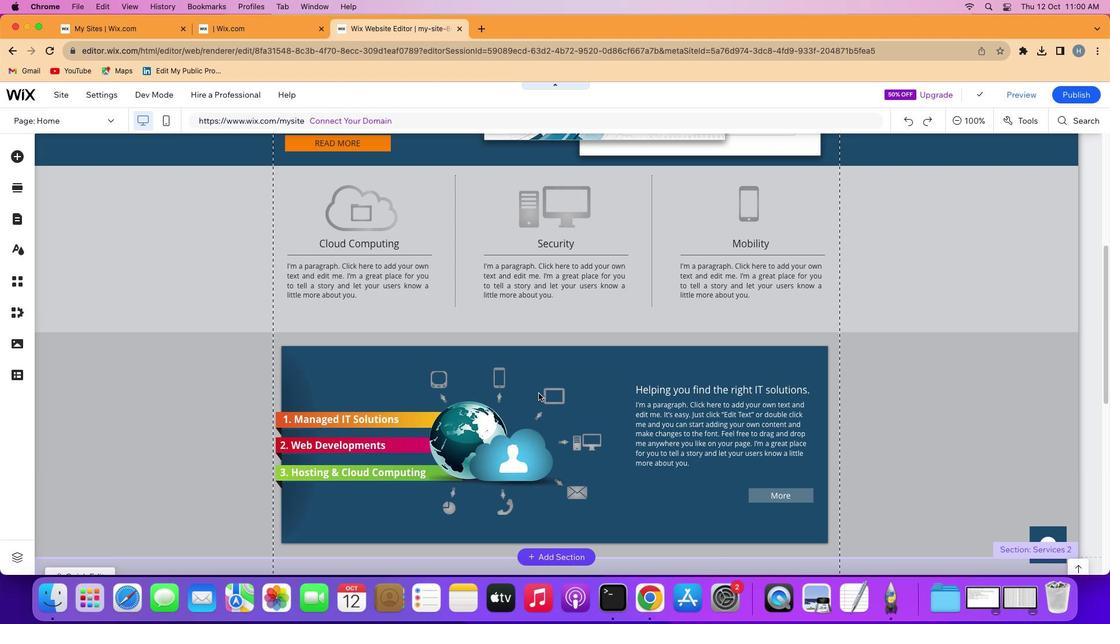 
Action: Mouse scrolled (538, 393) with delta (0, 0)
Screenshot: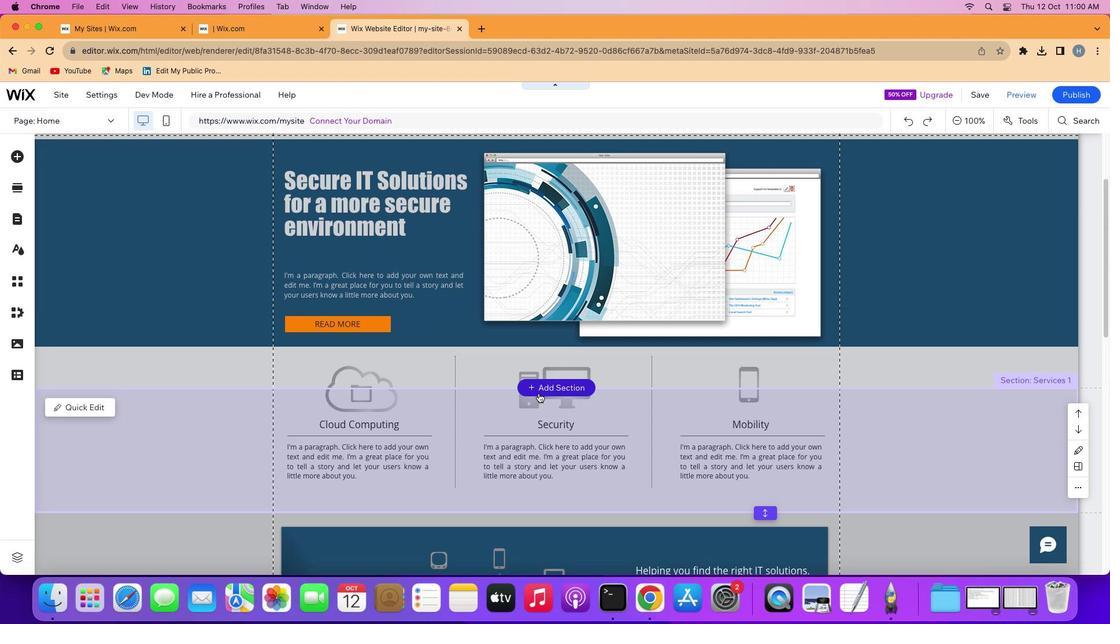 
Action: Mouse scrolled (538, 393) with delta (0, 0)
Screenshot: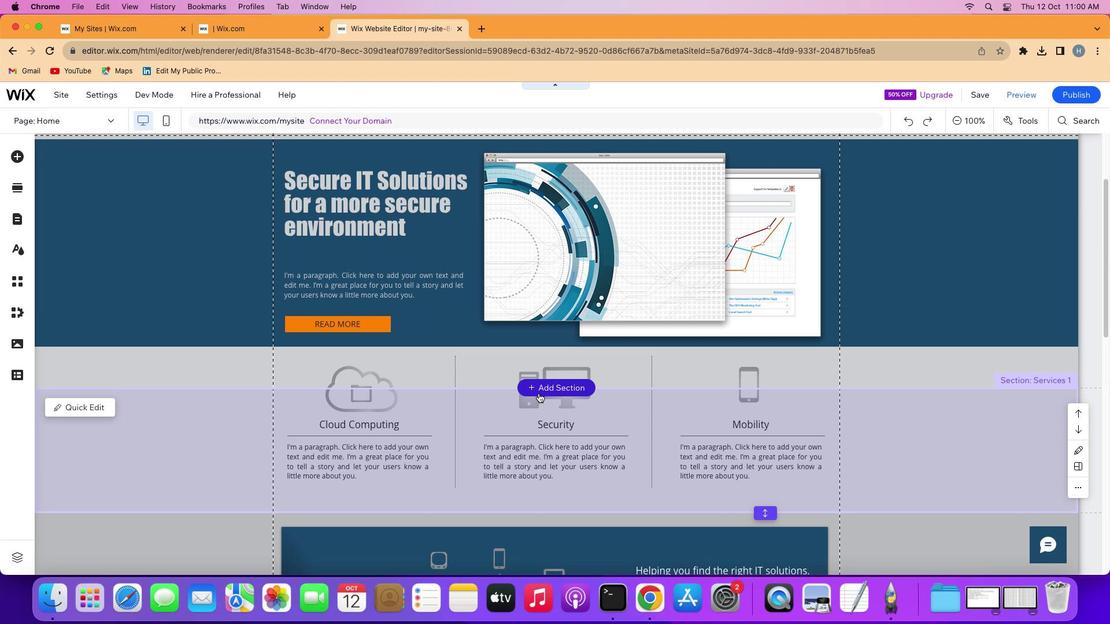 
Action: Mouse scrolled (538, 393) with delta (0, 1)
Screenshot: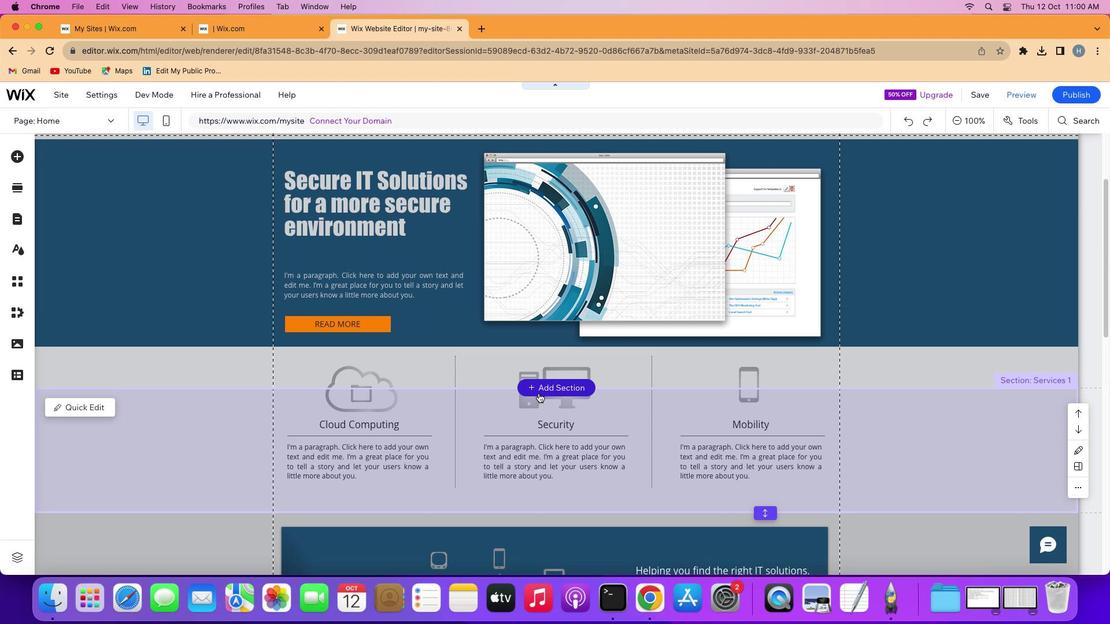 
Action: Mouse scrolled (538, 393) with delta (0, 2)
Screenshot: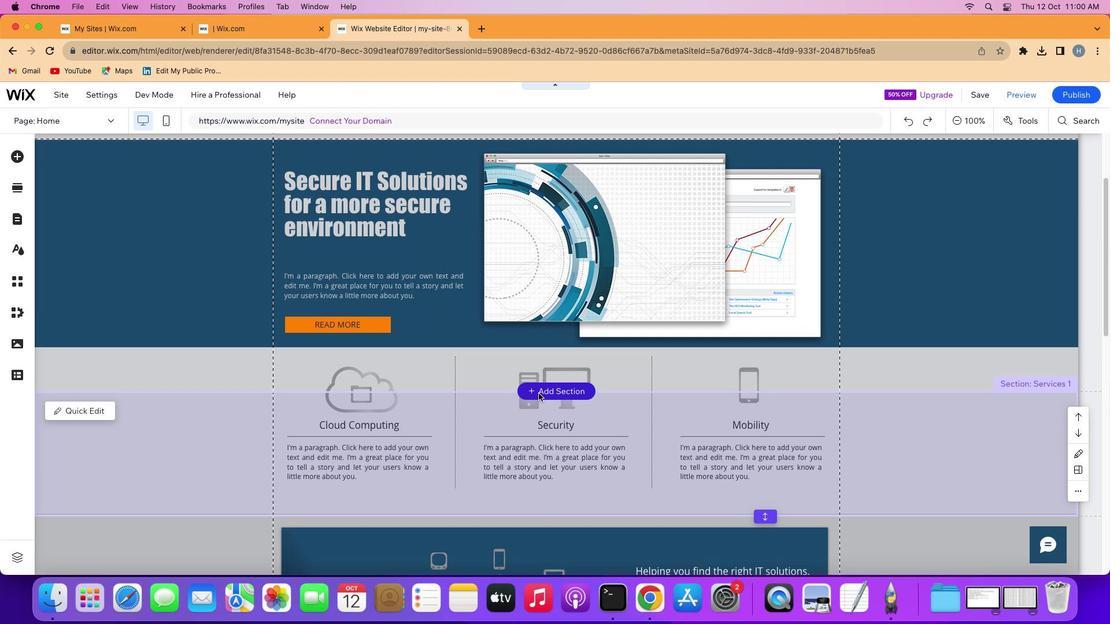 
Action: Mouse scrolled (538, 393) with delta (0, 0)
Screenshot: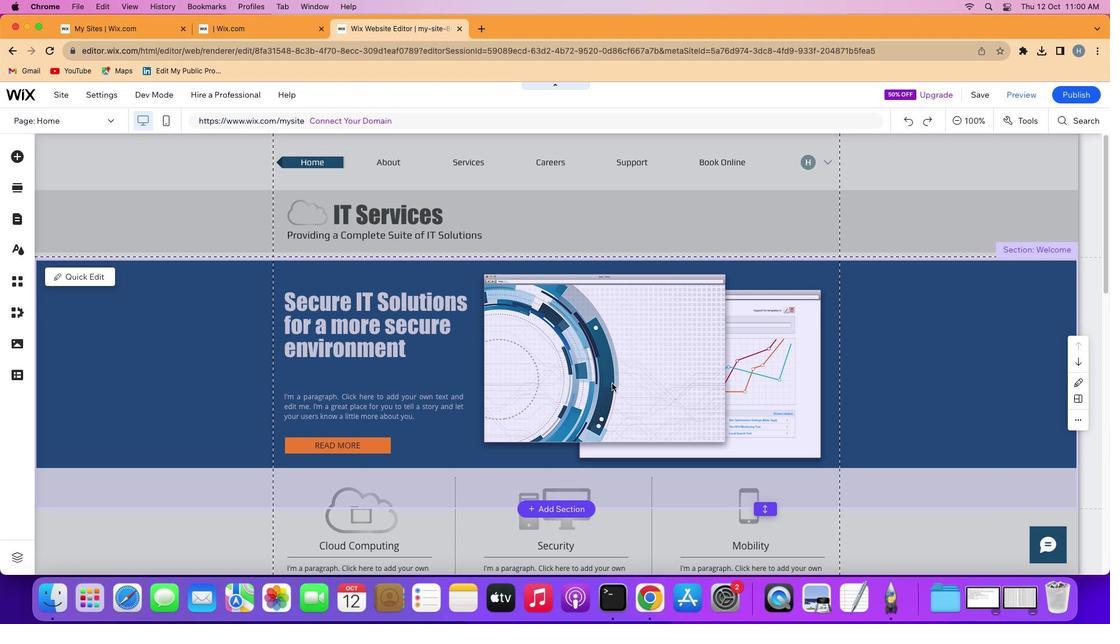 
Action: Mouse scrolled (538, 393) with delta (0, 0)
Screenshot: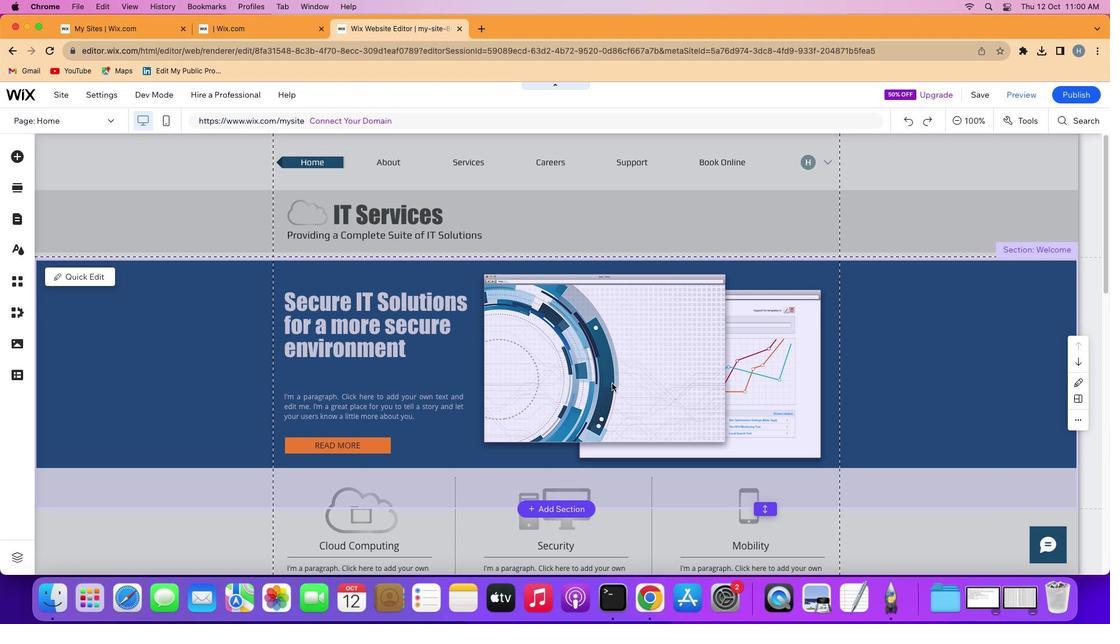 
Action: Mouse scrolled (538, 393) with delta (0, 1)
Screenshot: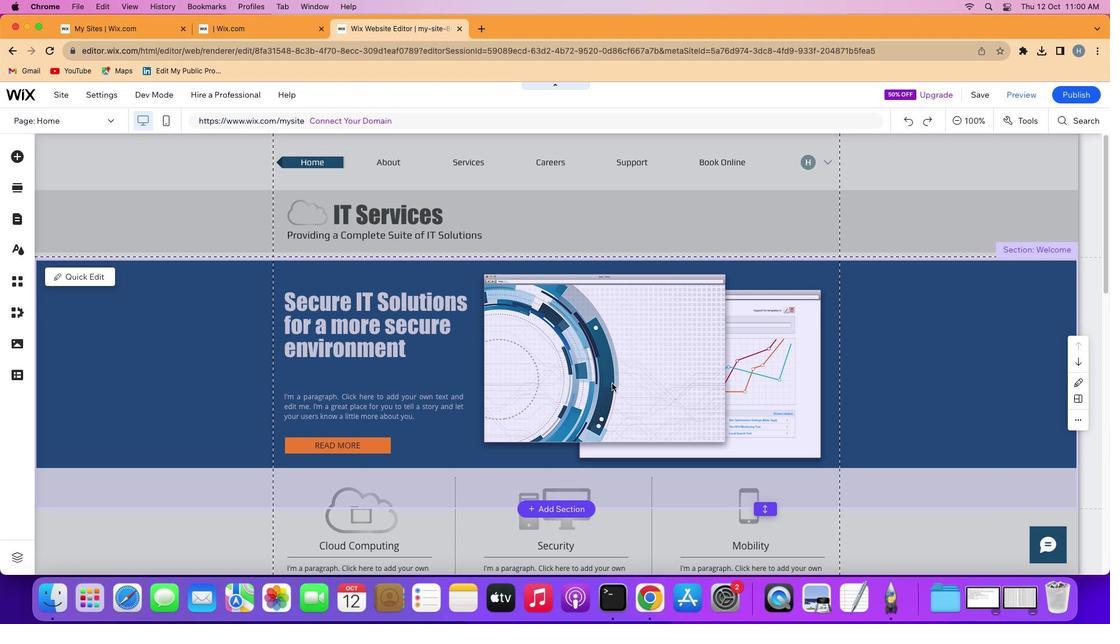 
Action: Mouse scrolled (538, 393) with delta (0, 2)
Screenshot: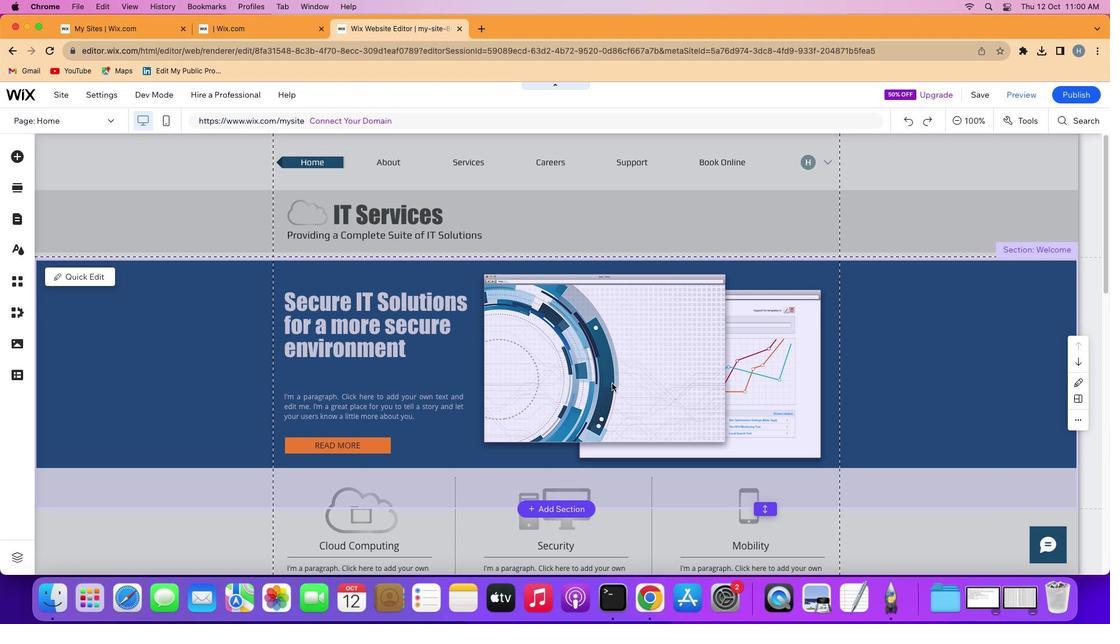 
Action: Mouse moved to (538, 393)
Screenshot: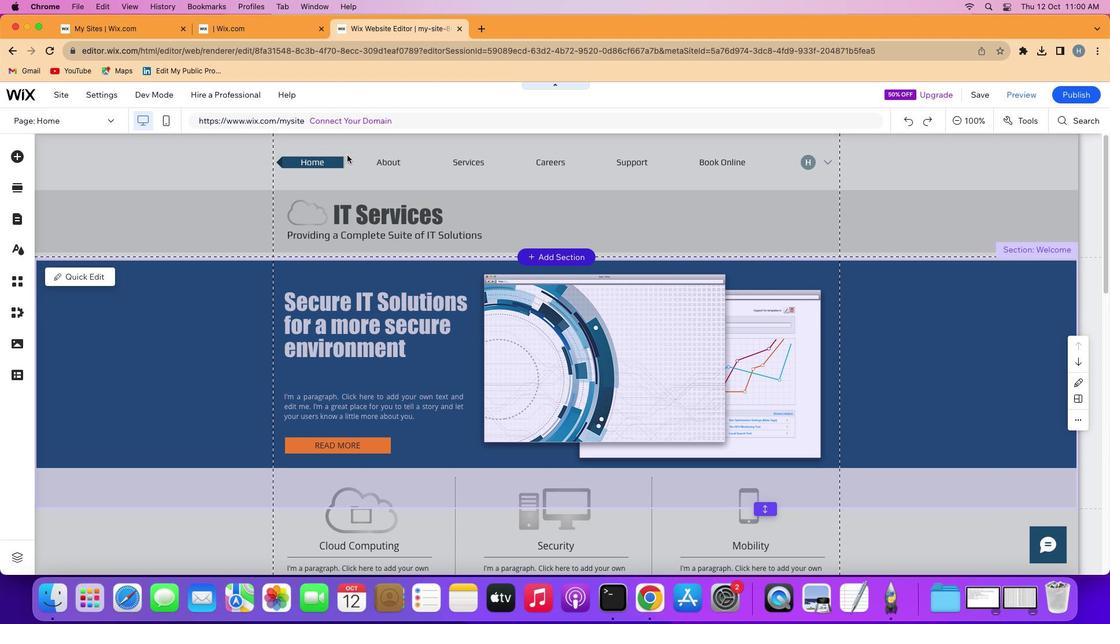 
Action: Mouse scrolled (538, 393) with delta (0, 0)
Screenshot: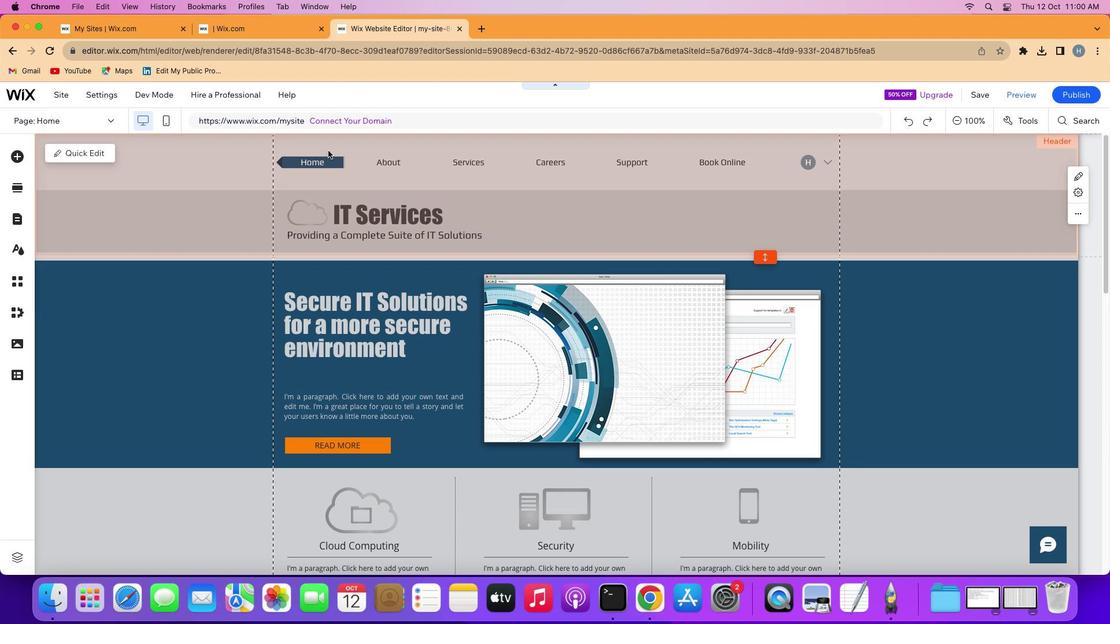 
Action: Mouse scrolled (538, 393) with delta (0, 0)
Screenshot: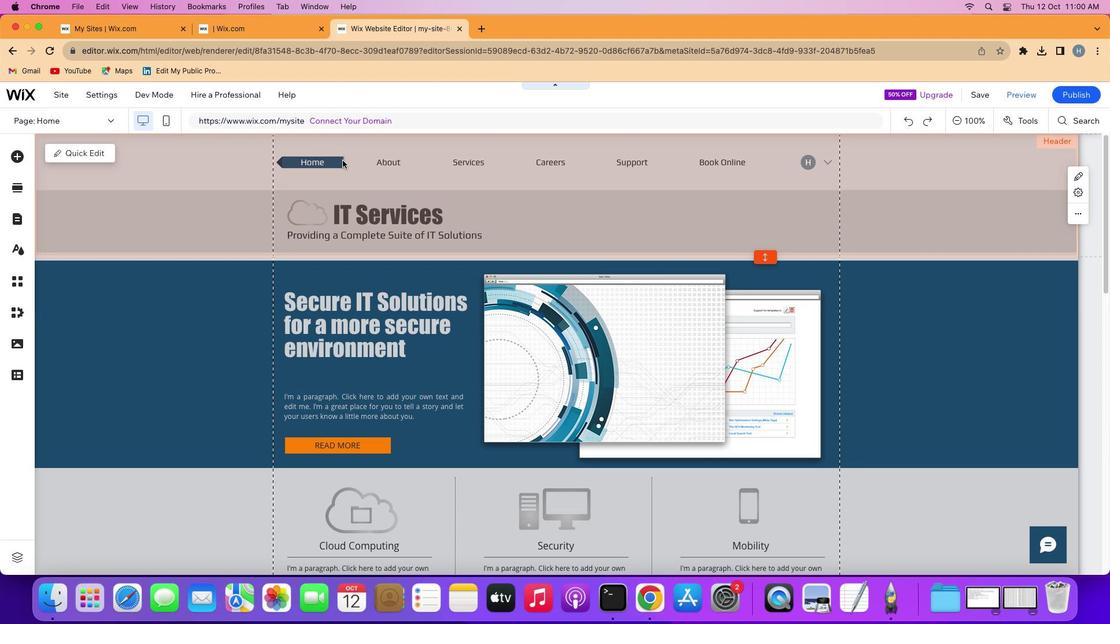 
Action: Mouse scrolled (538, 393) with delta (0, 1)
Screenshot: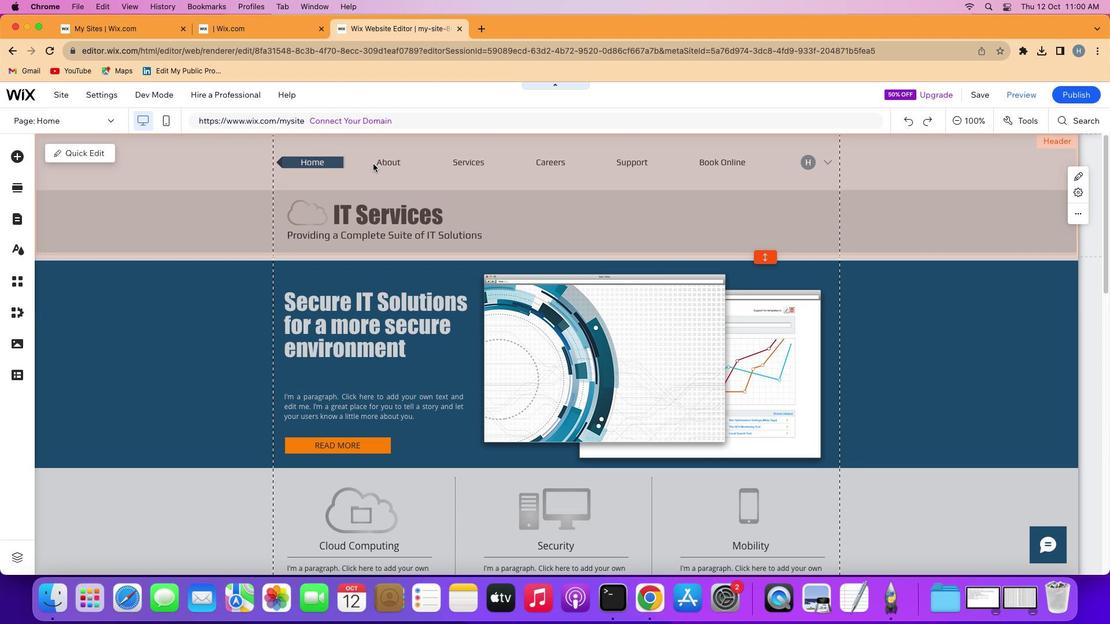 
Action: Mouse scrolled (538, 393) with delta (0, 2)
Screenshot: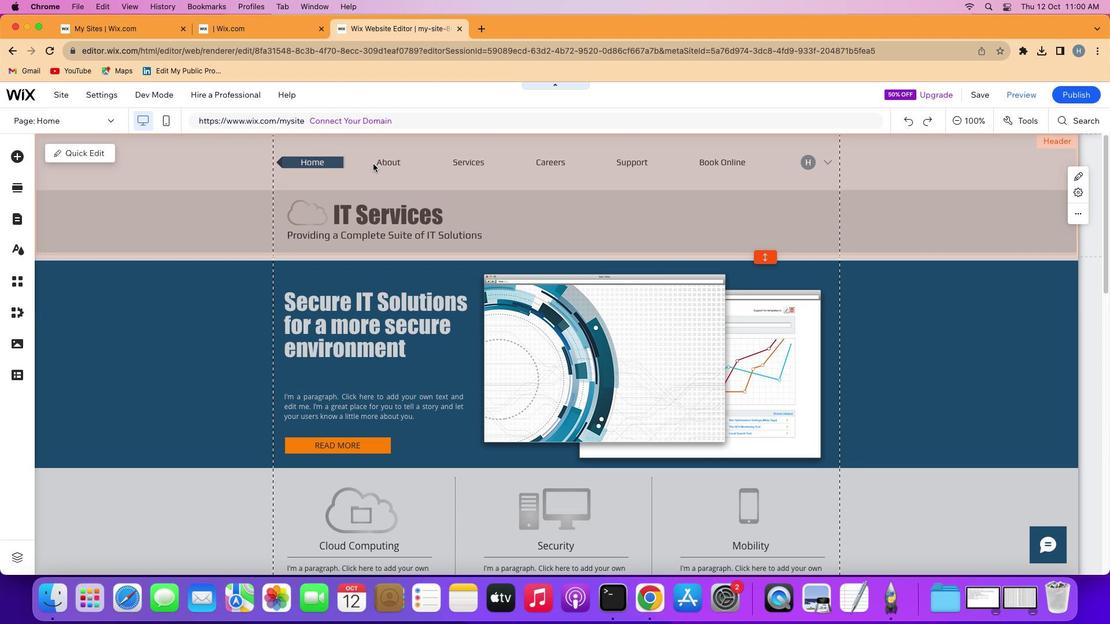 
Action: Mouse scrolled (538, 393) with delta (0, 2)
Screenshot: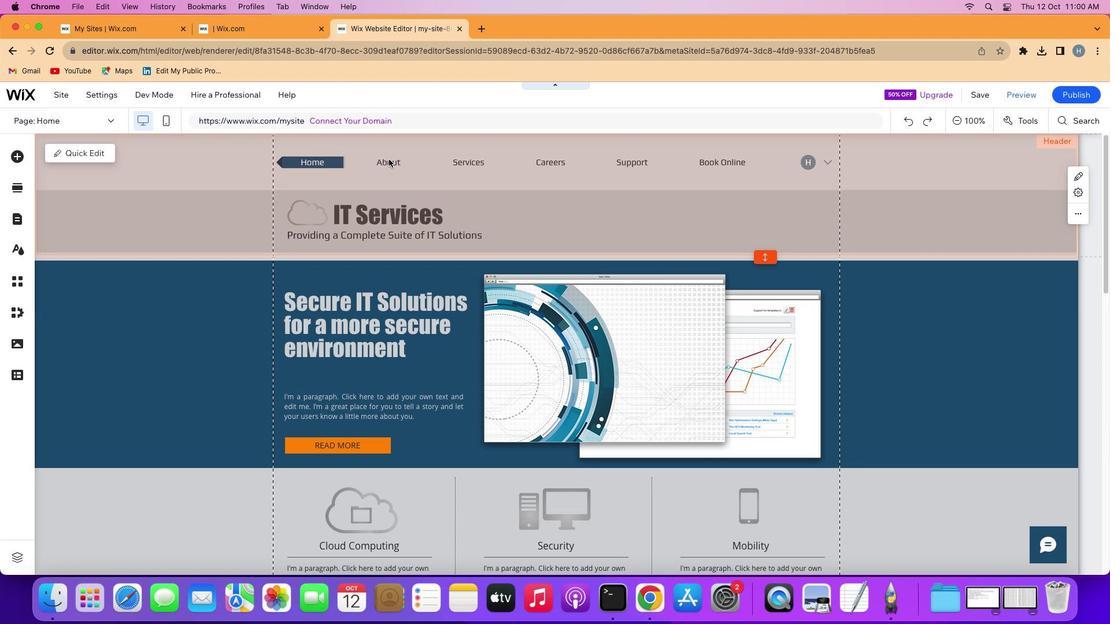 
Action: Mouse moved to (315, 161)
Screenshot: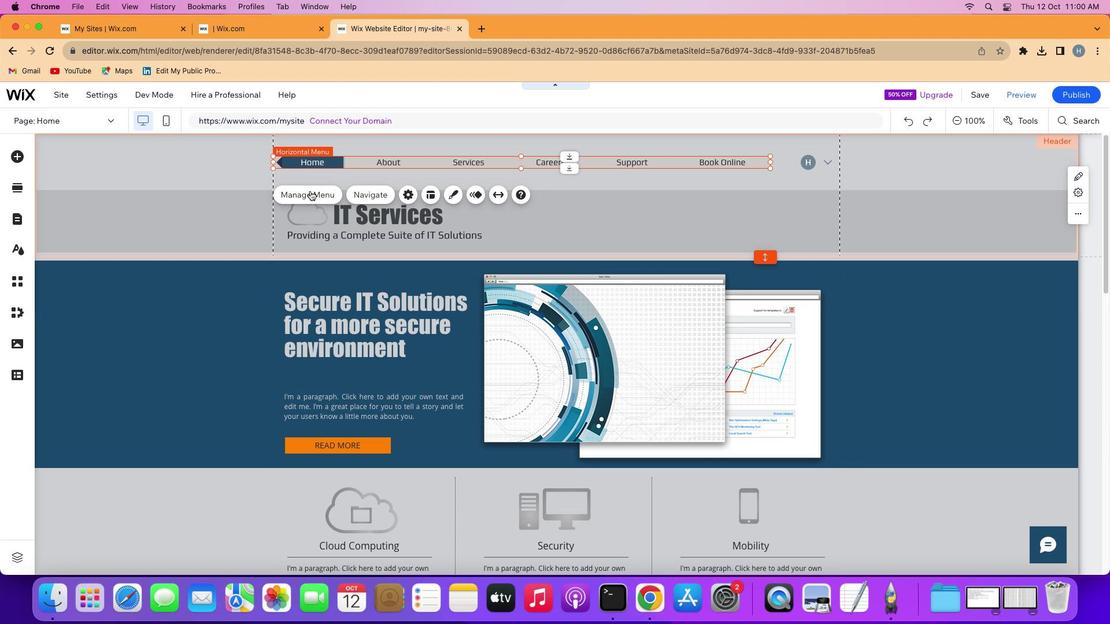 
Action: Mouse pressed left at (315, 161)
Screenshot: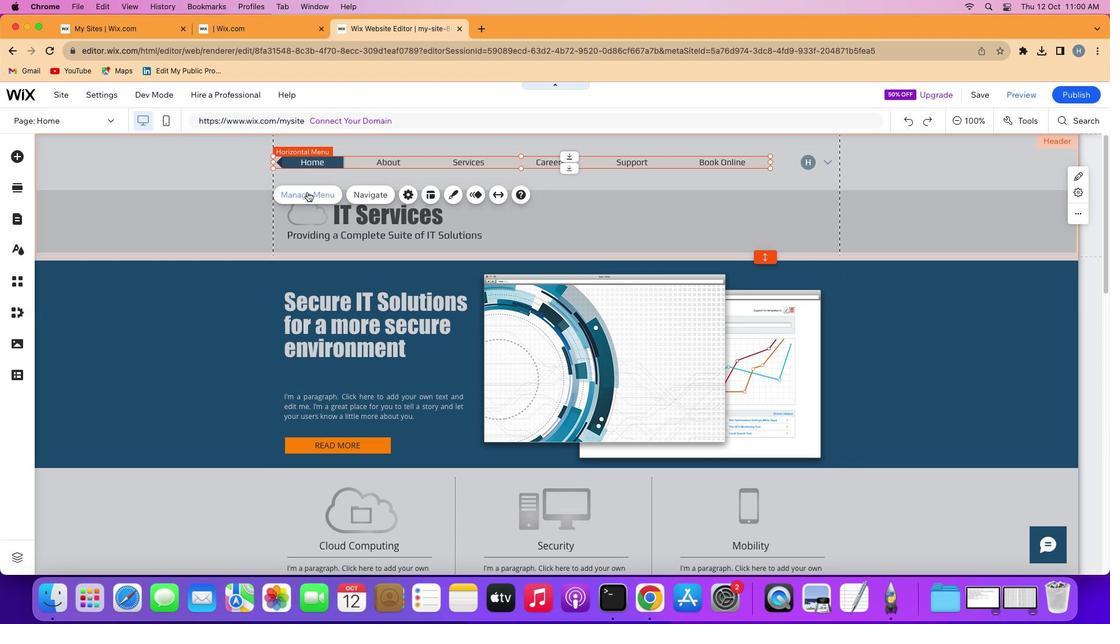 
Action: Mouse moved to (316, 164)
Screenshot: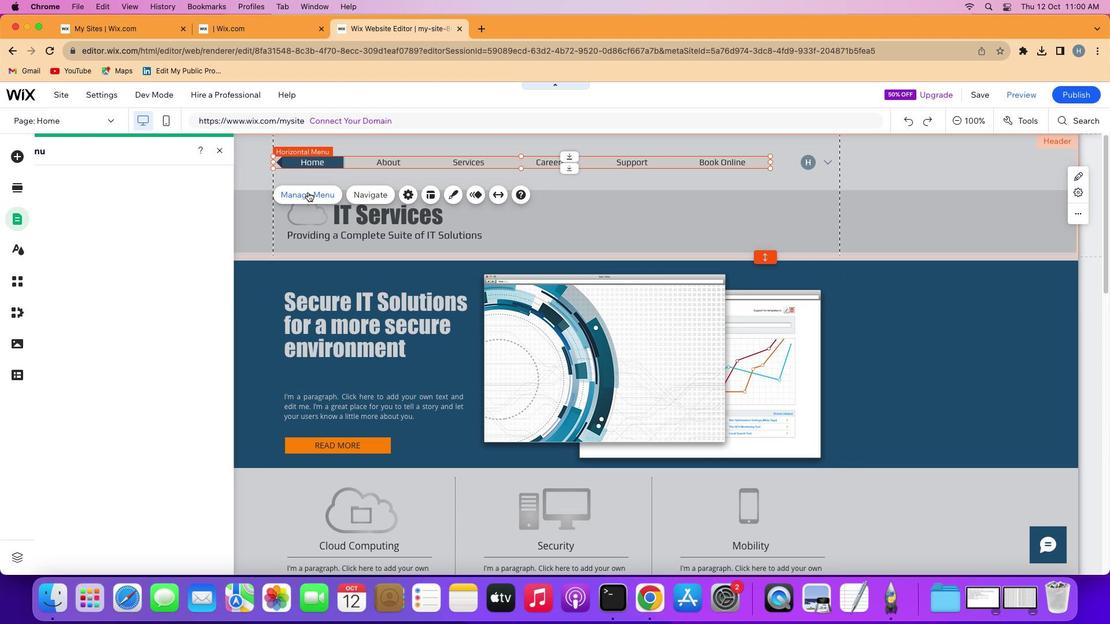 
Action: Mouse pressed left at (316, 164)
Screenshot: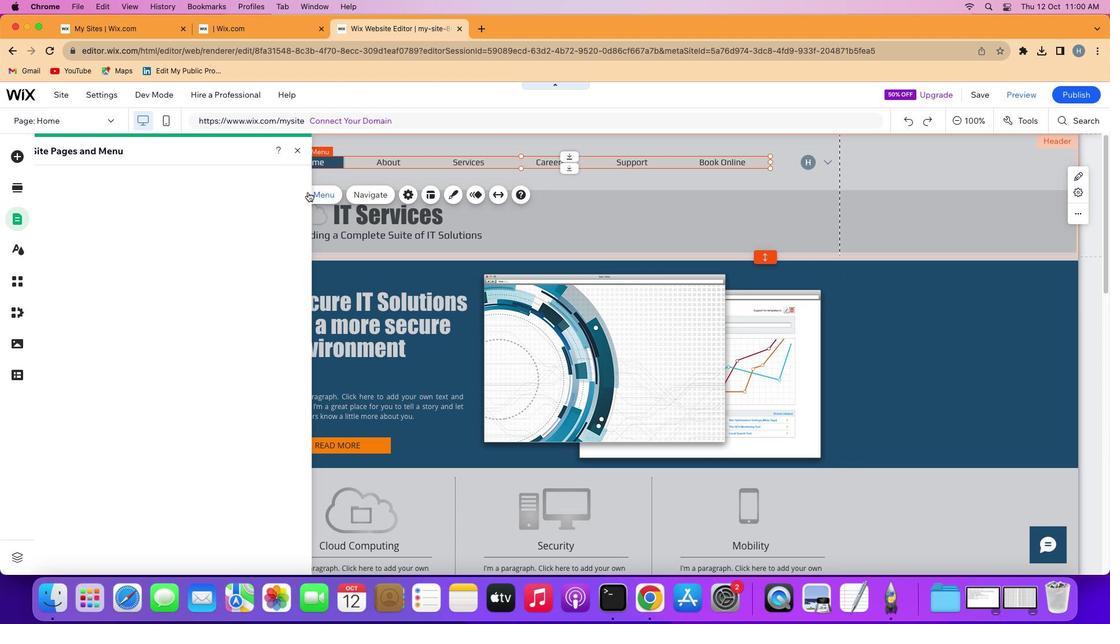 
Action: Mouse moved to (307, 192)
Screenshot: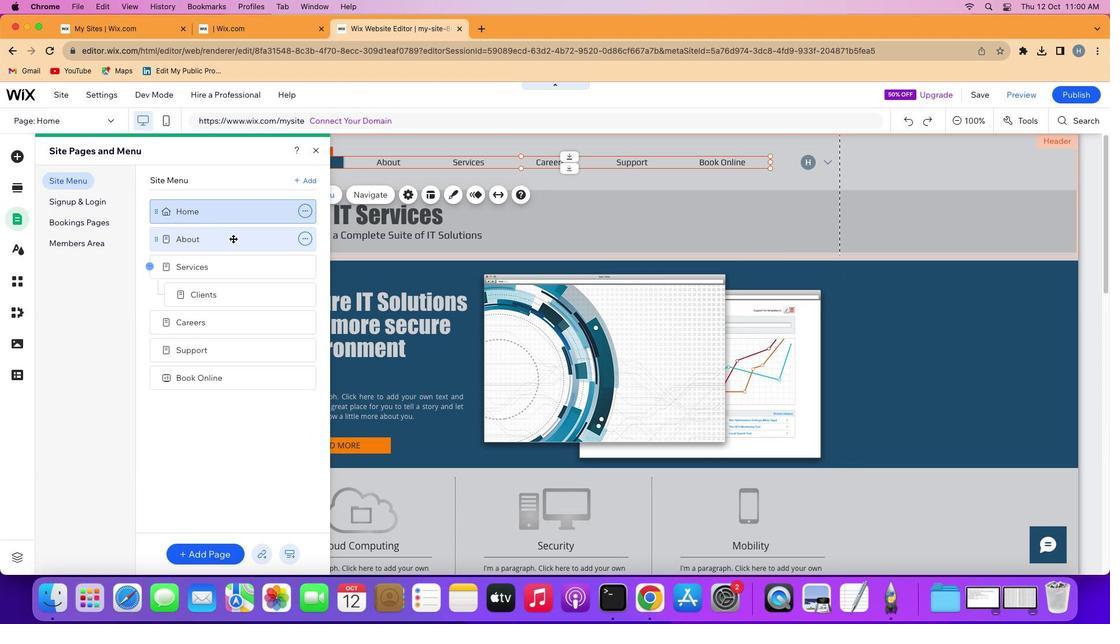 
Action: Mouse pressed left at (307, 192)
Screenshot: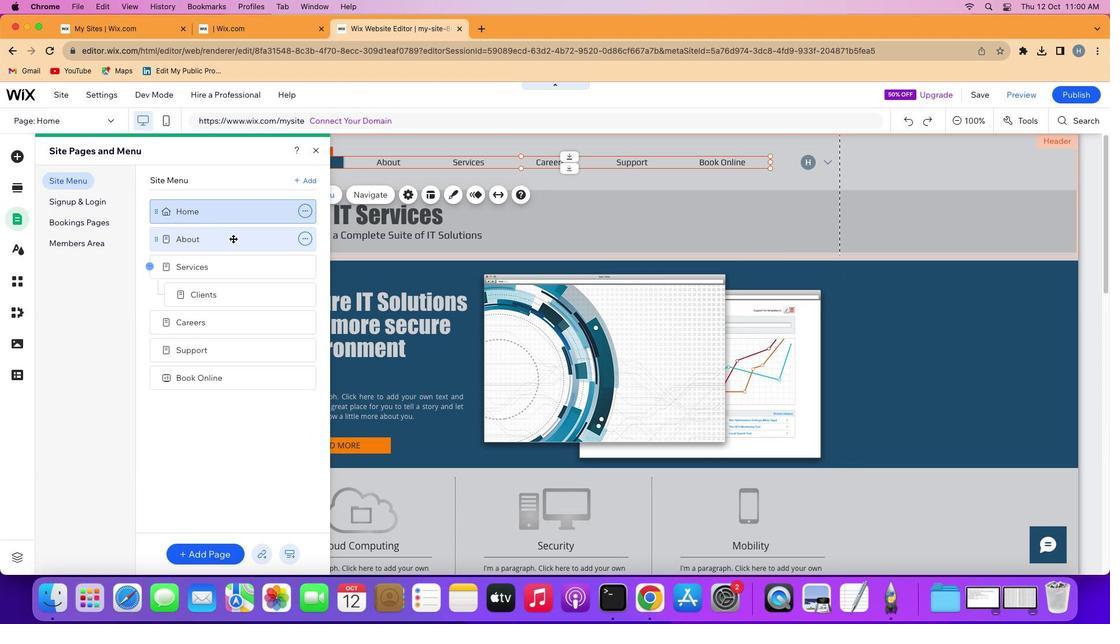 
Action: Mouse moved to (232, 238)
Screenshot: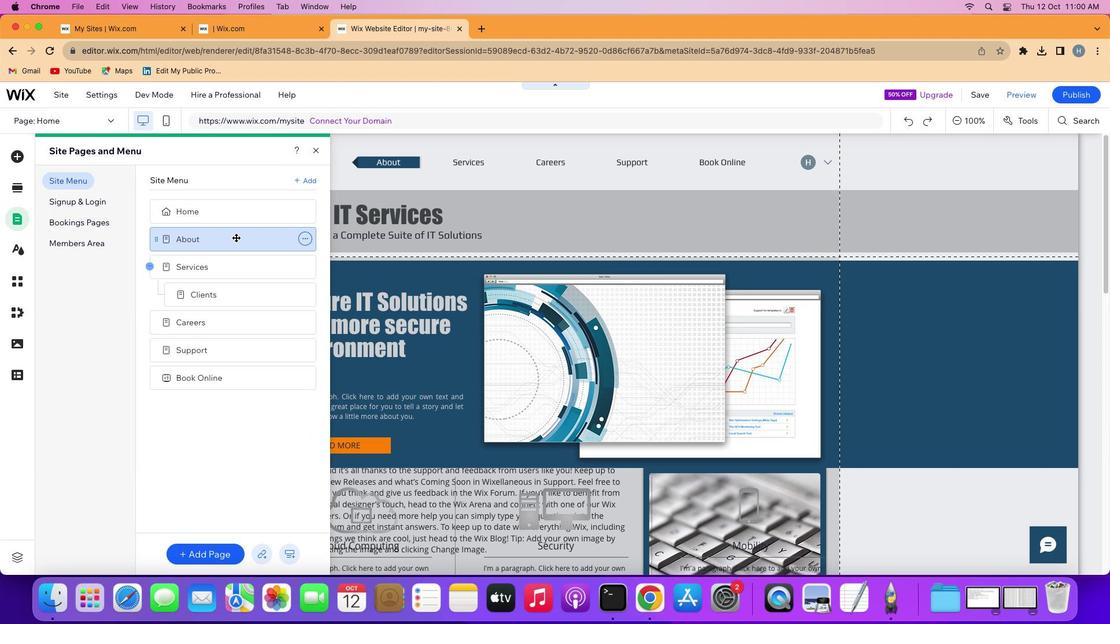 
Action: Mouse pressed left at (232, 238)
Screenshot: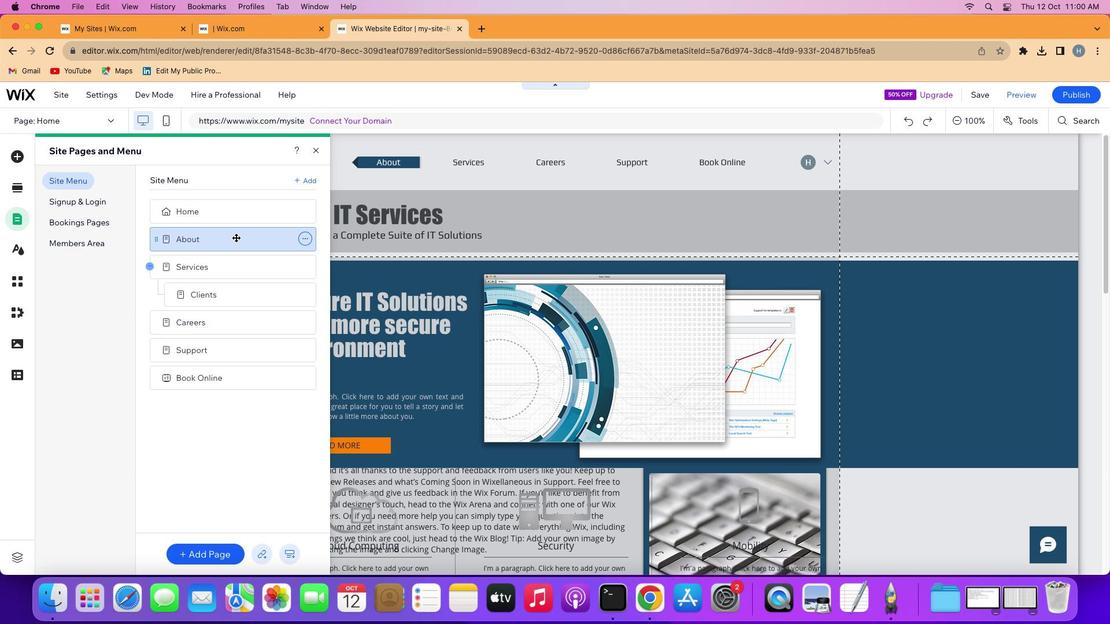 
Action: Mouse moved to (231, 266)
Screenshot: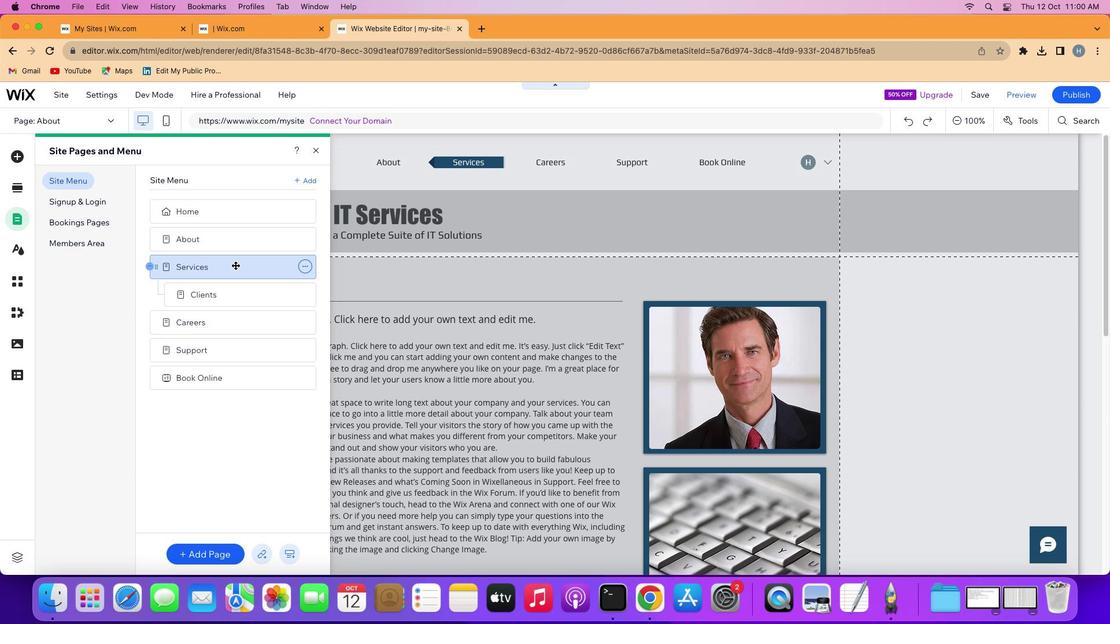 
Action: Mouse pressed left at (231, 266)
Screenshot: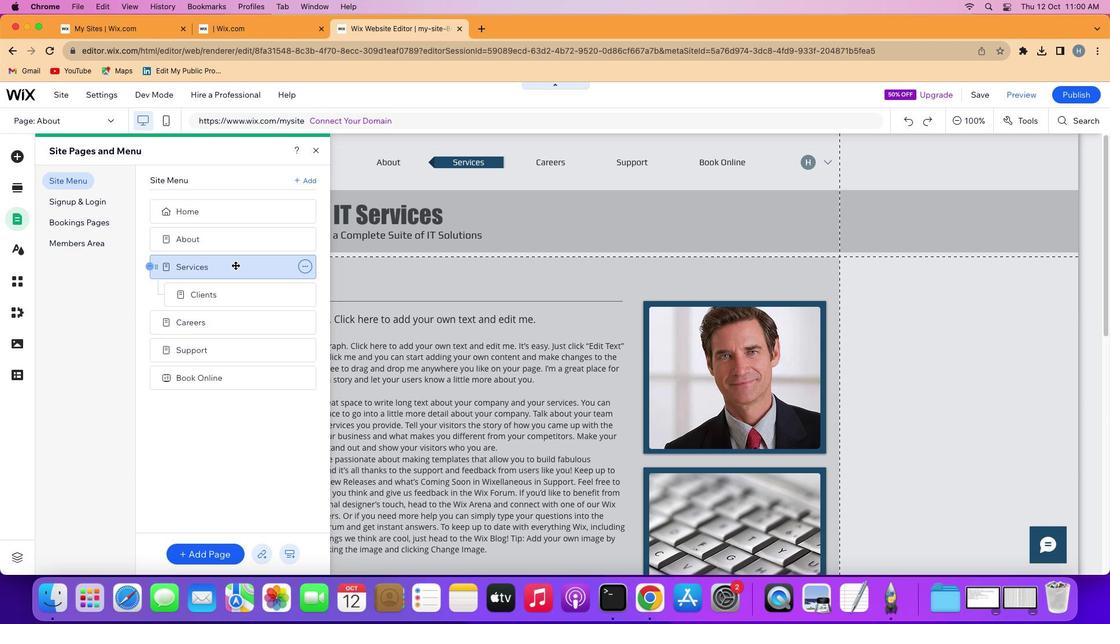 
Action: Mouse moved to (238, 297)
Screenshot: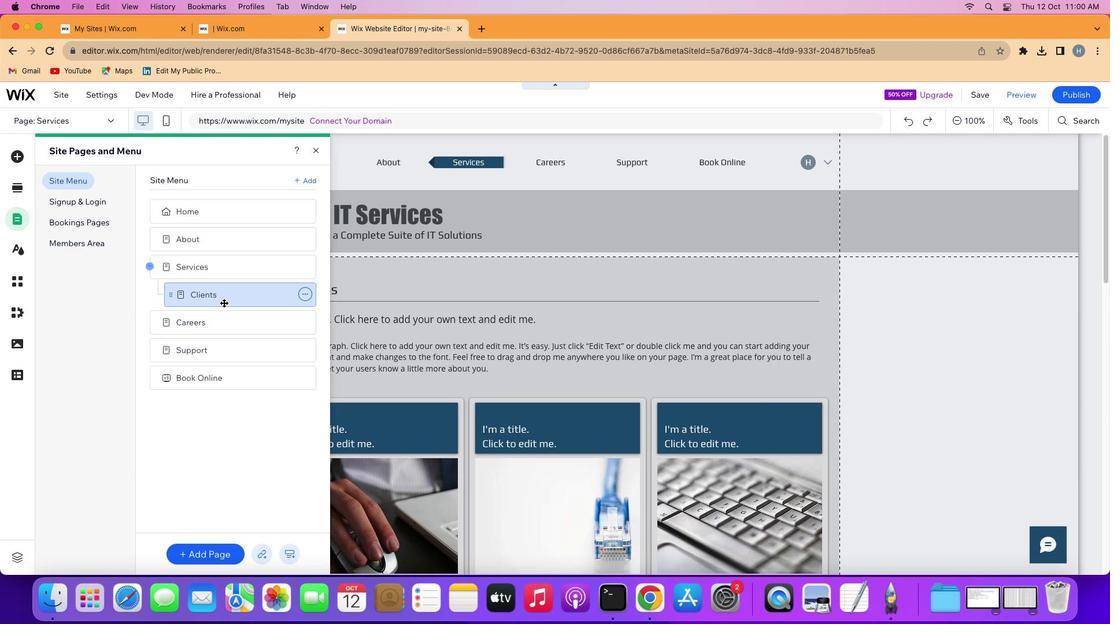 
Action: Mouse pressed left at (238, 297)
Screenshot: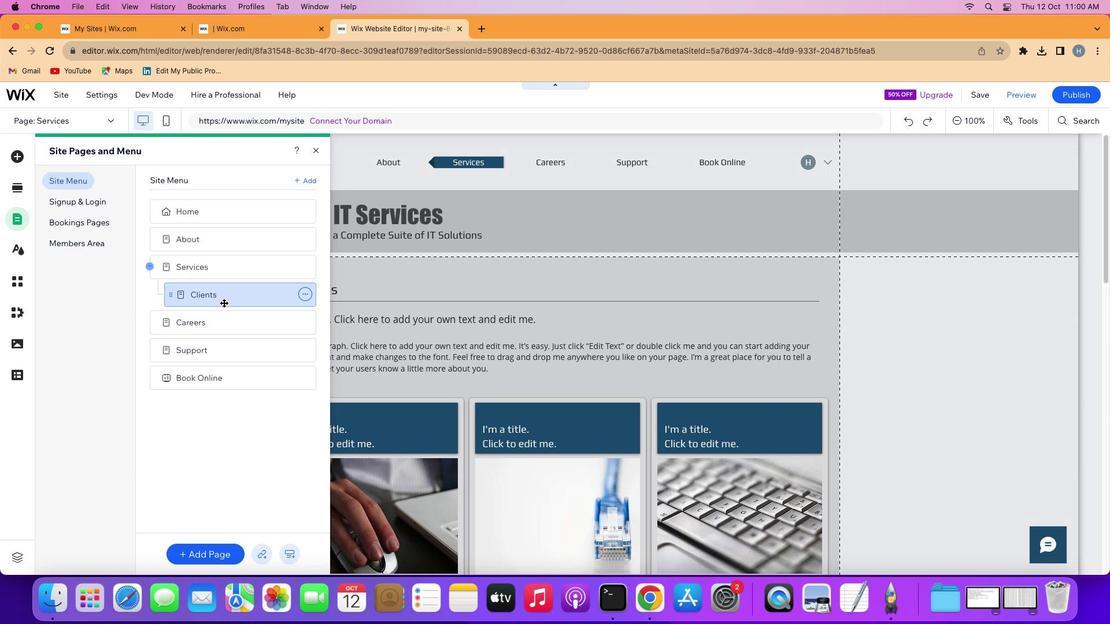 
Action: Mouse moved to (229, 322)
Screenshot: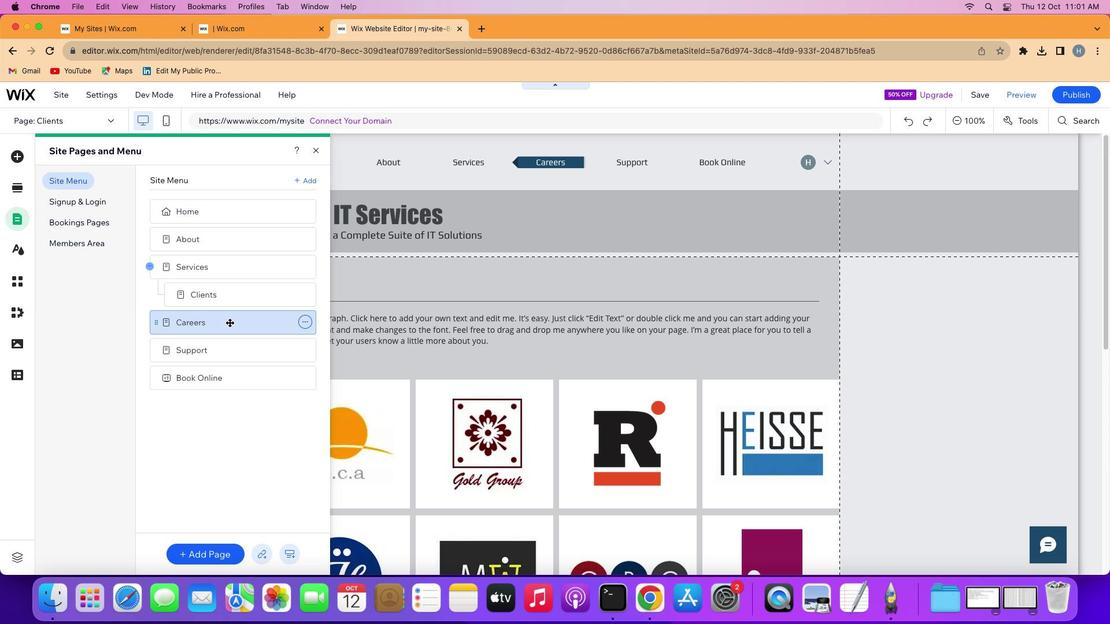 
Action: Mouse pressed left at (229, 322)
Screenshot: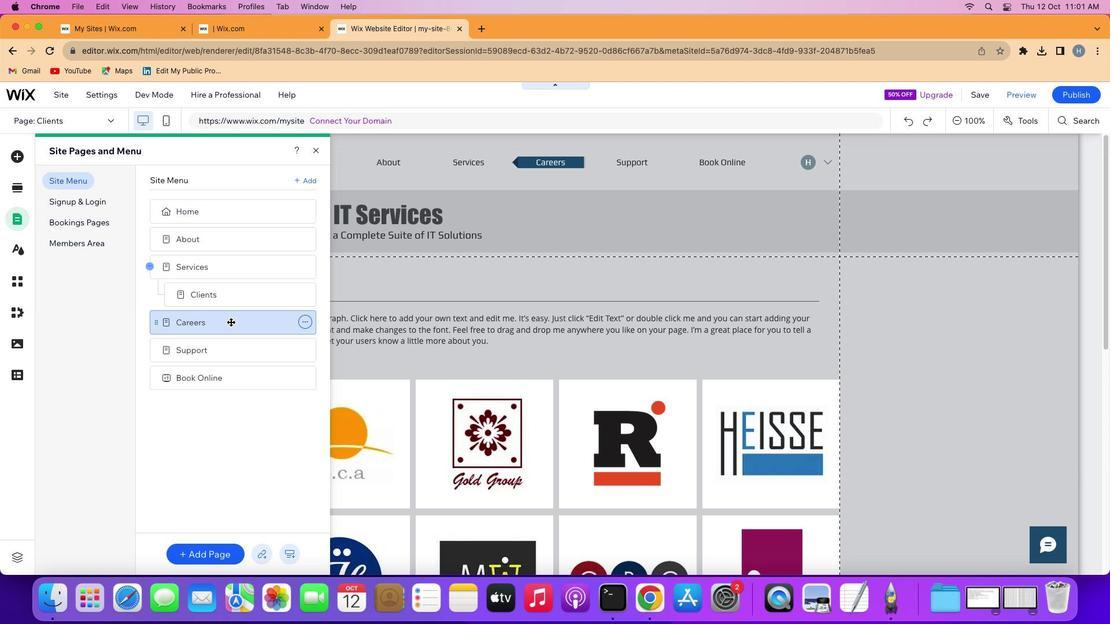 
Action: Mouse moved to (269, 237)
Screenshot: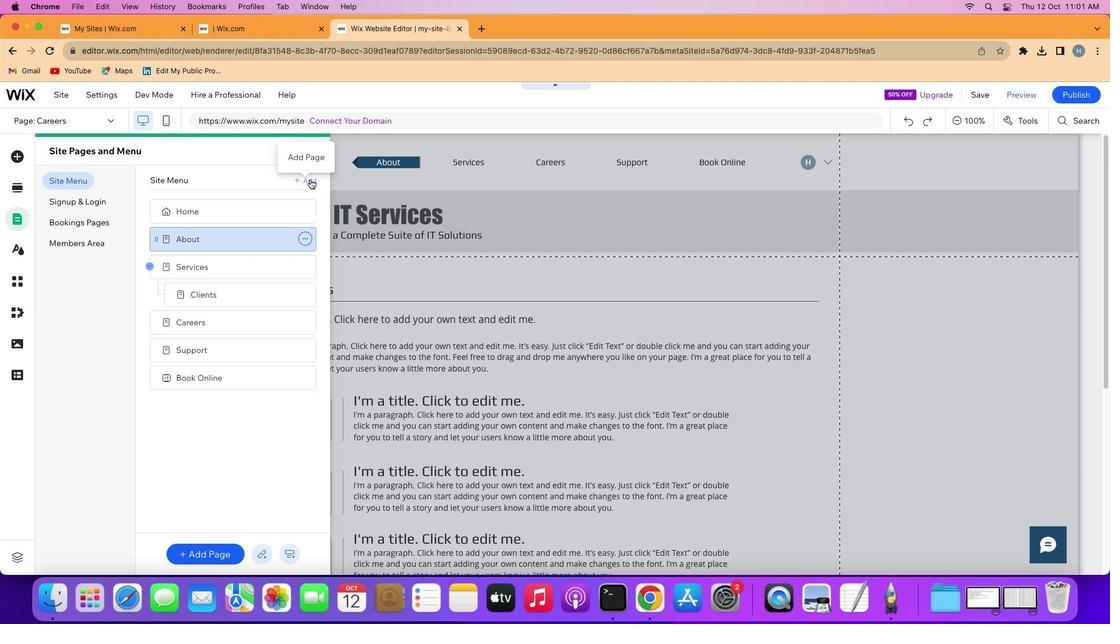
Action: Mouse pressed left at (269, 237)
Screenshot: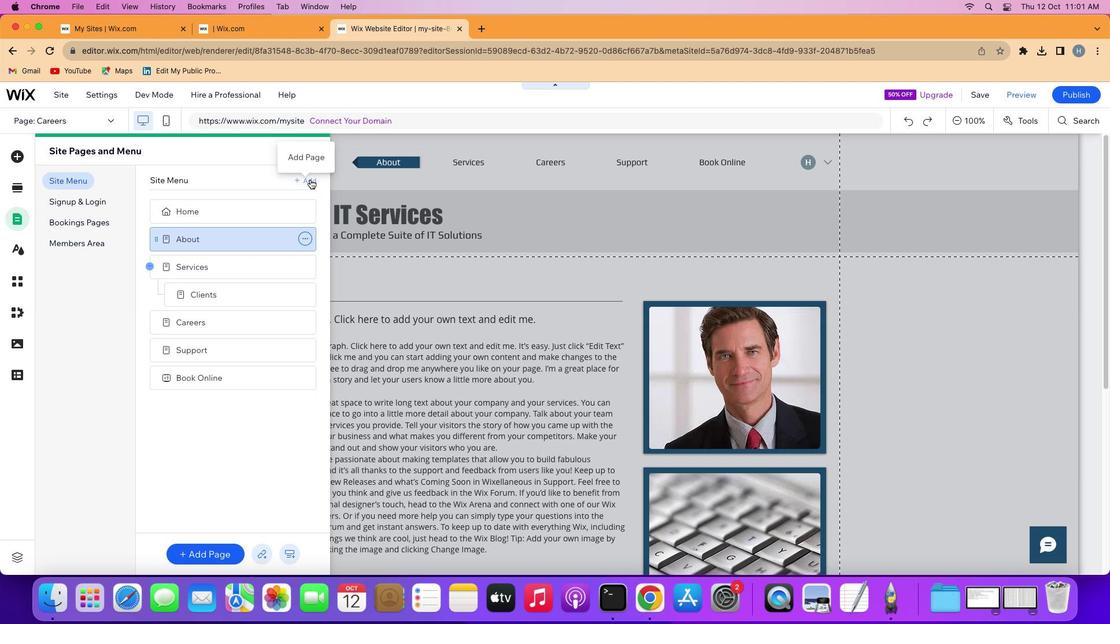 
Action: Mouse moved to (309, 178)
Screenshot: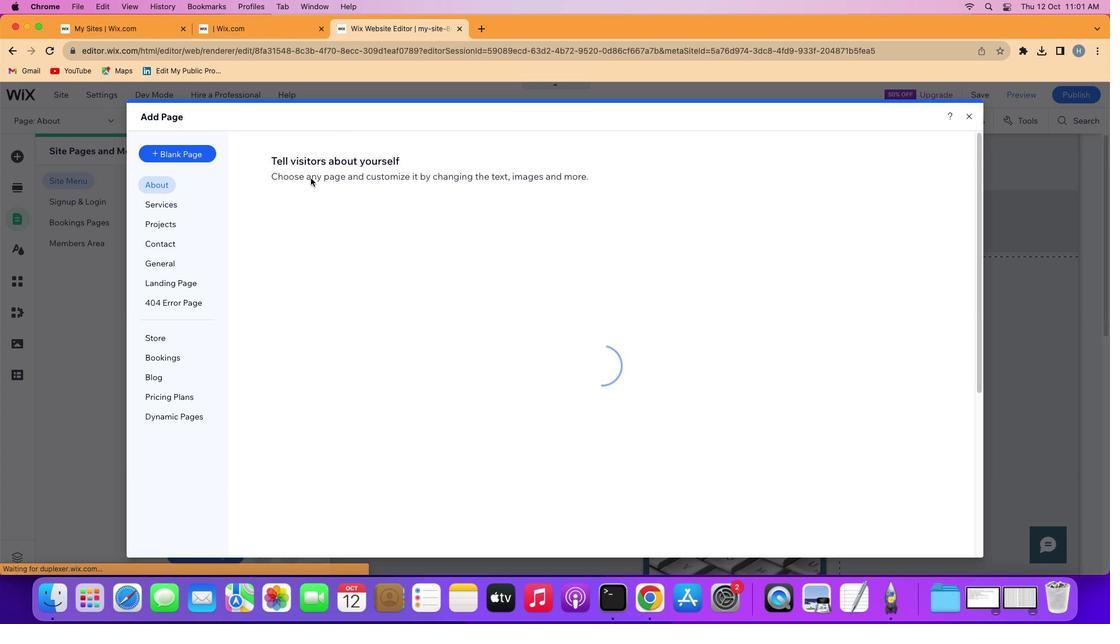 
Action: Mouse pressed left at (309, 178)
Screenshot: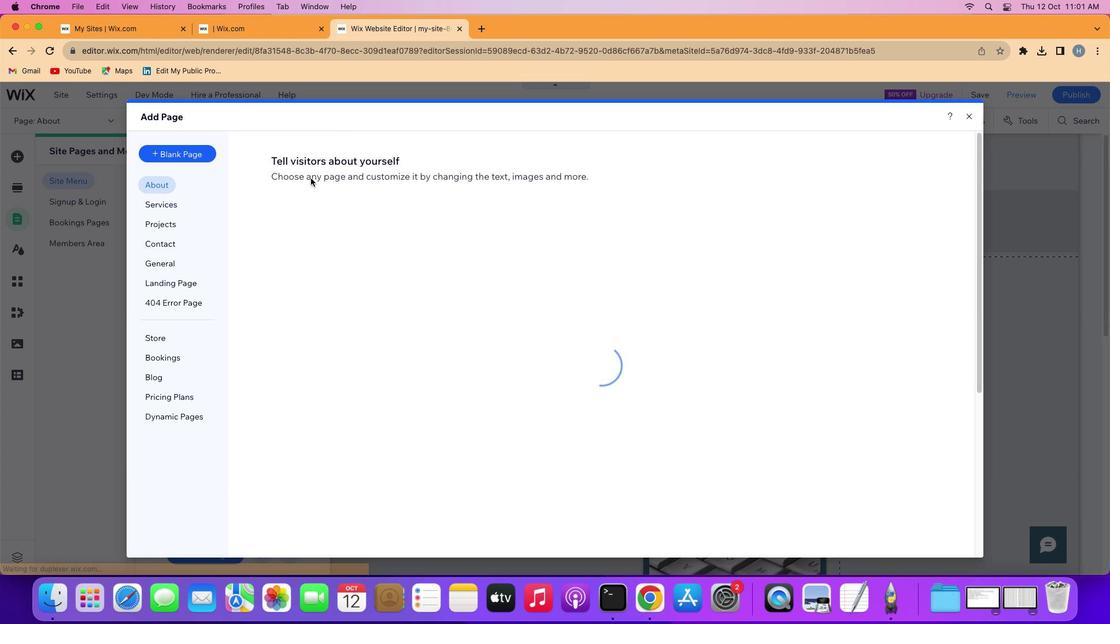 
Action: Mouse moved to (716, 366)
Screenshot: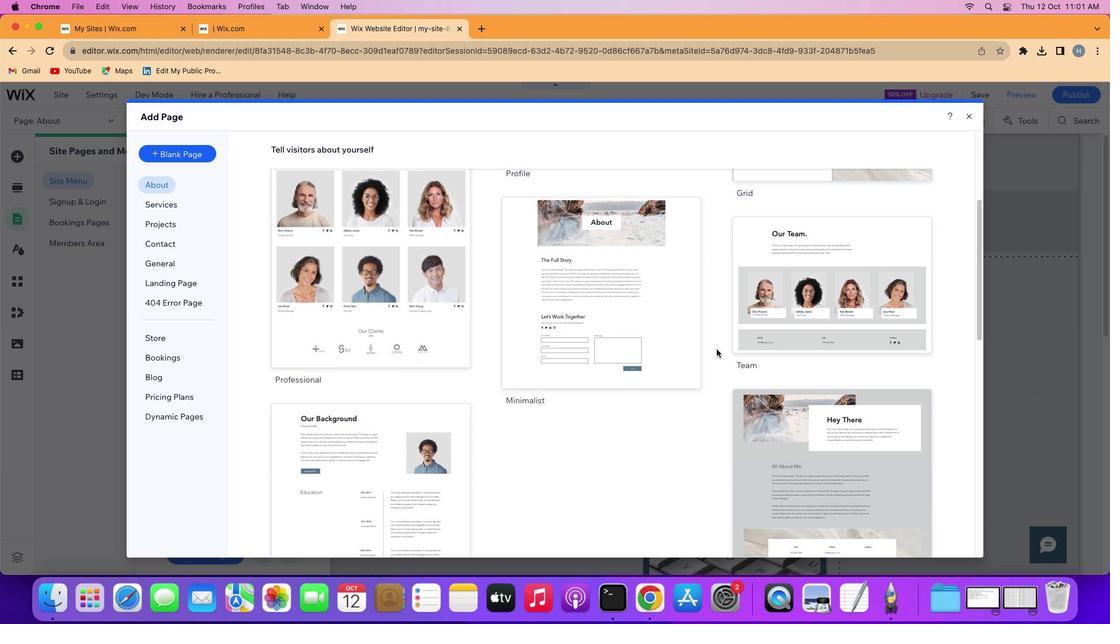 
Action: Mouse scrolled (716, 366) with delta (0, 0)
Screenshot: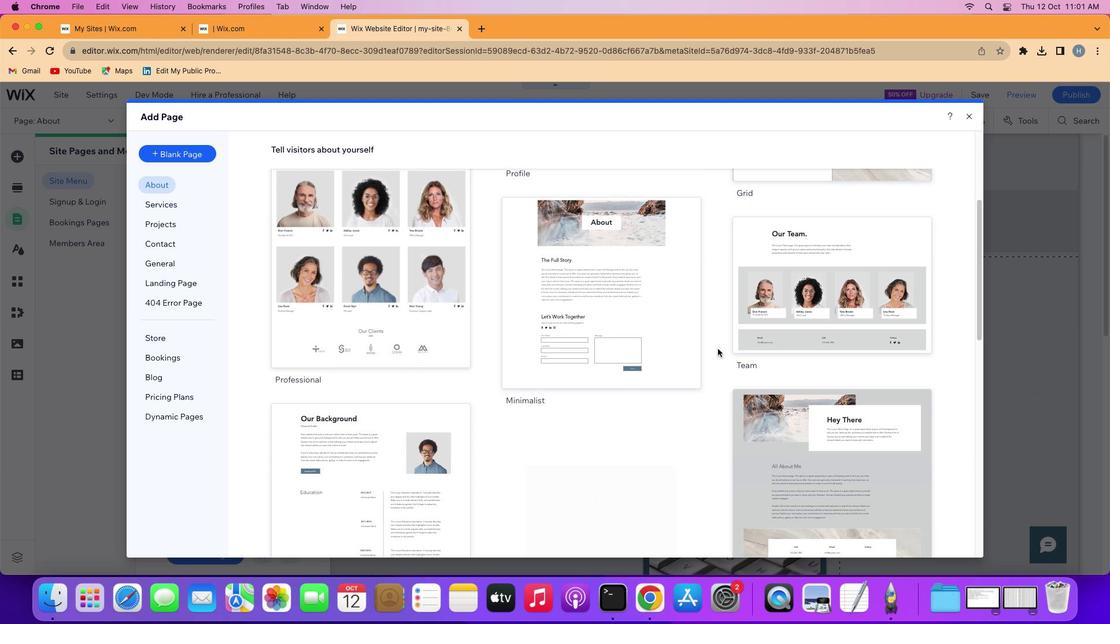 
Action: Mouse scrolled (716, 366) with delta (0, 0)
Screenshot: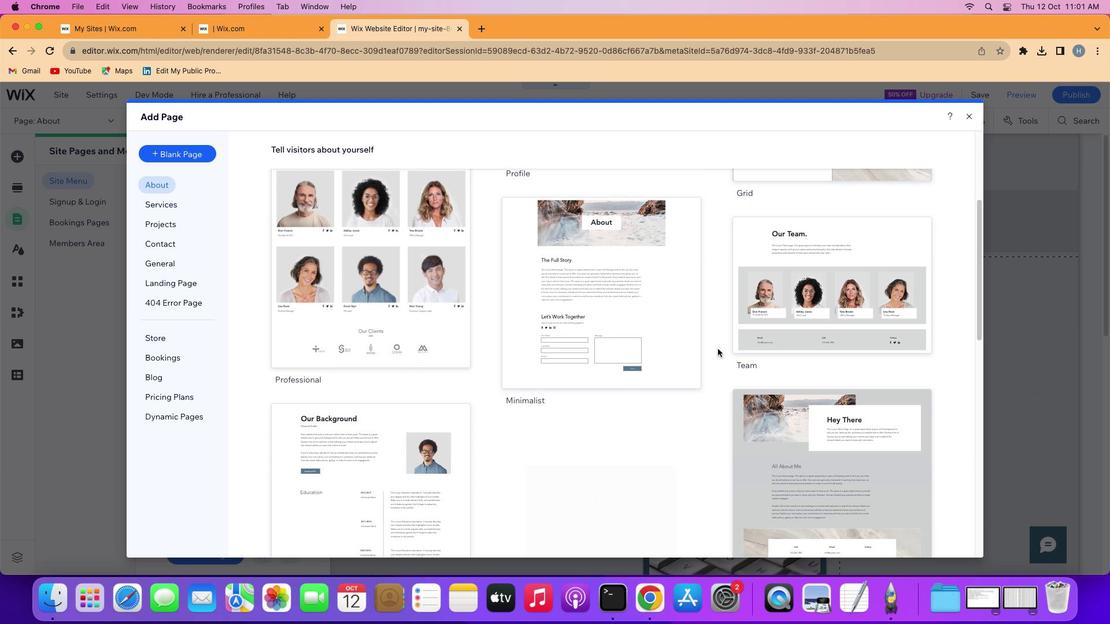 
Action: Mouse scrolled (716, 366) with delta (0, -1)
Screenshot: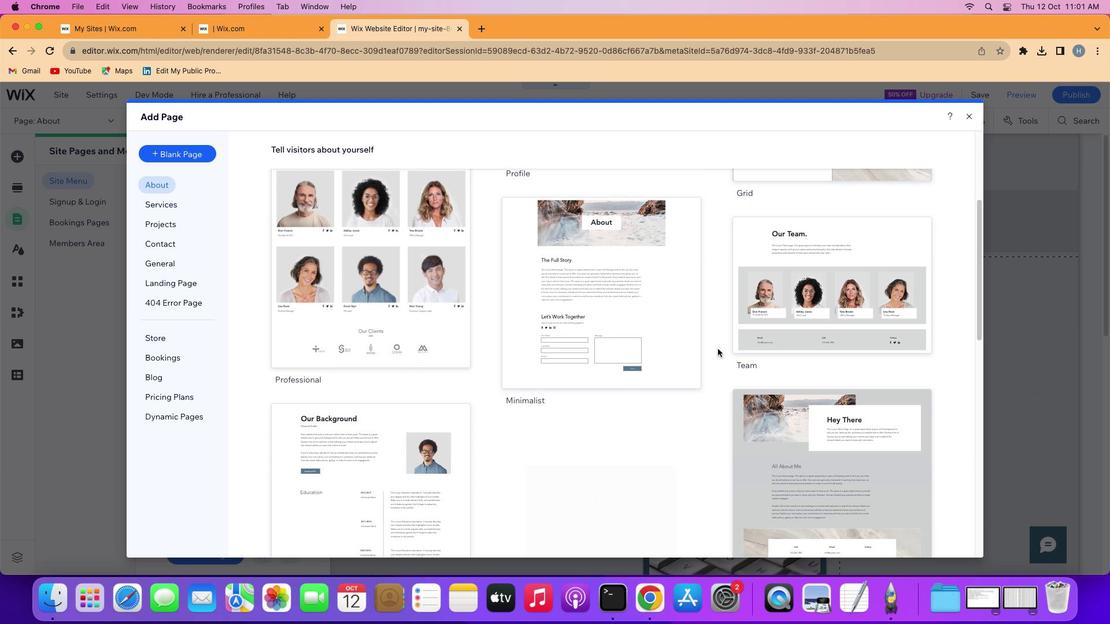 
Action: Mouse scrolled (716, 366) with delta (0, -1)
Screenshot: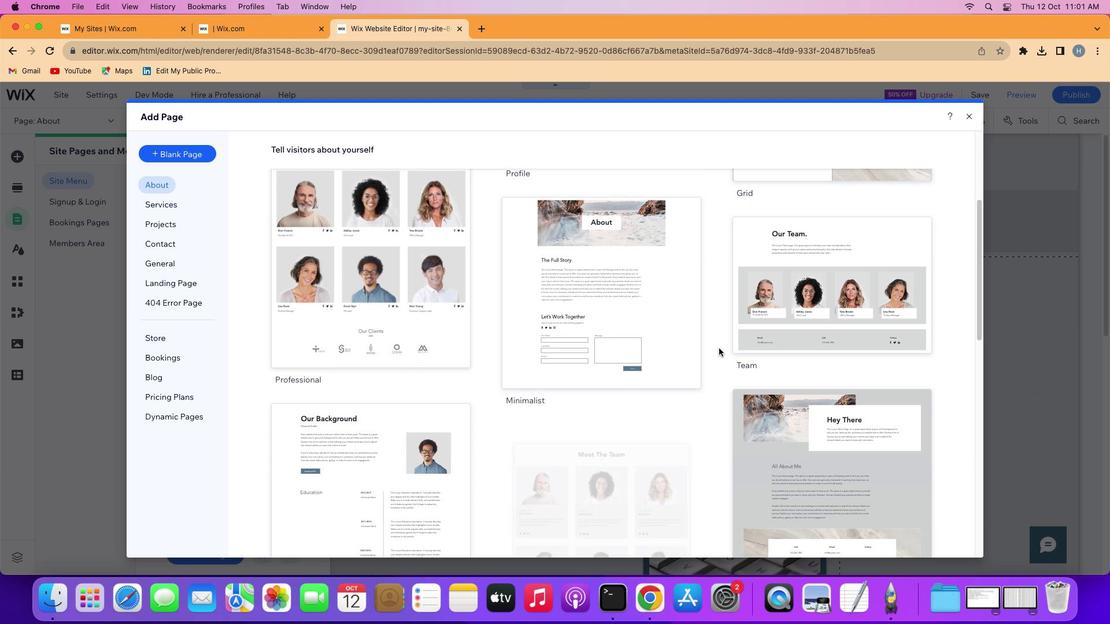 
Action: Mouse moved to (713, 352)
Screenshot: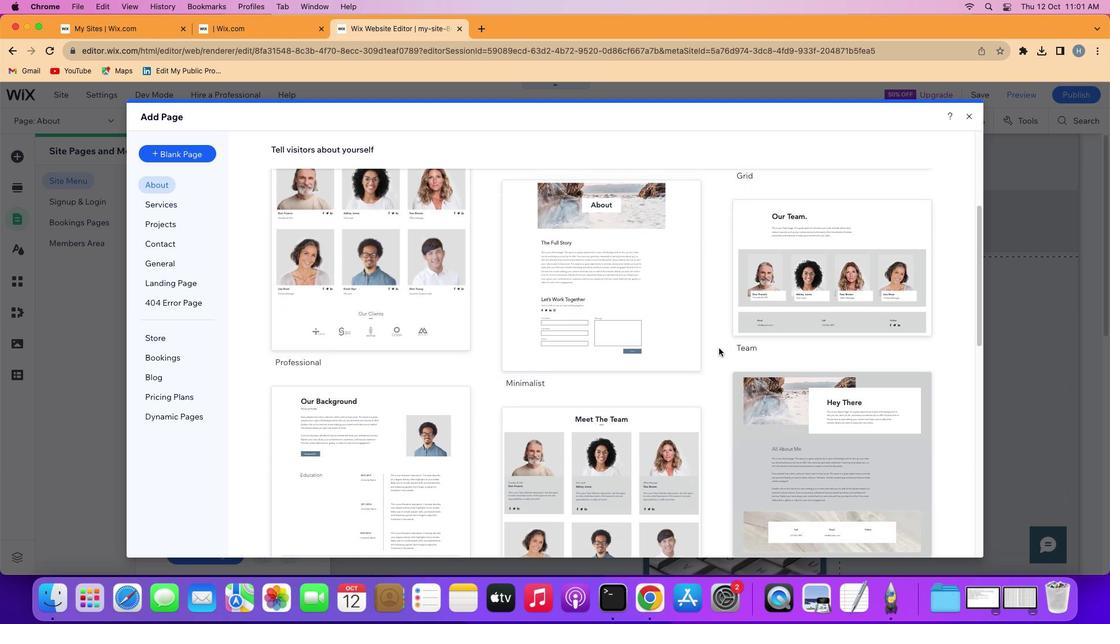 
Action: Mouse scrolled (713, 352) with delta (0, 0)
Screenshot: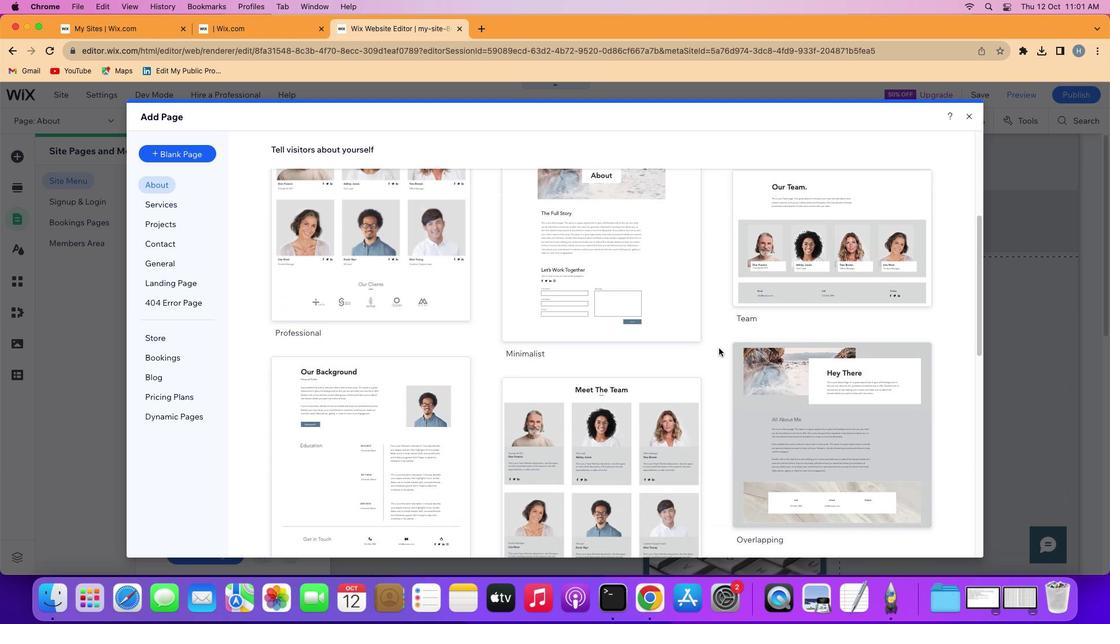 
Action: Mouse scrolled (713, 352) with delta (0, 0)
Screenshot: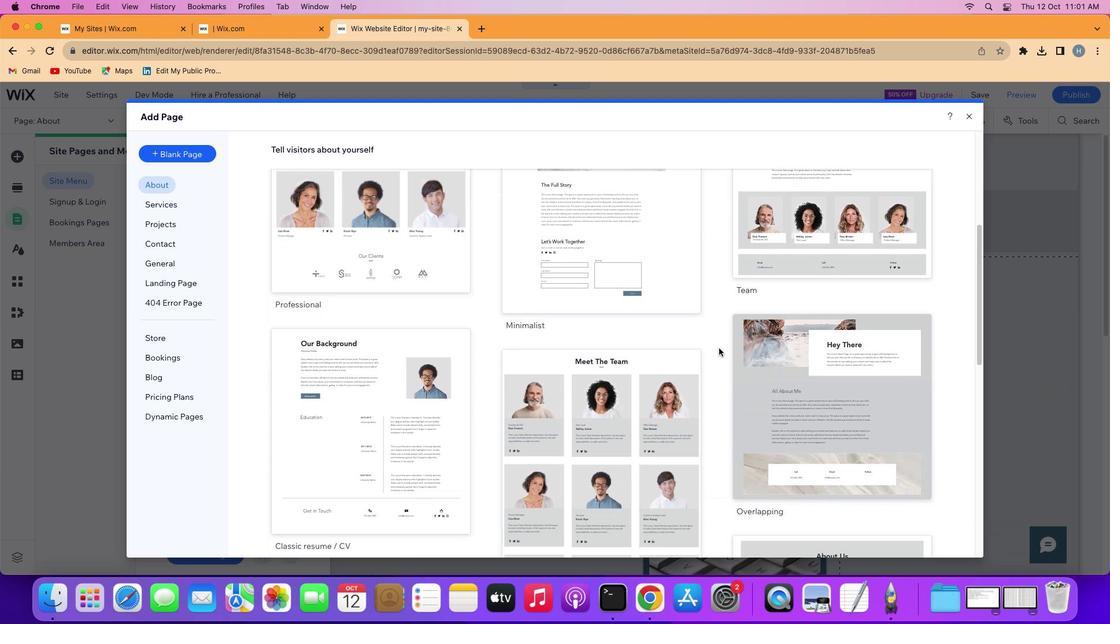 
Action: Mouse scrolled (713, 352) with delta (0, -1)
Screenshot: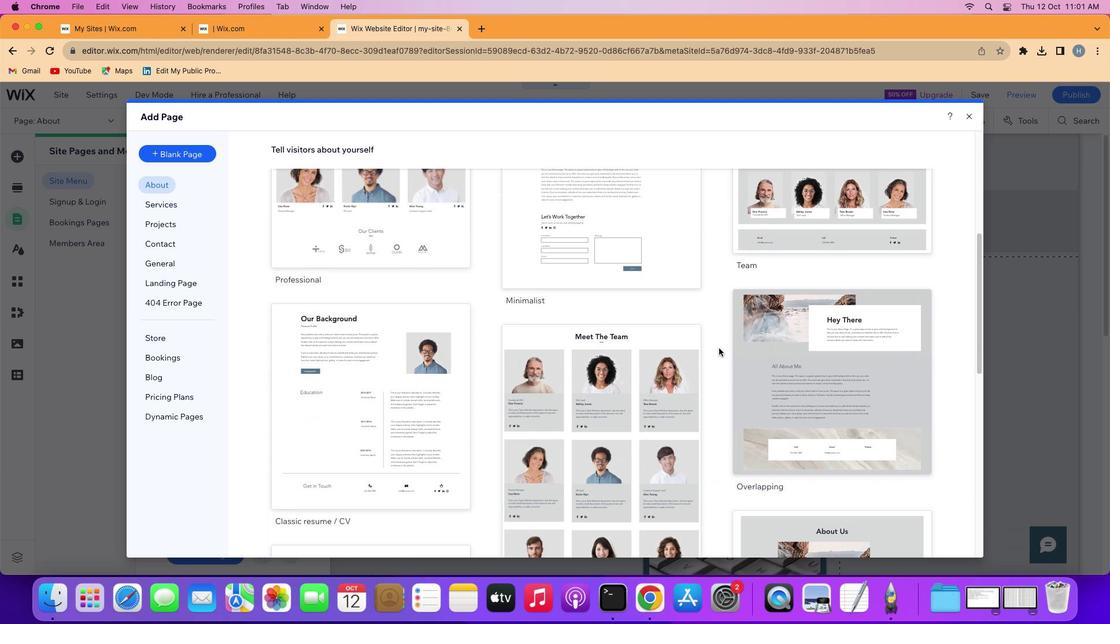 
Action: Mouse moved to (718, 348)
Screenshot: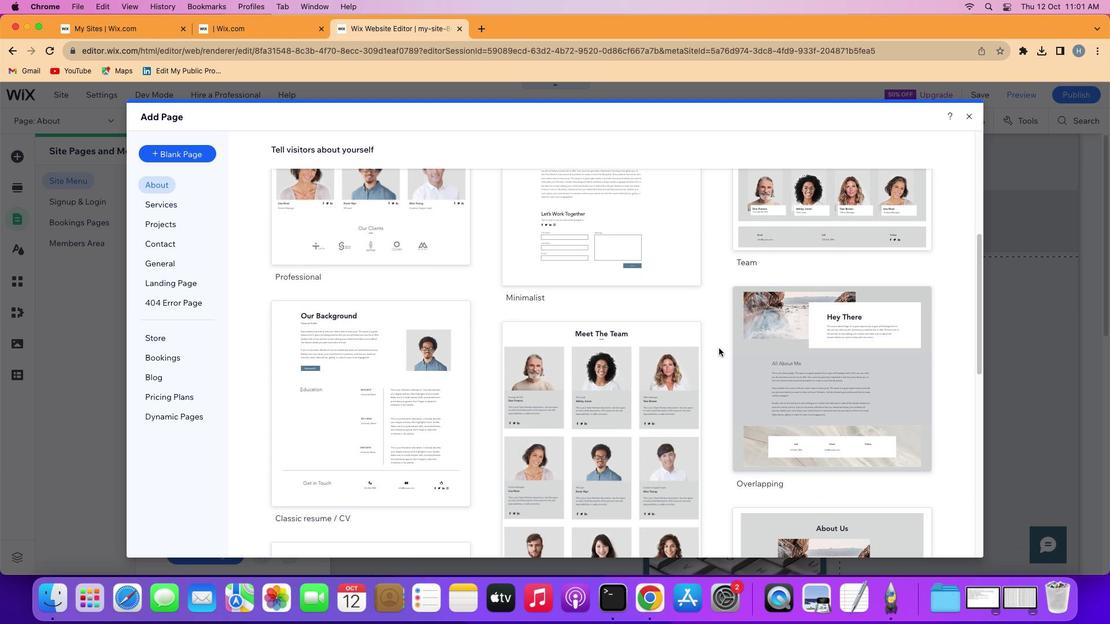 
Action: Mouse scrolled (718, 348) with delta (0, 0)
Screenshot: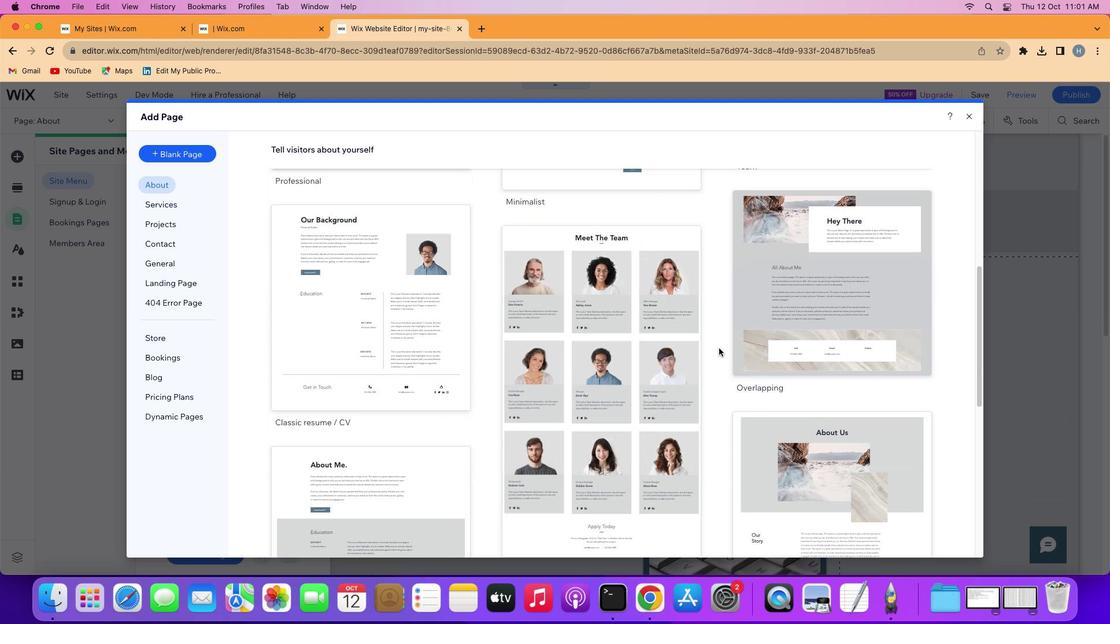 
Action: Mouse scrolled (718, 348) with delta (0, 0)
Screenshot: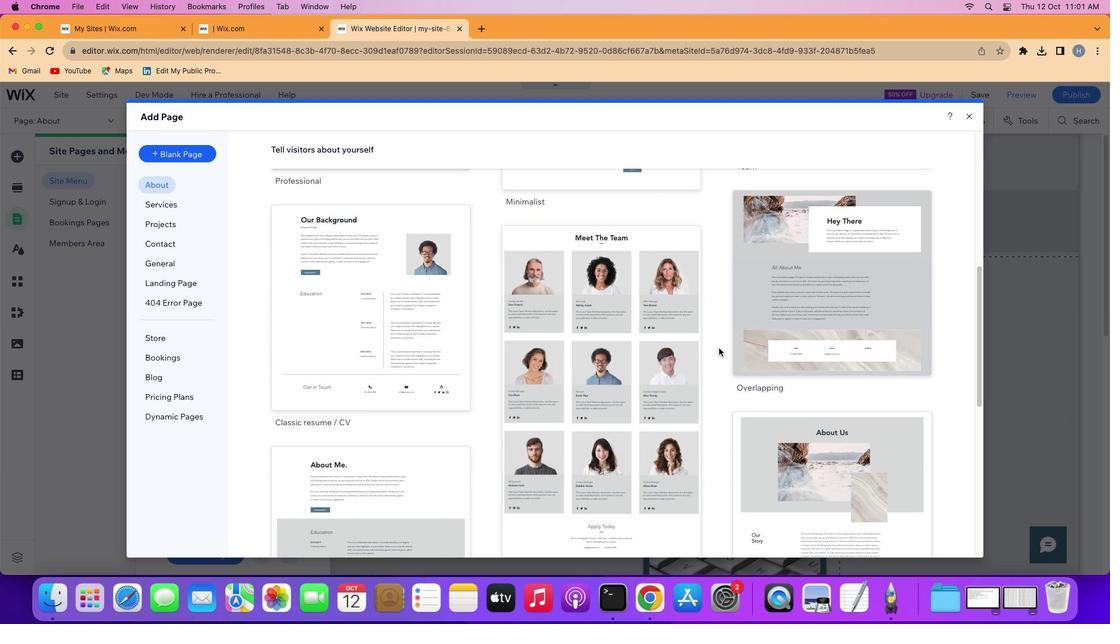
Action: Mouse scrolled (718, 348) with delta (0, 0)
Screenshot: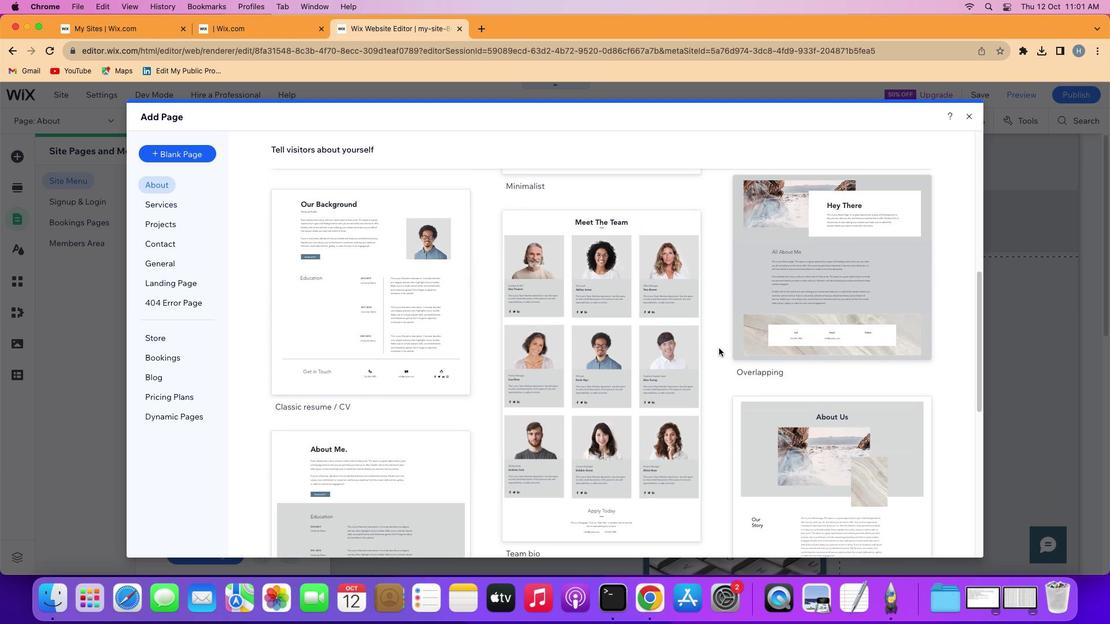 
Action: Mouse scrolled (718, 348) with delta (0, -1)
Screenshot: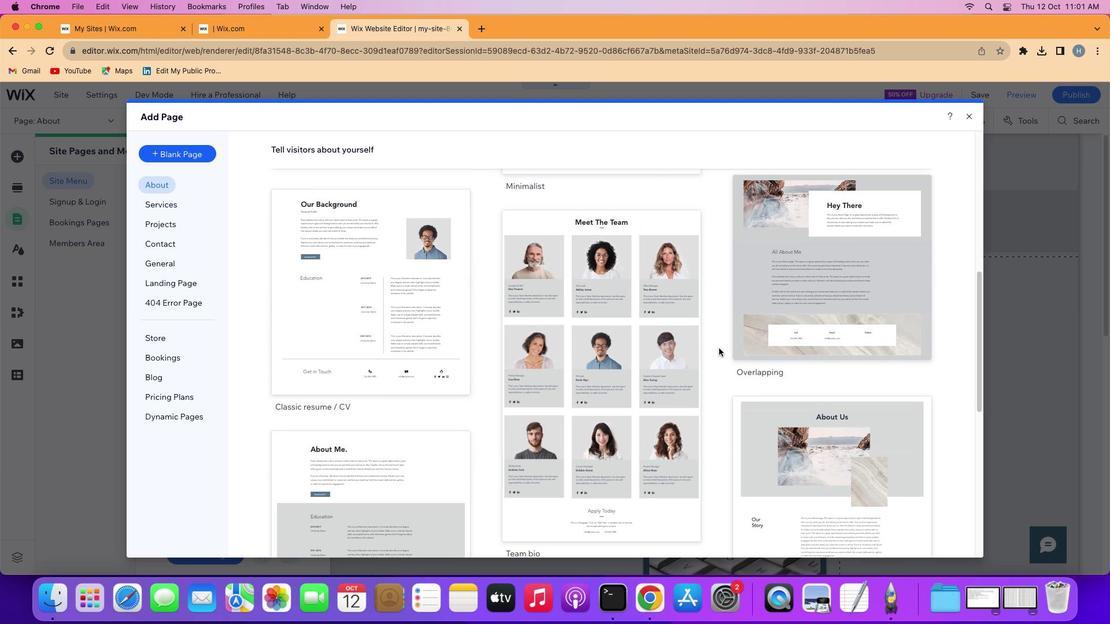 
Action: Mouse scrolled (718, 348) with delta (0, 0)
Screenshot: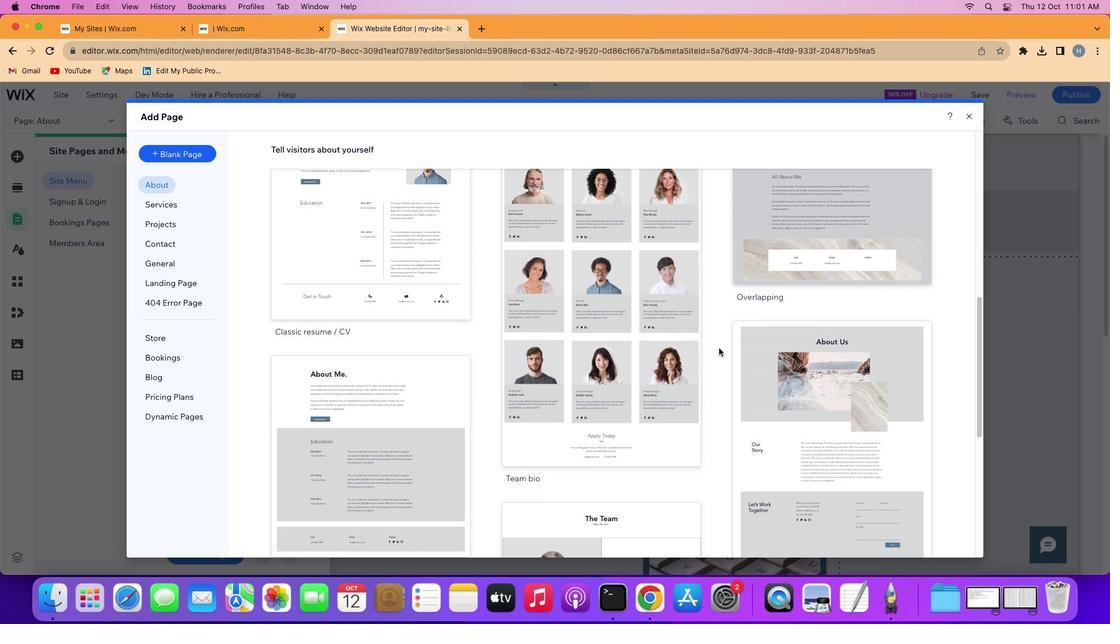 
Action: Mouse scrolled (718, 348) with delta (0, 0)
Screenshot: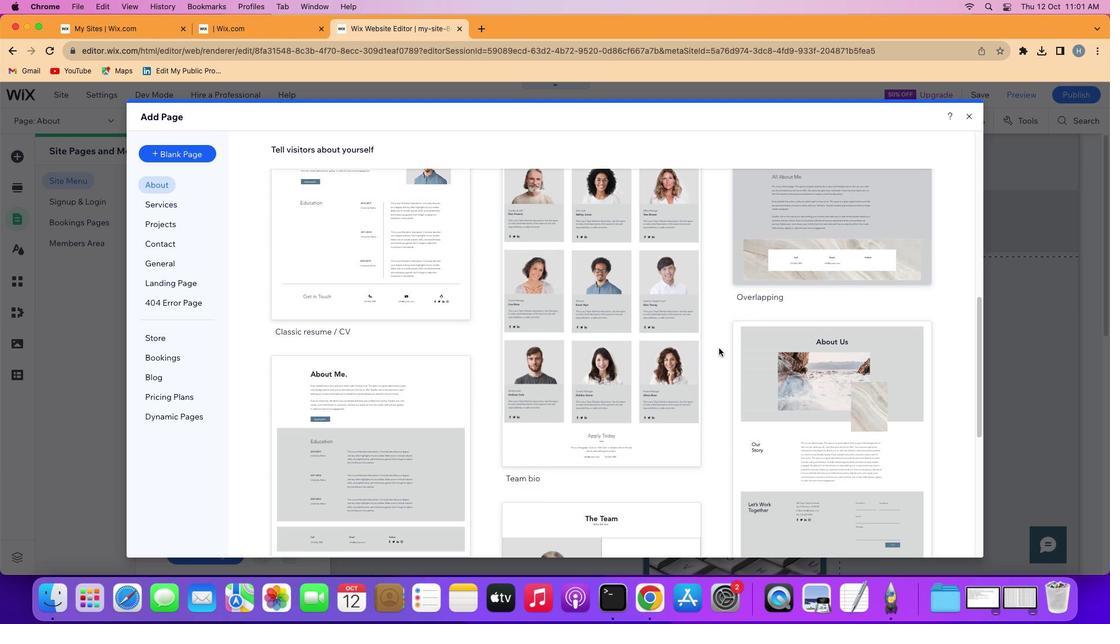 
Action: Mouse scrolled (718, 348) with delta (0, 0)
Screenshot: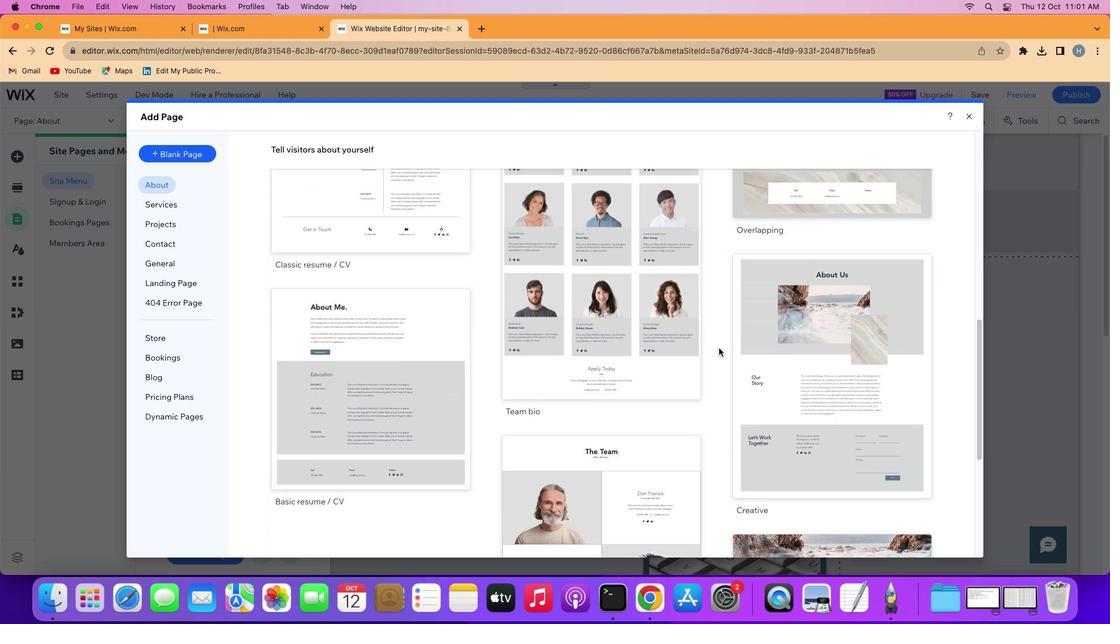 
Action: Mouse scrolled (718, 348) with delta (0, -1)
Screenshot: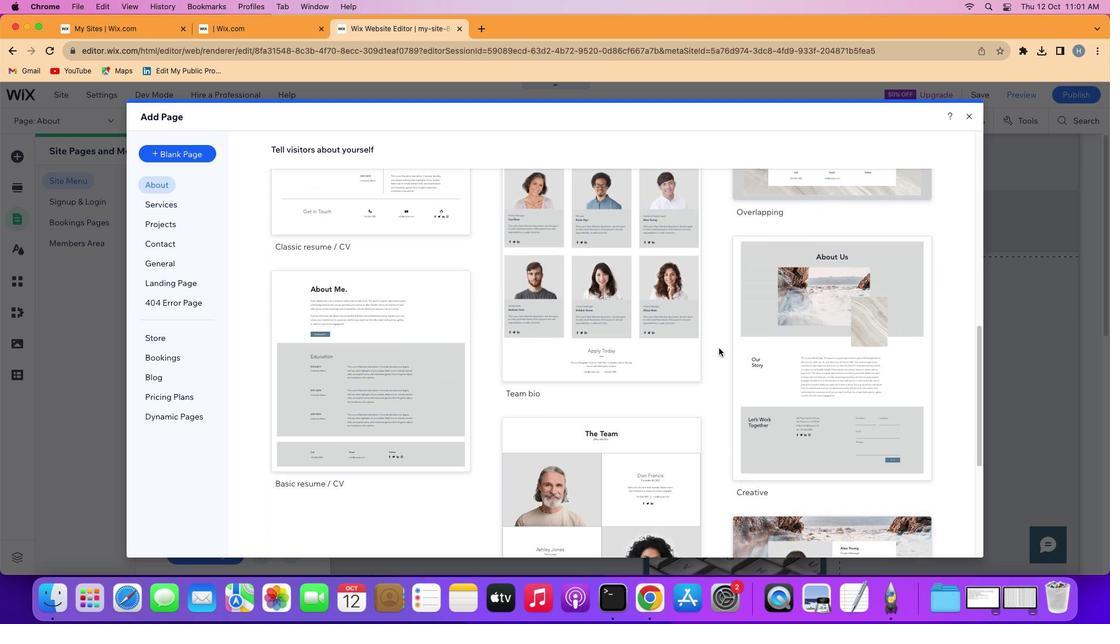 
Action: Mouse scrolled (718, 348) with delta (0, 0)
Screenshot: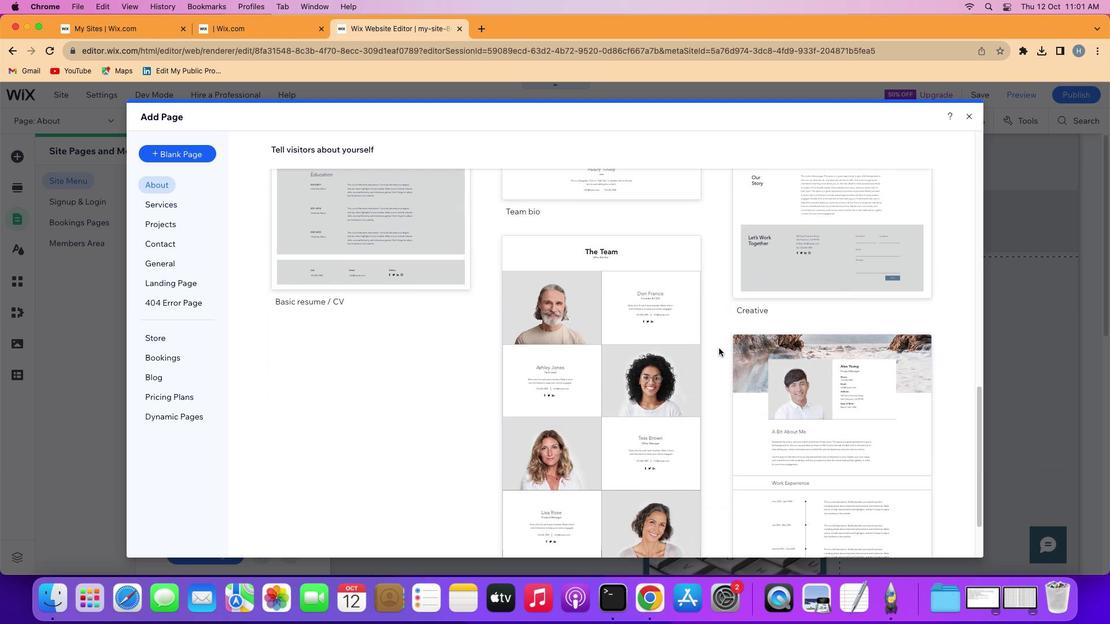 
Action: Mouse scrolled (718, 348) with delta (0, 0)
Screenshot: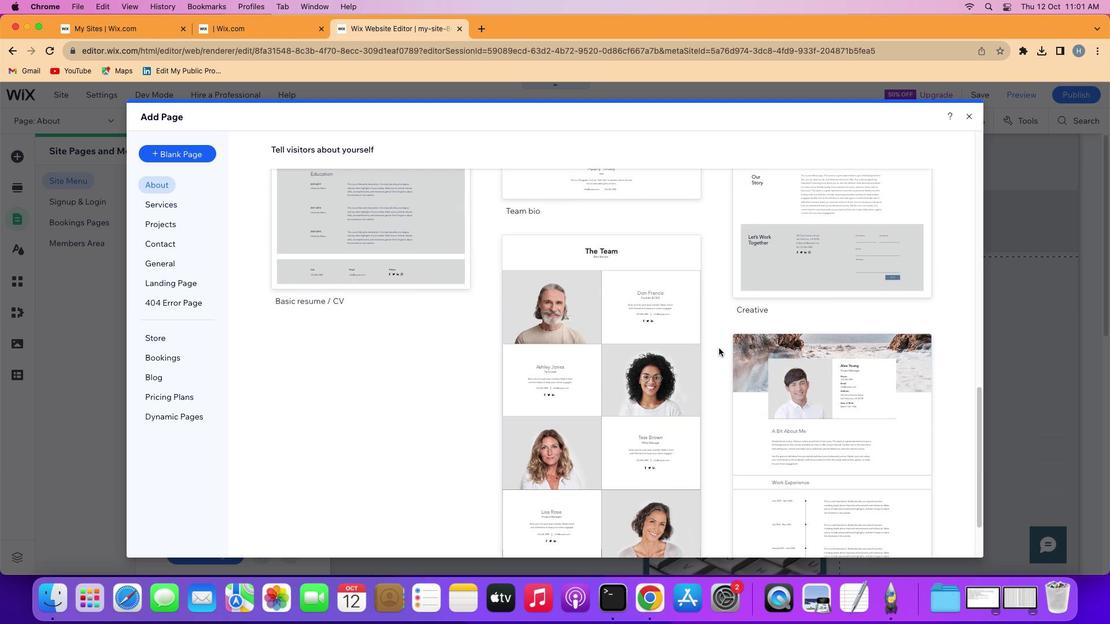 
Action: Mouse scrolled (718, 348) with delta (0, -1)
Screenshot: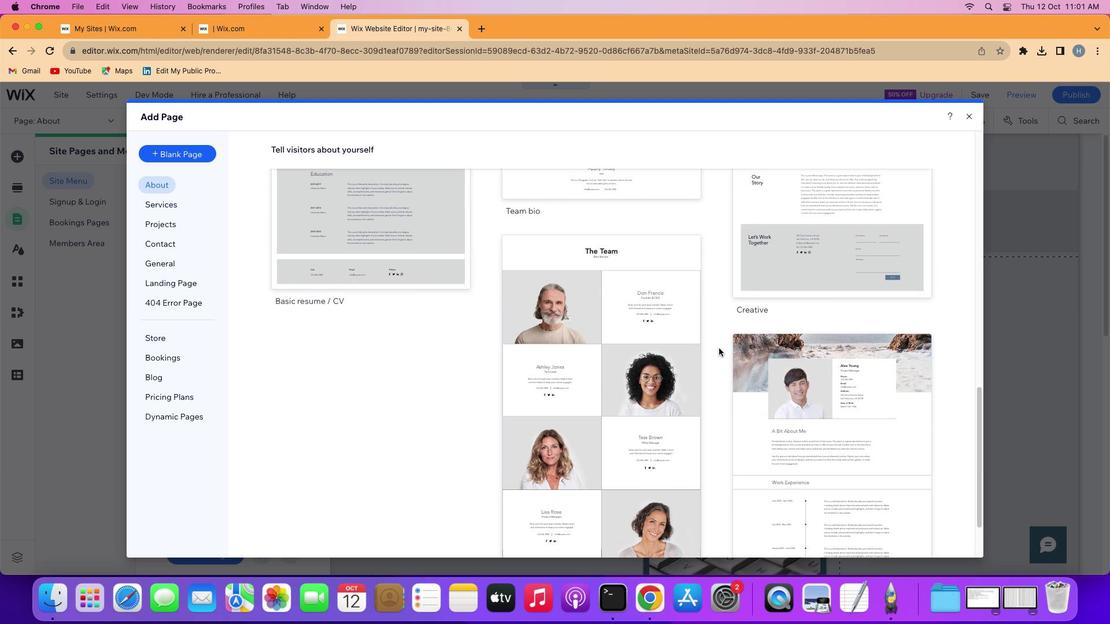 
Action: Mouse scrolled (718, 348) with delta (0, 0)
